 Task: Create a modern green corporate letterhead.
Action: Mouse pressed left at (475, 220)
Screenshot: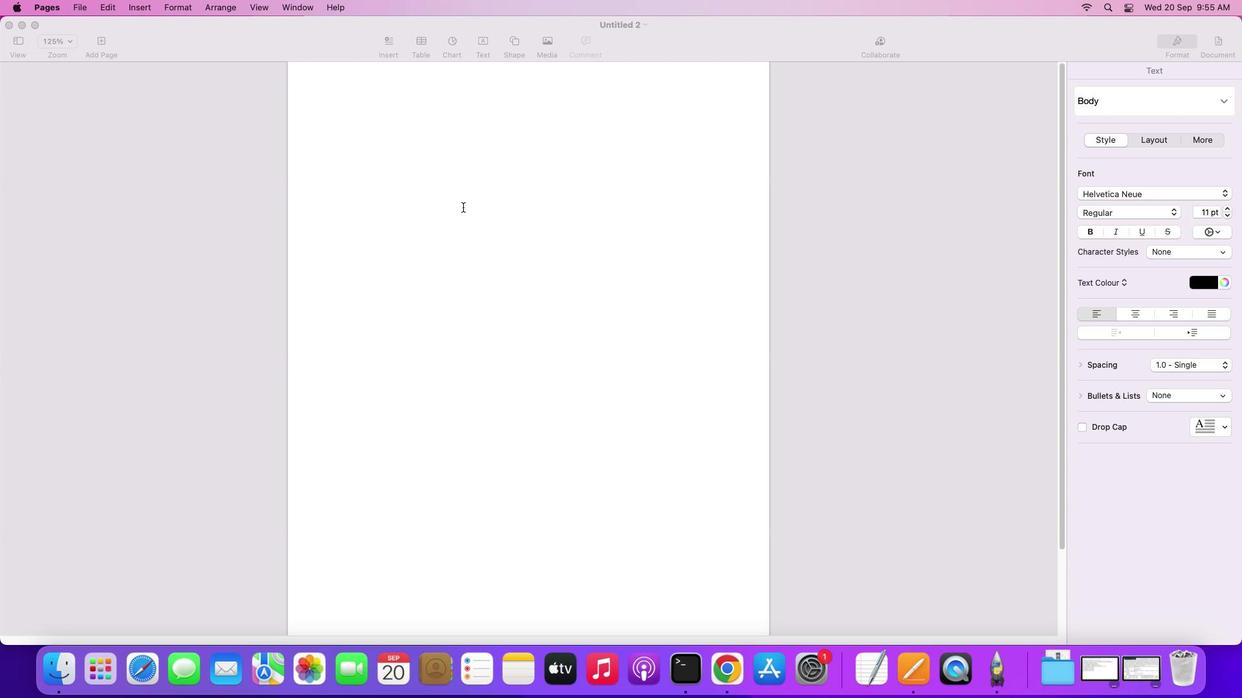 
Action: Mouse moved to (527, 52)
Screenshot: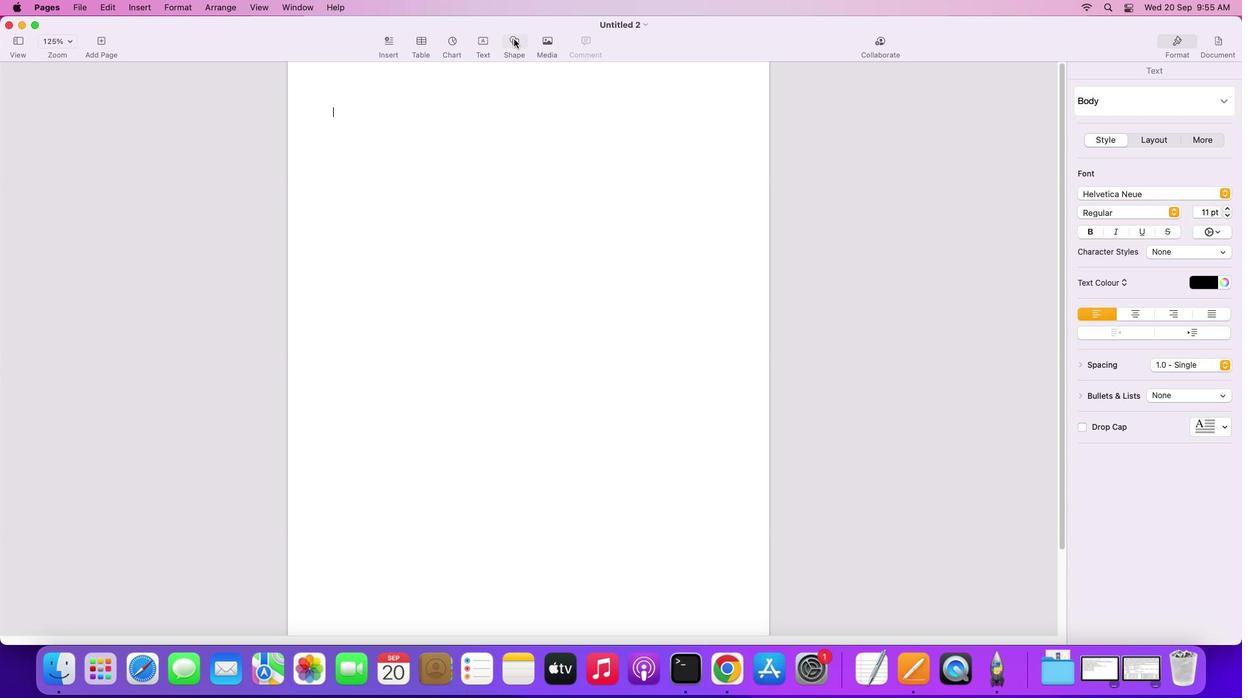 
Action: Mouse pressed left at (527, 52)
Screenshot: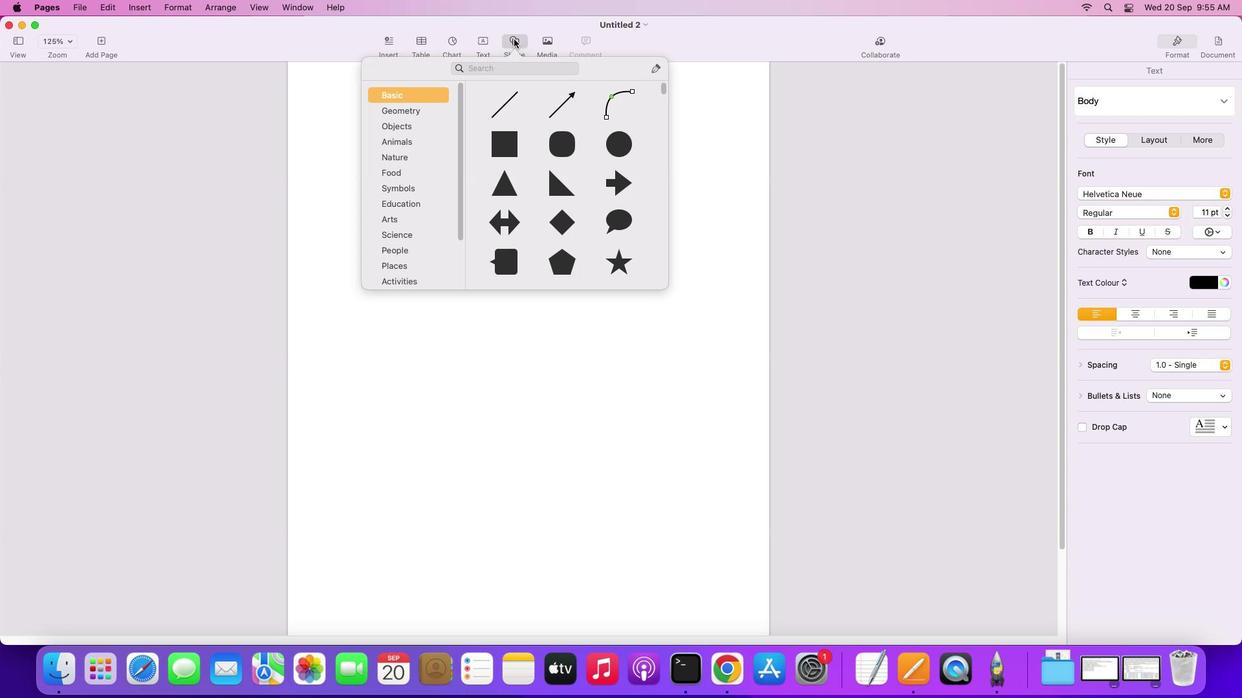 
Action: Mouse moved to (575, 274)
Screenshot: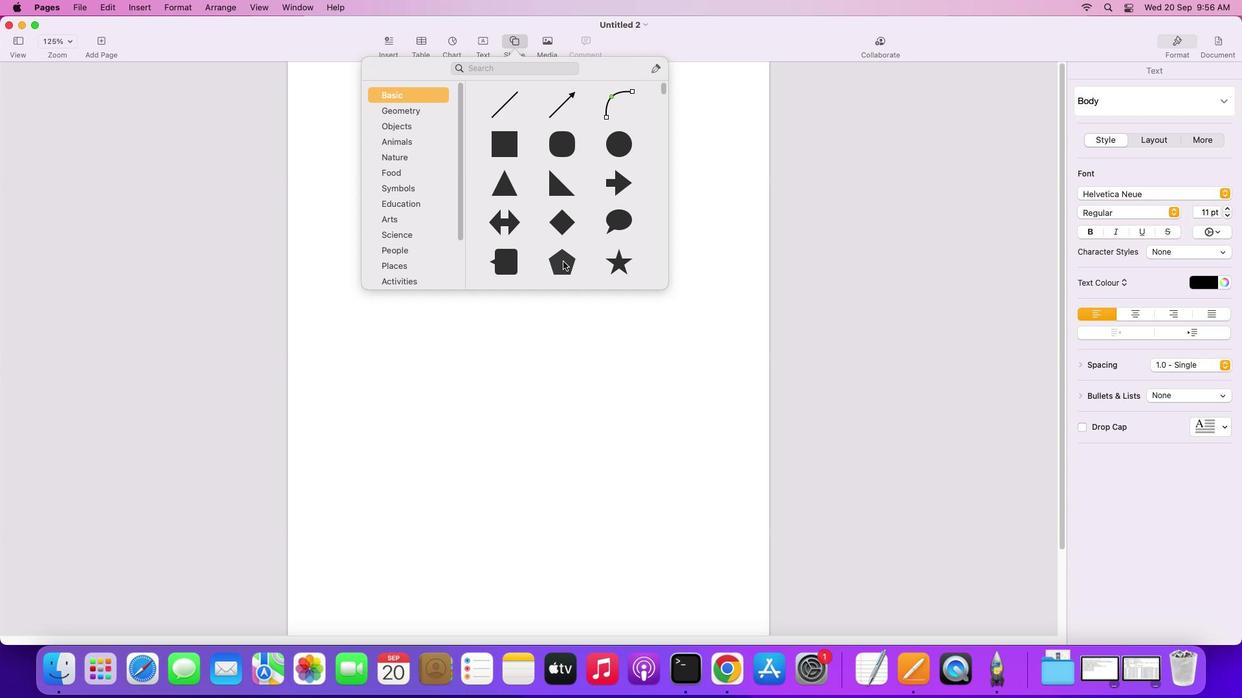 
Action: Mouse pressed left at (575, 274)
Screenshot: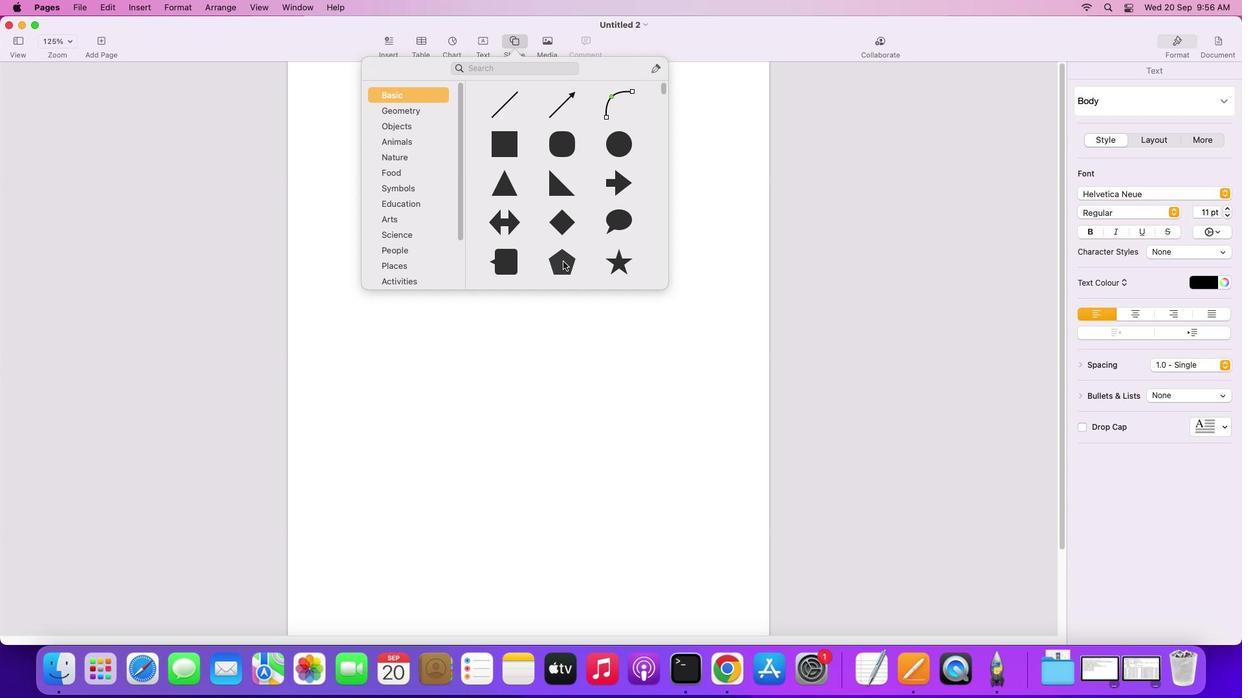 
Action: Mouse moved to (1240, 441)
Screenshot: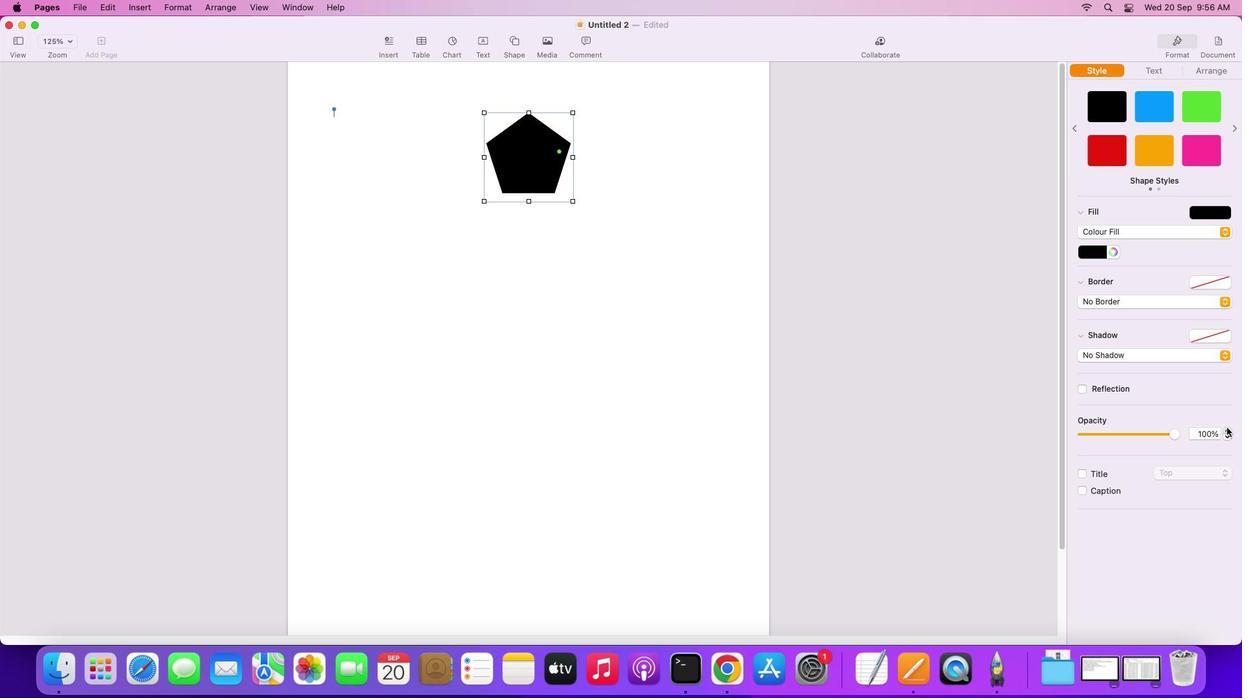 
Action: Mouse pressed left at (1240, 441)
Screenshot: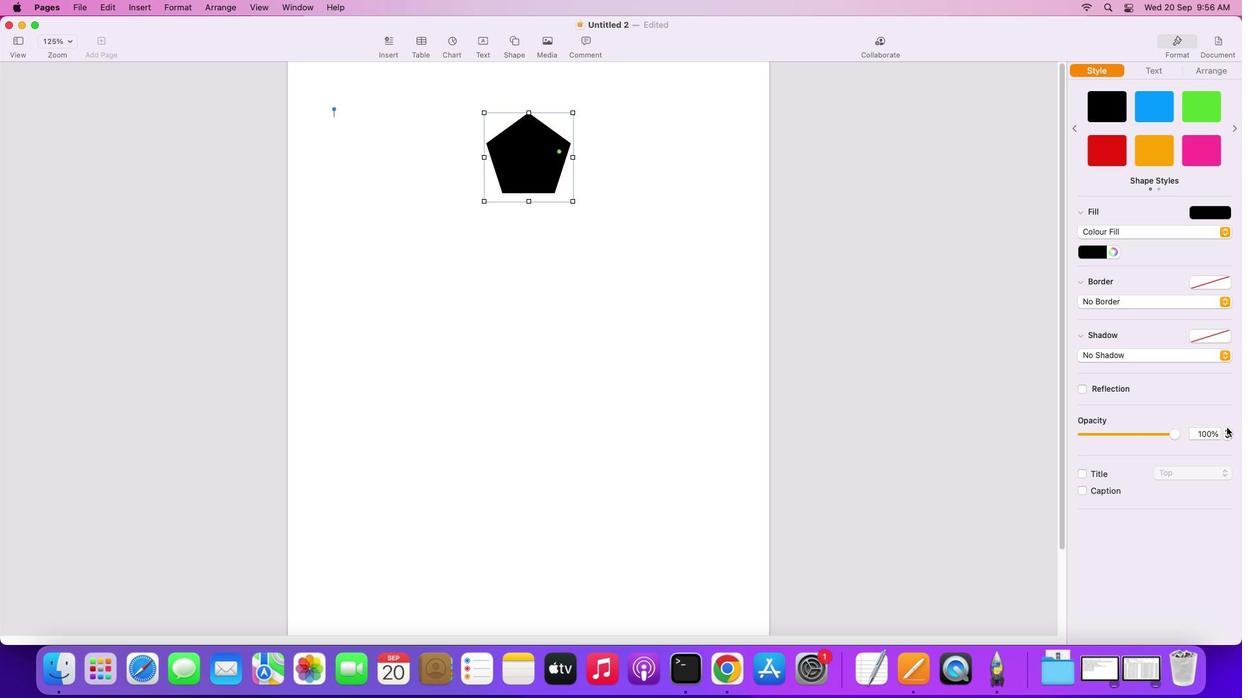 
Action: Mouse moved to (1215, 81)
Screenshot: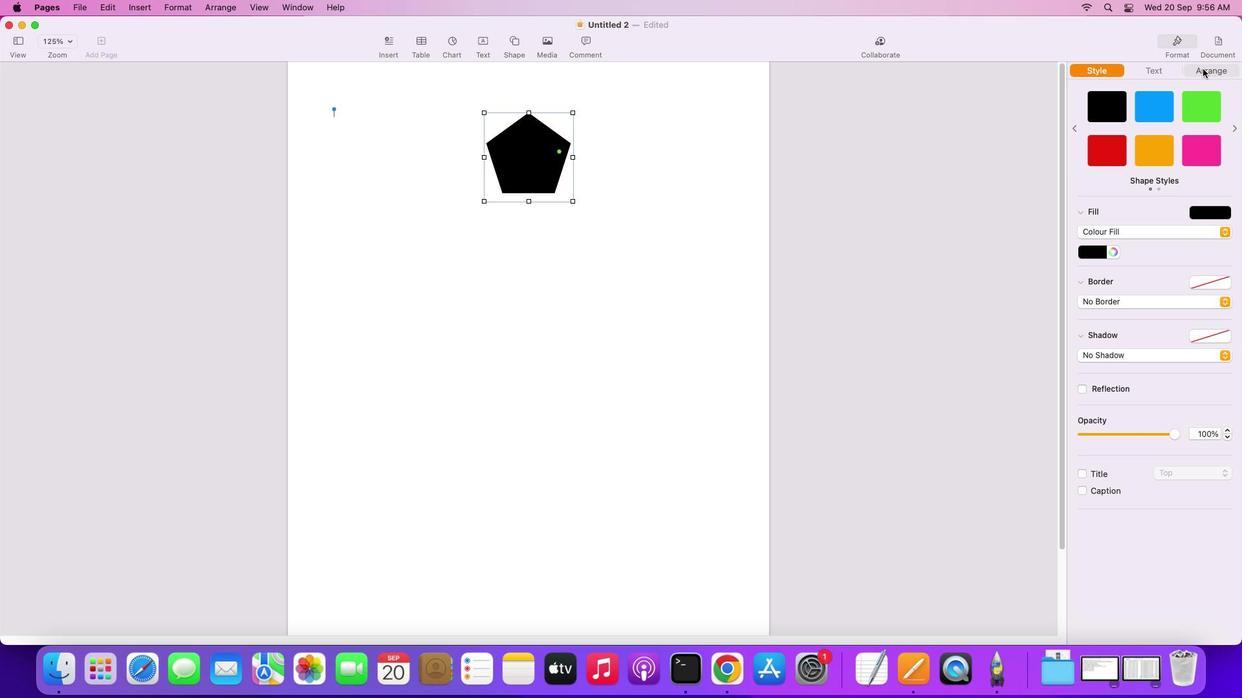 
Action: Mouse pressed left at (1215, 81)
Screenshot: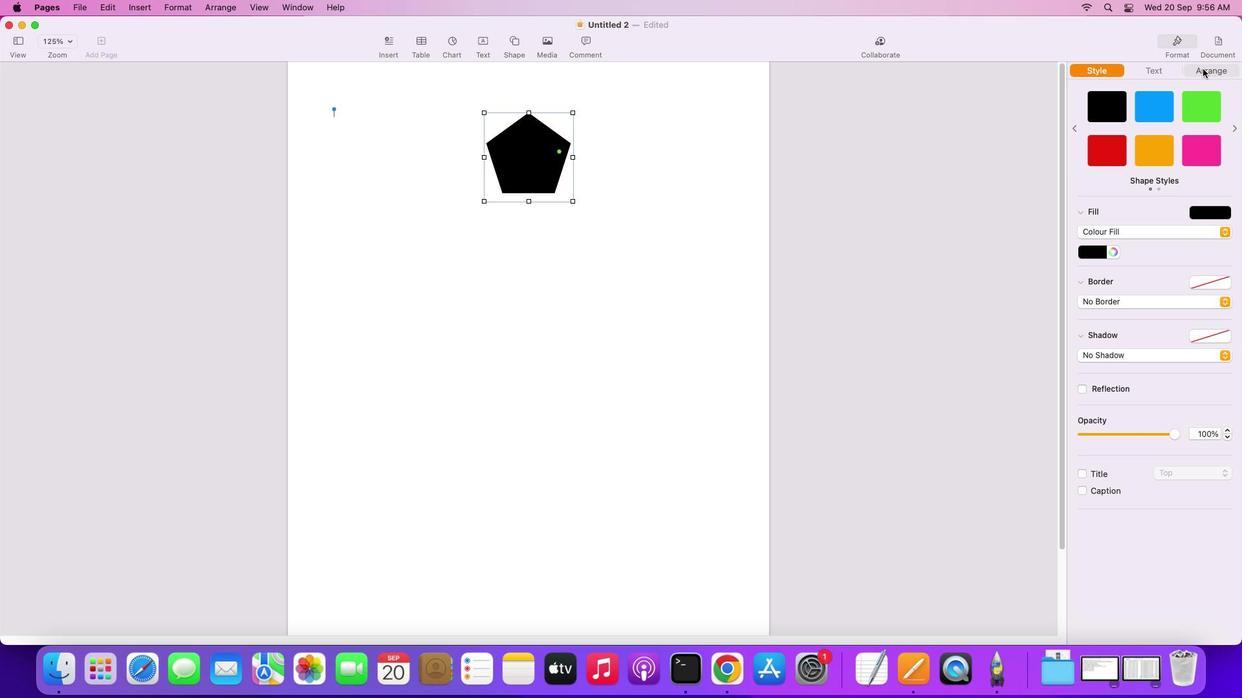 
Action: Mouse moved to (1206, 416)
Screenshot: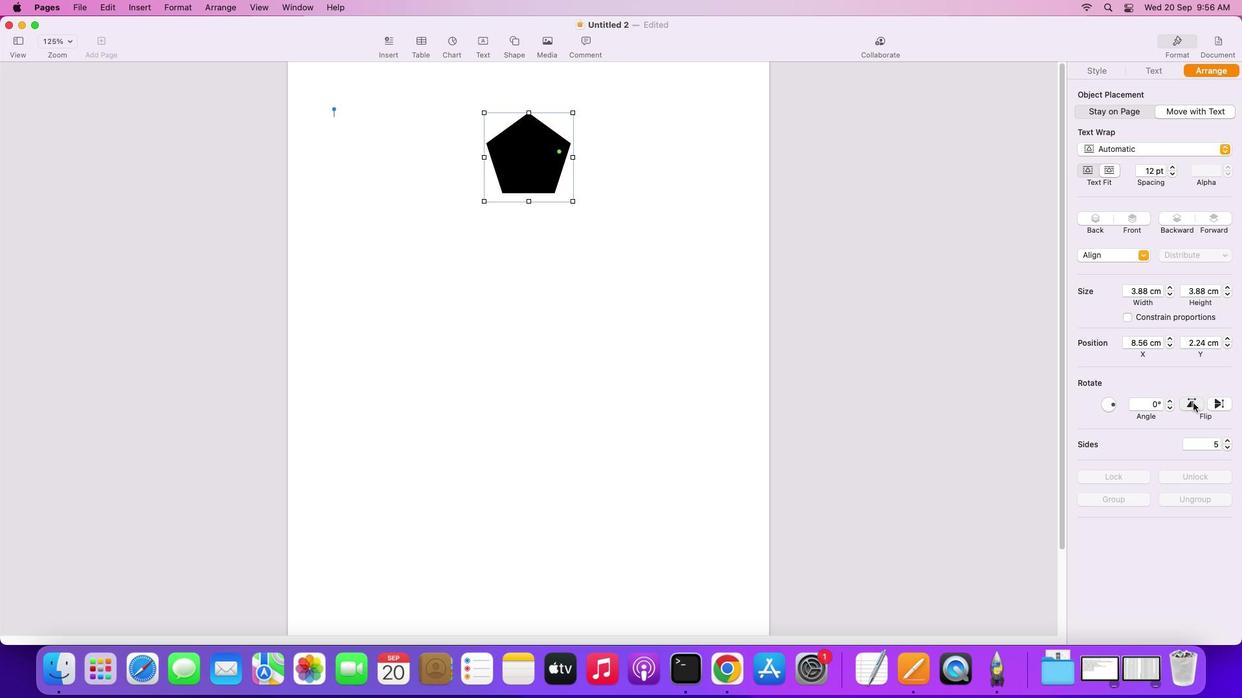 
Action: Mouse pressed left at (1206, 416)
Screenshot: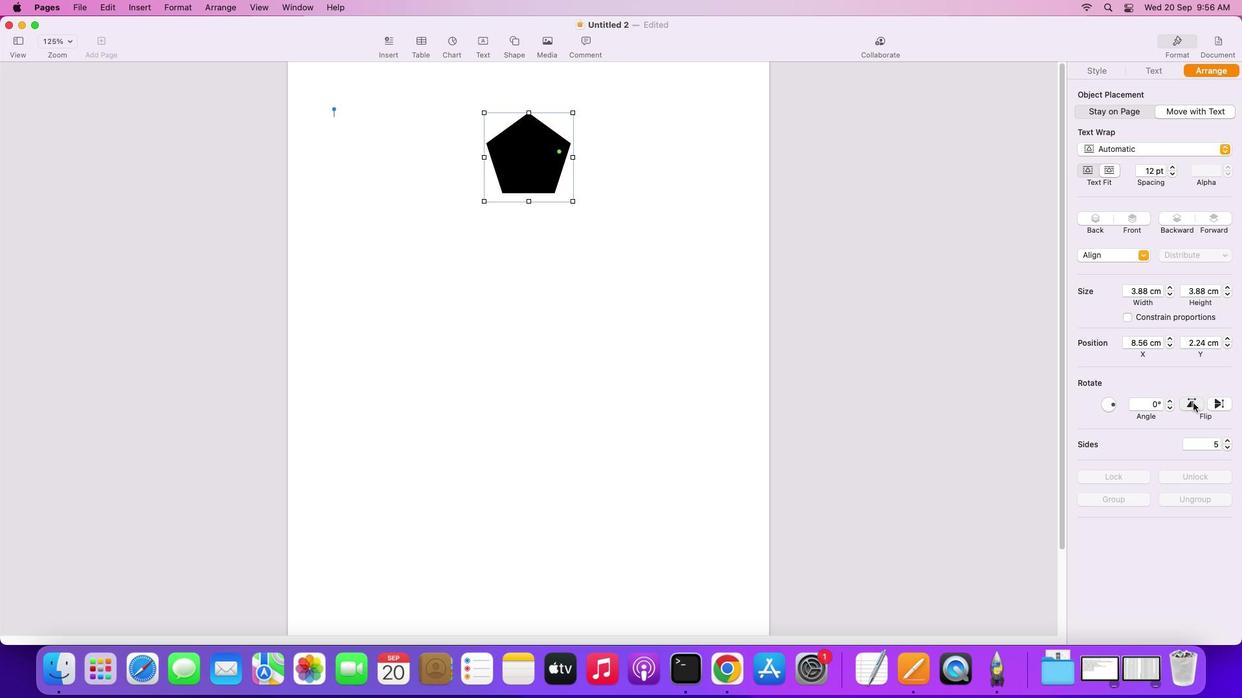 
Action: Mouse moved to (1225, 416)
Screenshot: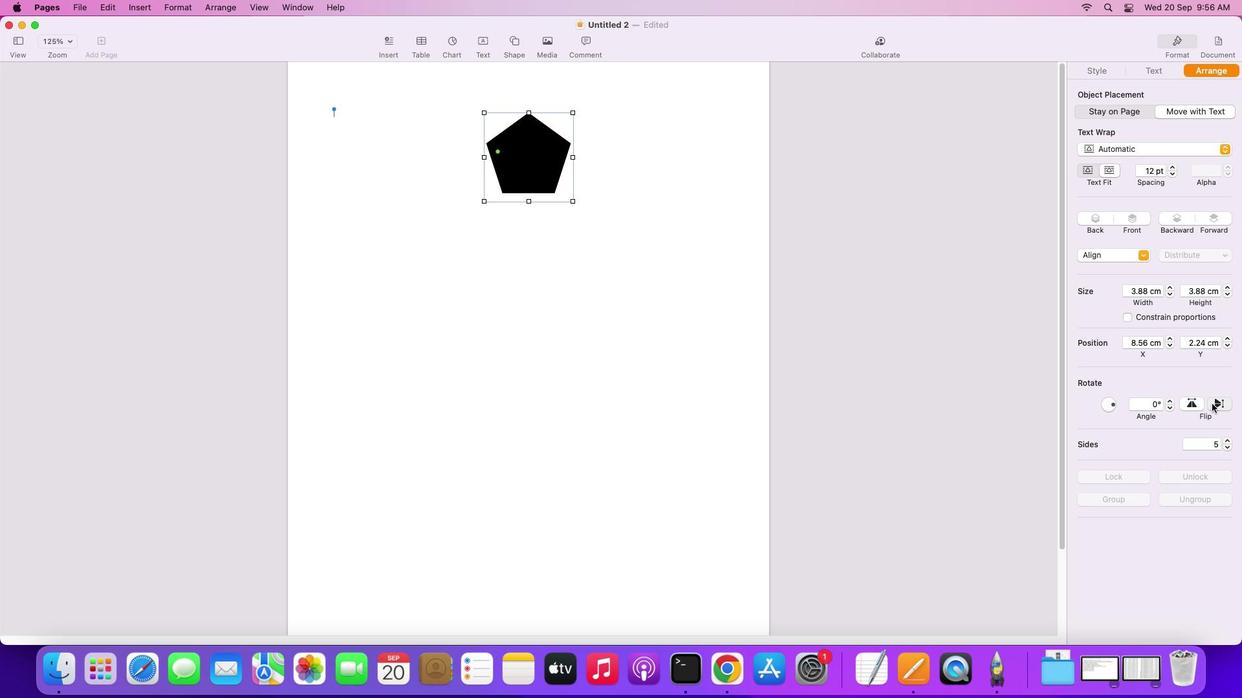 
Action: Mouse pressed left at (1225, 416)
Screenshot: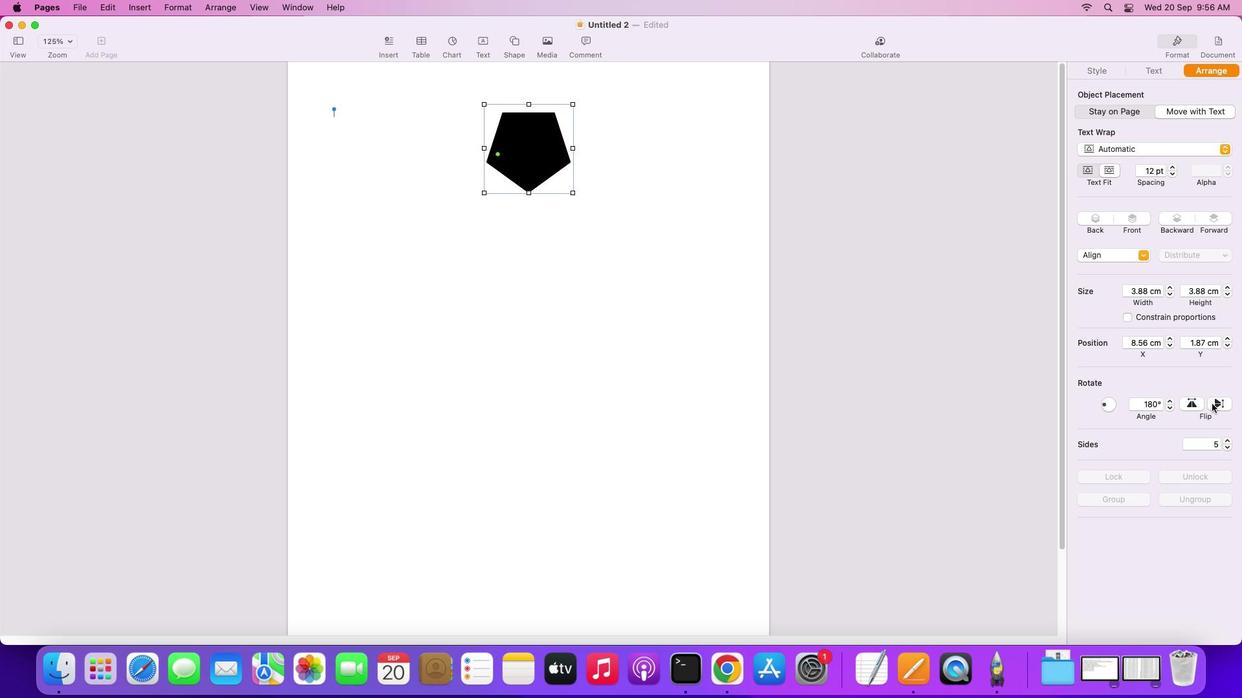 
Action: Mouse moved to (1195, 416)
Screenshot: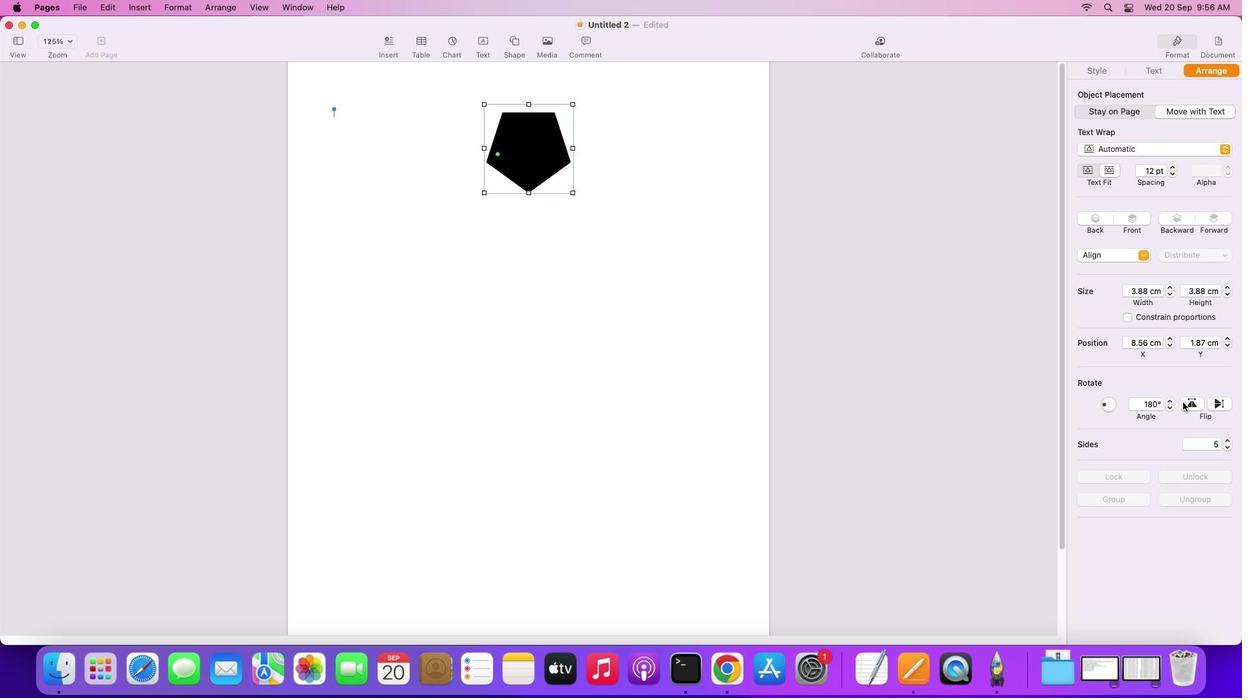 
Action: Mouse pressed left at (1195, 416)
Screenshot: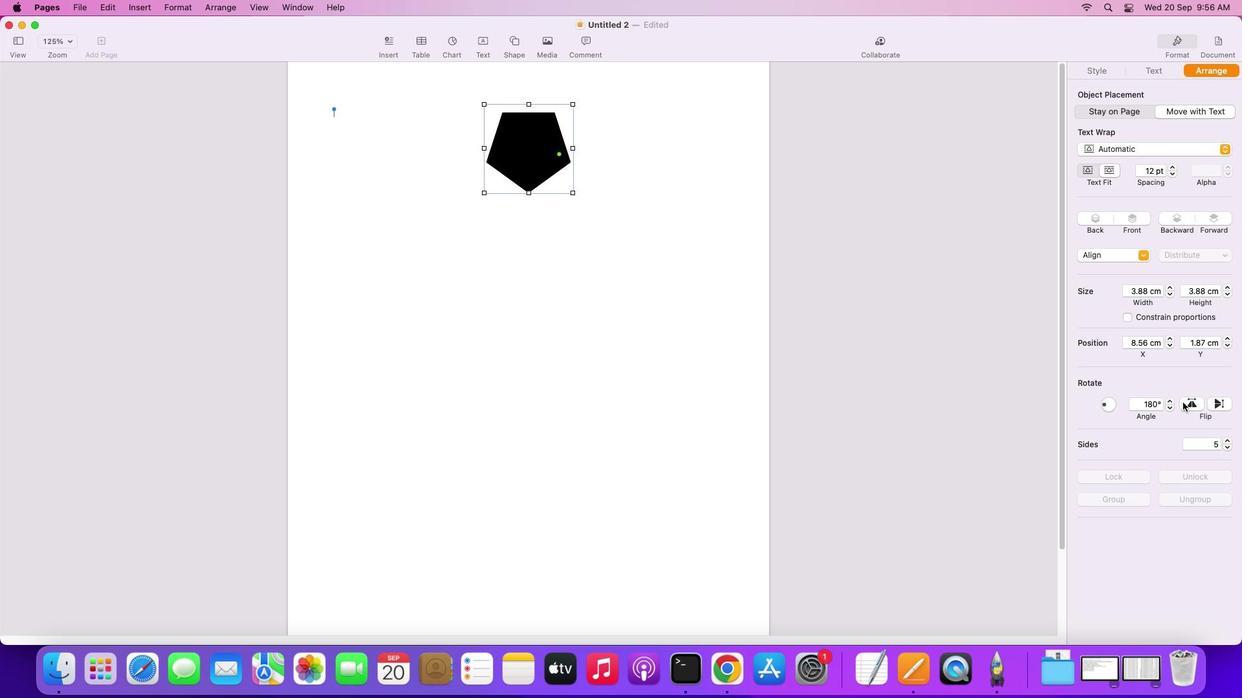 
Action: Mouse moved to (1238, 416)
Screenshot: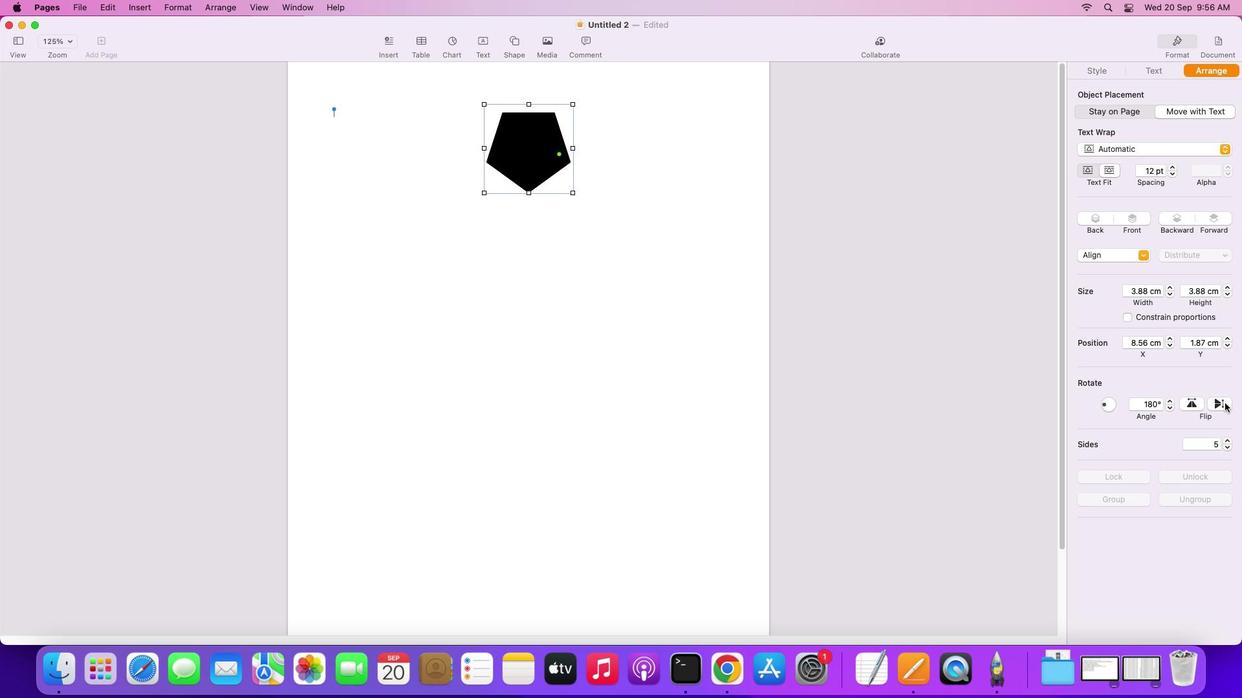 
Action: Mouse pressed left at (1238, 416)
Screenshot: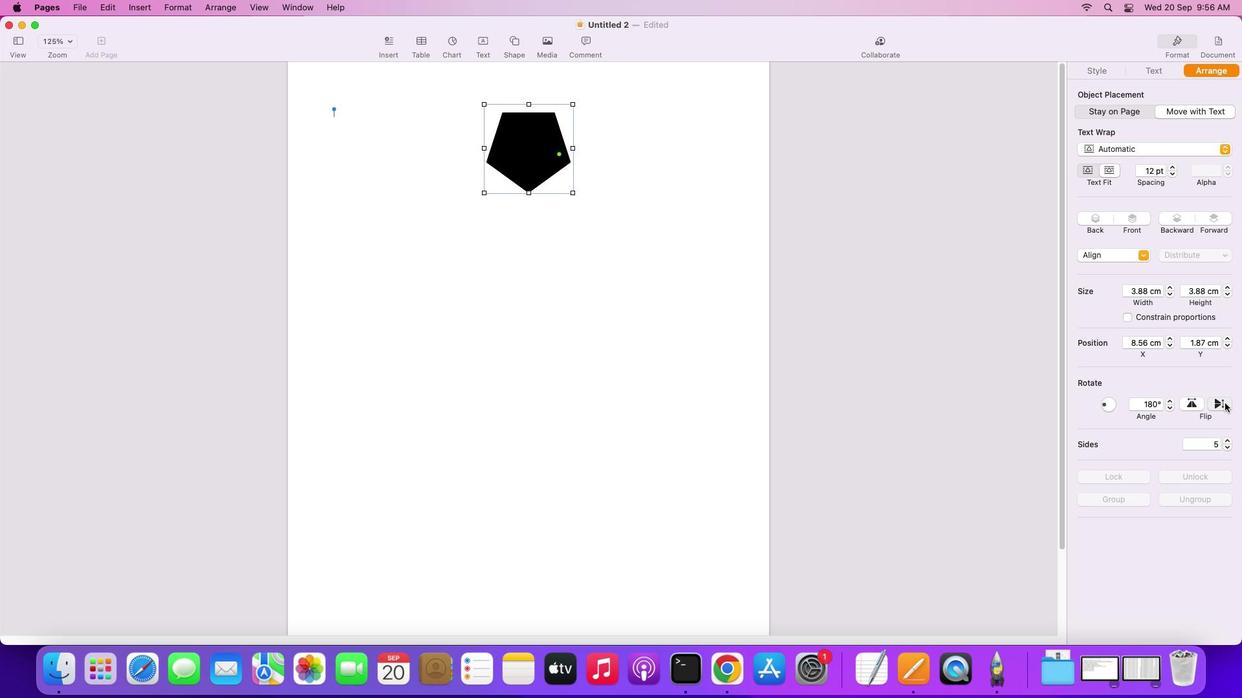
Action: Mouse pressed left at (1238, 416)
Screenshot: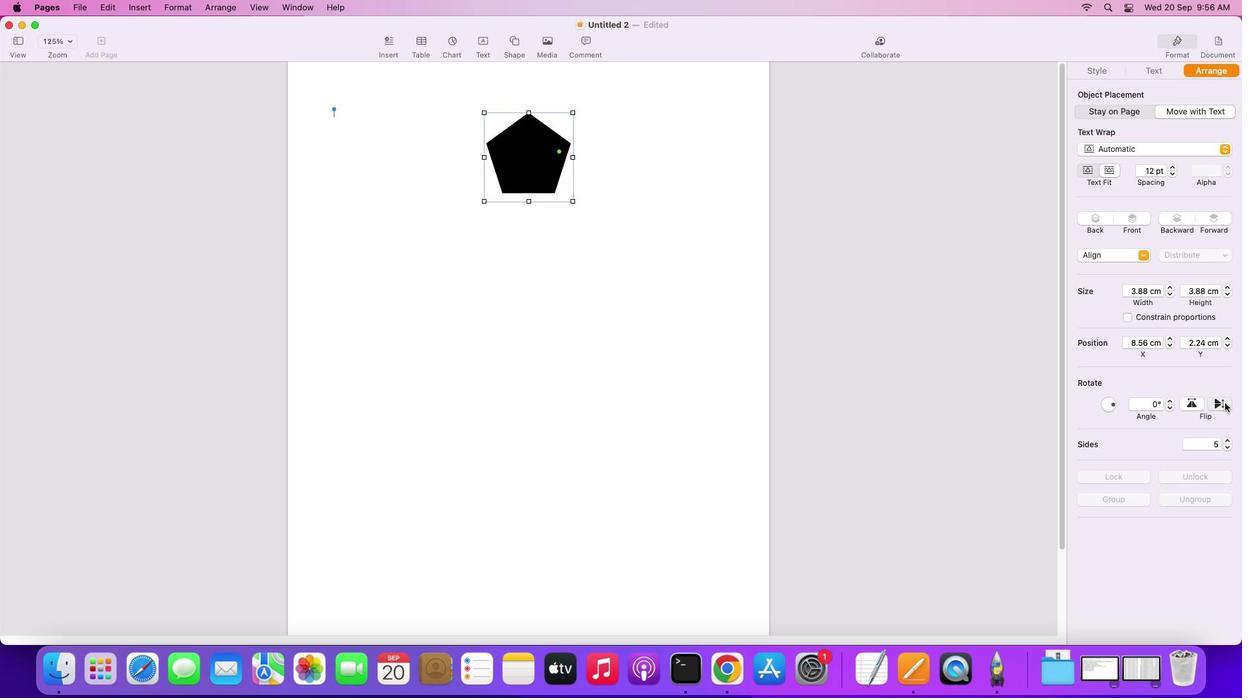 
Action: Mouse pressed left at (1238, 416)
Screenshot: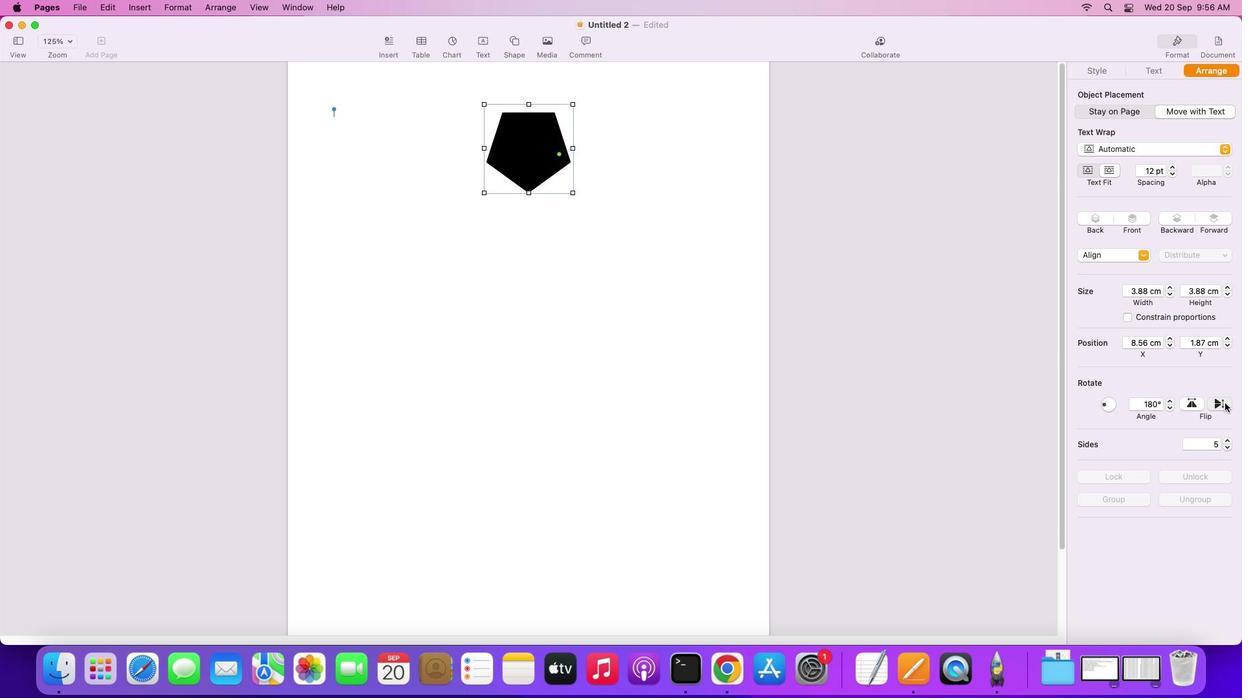 
Action: Mouse moved to (1184, 414)
Screenshot: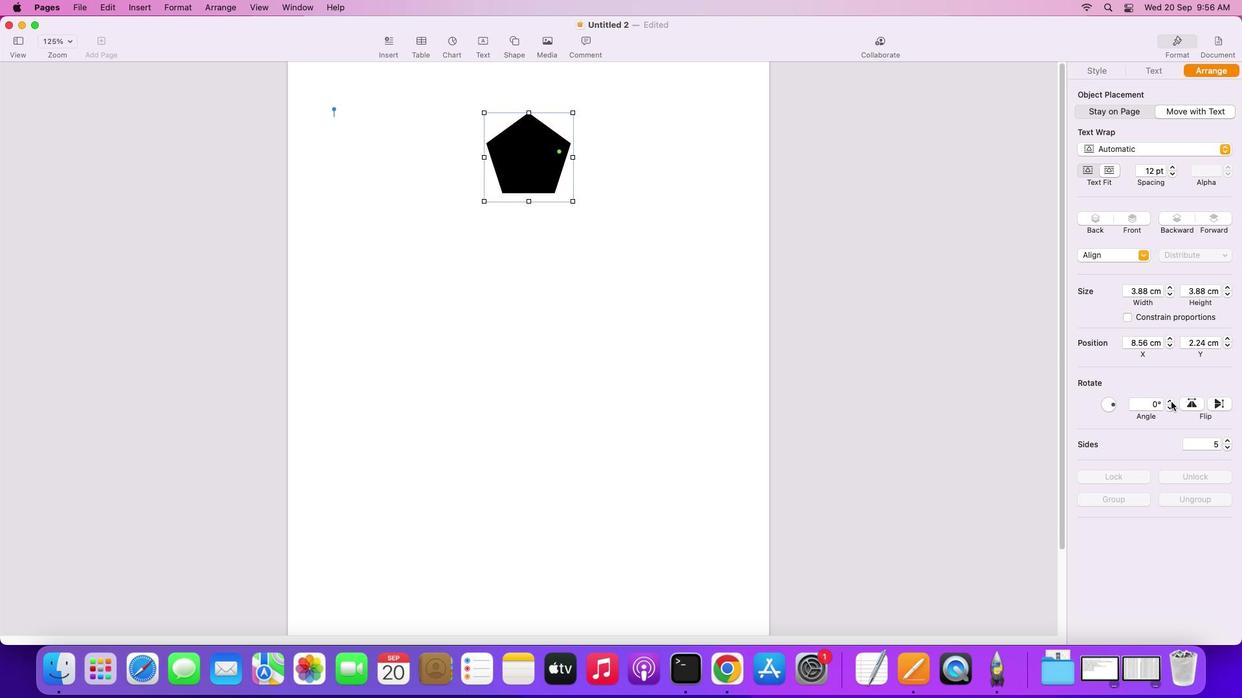 
Action: Mouse pressed left at (1184, 414)
Screenshot: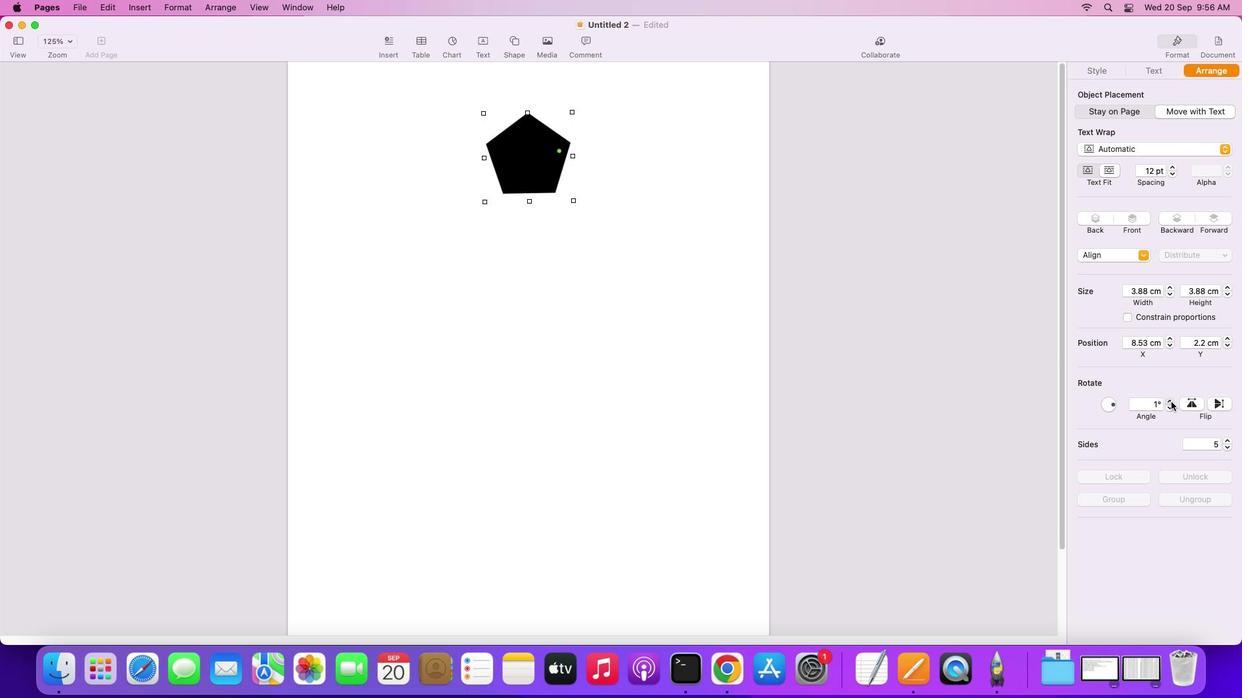 
Action: Mouse moved to (1171, 417)
Screenshot: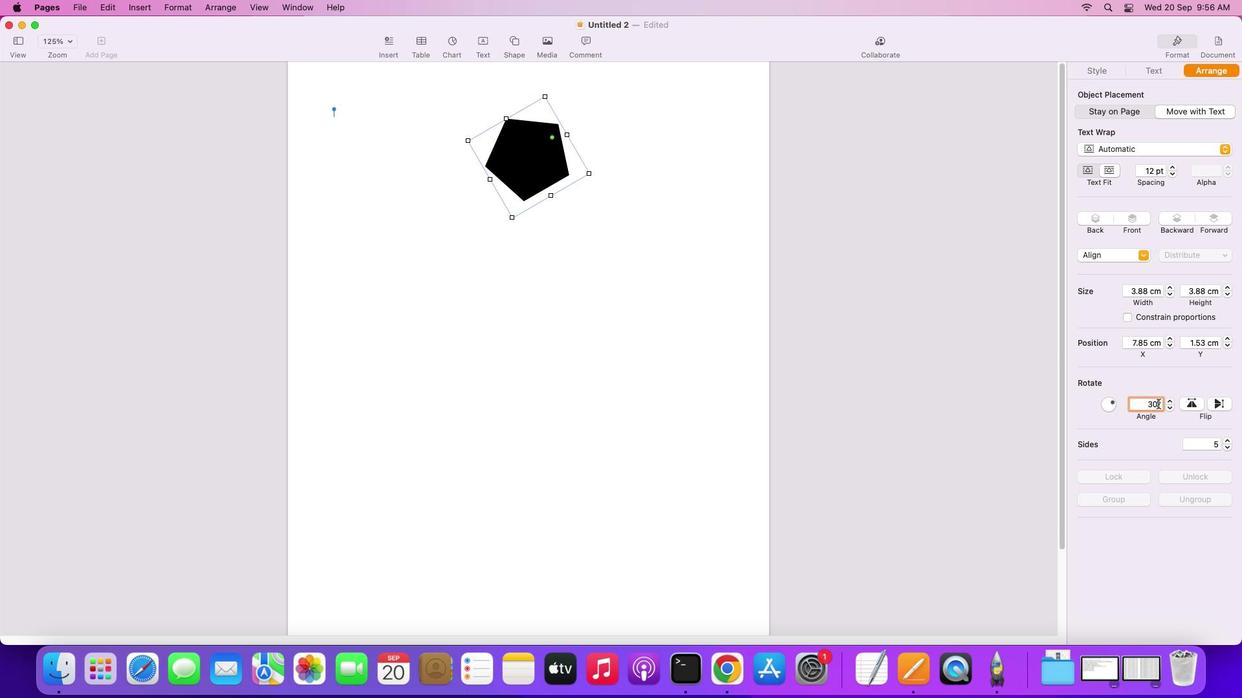 
Action: Mouse pressed left at (1171, 417)
Screenshot: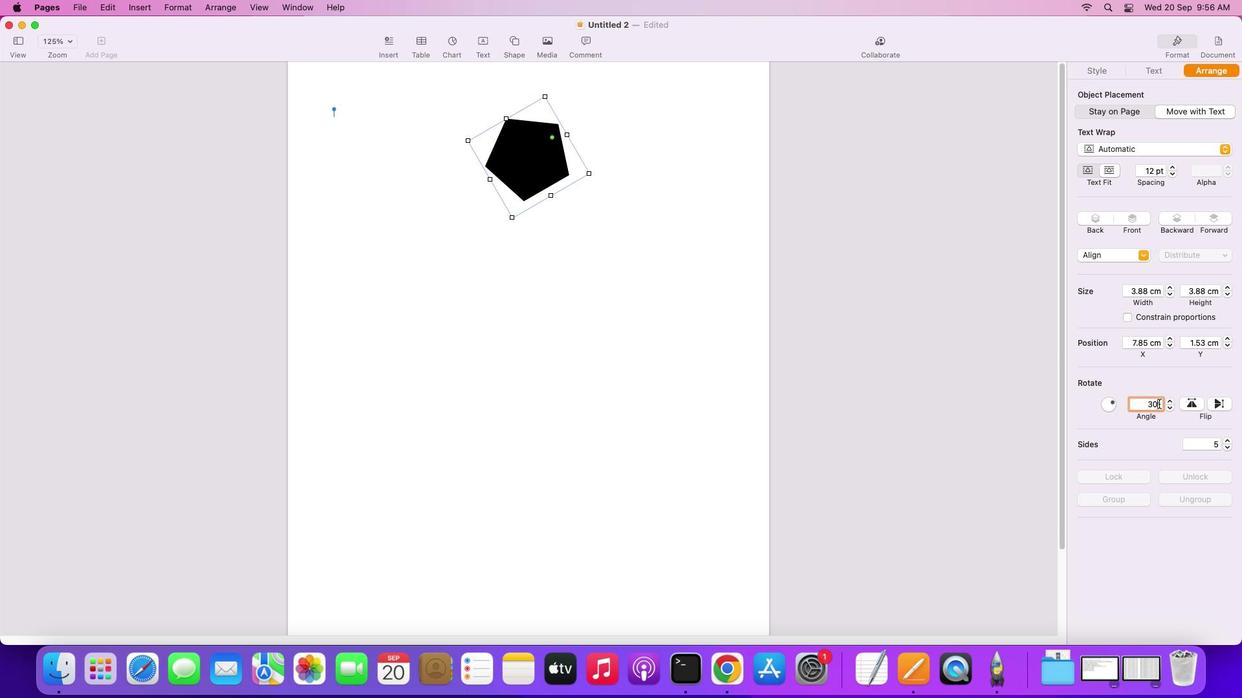 
Action: Mouse moved to (1171, 416)
Screenshot: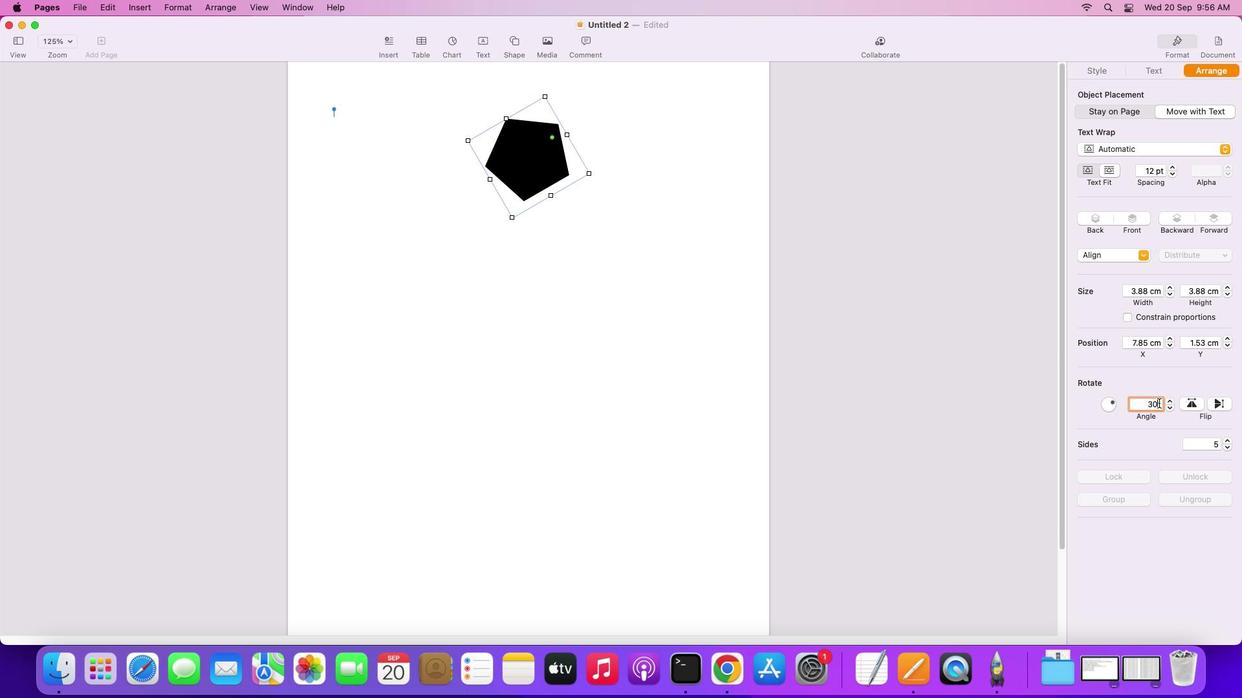 
Action: Key pressed '9''0'Key.backspaceKey.backspaceKey.backspaceKey.backspaceKey.backspaceKey.backspace'9''0''\x03'
Screenshot: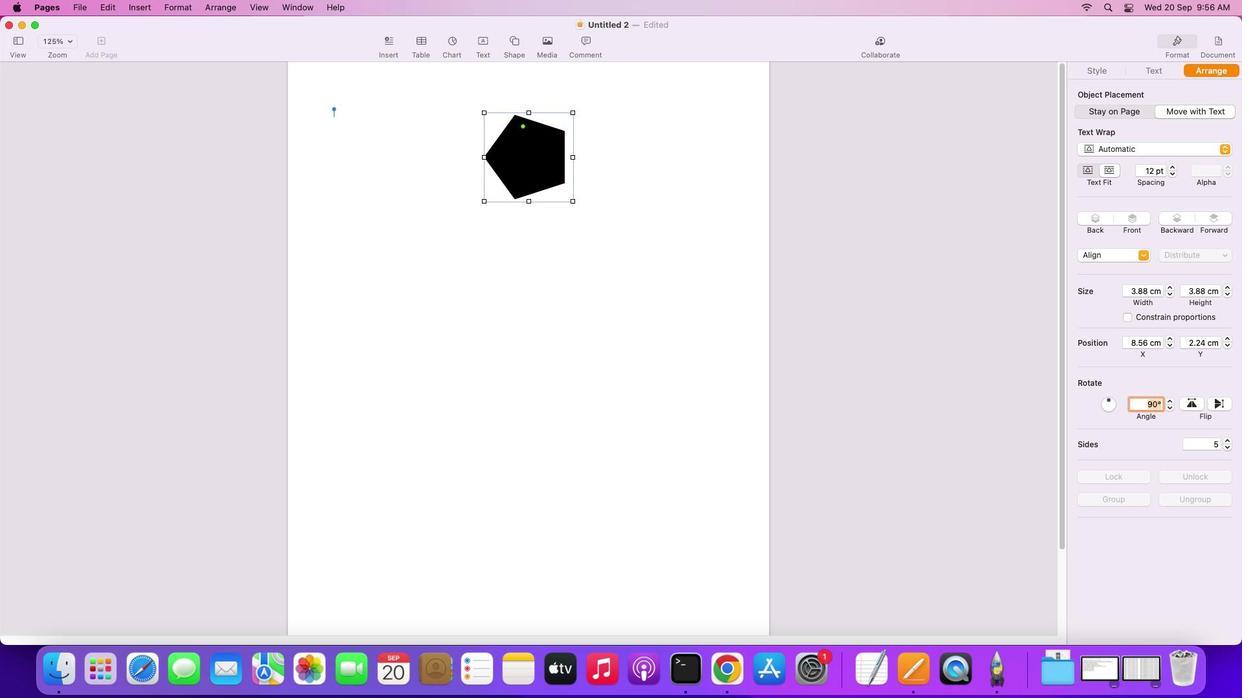 
Action: Mouse moved to (1147, 390)
Screenshot: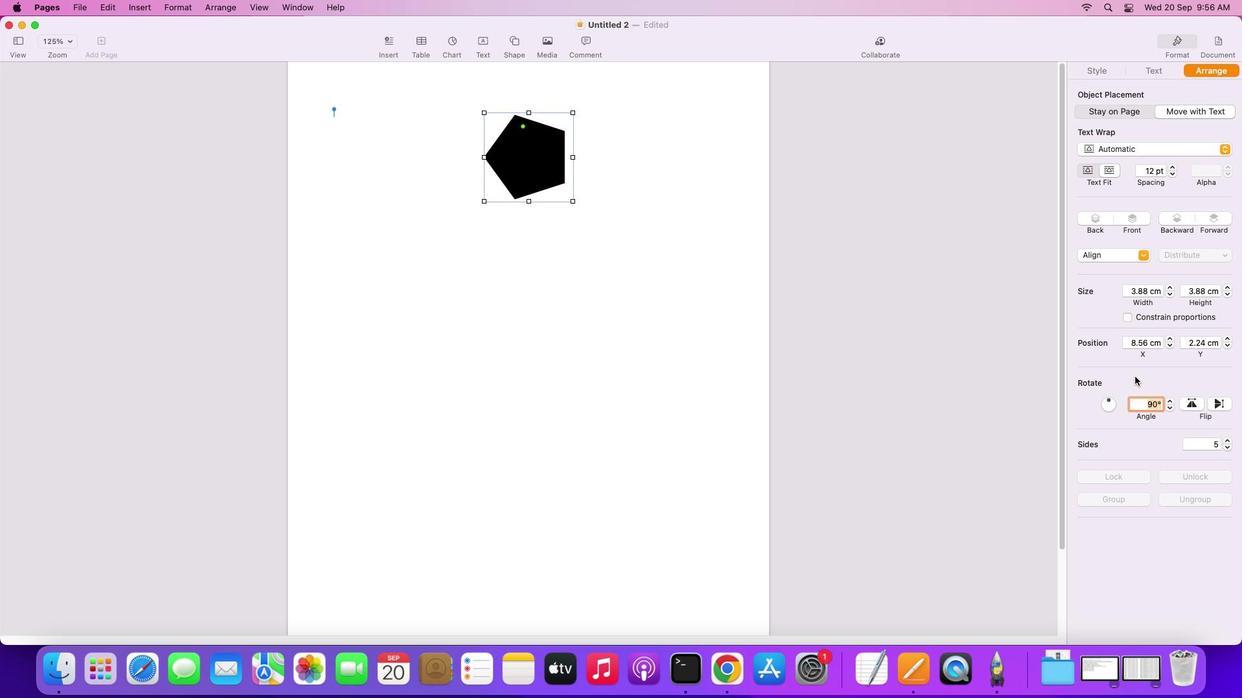
Action: Key pressed '\x03'
Screenshot: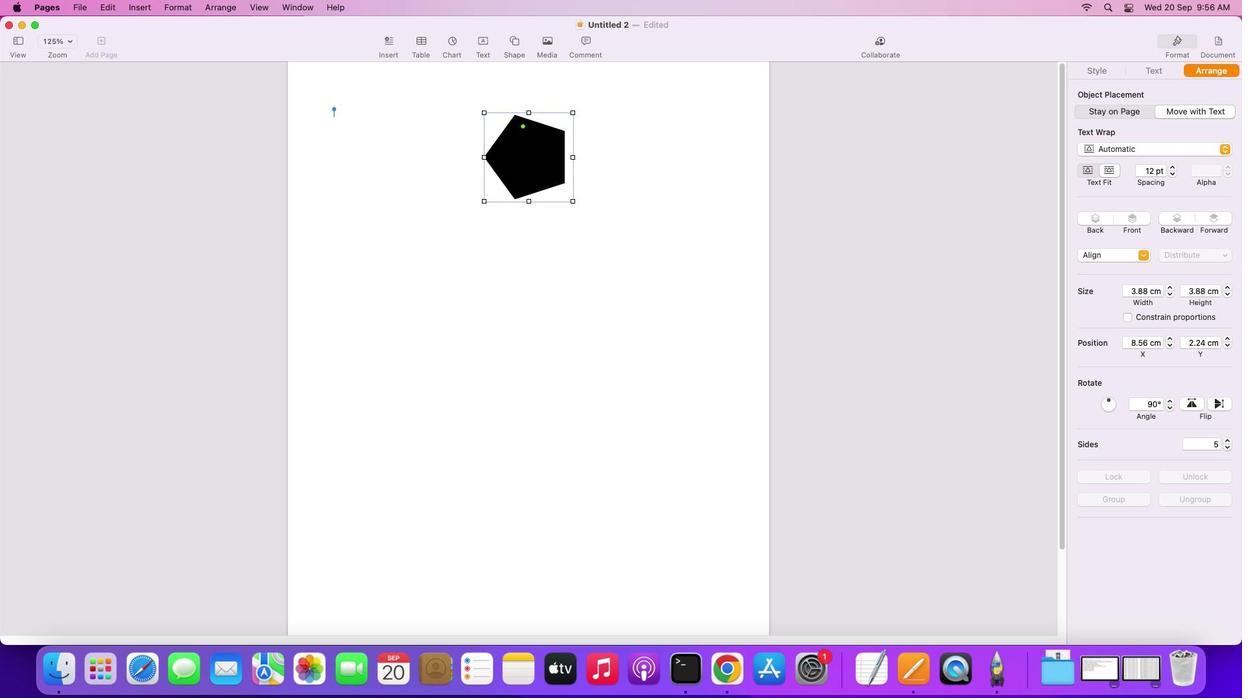 
Action: Mouse moved to (773, 267)
Screenshot: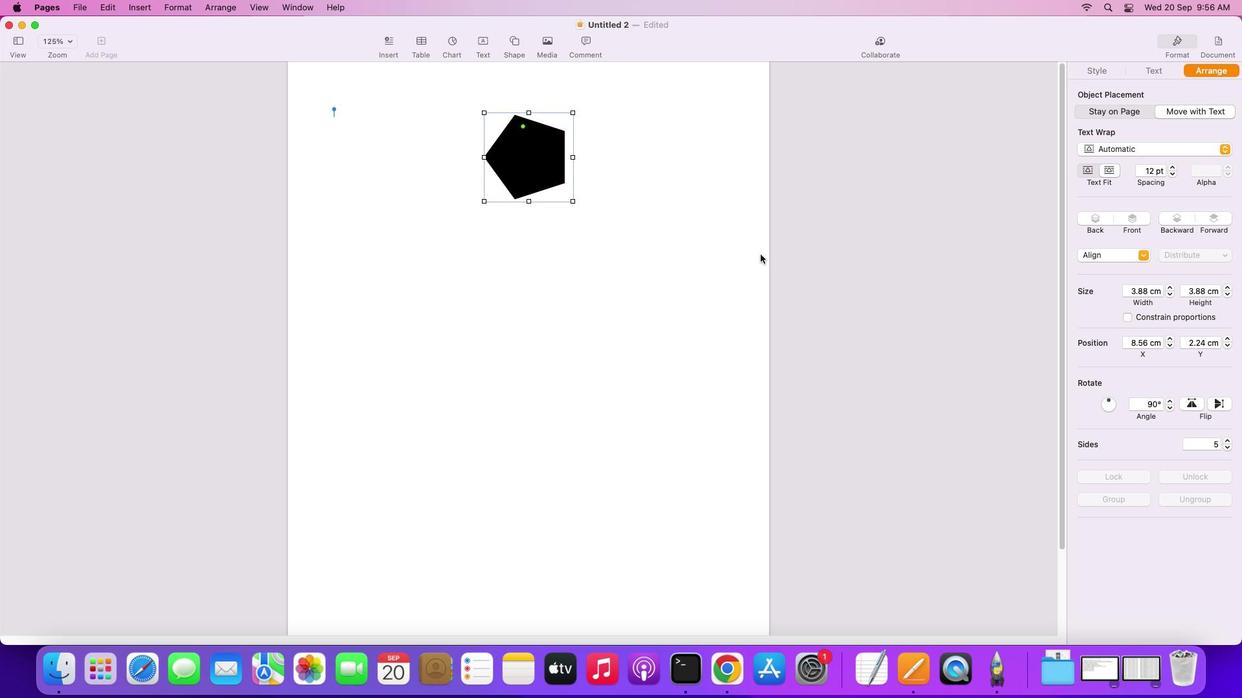
Action: Mouse pressed left at (773, 267)
Screenshot: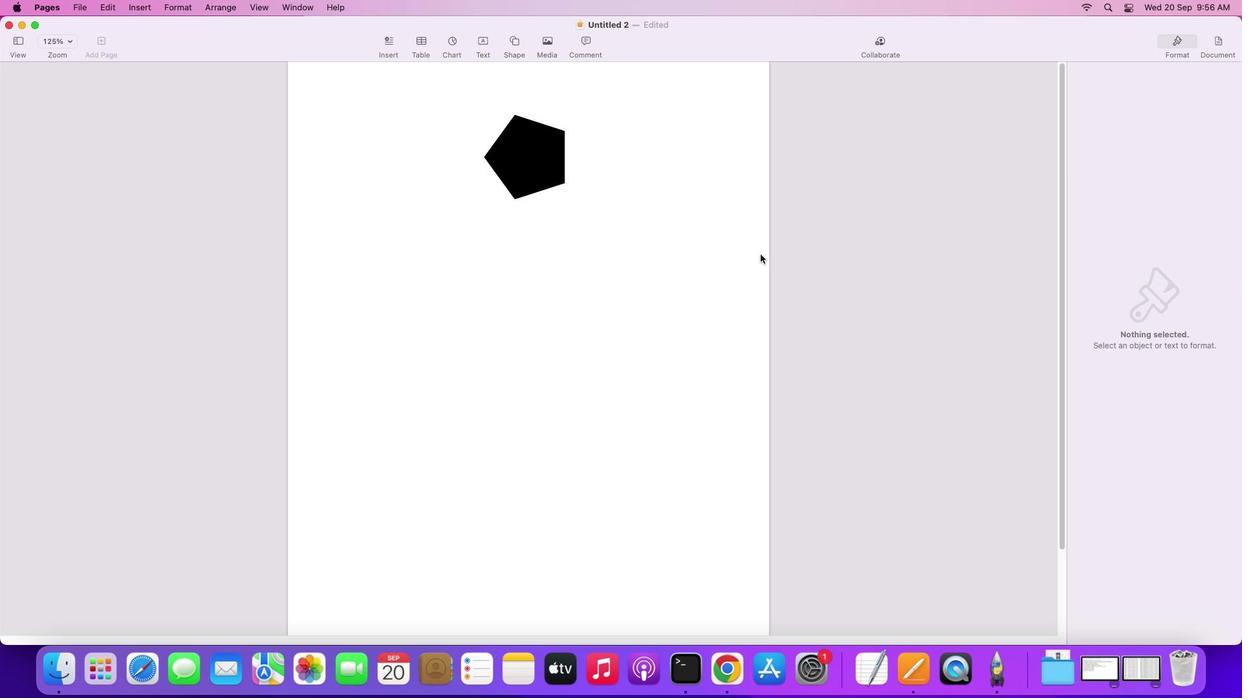 
Action: Mouse moved to (544, 181)
Screenshot: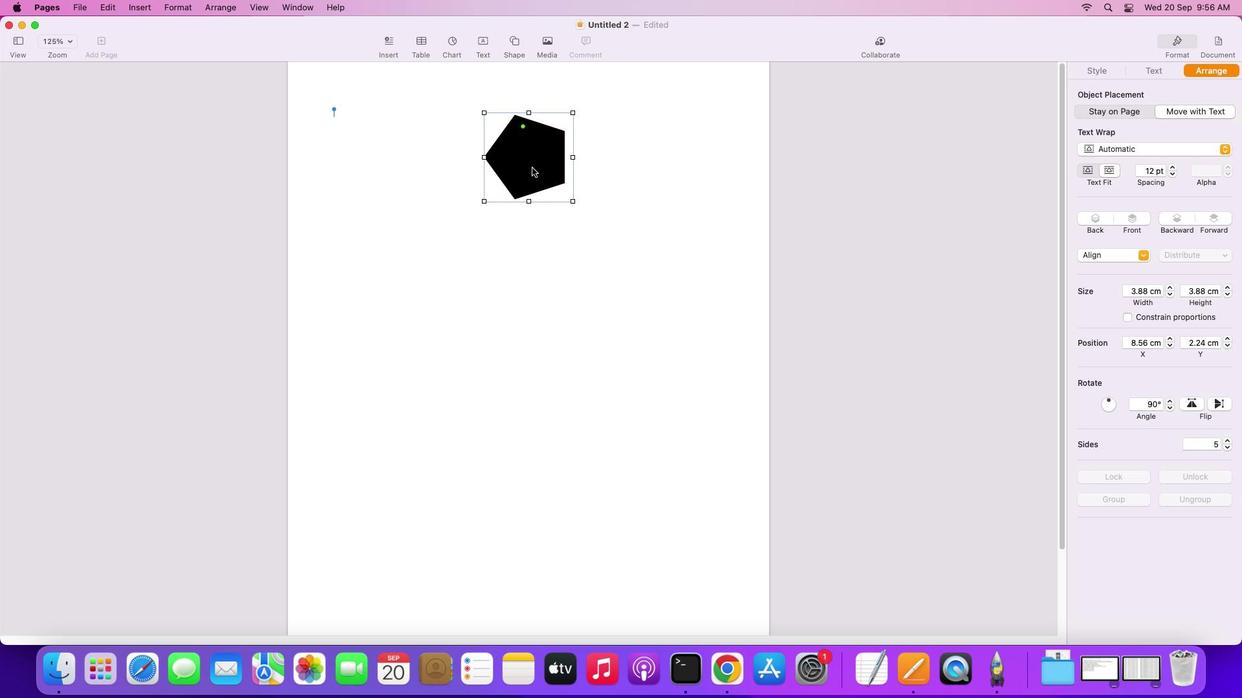 
Action: Mouse pressed left at (544, 181)
Screenshot: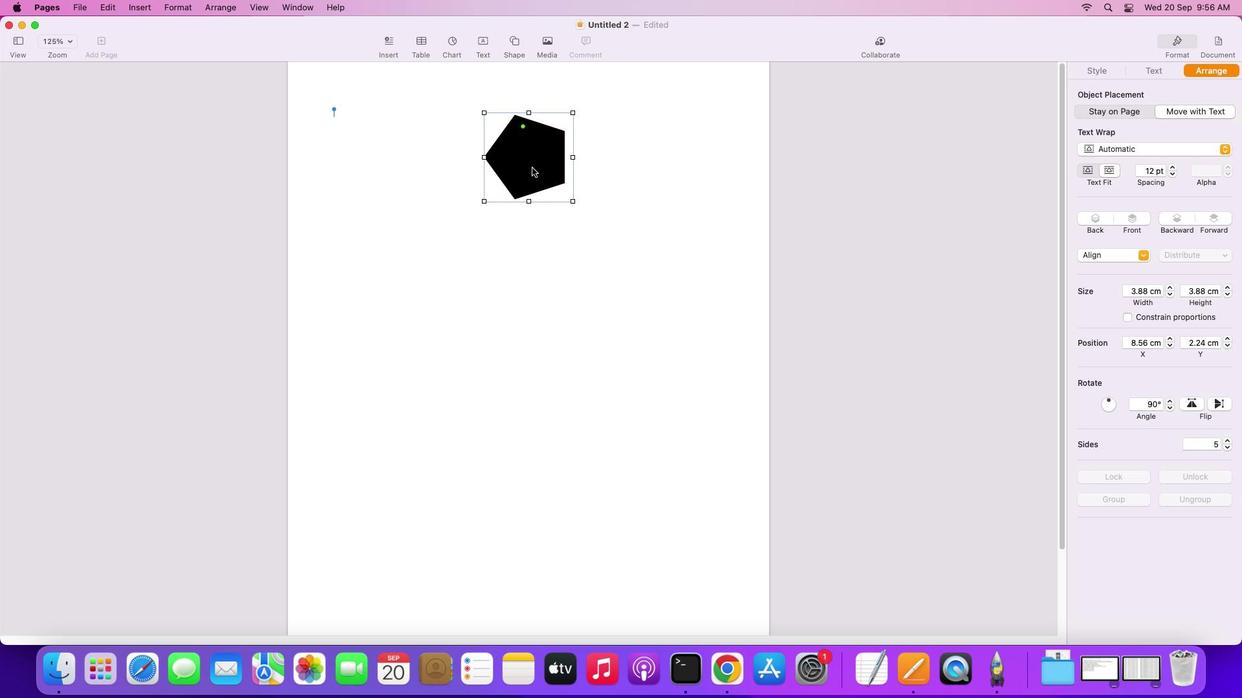 
Action: Mouse moved to (1170, 415)
Screenshot: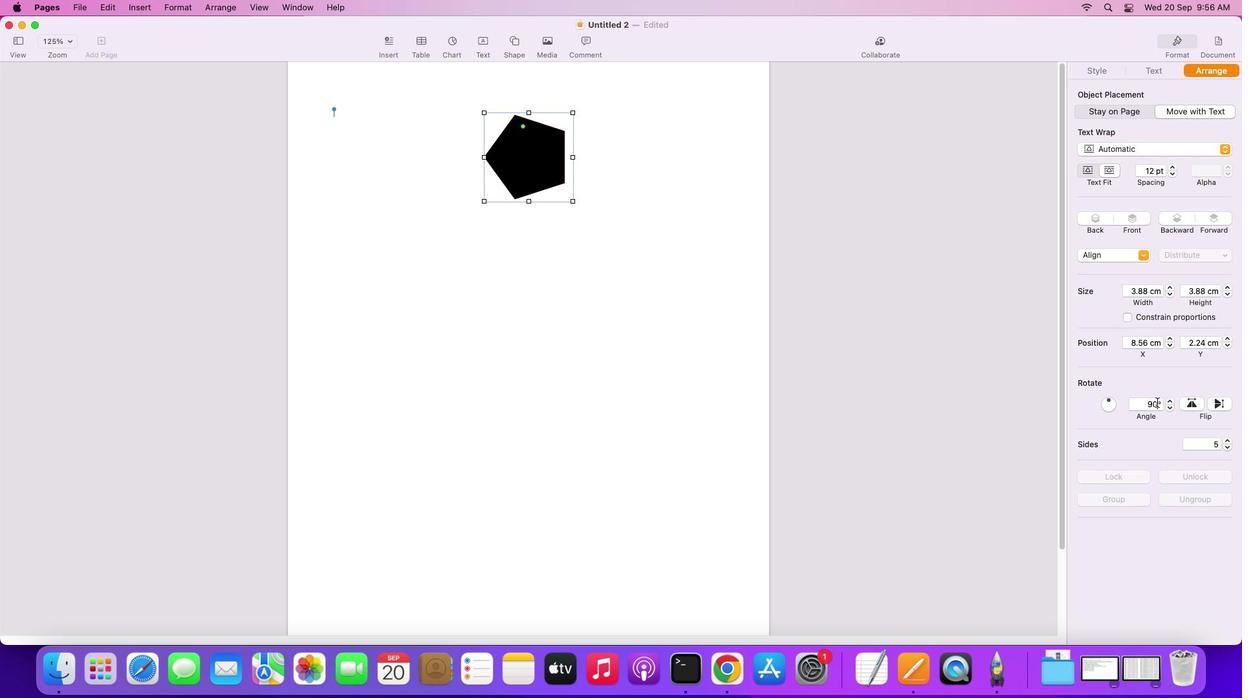 
Action: Mouse pressed left at (1170, 415)
Screenshot: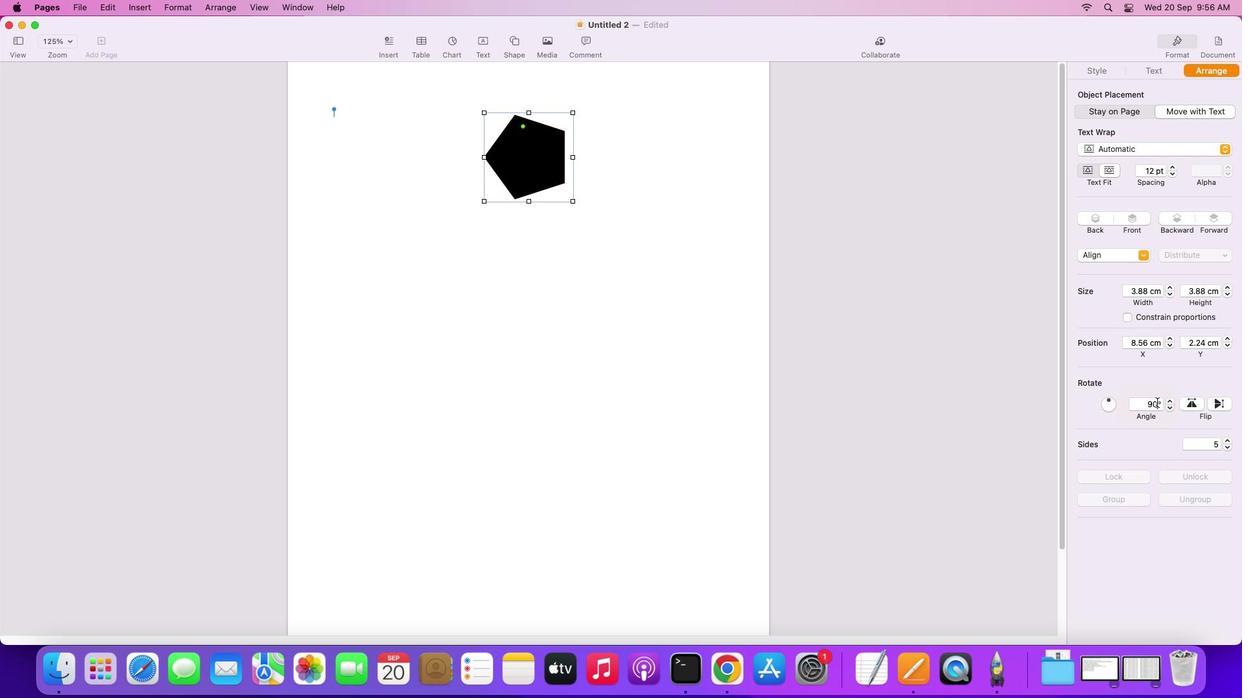 
Action: Mouse moved to (1170, 415)
Screenshot: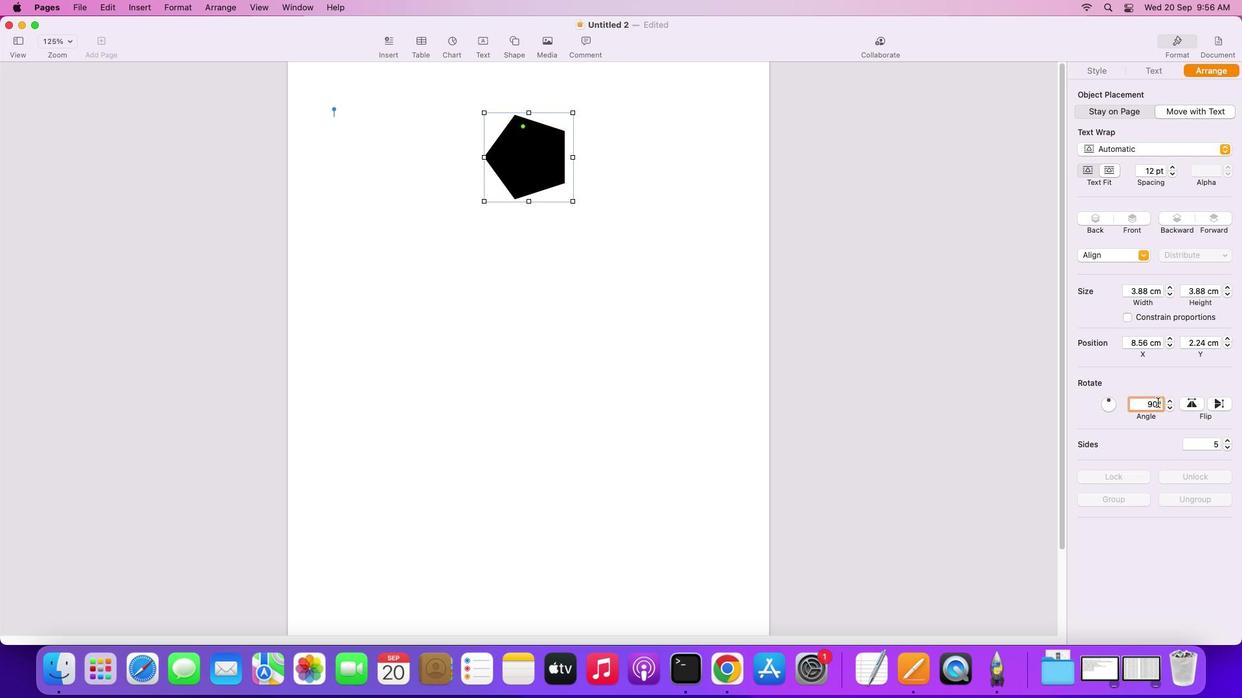 
Action: Mouse pressed left at (1170, 415)
Screenshot: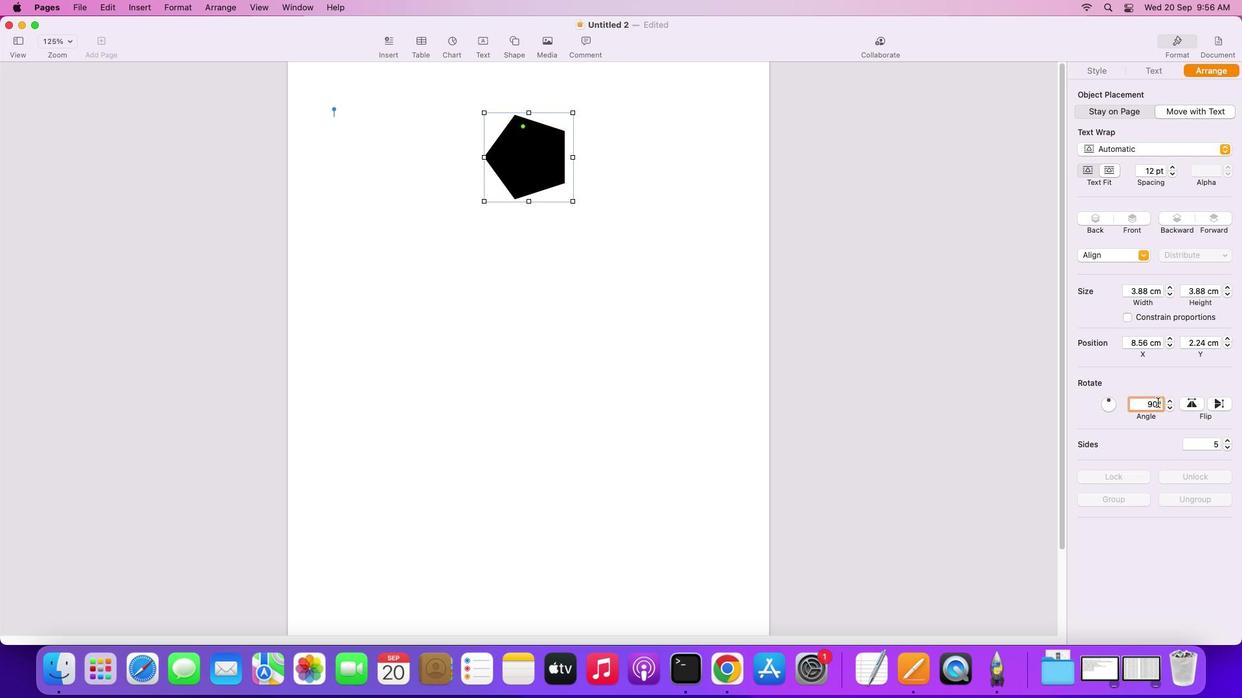 
Action: Key pressed Key.backspaceKey.backspace'9''0'Key.backspaceKey.backspaceKey.backspaceKey.backspace'9''0''\x03'
Screenshot: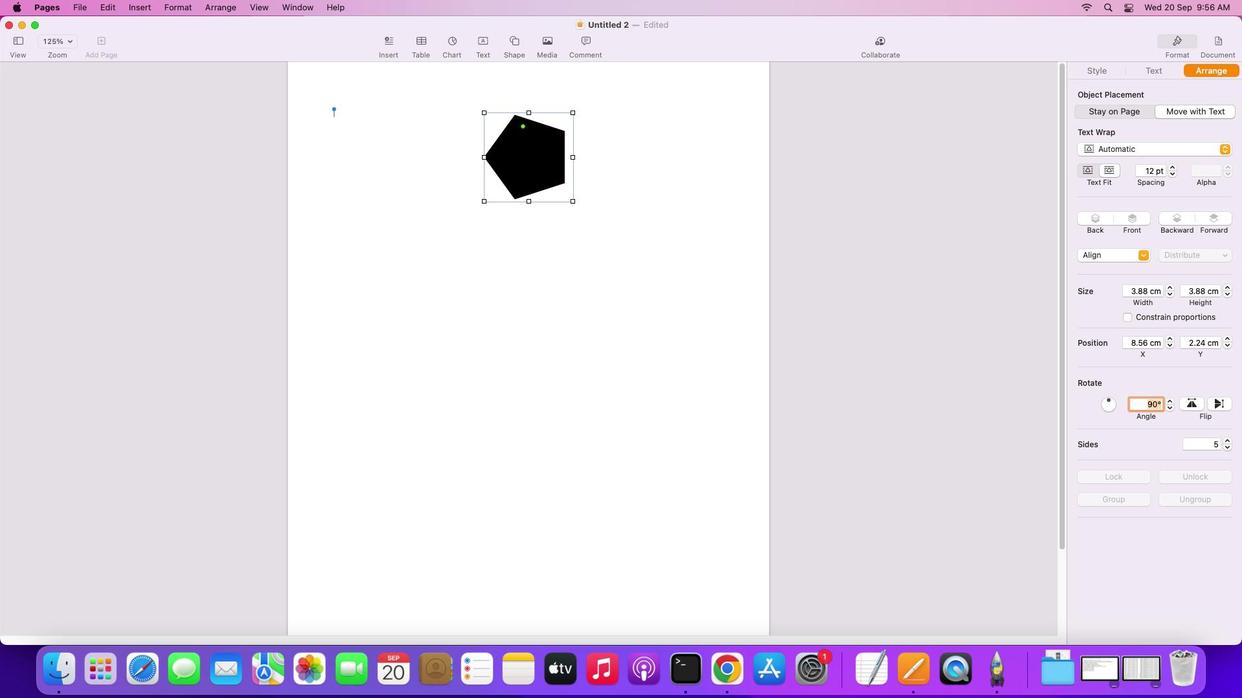 
Action: Mouse moved to (667, 161)
Screenshot: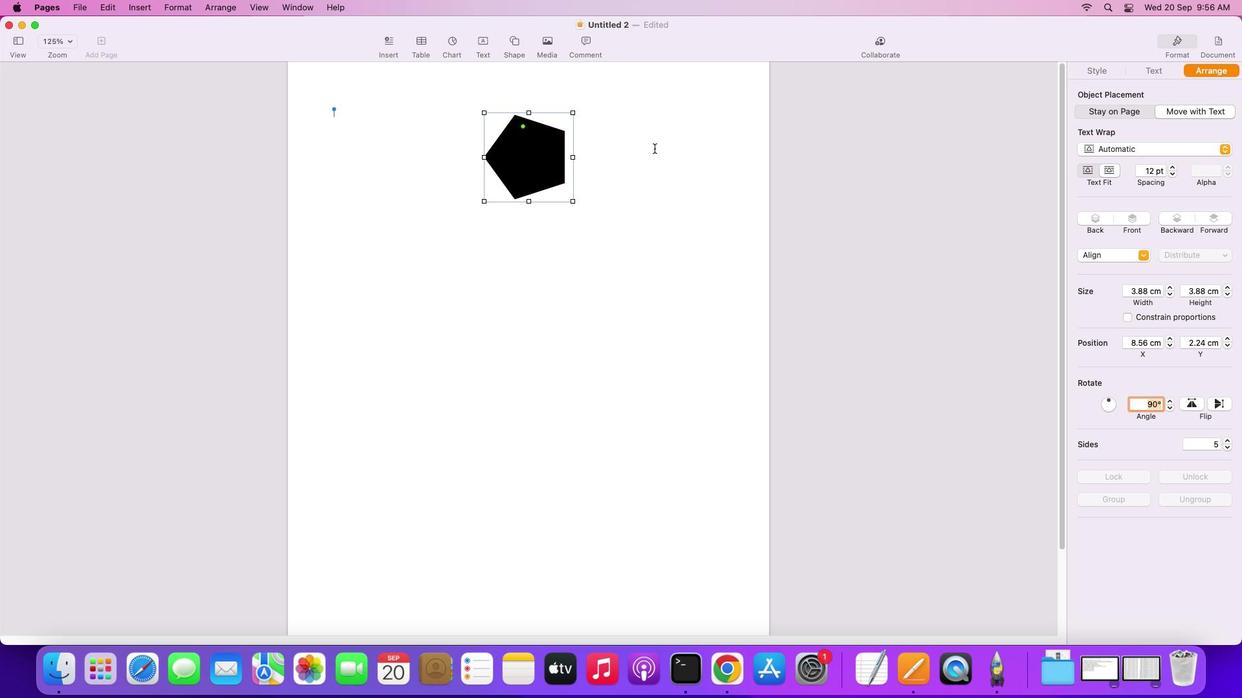 
Action: Mouse pressed left at (667, 161)
Screenshot: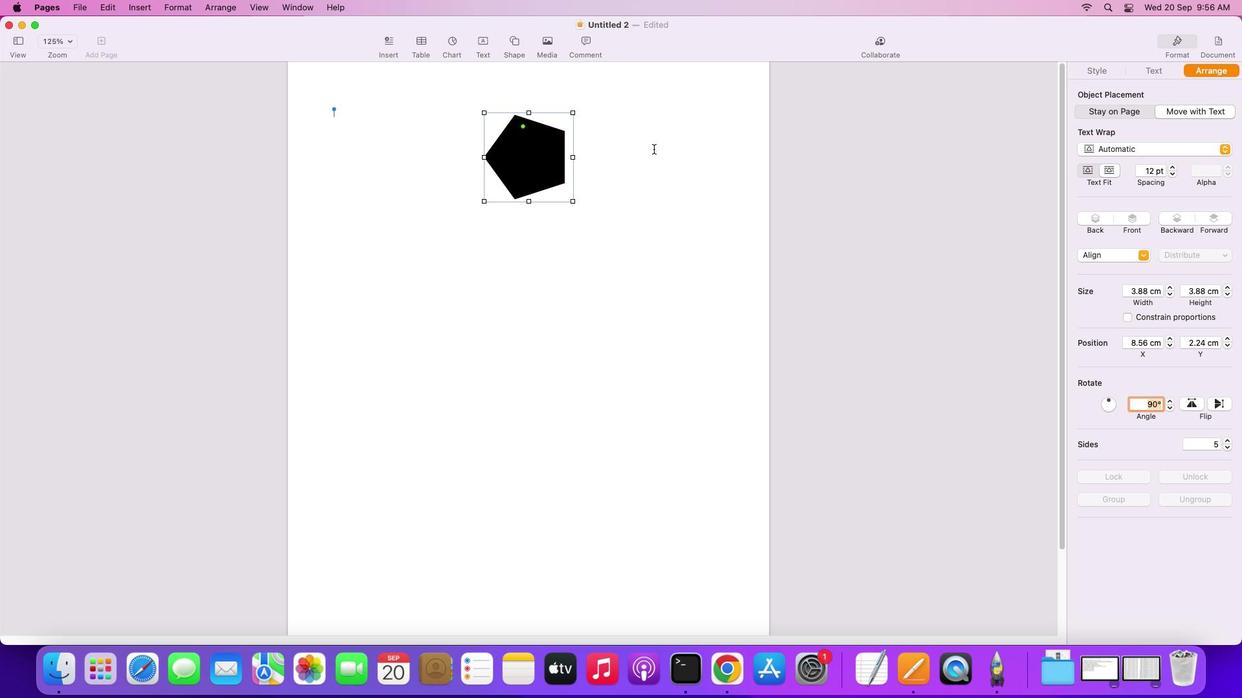 
Action: Mouse moved to (546, 179)
Screenshot: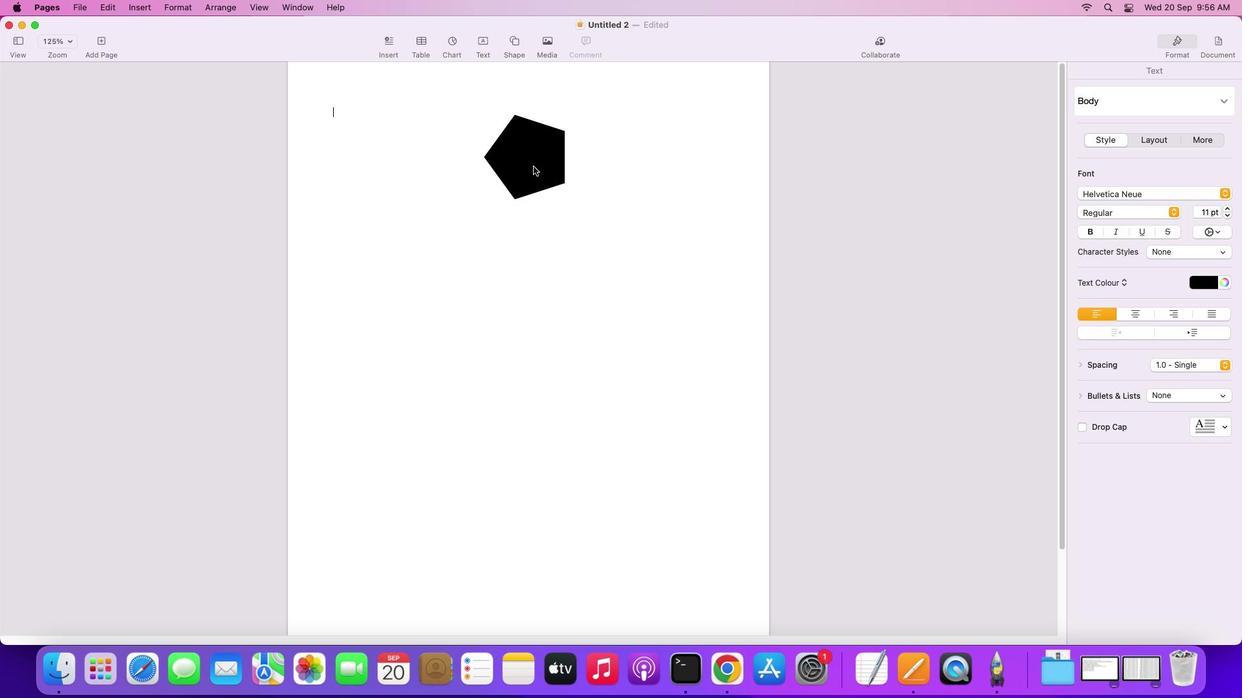 
Action: Mouse pressed left at (546, 179)
Screenshot: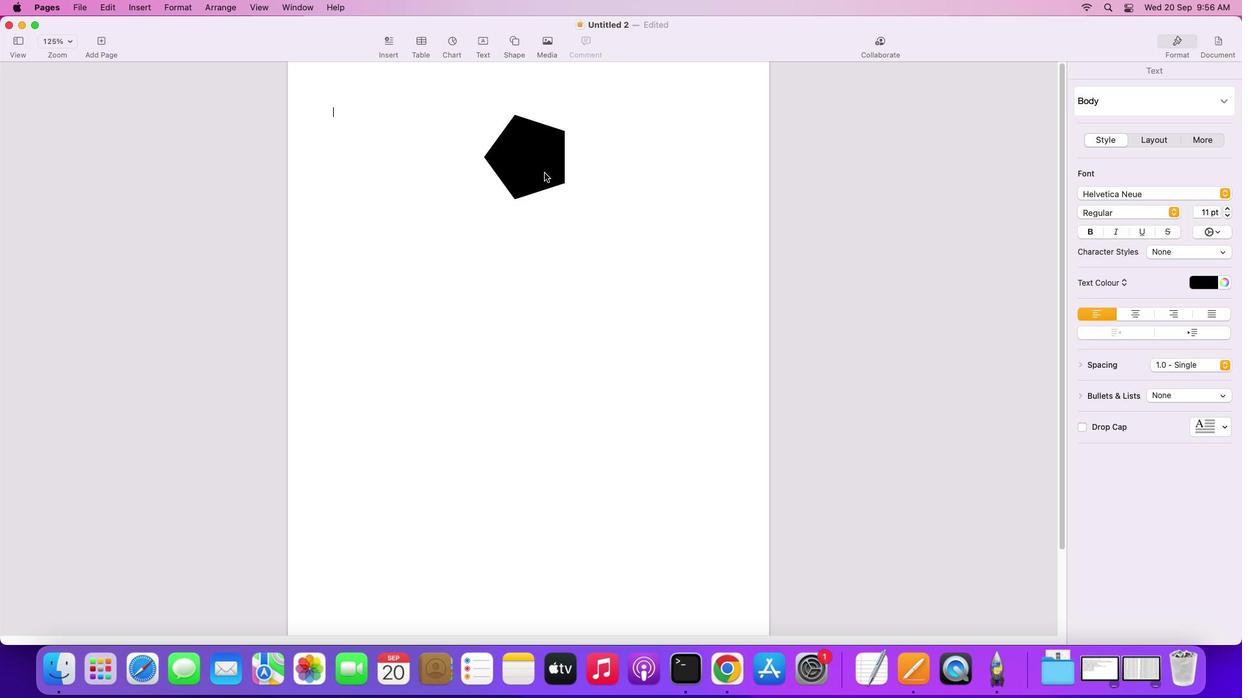 
Action: Mouse moved to (1183, 412)
Screenshot: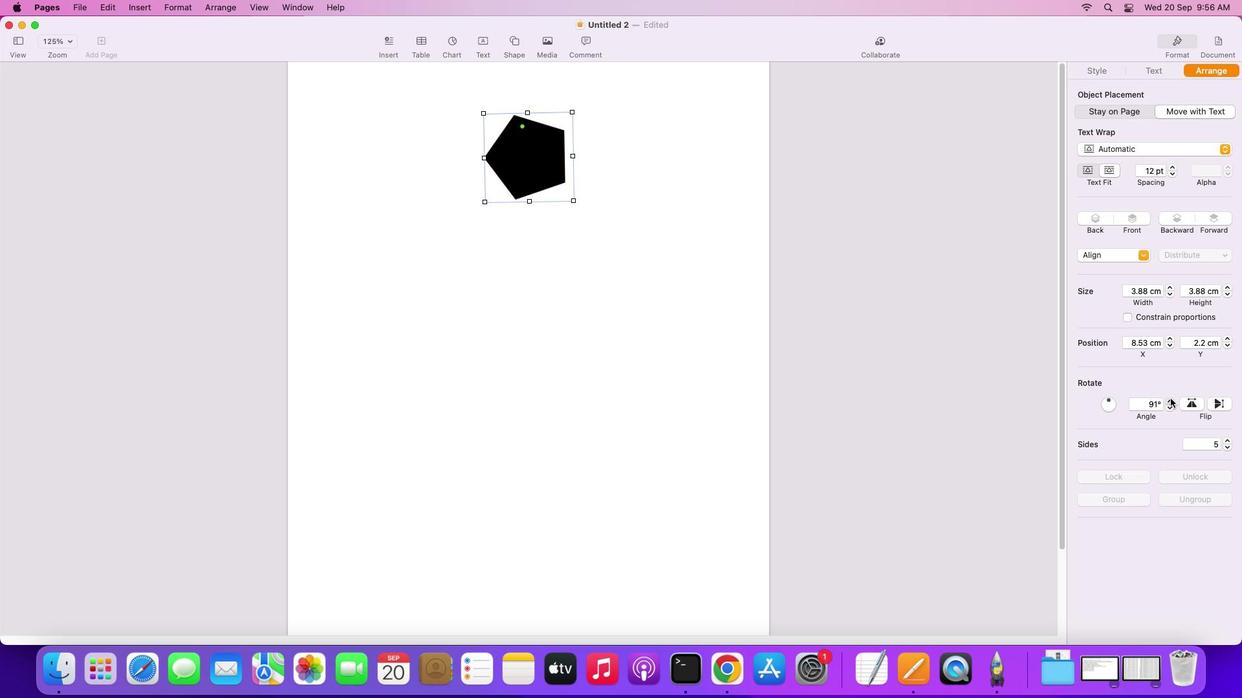 
Action: Mouse pressed left at (1183, 412)
Screenshot: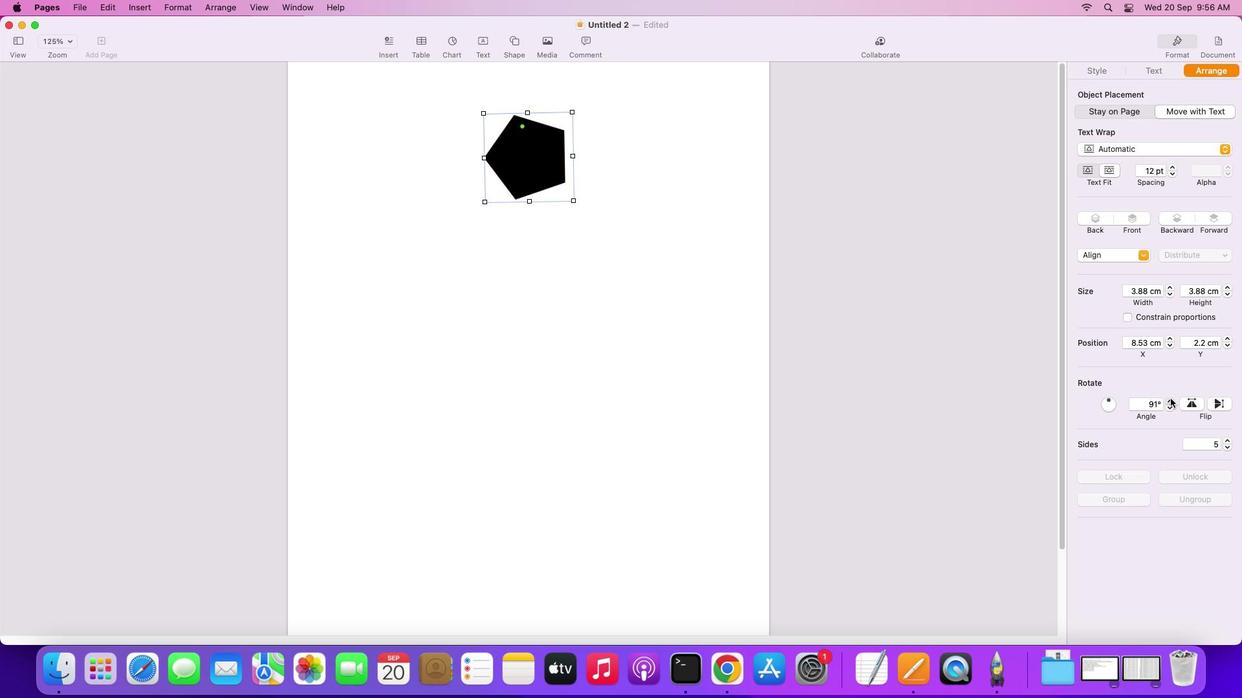 
Action: Mouse pressed left at (1183, 412)
Screenshot: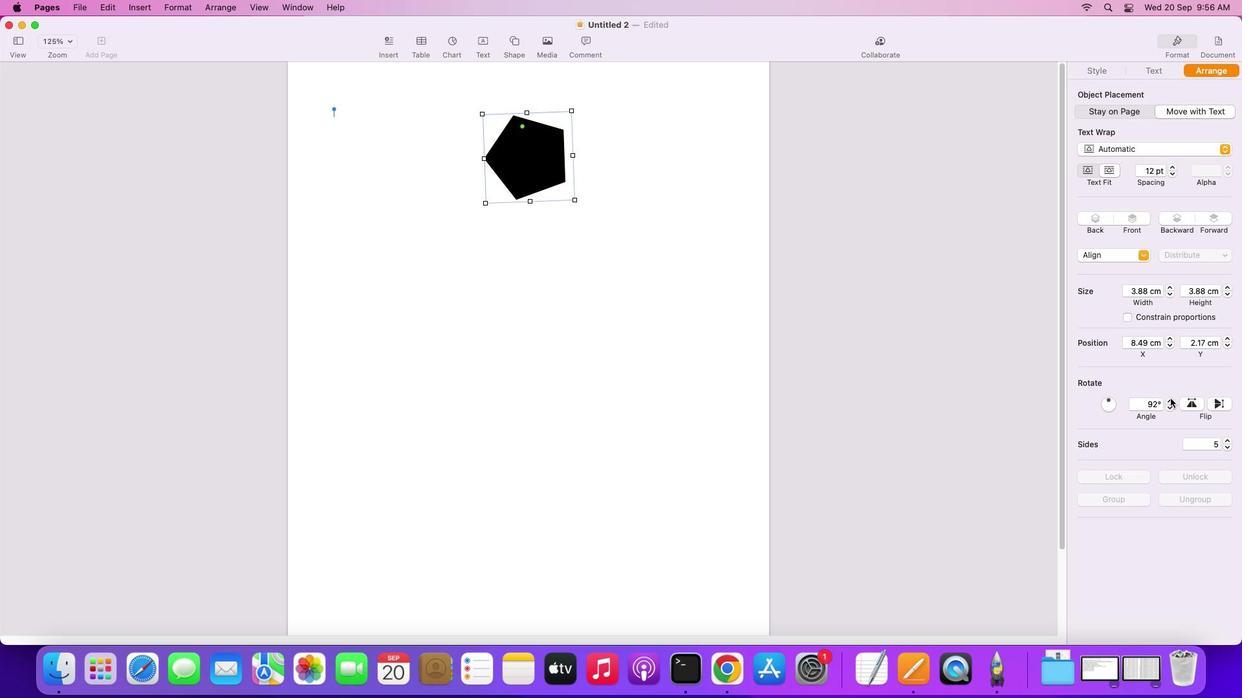 
Action: Mouse pressed left at (1183, 412)
Screenshot: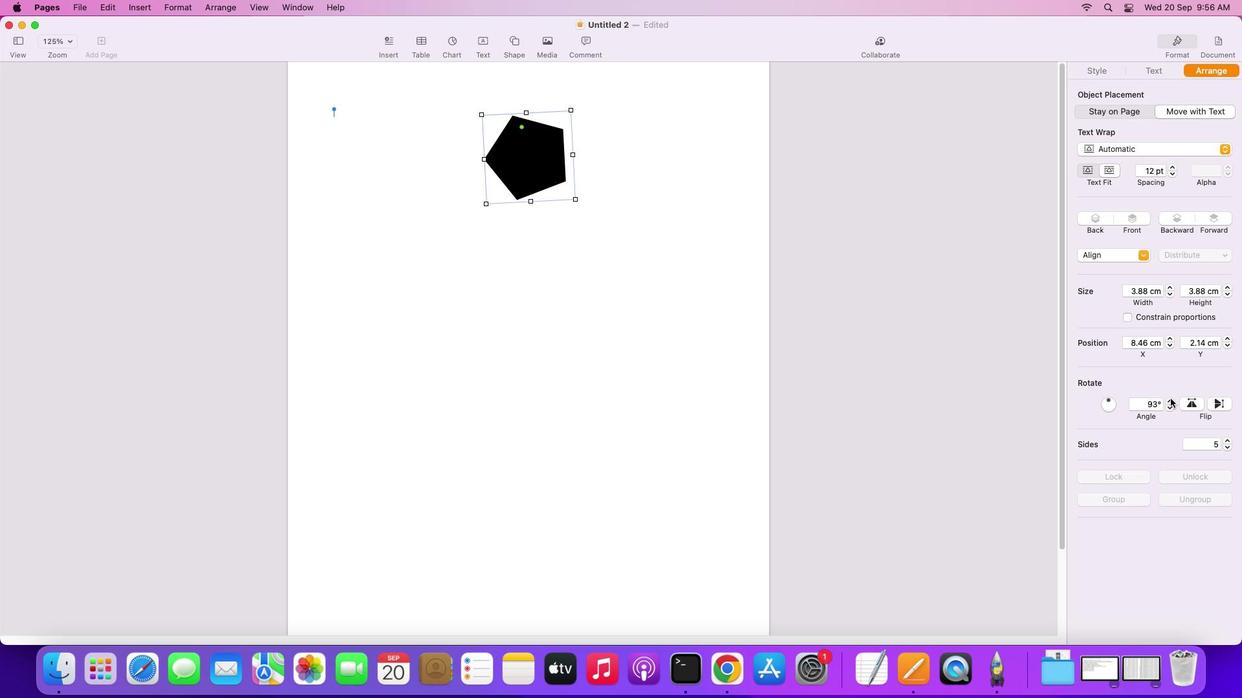 
Action: Mouse moved to (1183, 410)
Screenshot: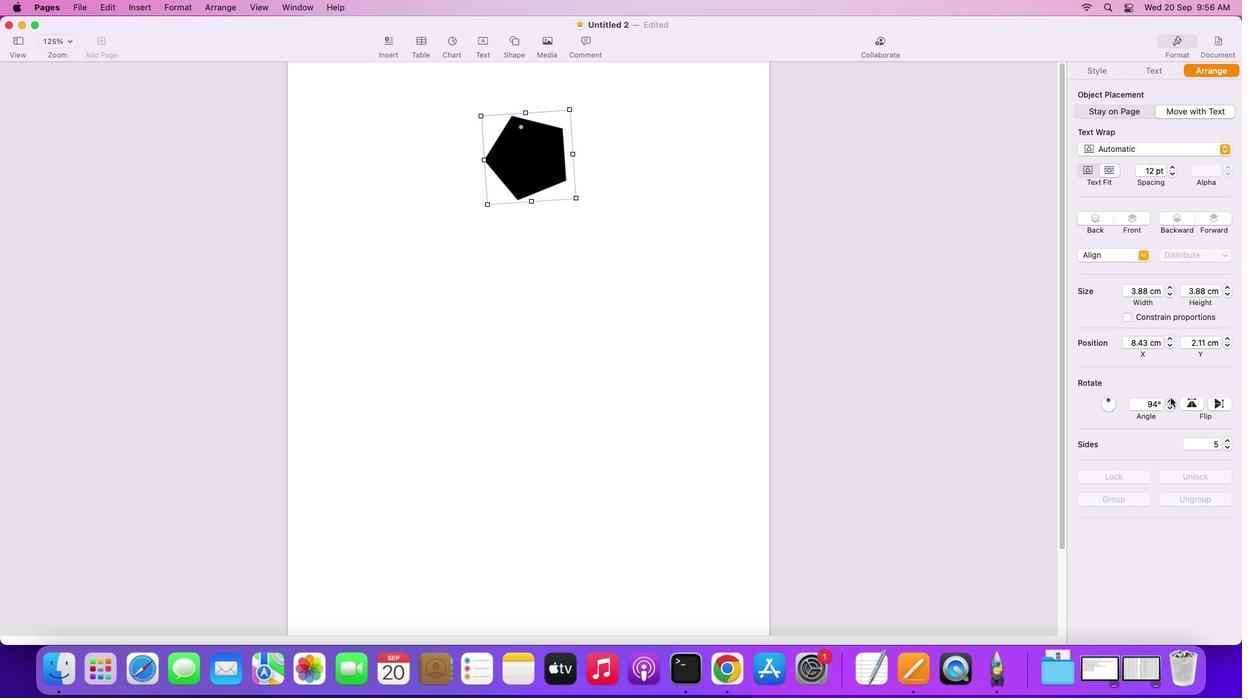 
Action: Mouse pressed left at (1183, 410)
Screenshot: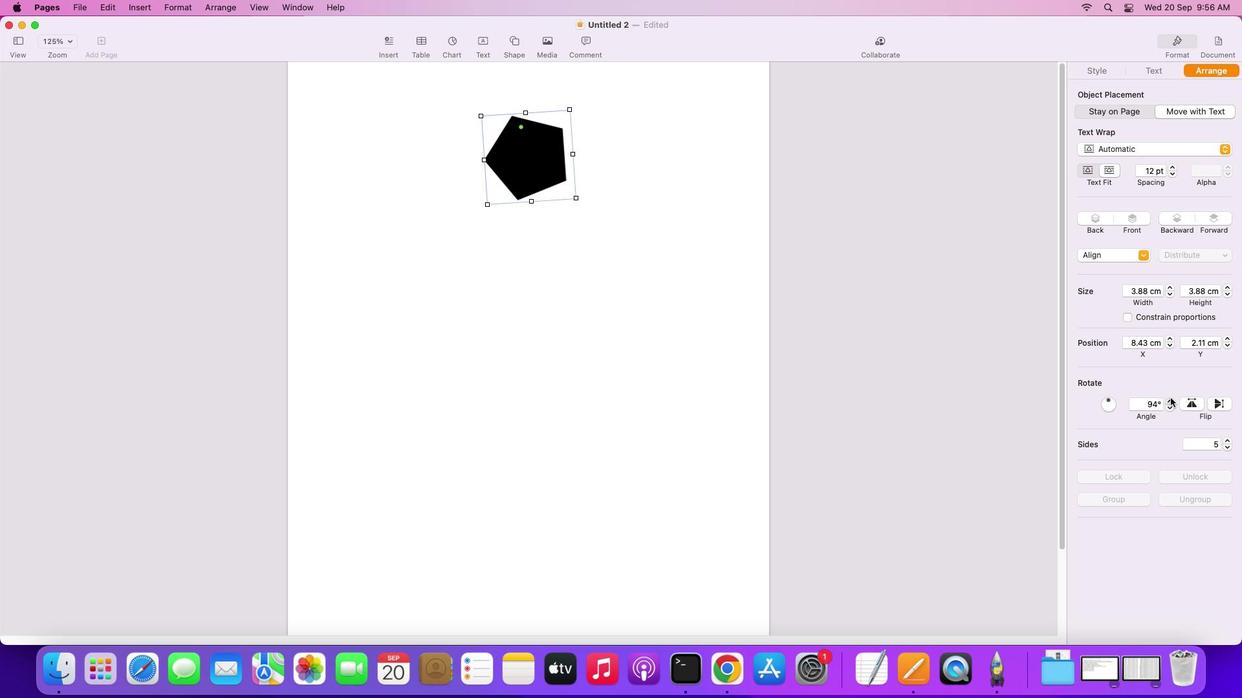 
Action: Mouse moved to (1181, 419)
Screenshot: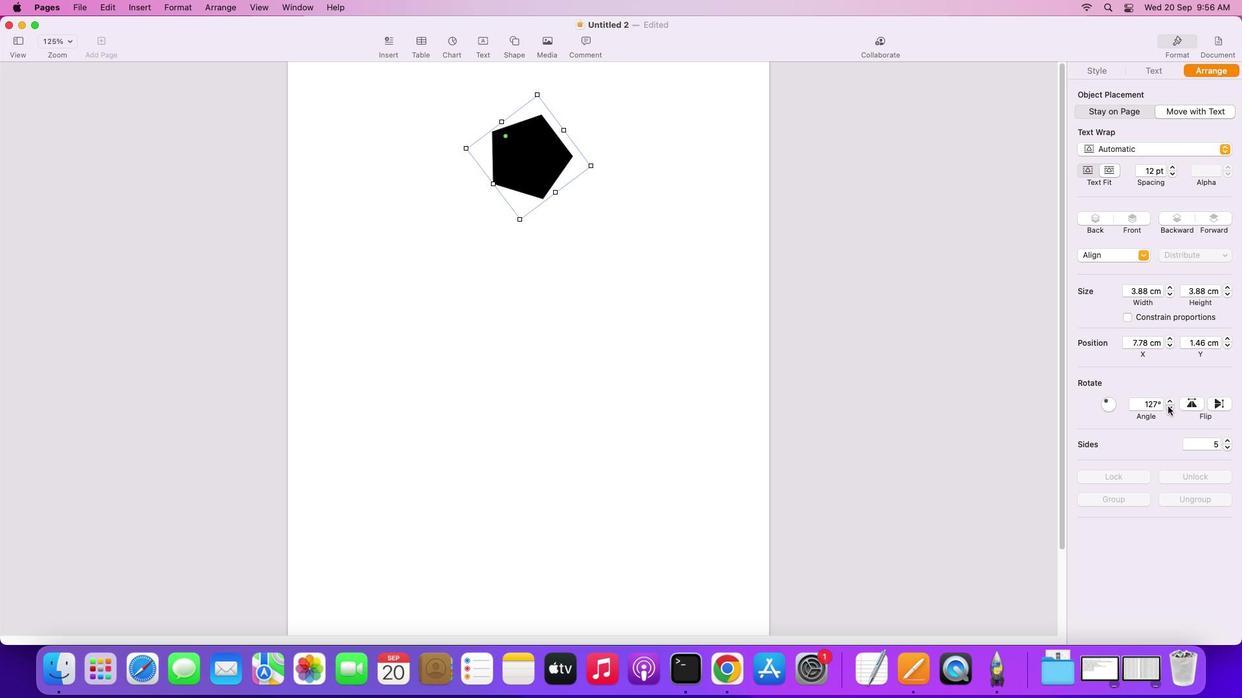 
Action: Mouse pressed left at (1181, 419)
Screenshot: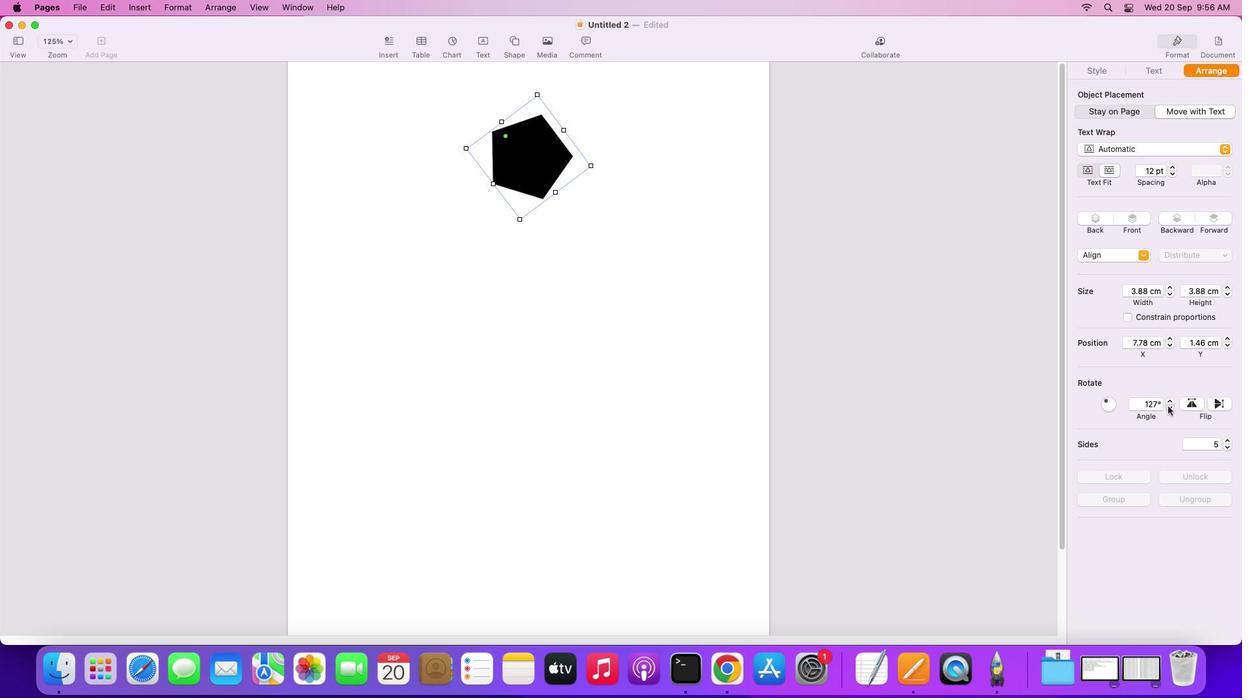 
Action: Mouse moved to (1182, 412)
Screenshot: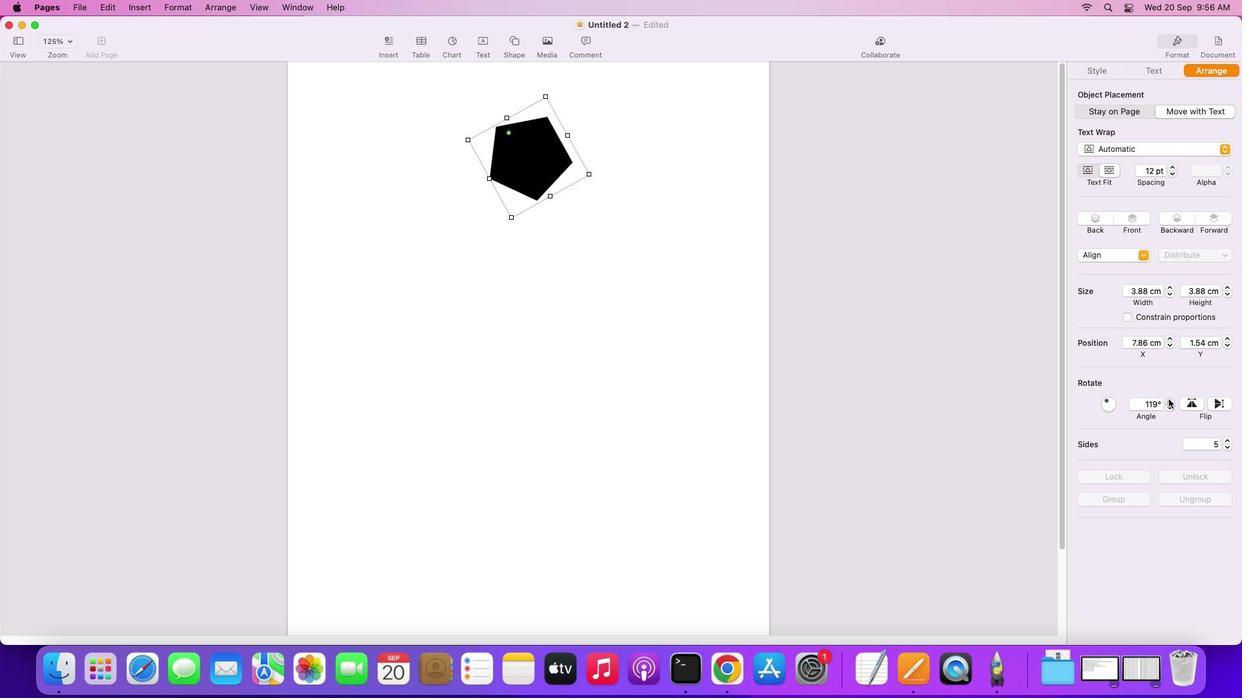 
Action: Mouse pressed left at (1182, 412)
Screenshot: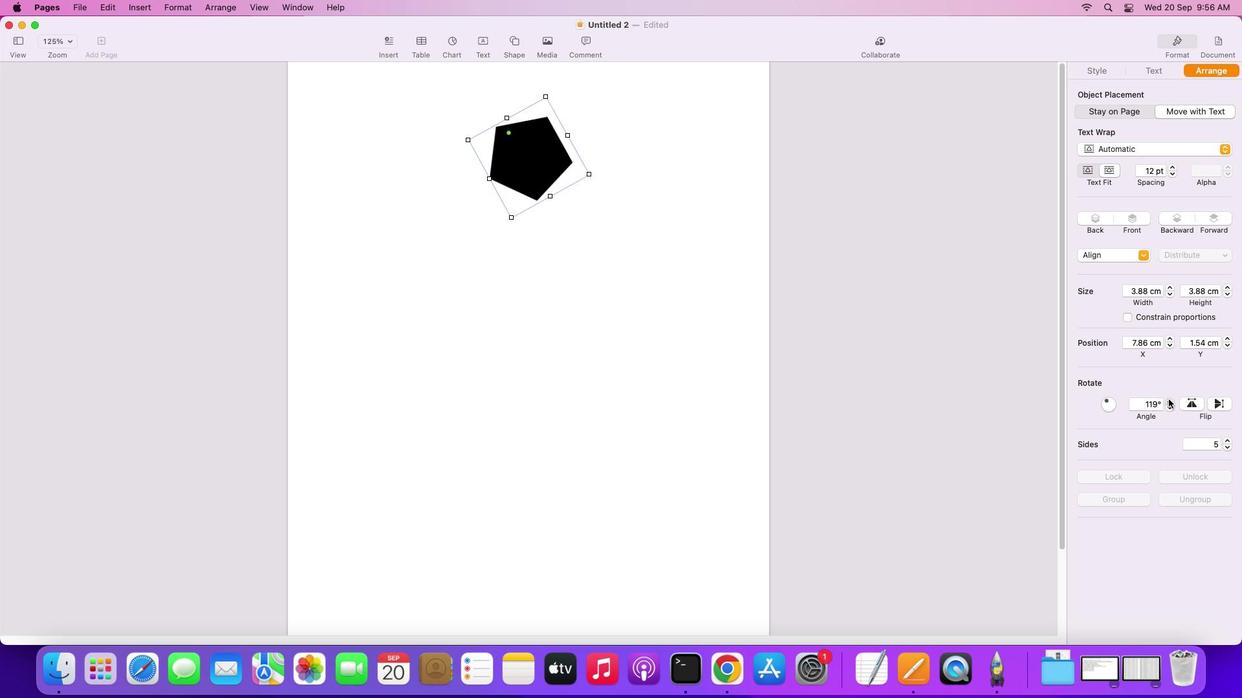 
Action: Mouse moved to (1185, 421)
Screenshot: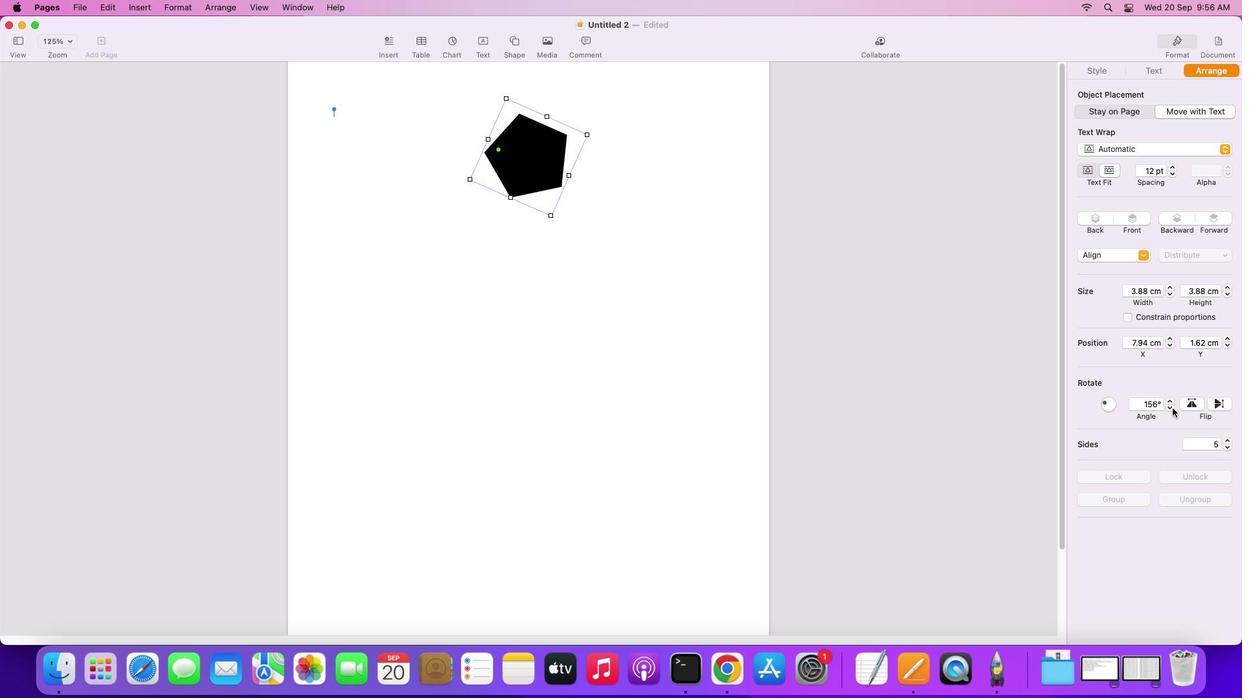 
Action: Mouse pressed left at (1185, 421)
Screenshot: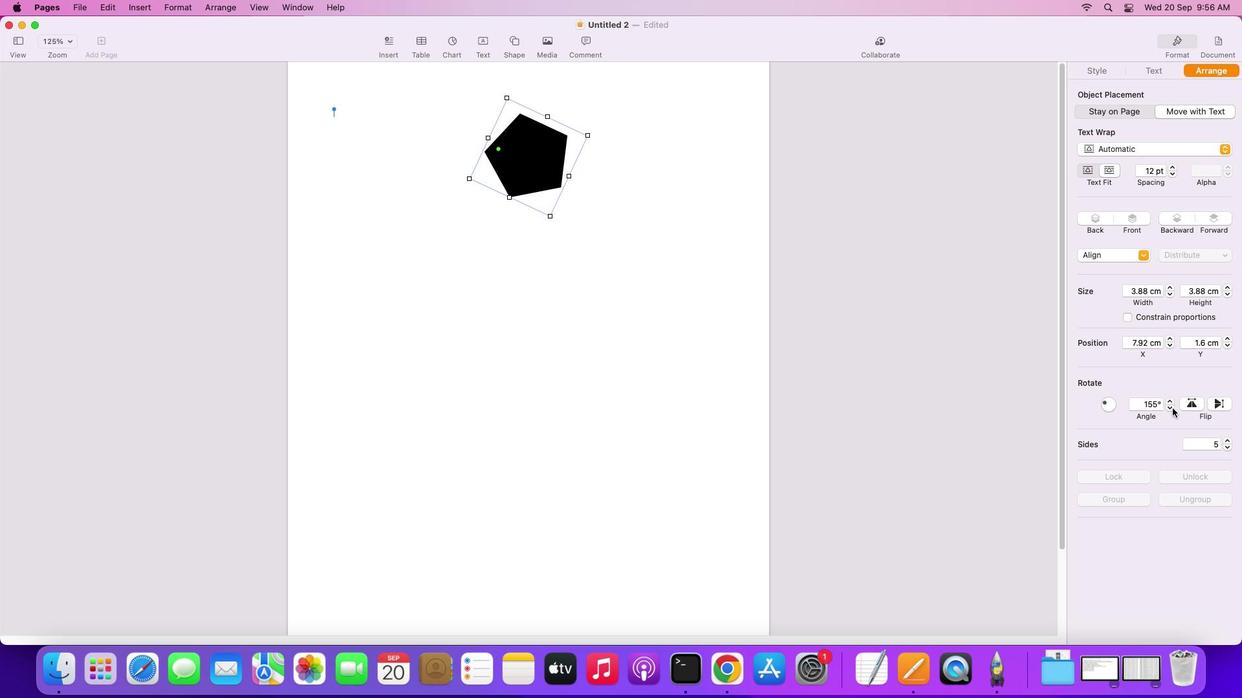 
Action: Mouse moved to (1185, 421)
Screenshot: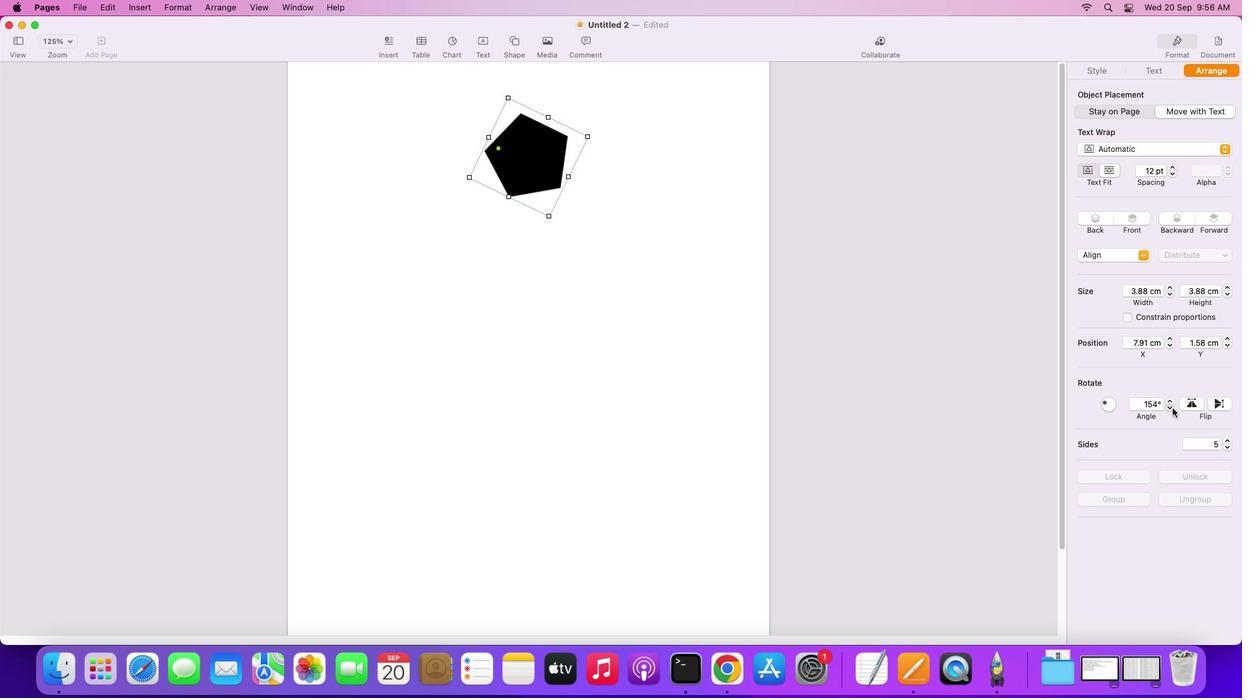 
Action: Mouse pressed left at (1185, 421)
Screenshot: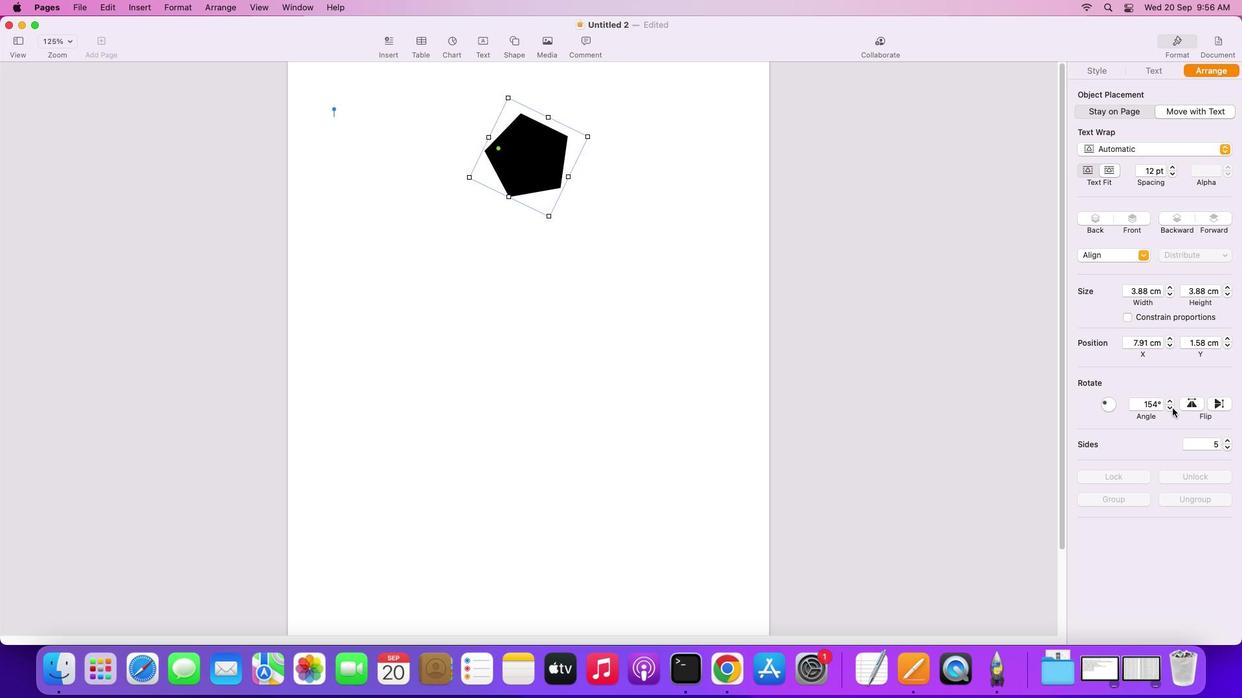 
Action: Mouse pressed left at (1185, 421)
Screenshot: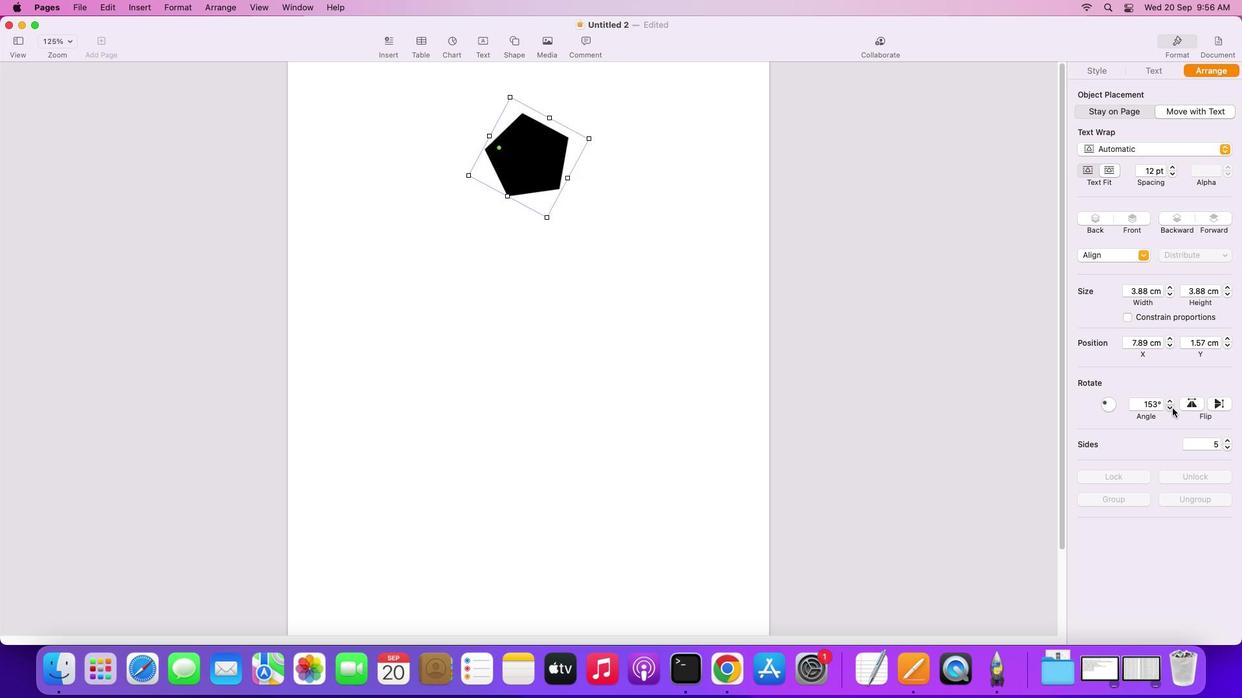 
Action: Mouse pressed left at (1185, 421)
Screenshot: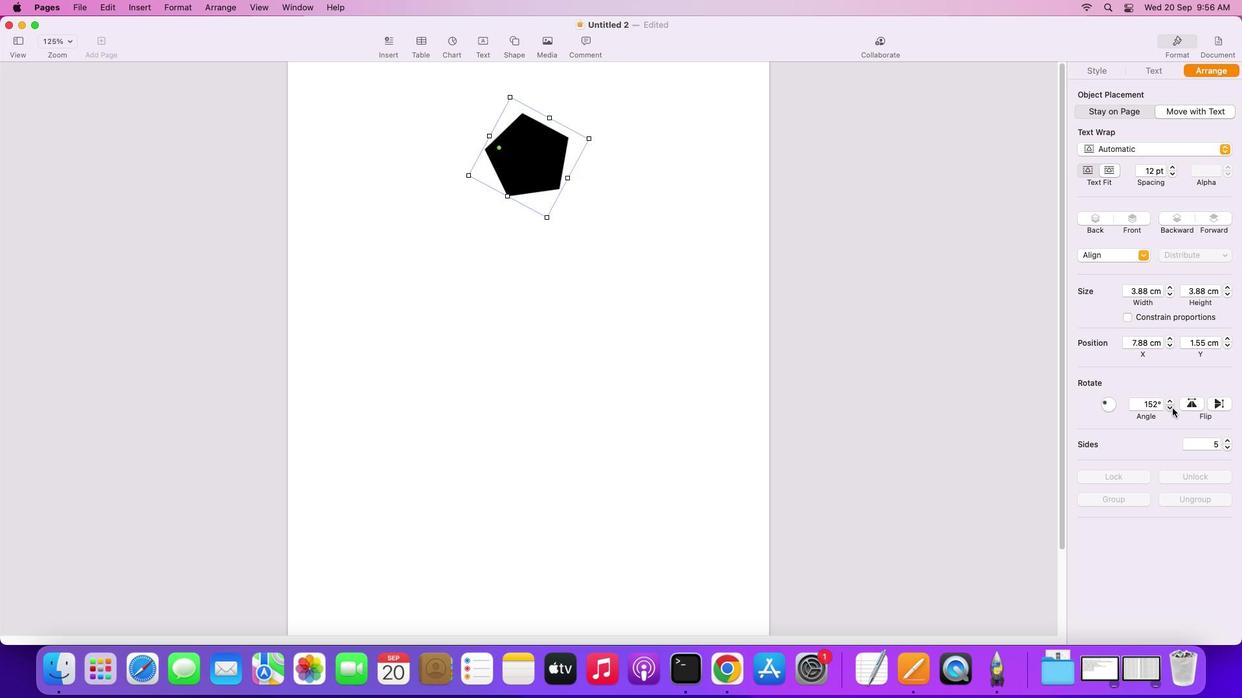 
Action: Mouse pressed left at (1185, 421)
Screenshot: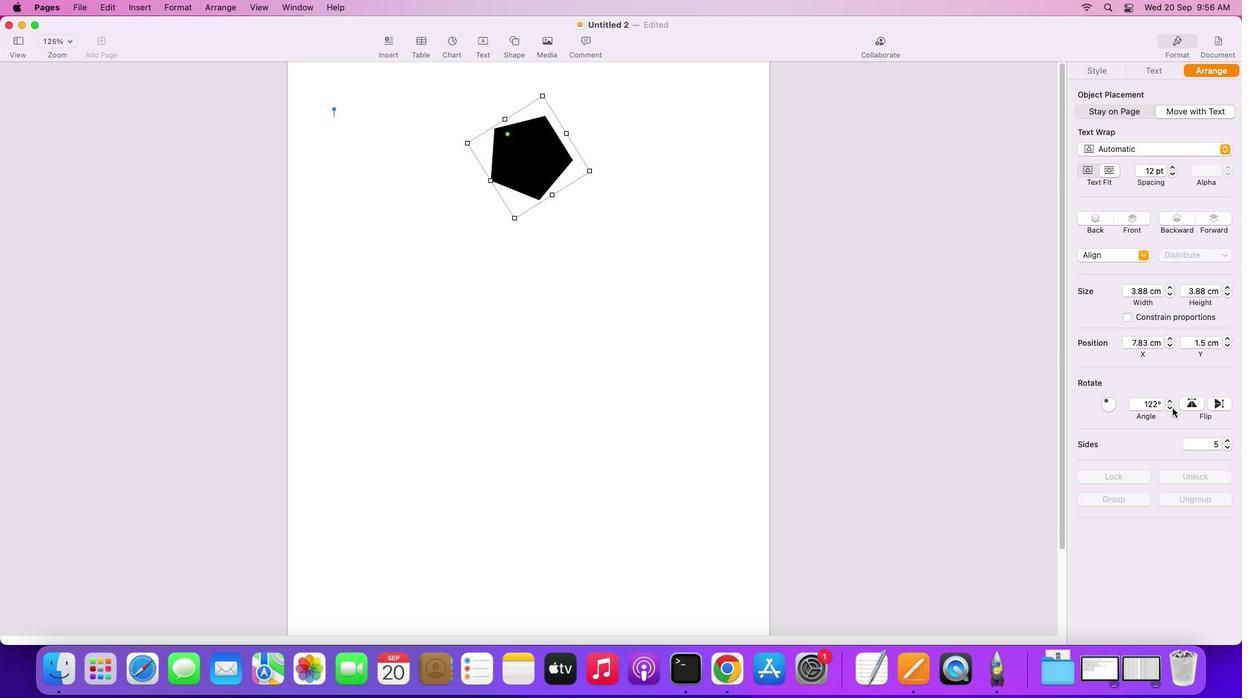 
Action: Mouse pressed left at (1185, 421)
Screenshot: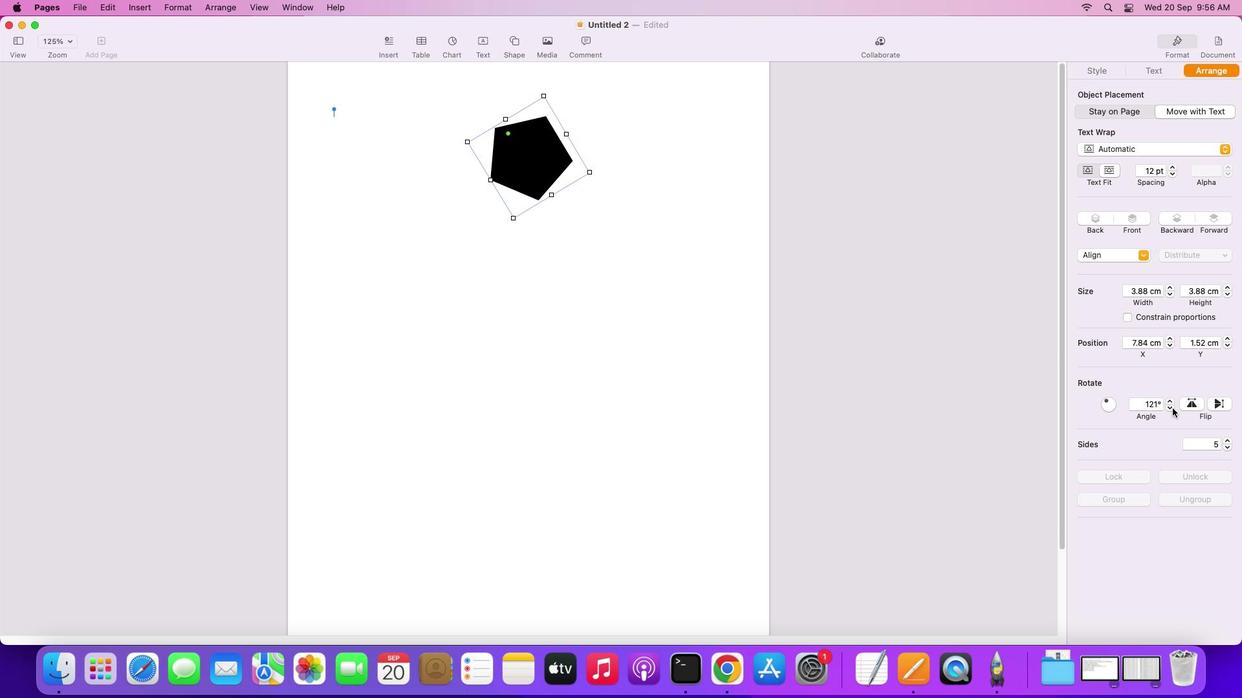 
Action: Mouse pressed left at (1185, 421)
Screenshot: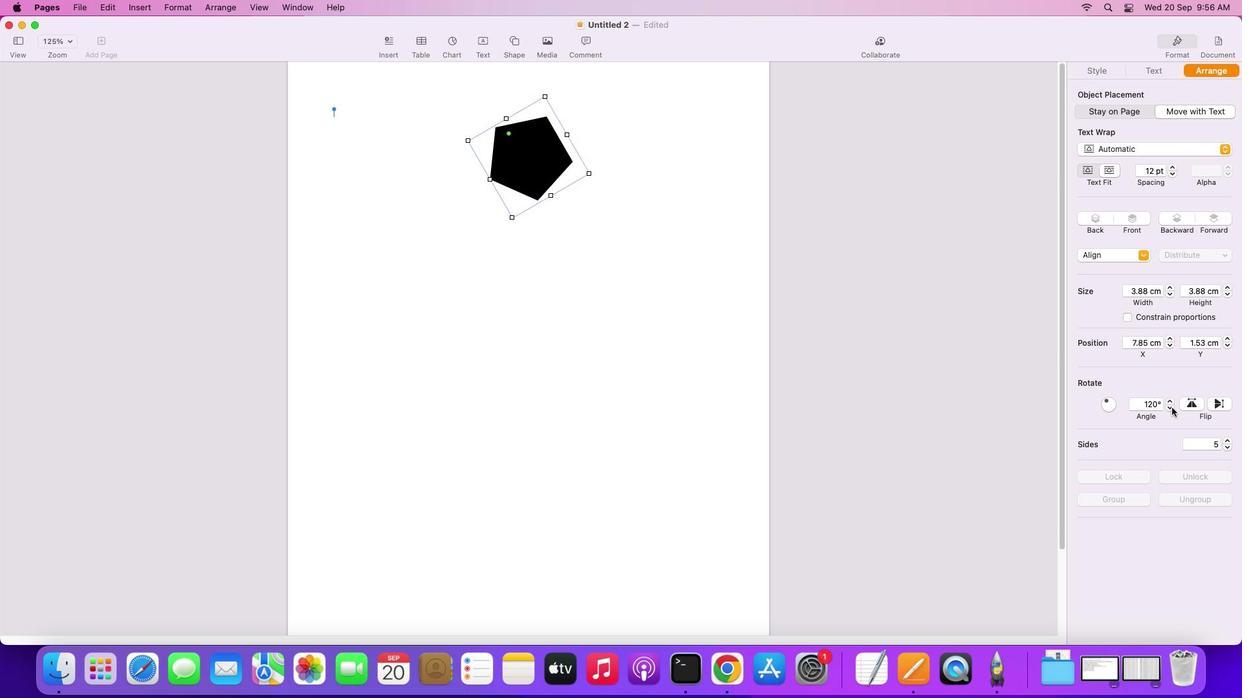 
Action: Mouse moved to (1169, 416)
Screenshot: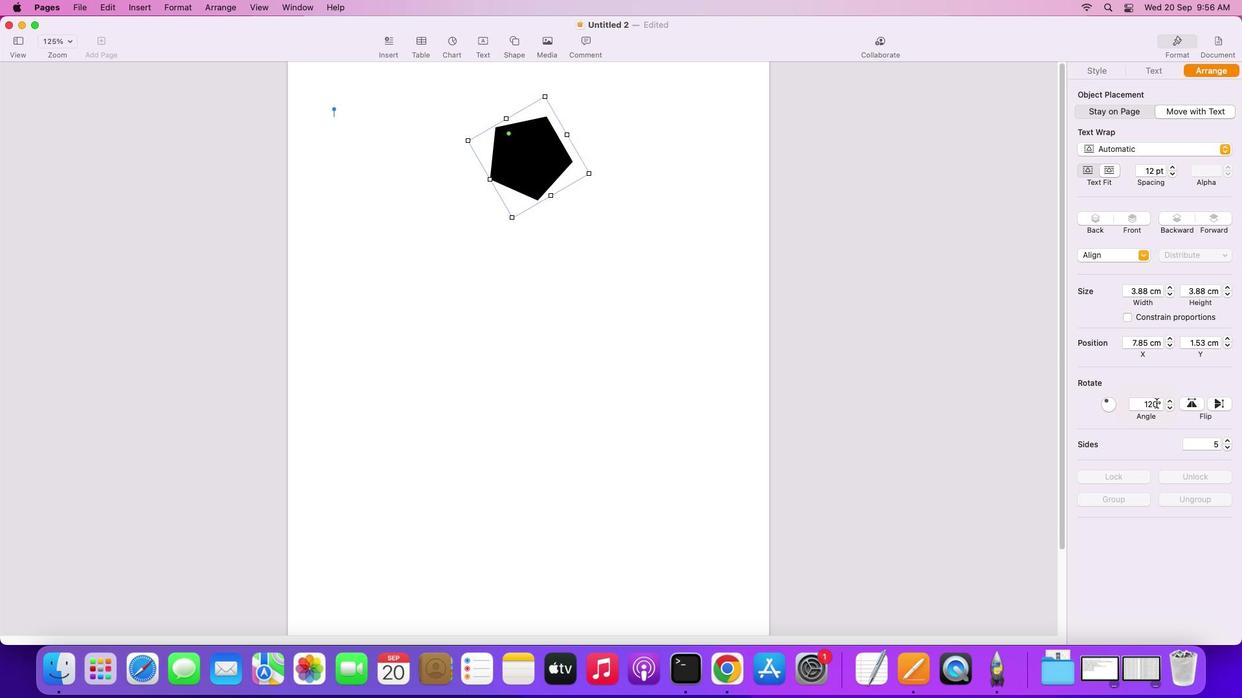 
Action: Mouse pressed left at (1169, 416)
Screenshot: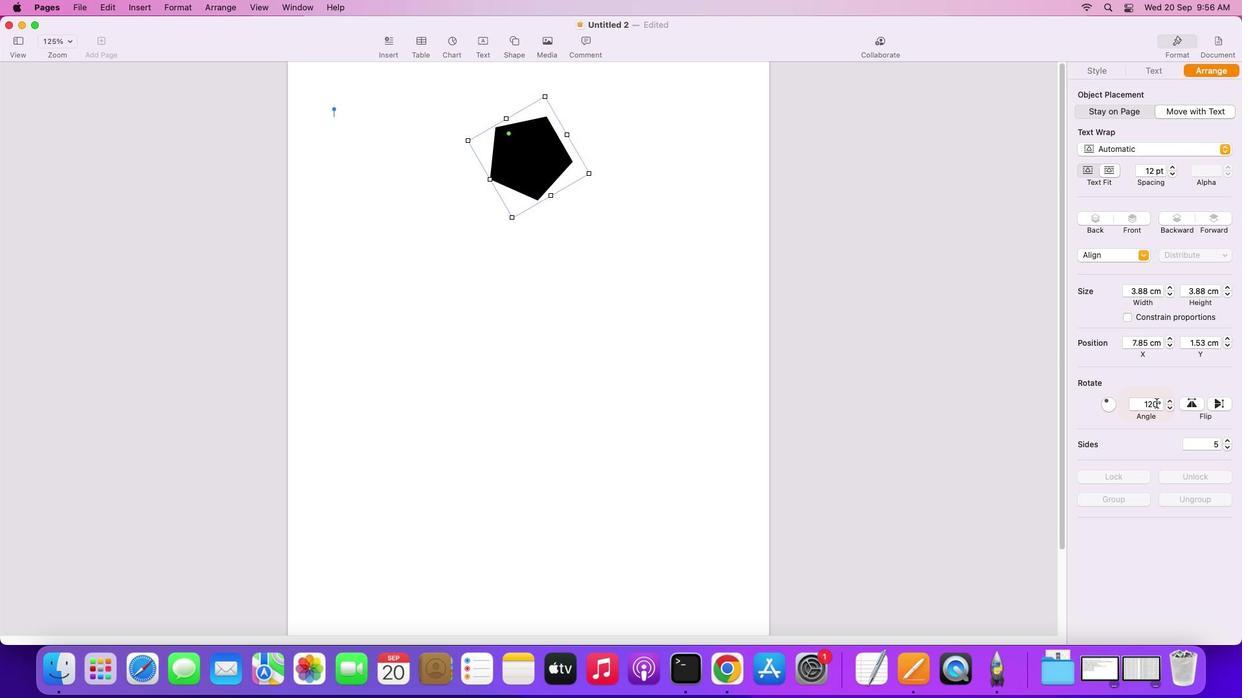 
Action: Mouse pressed left at (1169, 416)
Screenshot: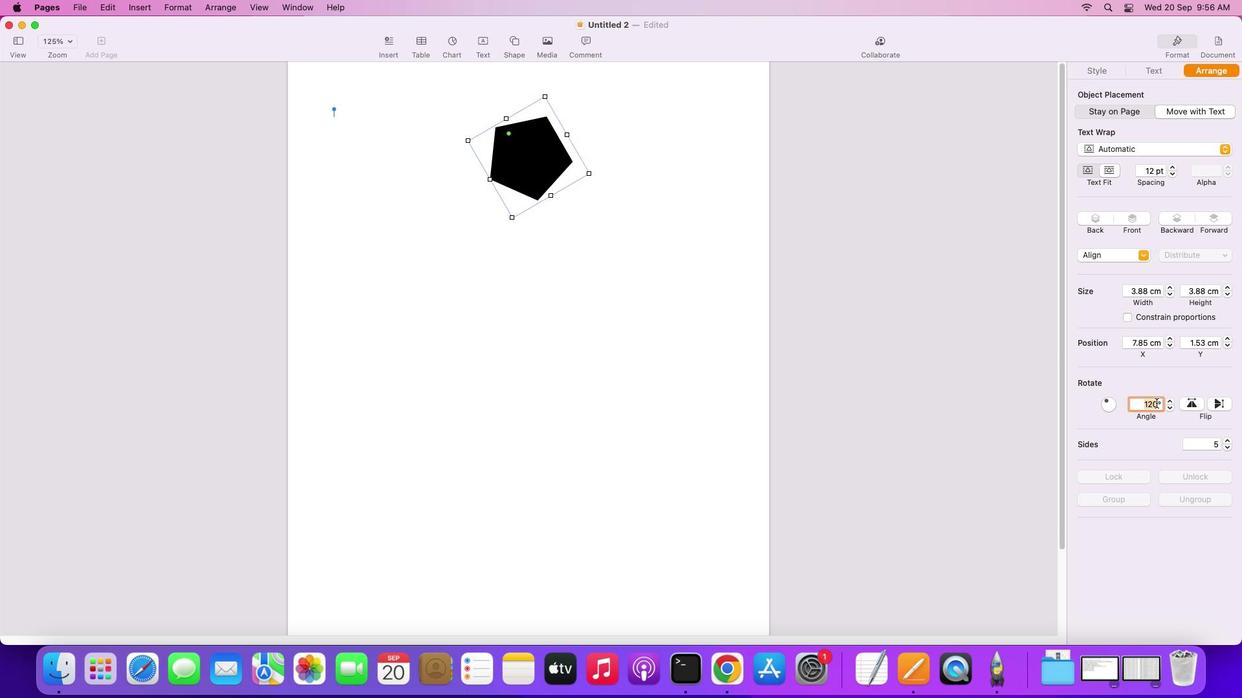 
Action: Key pressed '9''0''\x03'
Screenshot: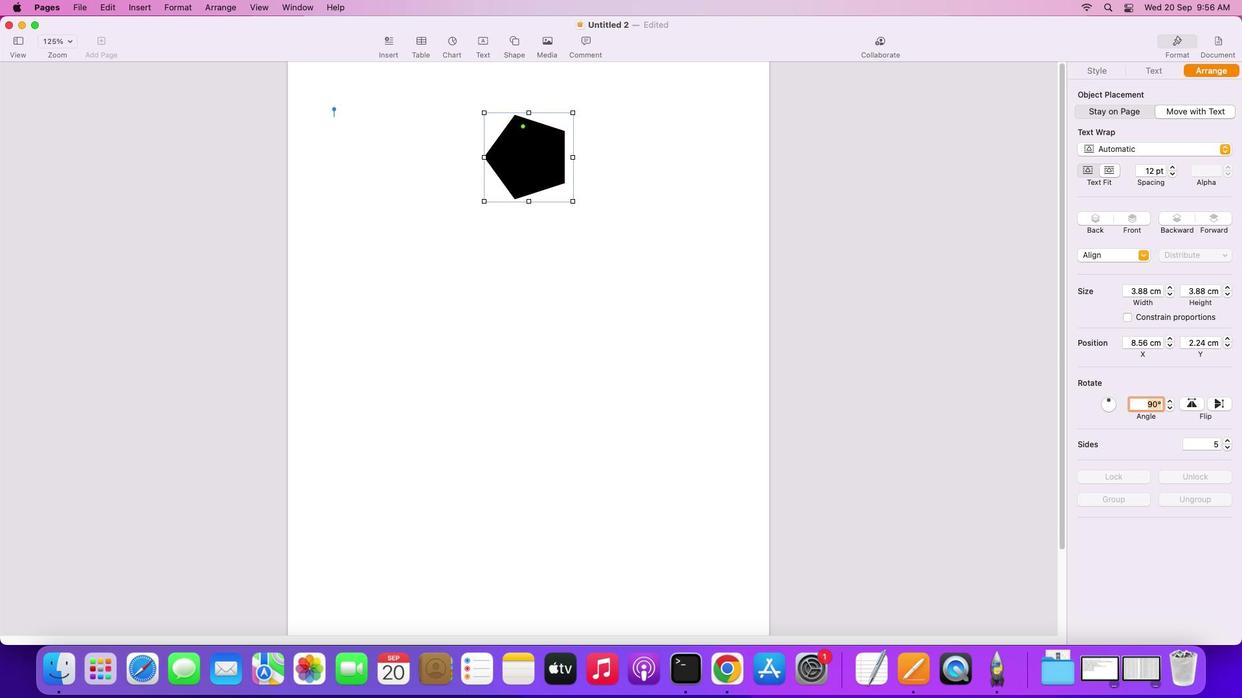 
Action: Mouse moved to (644, 170)
Screenshot: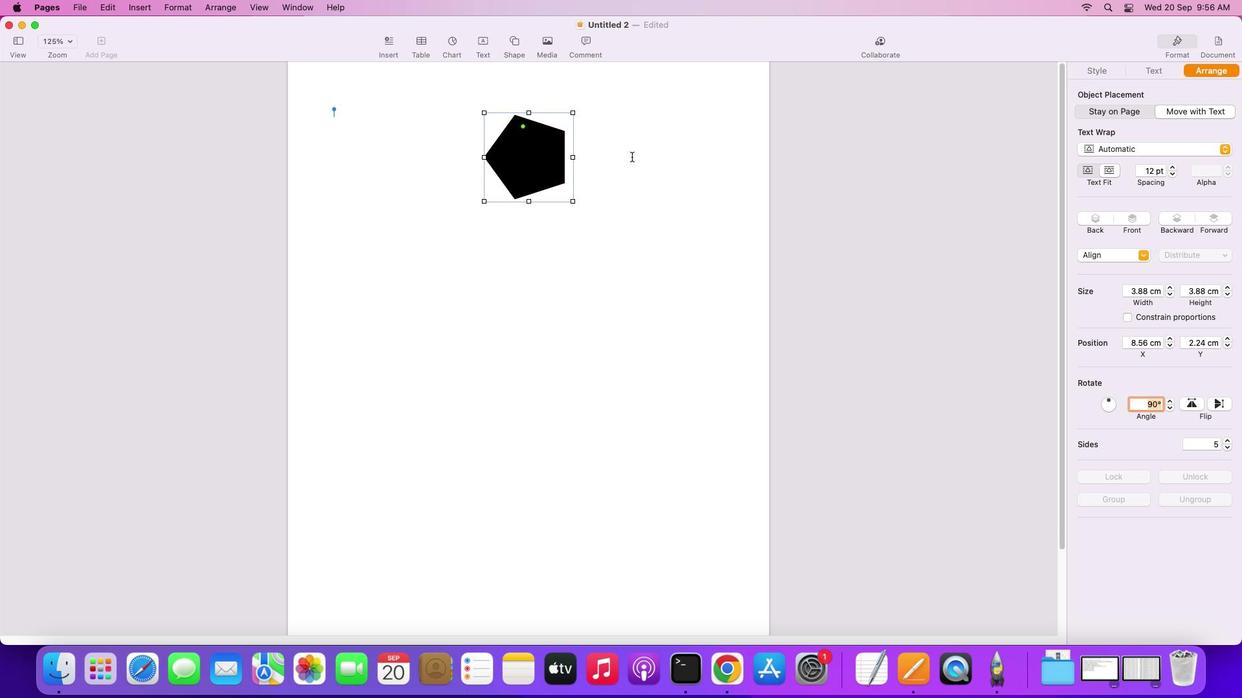 
Action: Mouse pressed left at (644, 170)
Screenshot: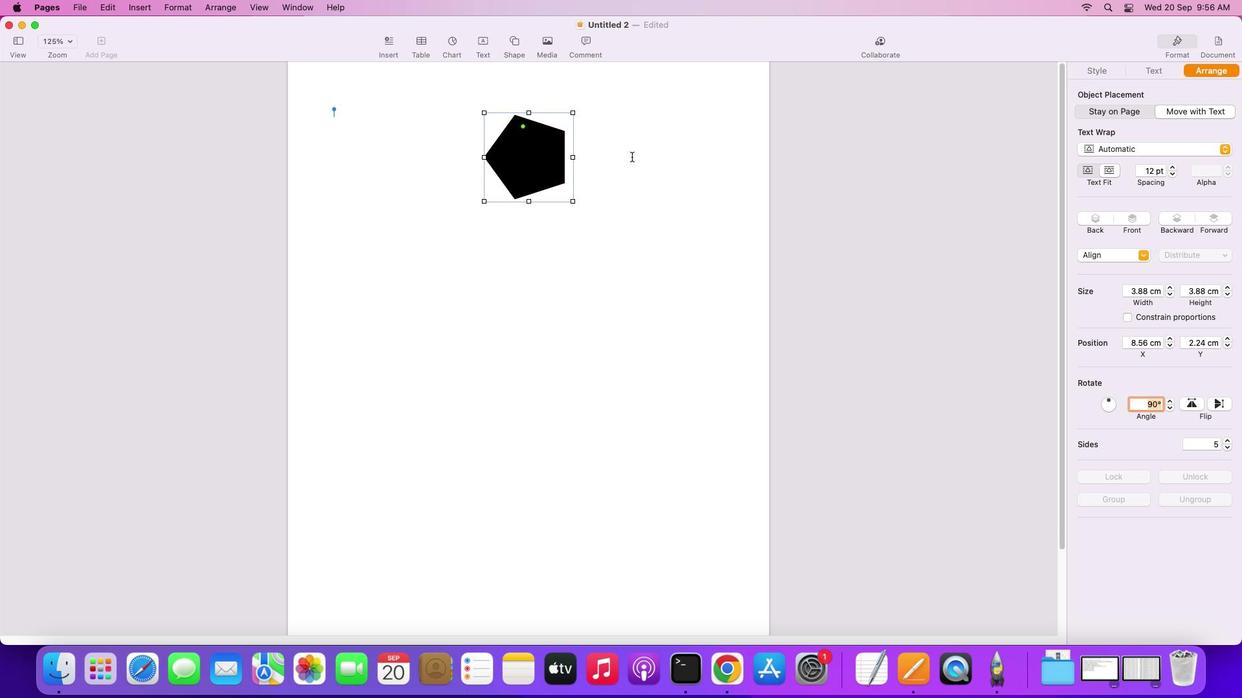 
Action: Mouse moved to (533, 168)
Screenshot: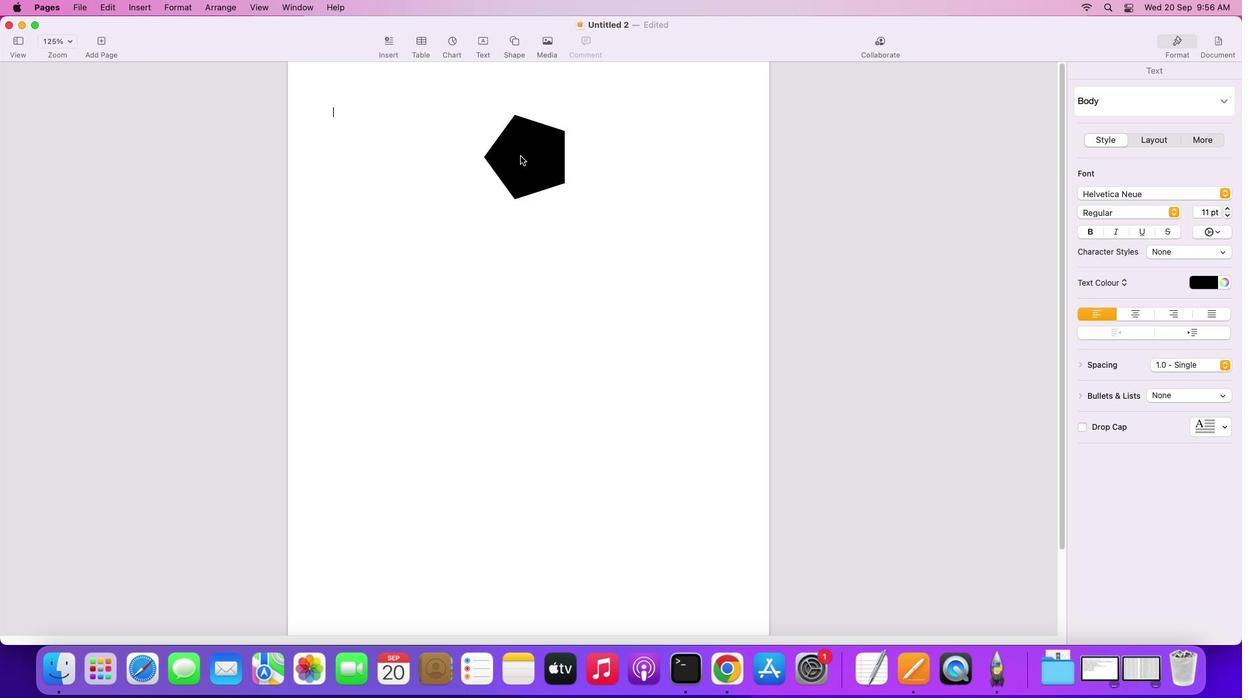 
Action: Mouse pressed left at (533, 168)
Screenshot: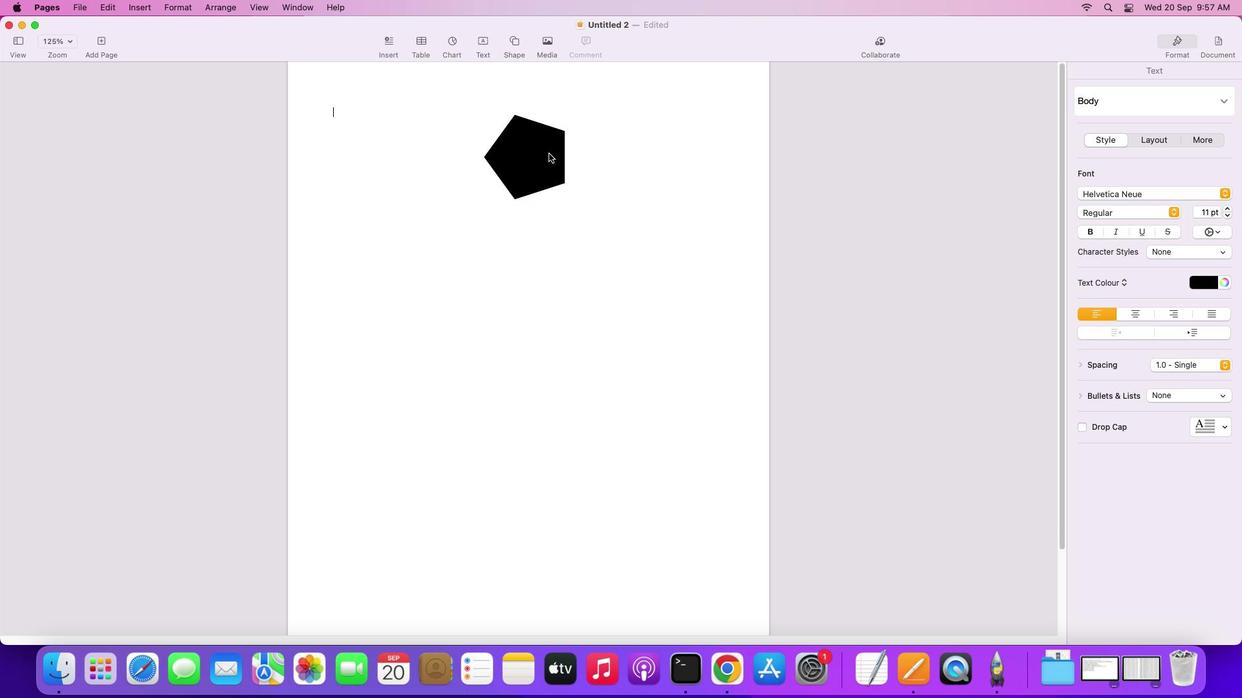 
Action: Mouse moved to (740, 131)
Screenshot: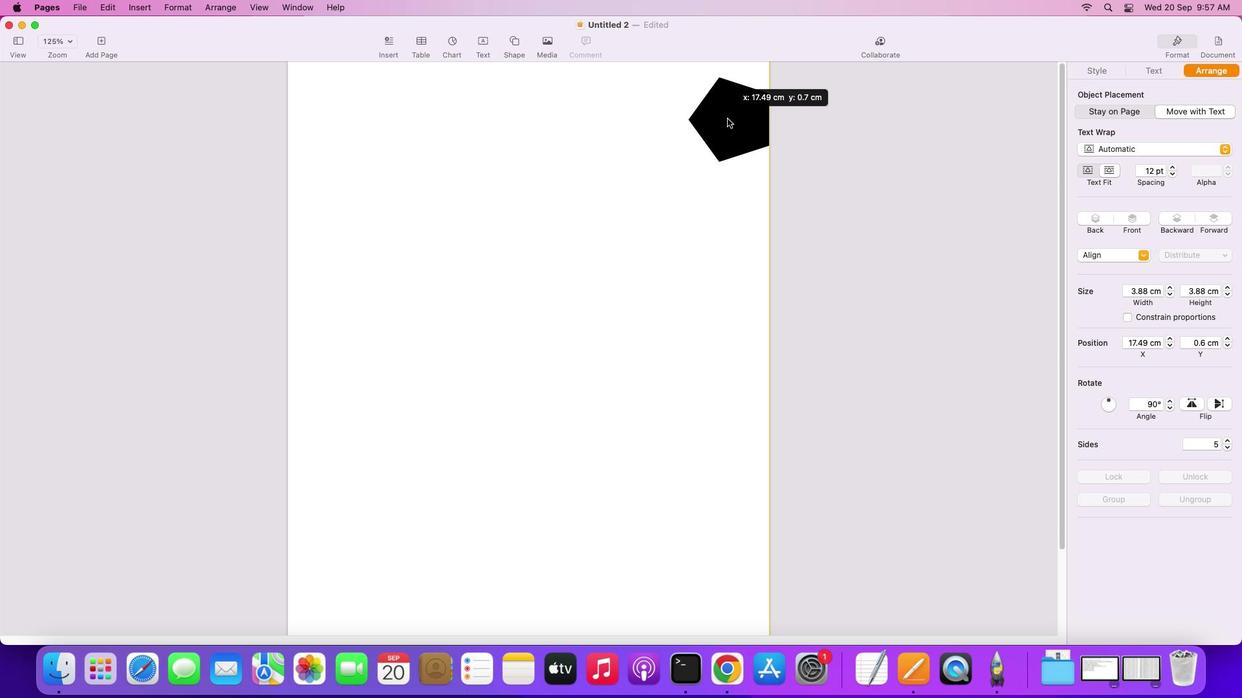 
Action: Mouse pressed left at (740, 131)
Screenshot: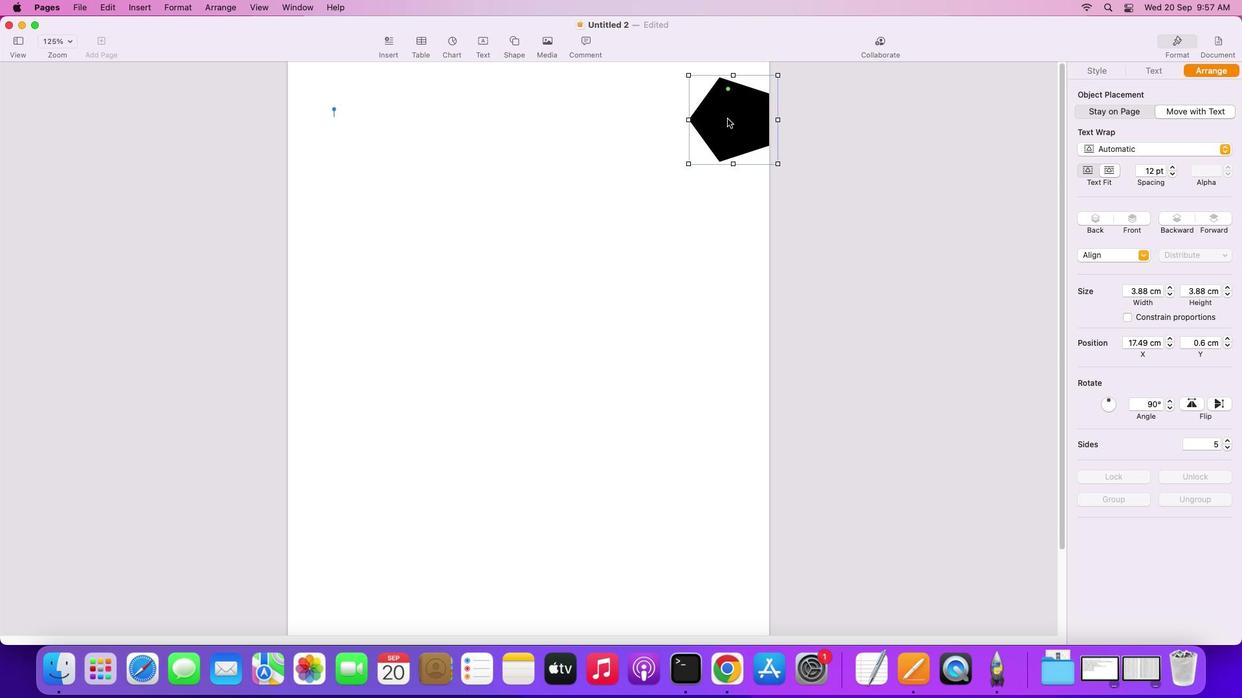 
Action: Mouse moved to (1182, 409)
Screenshot: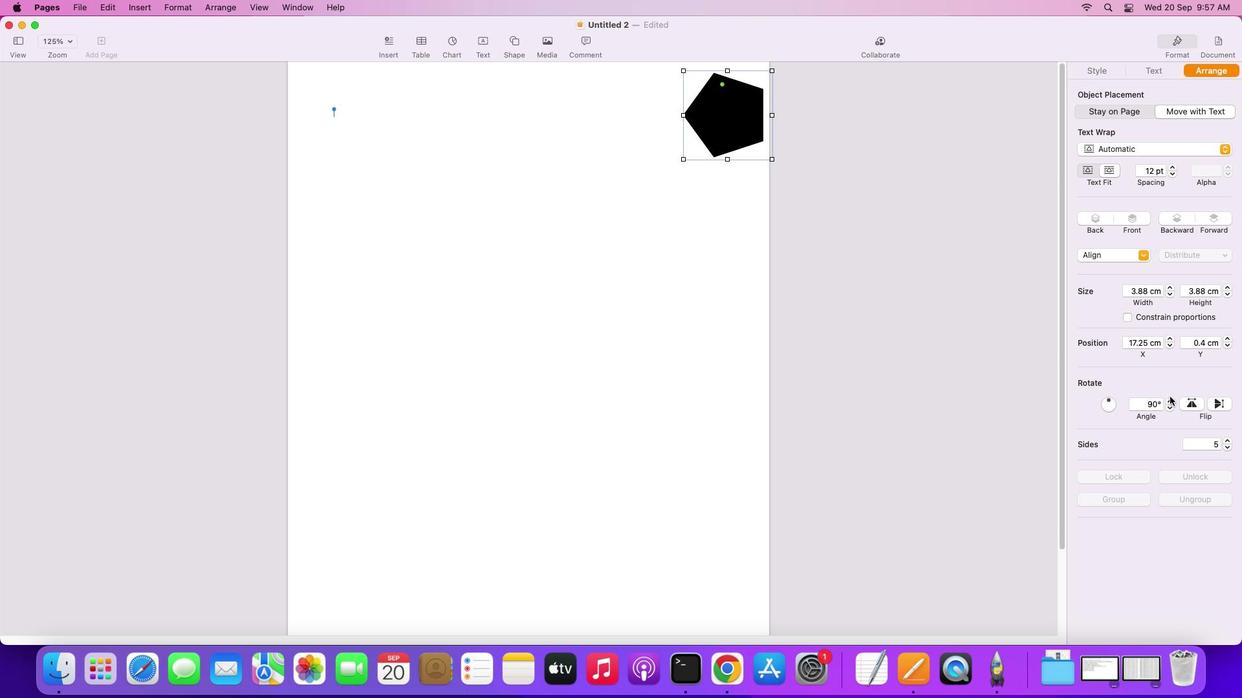
Action: Mouse pressed left at (1182, 409)
Screenshot: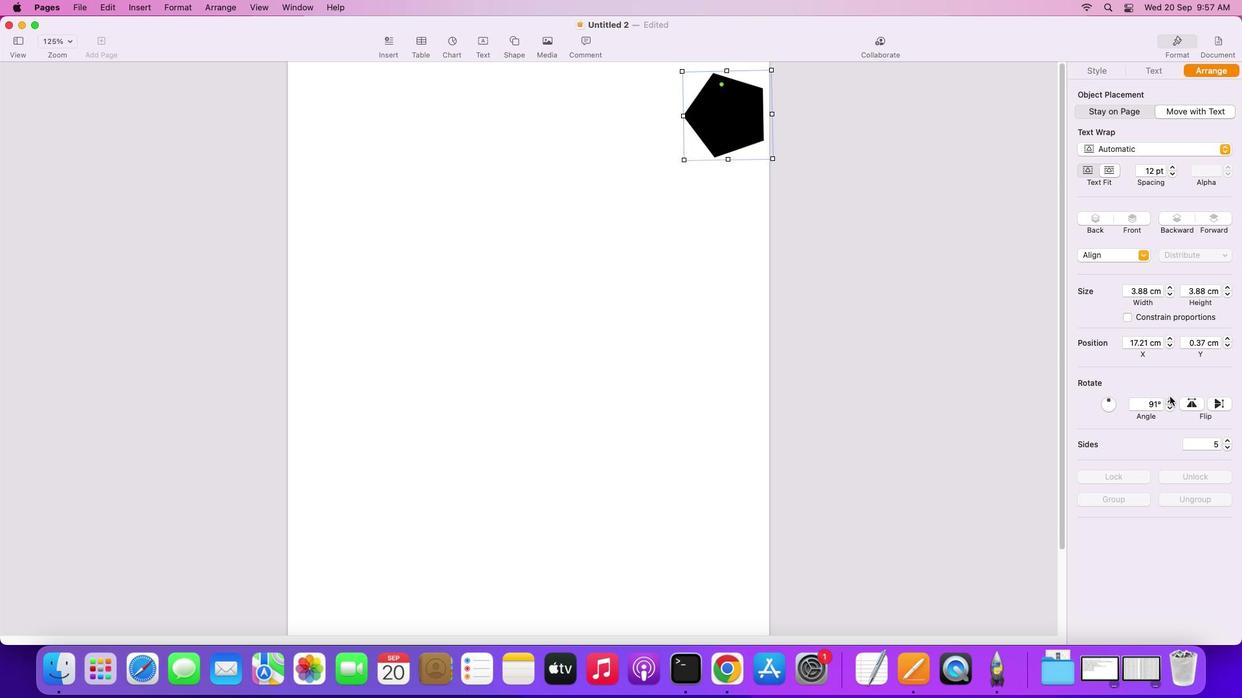 
Action: Mouse moved to (1185, 420)
Screenshot: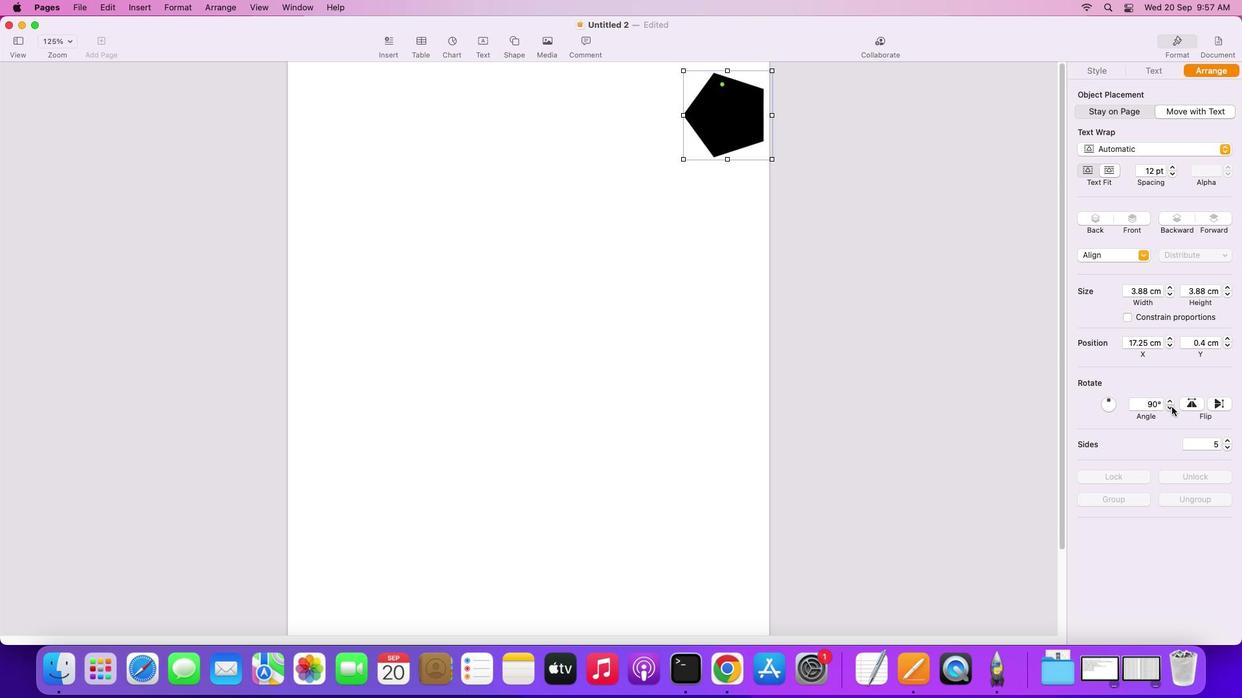 
Action: Mouse pressed left at (1185, 420)
Screenshot: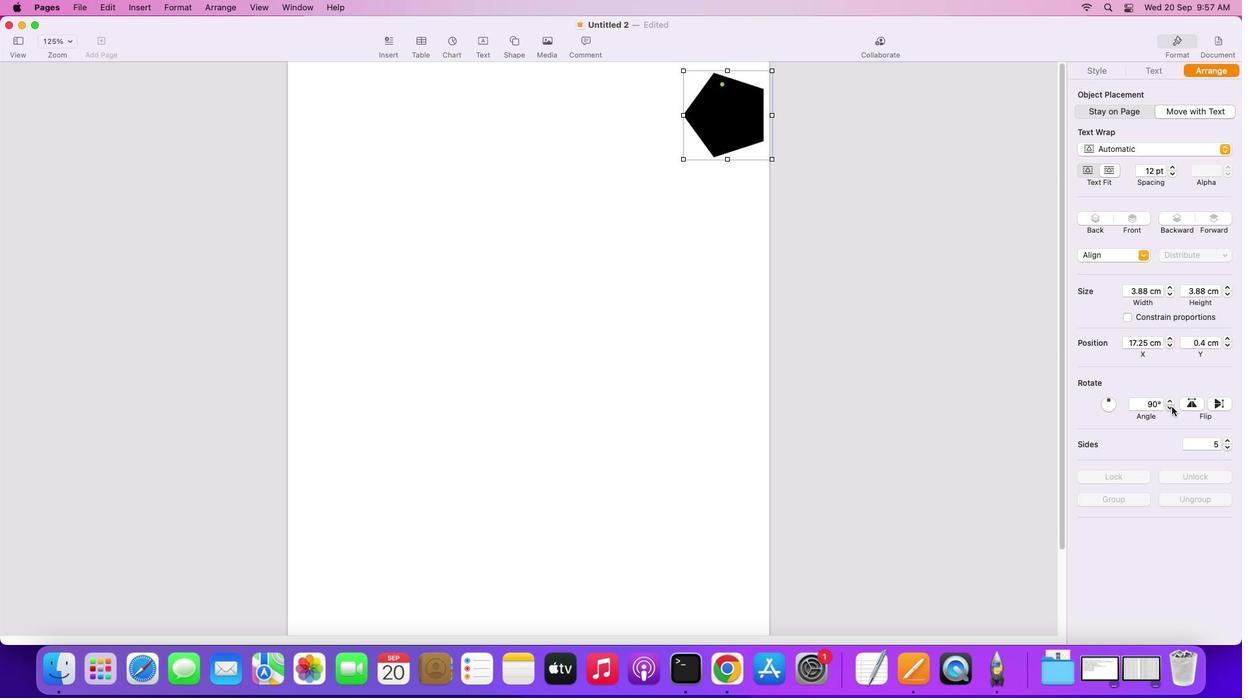
Action: Mouse pressed left at (1185, 420)
Screenshot: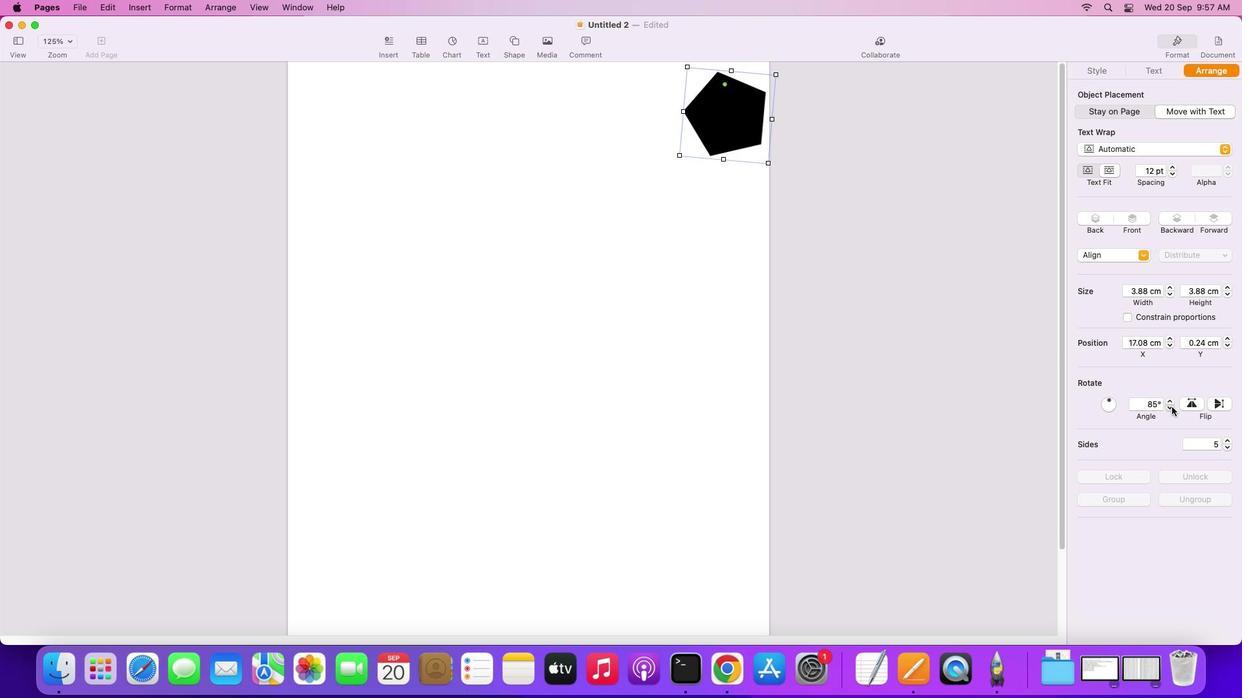 
Action: Mouse moved to (1182, 411)
Screenshot: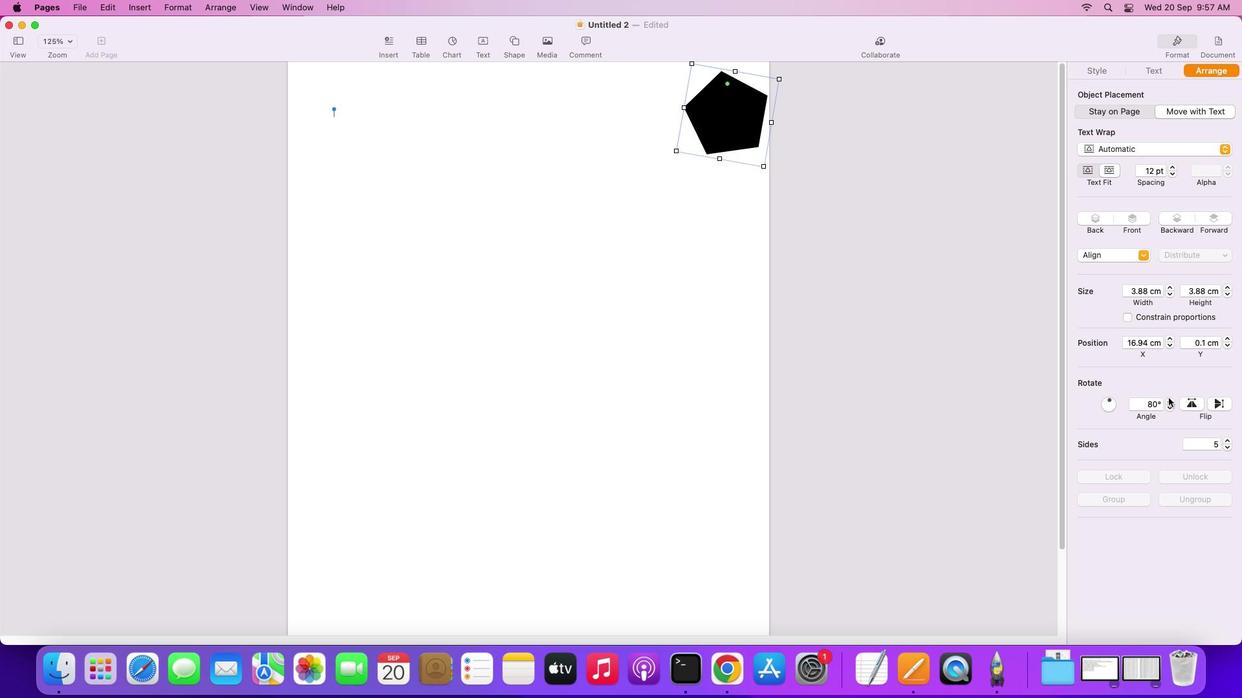 
Action: Mouse pressed left at (1182, 411)
Screenshot: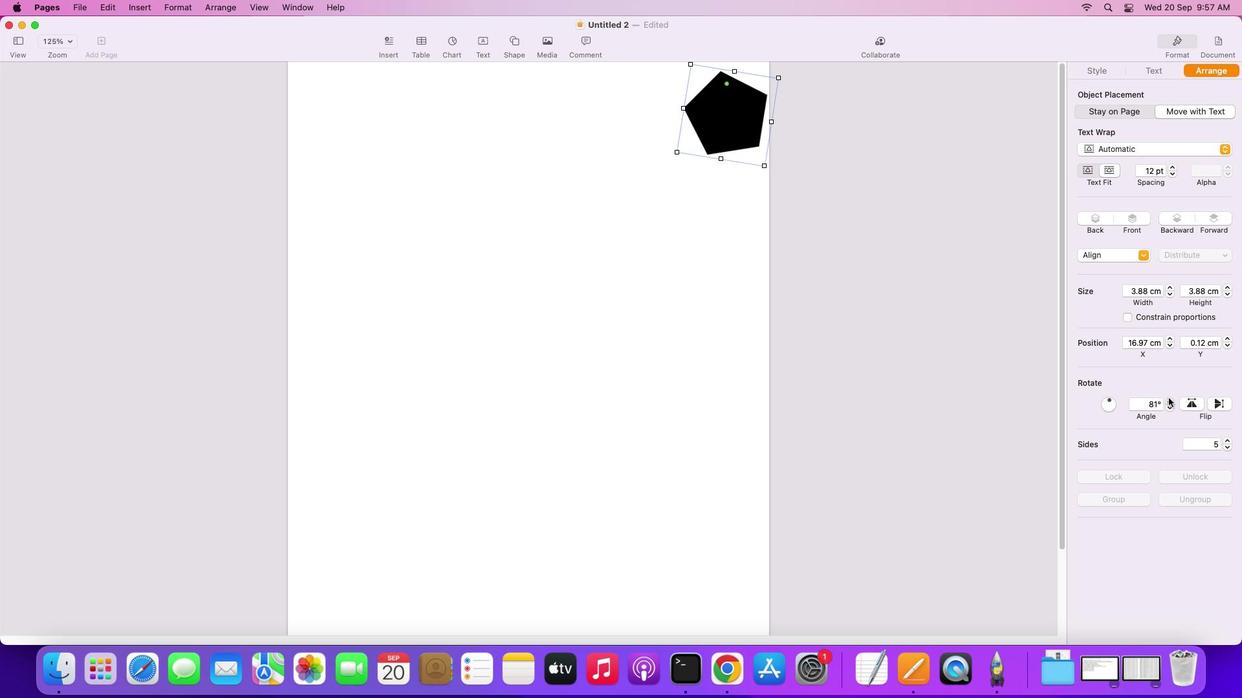 
Action: Mouse moved to (1182, 411)
Screenshot: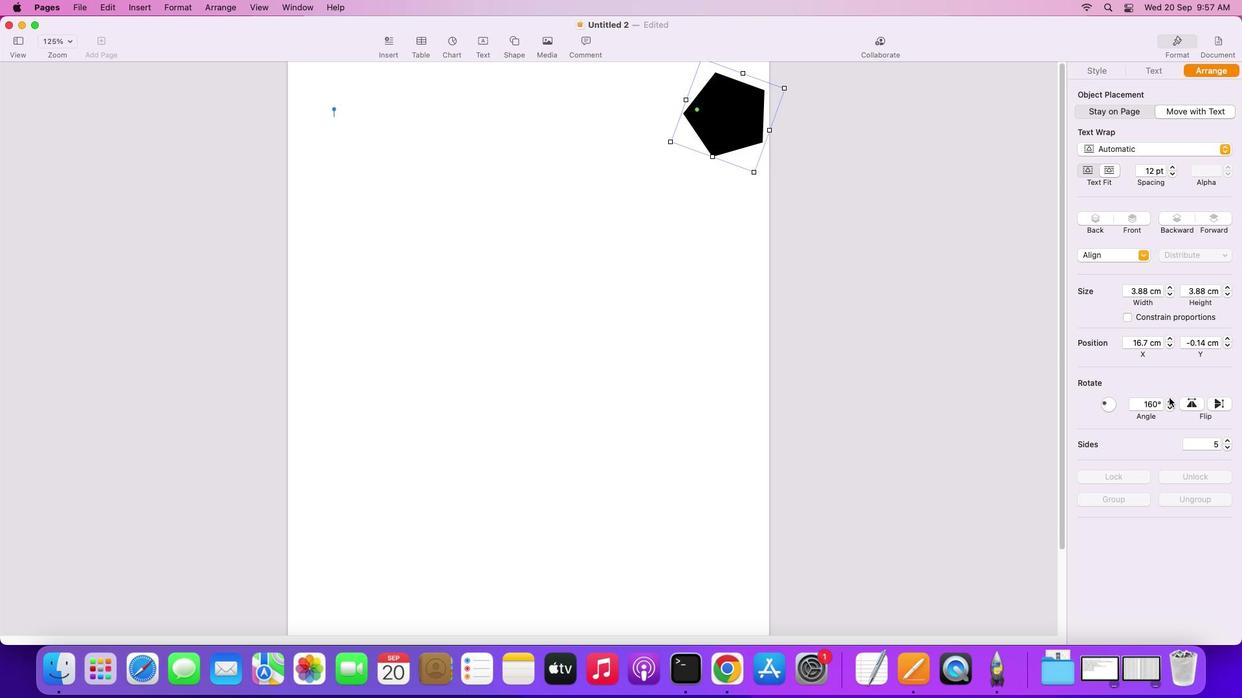 
Action: Mouse pressed left at (1182, 411)
Screenshot: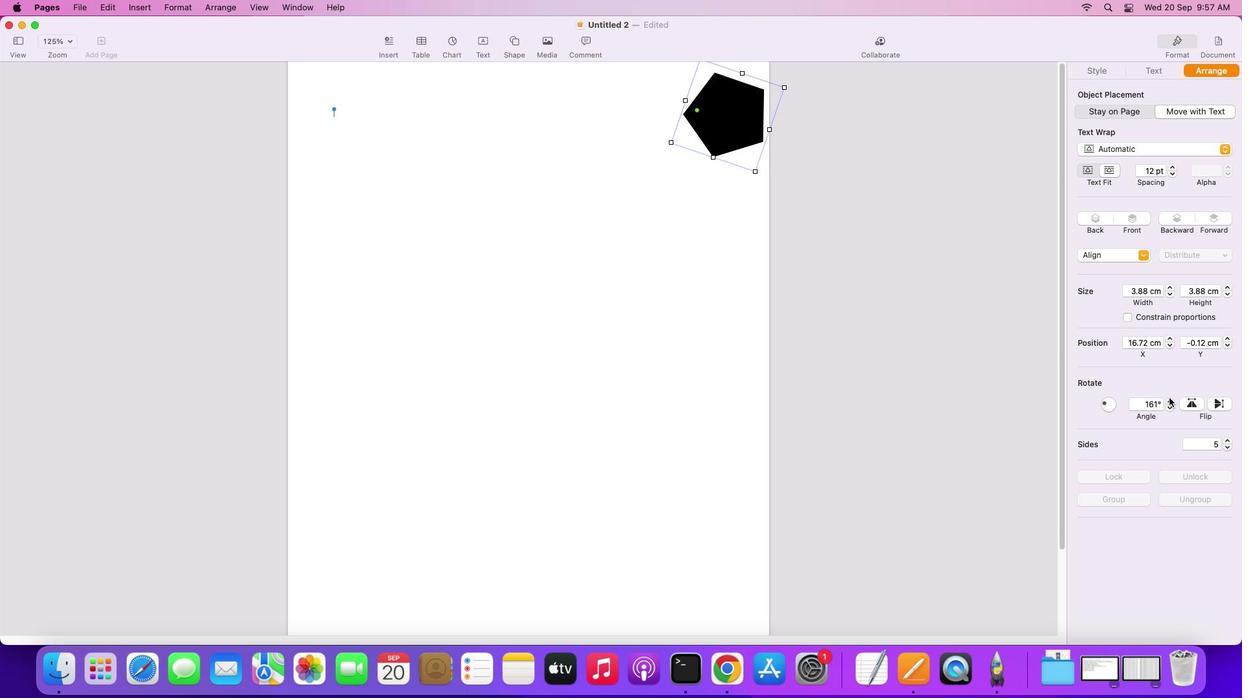 
Action: Mouse pressed left at (1182, 411)
Screenshot: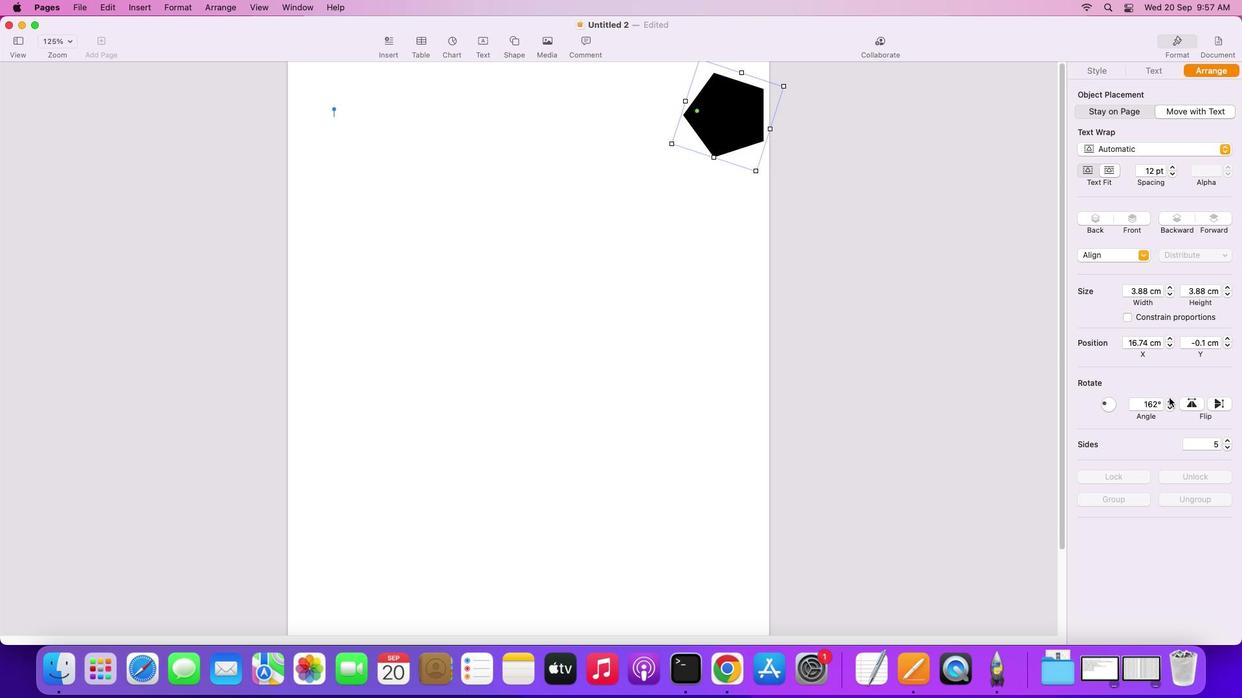 
Action: Mouse pressed left at (1182, 411)
Screenshot: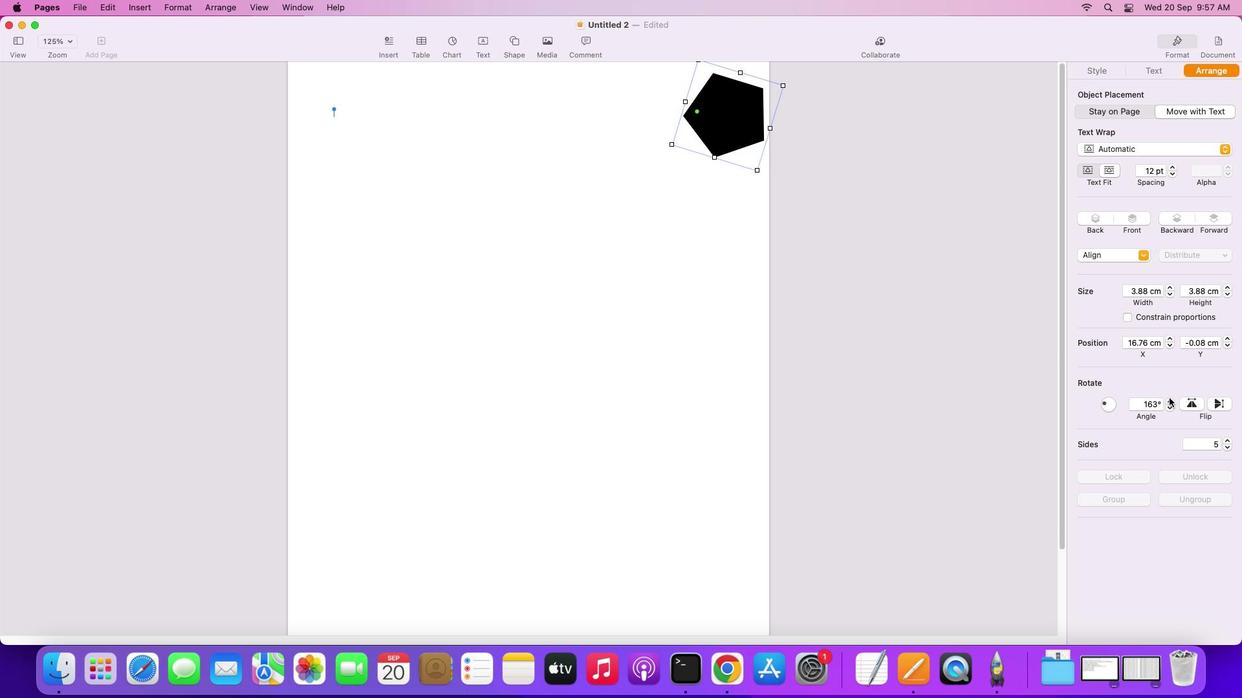 
Action: Mouse pressed left at (1182, 411)
Screenshot: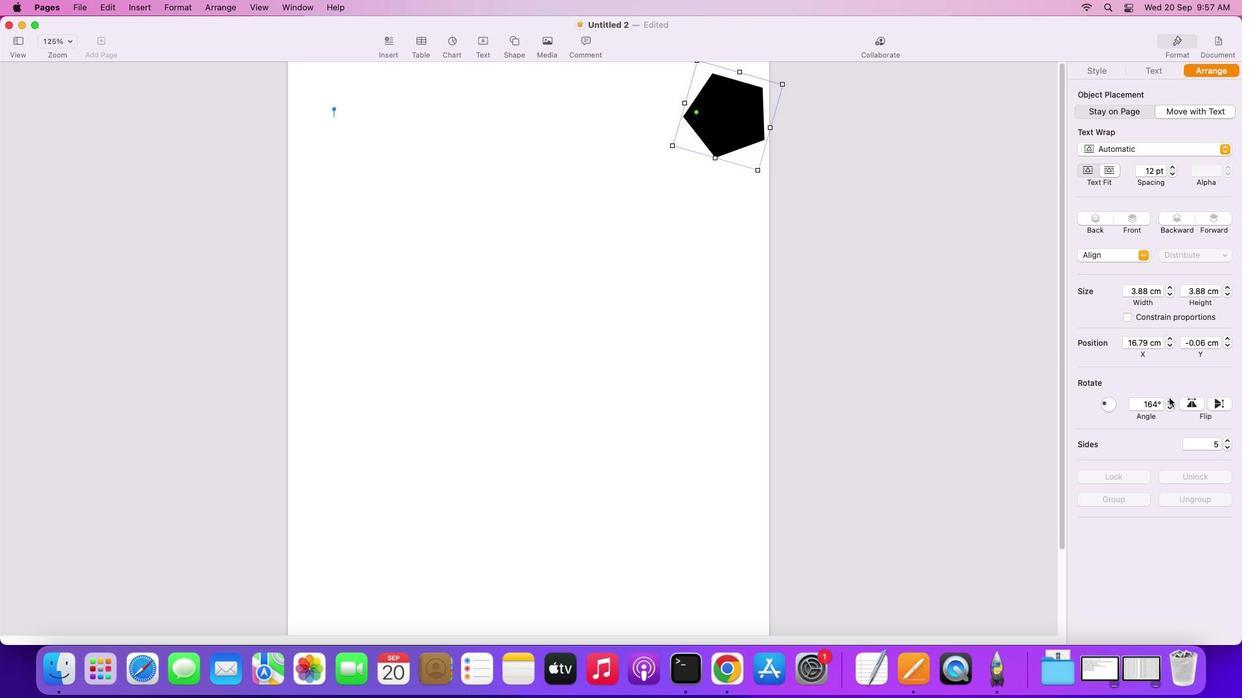 
Action: Mouse pressed left at (1182, 411)
Screenshot: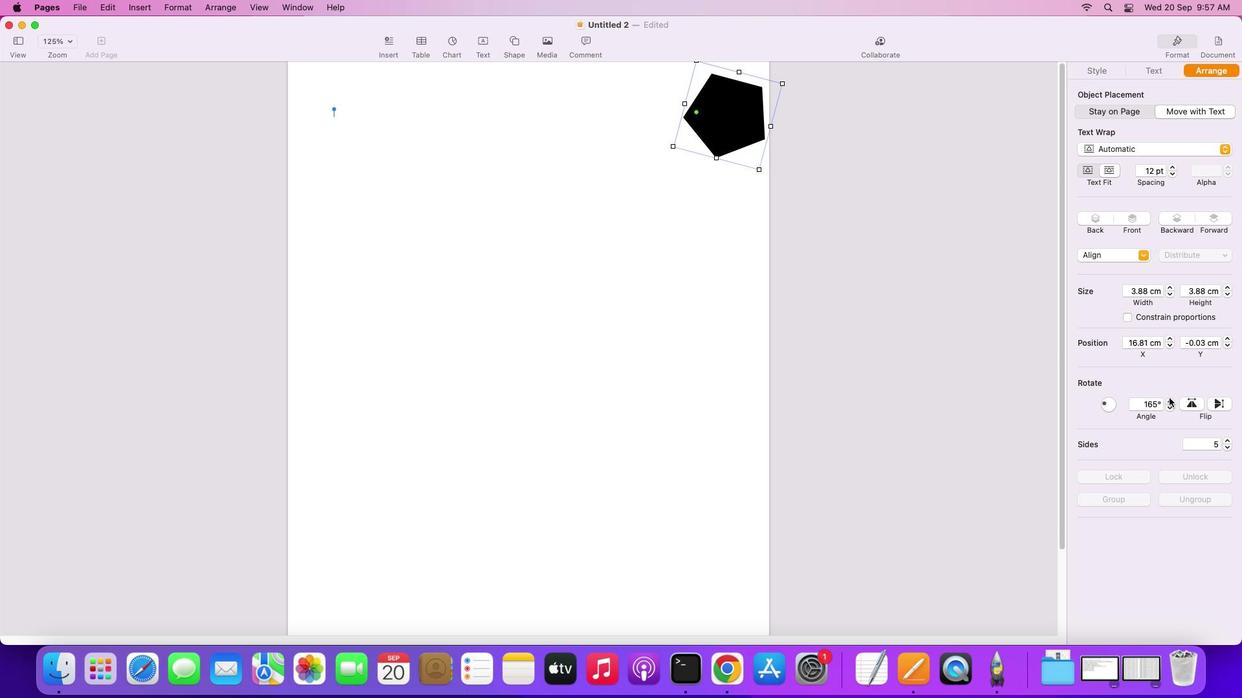 
Action: Mouse moved to (1182, 411)
Screenshot: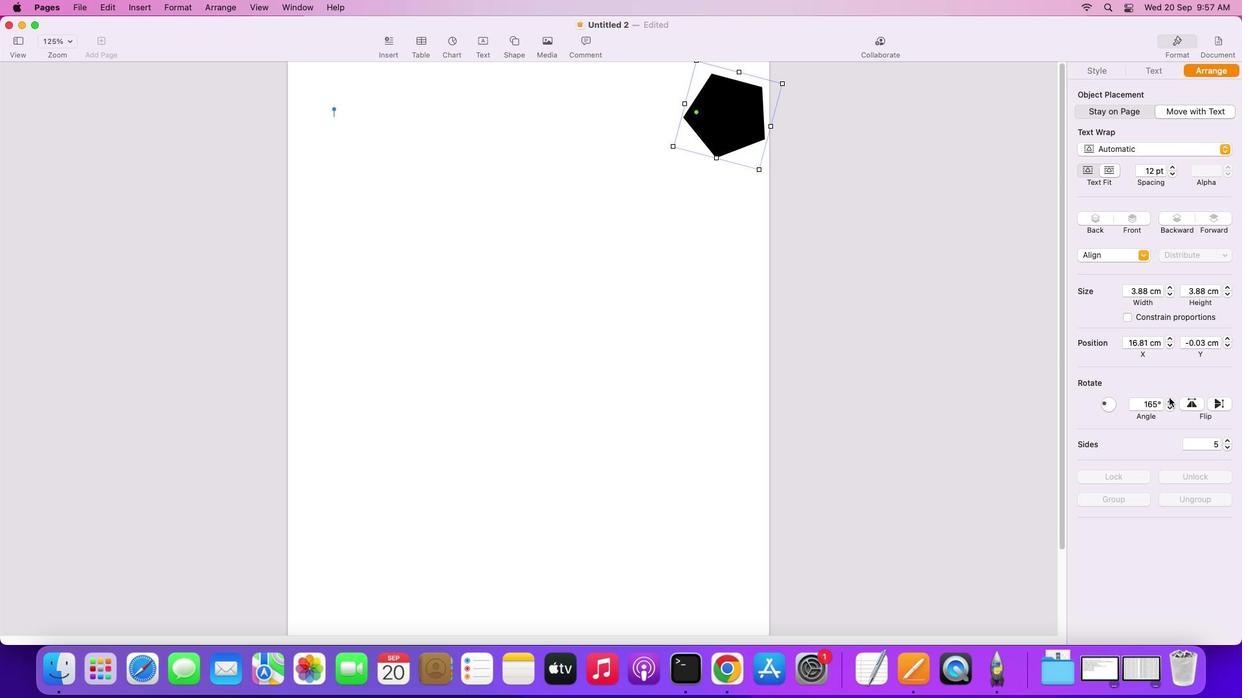 
Action: Mouse pressed left at (1182, 411)
Screenshot: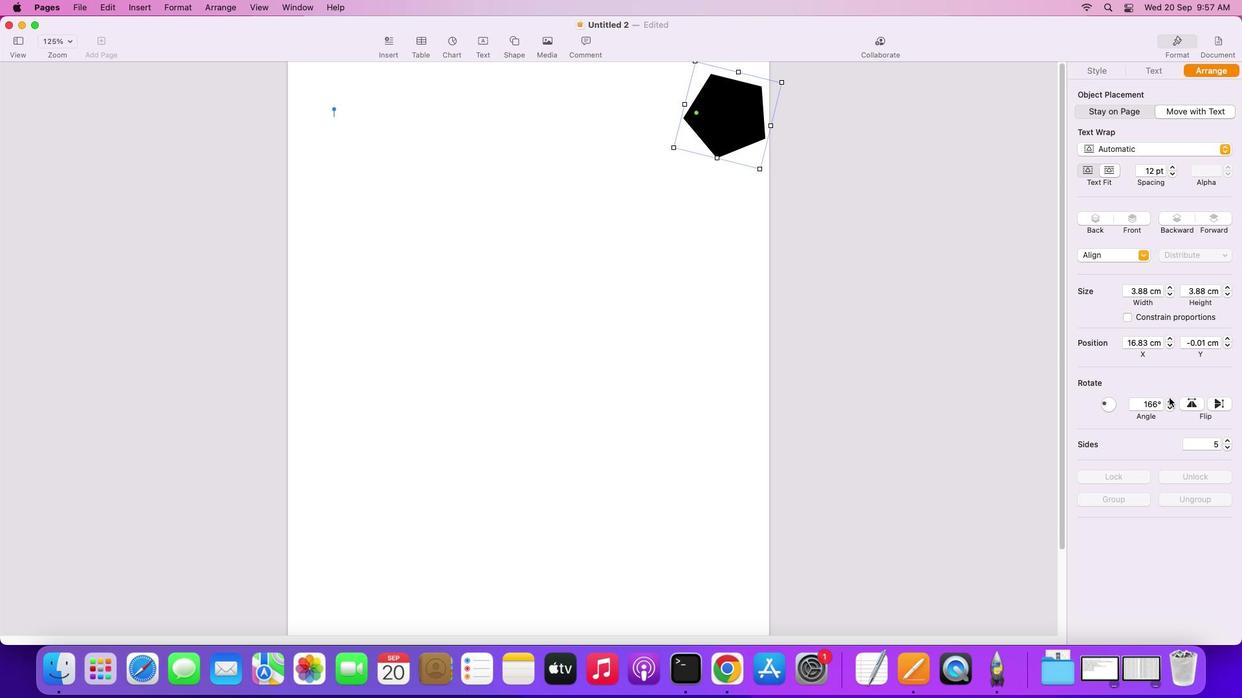 
Action: Mouse pressed left at (1182, 411)
Screenshot: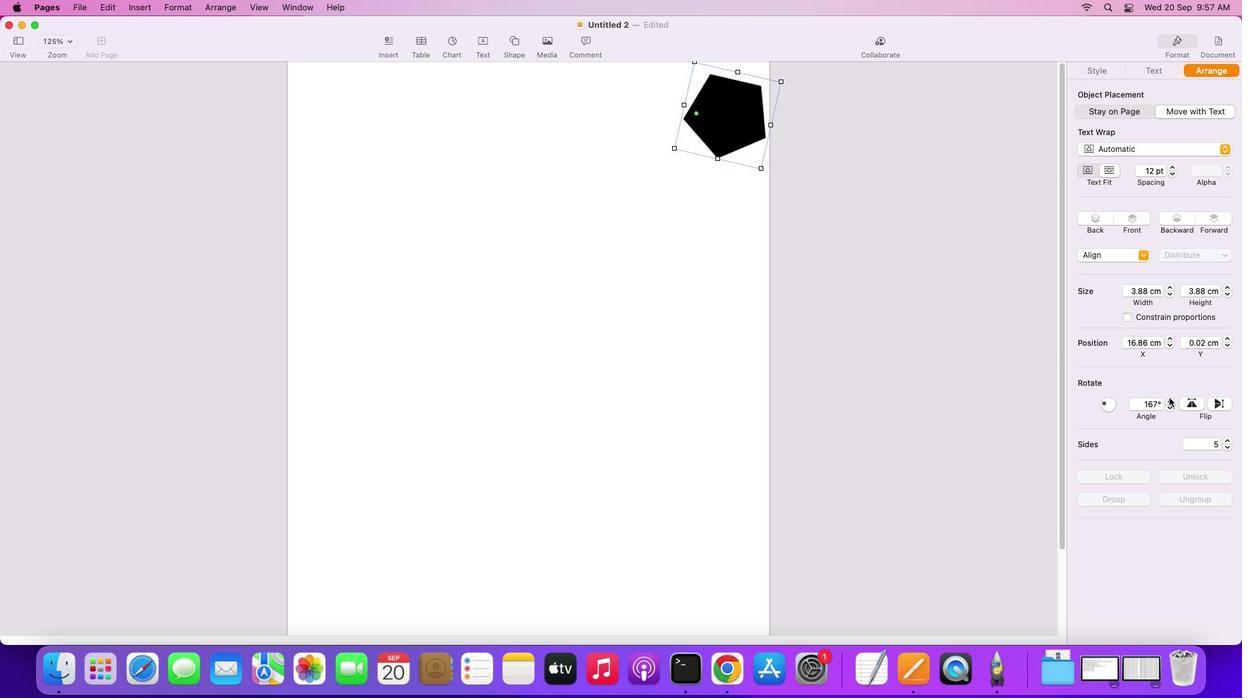 
Action: Mouse moved to (1184, 418)
Screenshot: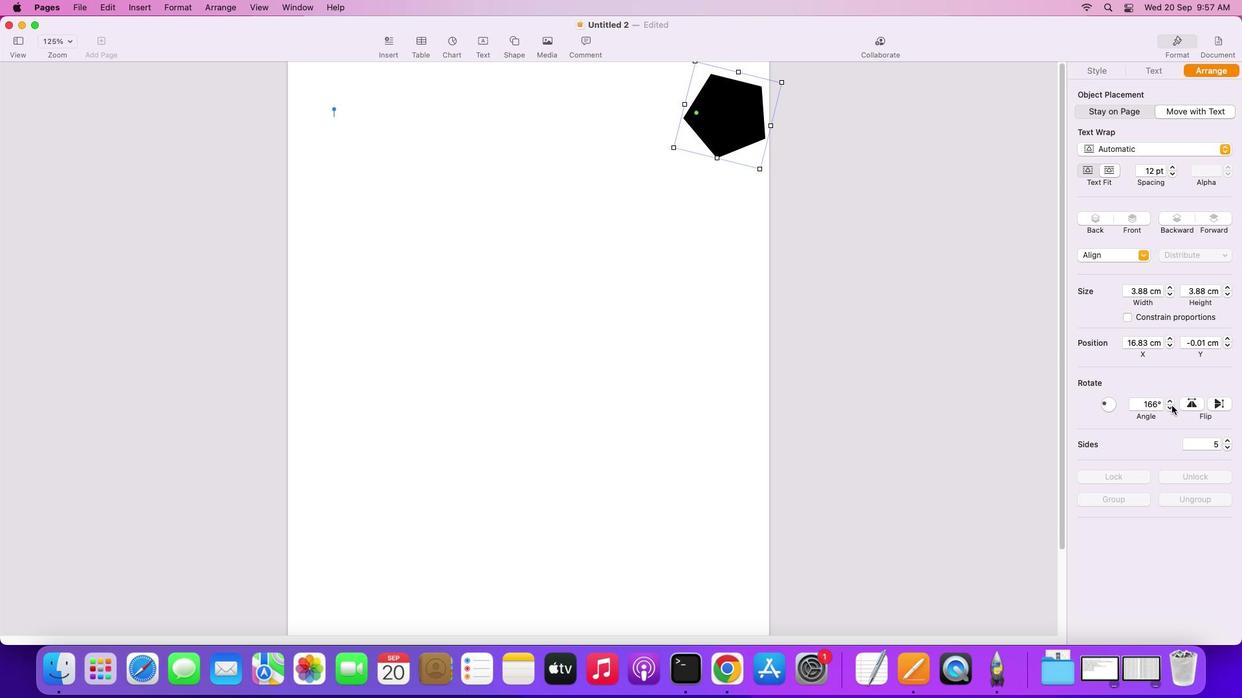 
Action: Mouse pressed left at (1184, 418)
Screenshot: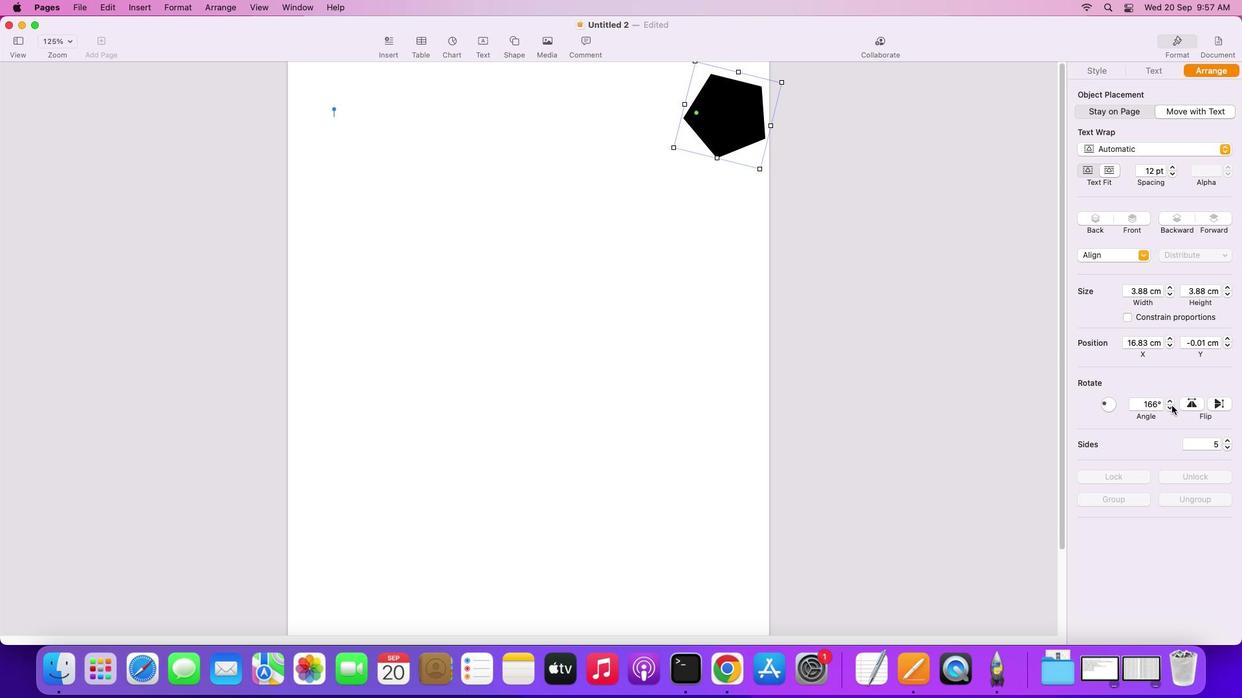 
Action: Mouse moved to (1184, 419)
Screenshot: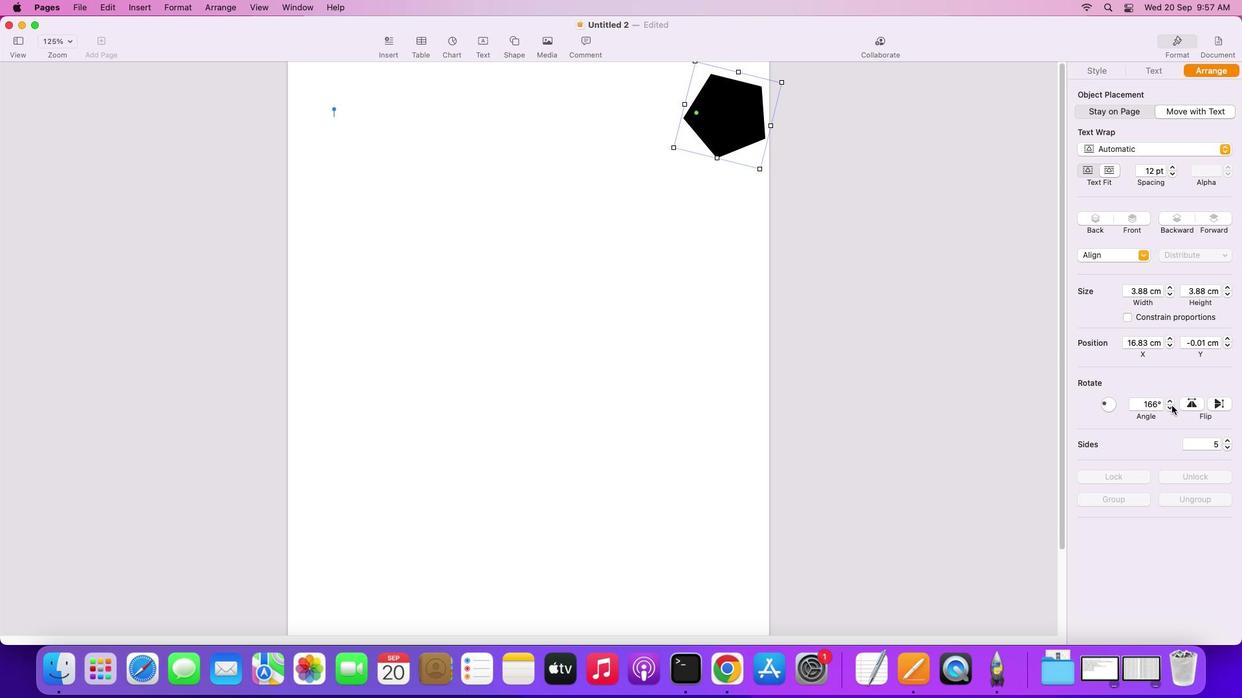 
Action: Mouse pressed left at (1184, 419)
Screenshot: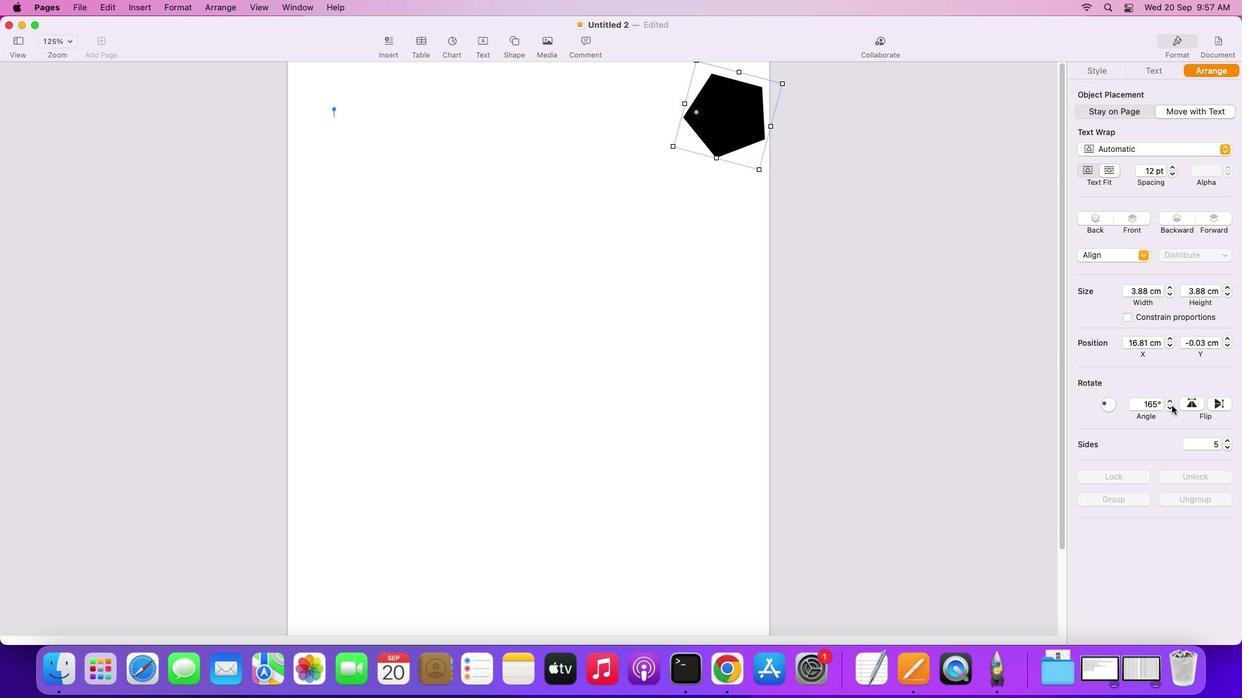 
Action: Mouse pressed left at (1184, 419)
Screenshot: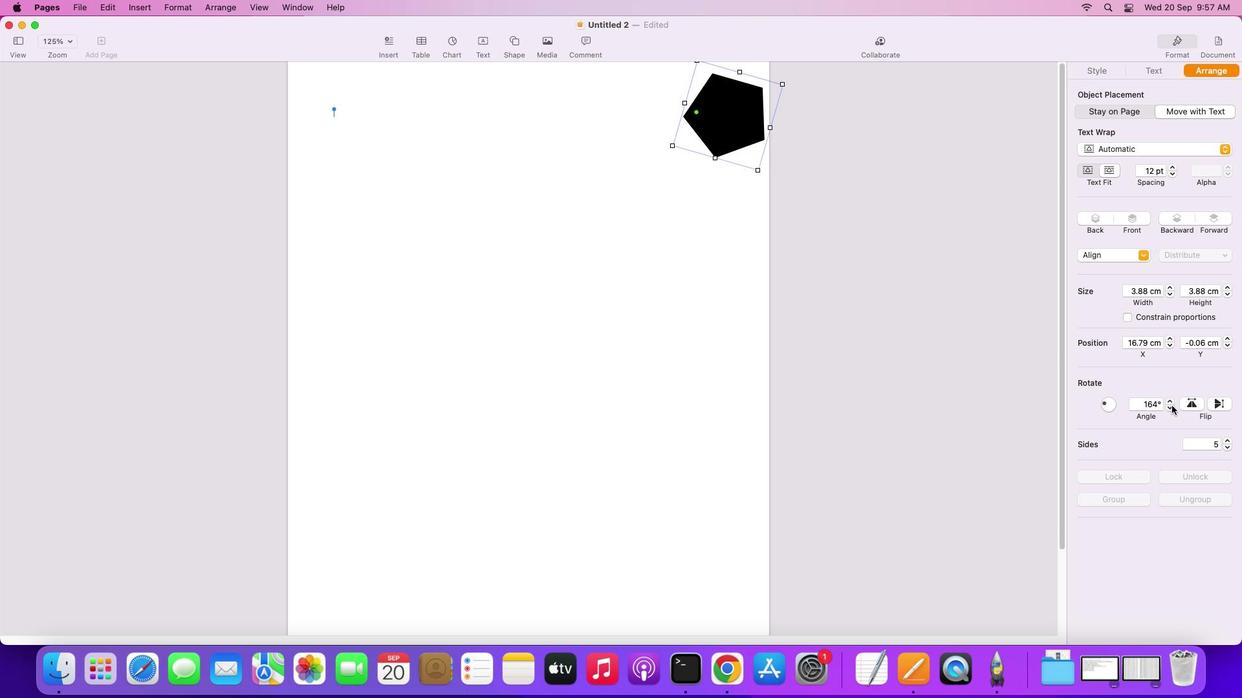 
Action: Mouse pressed left at (1184, 419)
Screenshot: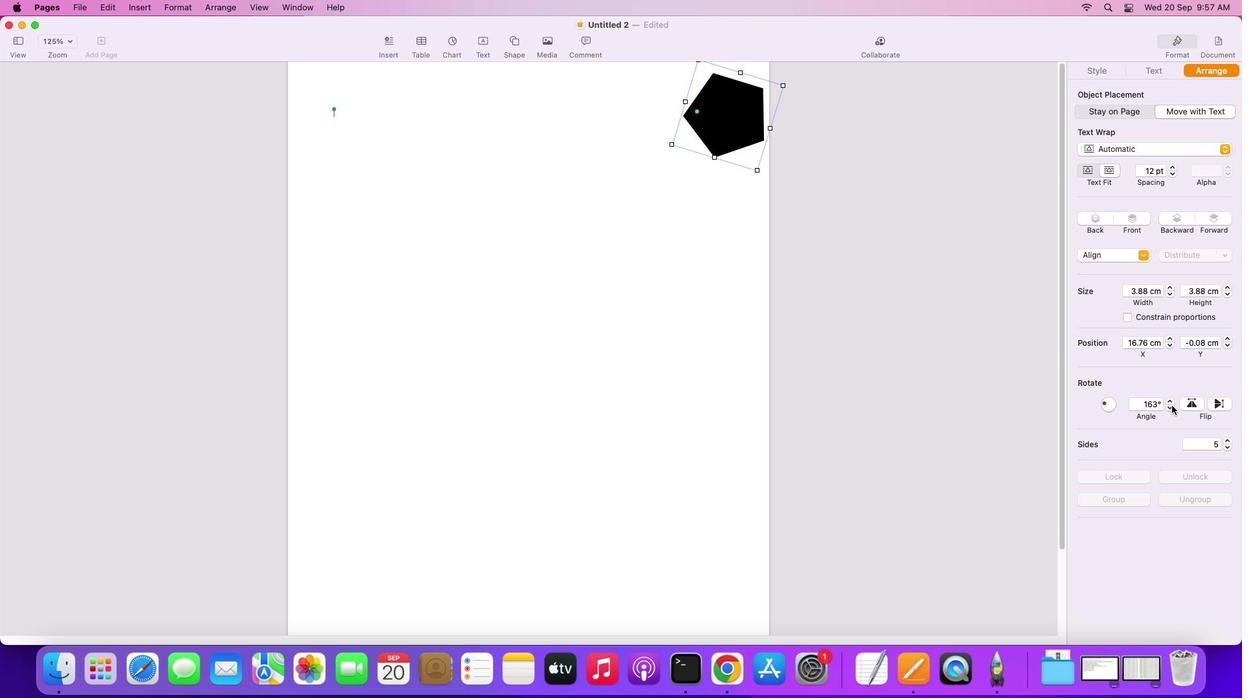 
Action: Mouse moved to (752, 141)
Screenshot: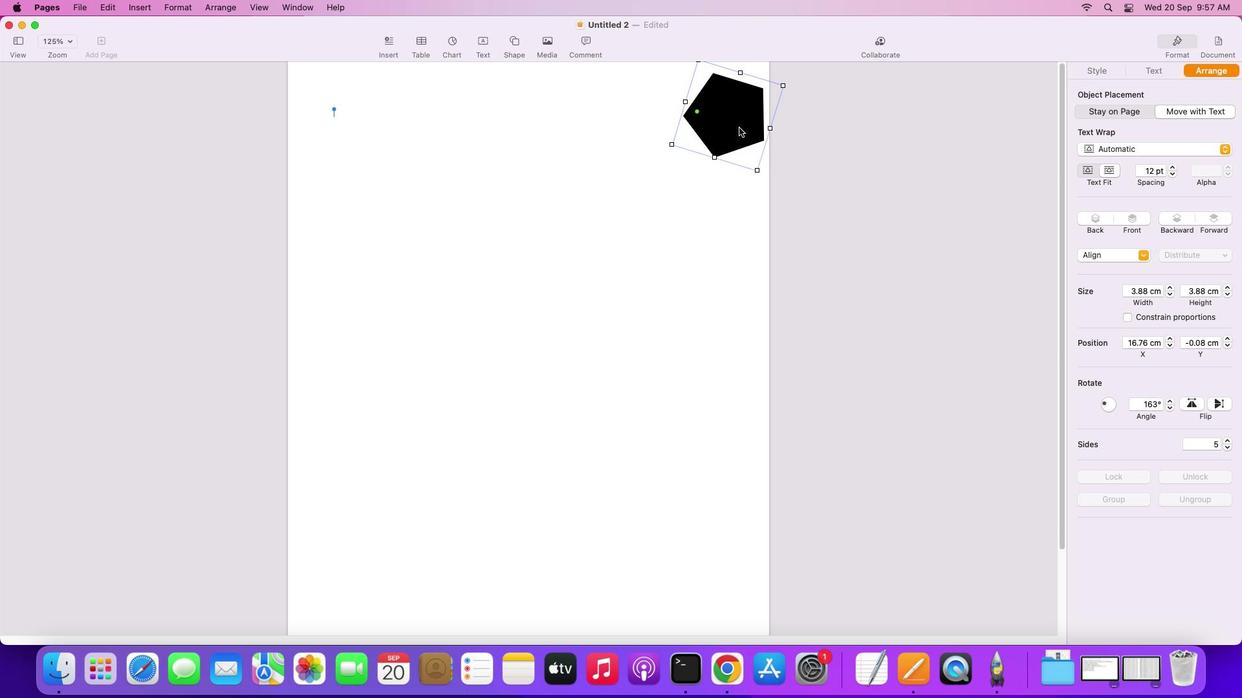 
Action: Mouse pressed left at (752, 141)
Screenshot: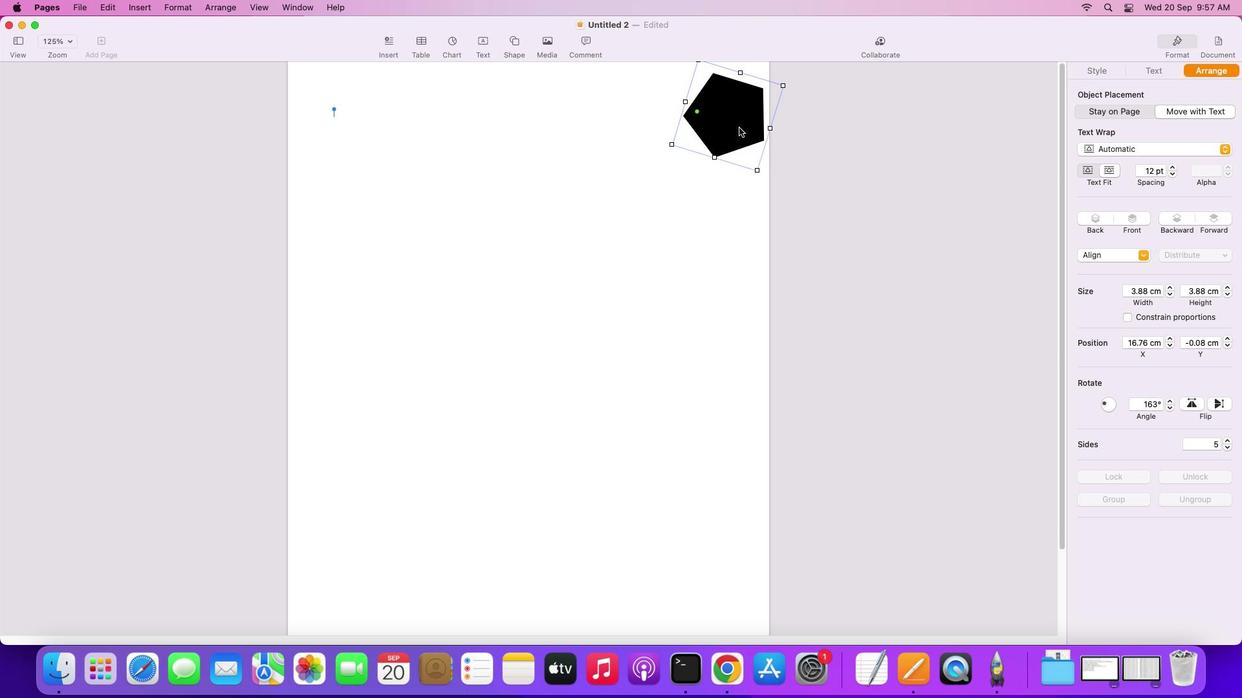 
Action: Mouse moved to (691, 155)
Screenshot: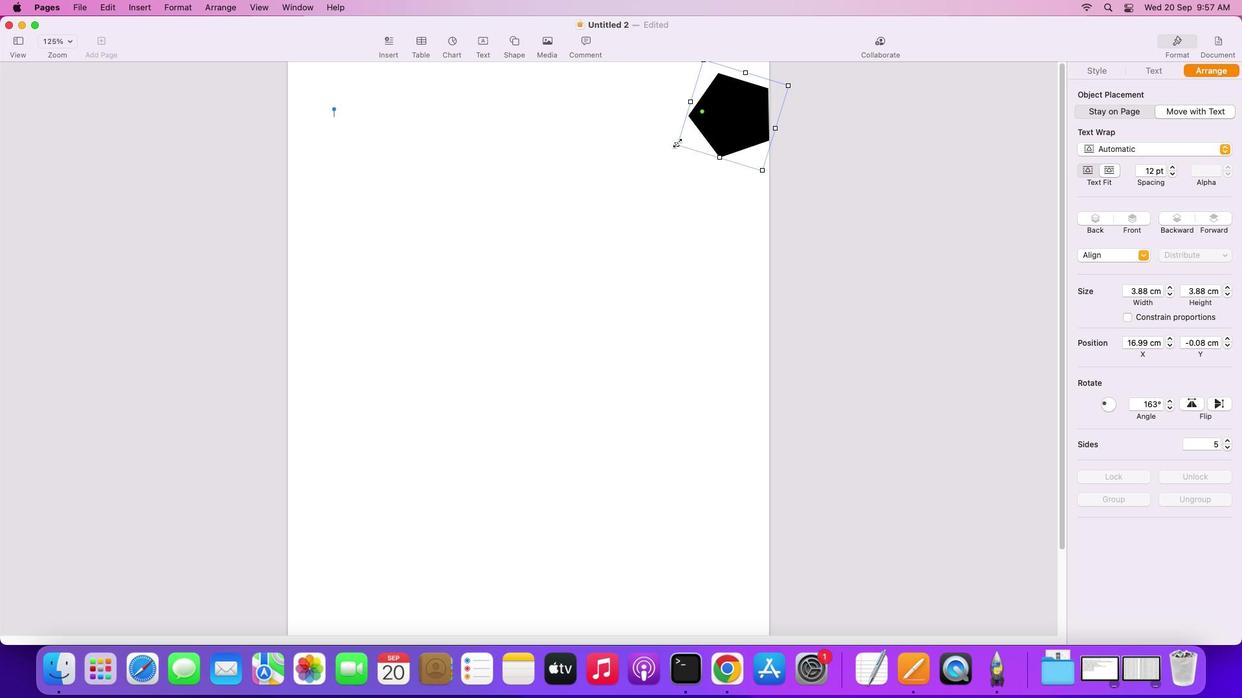 
Action: Mouse pressed left at (691, 155)
Screenshot: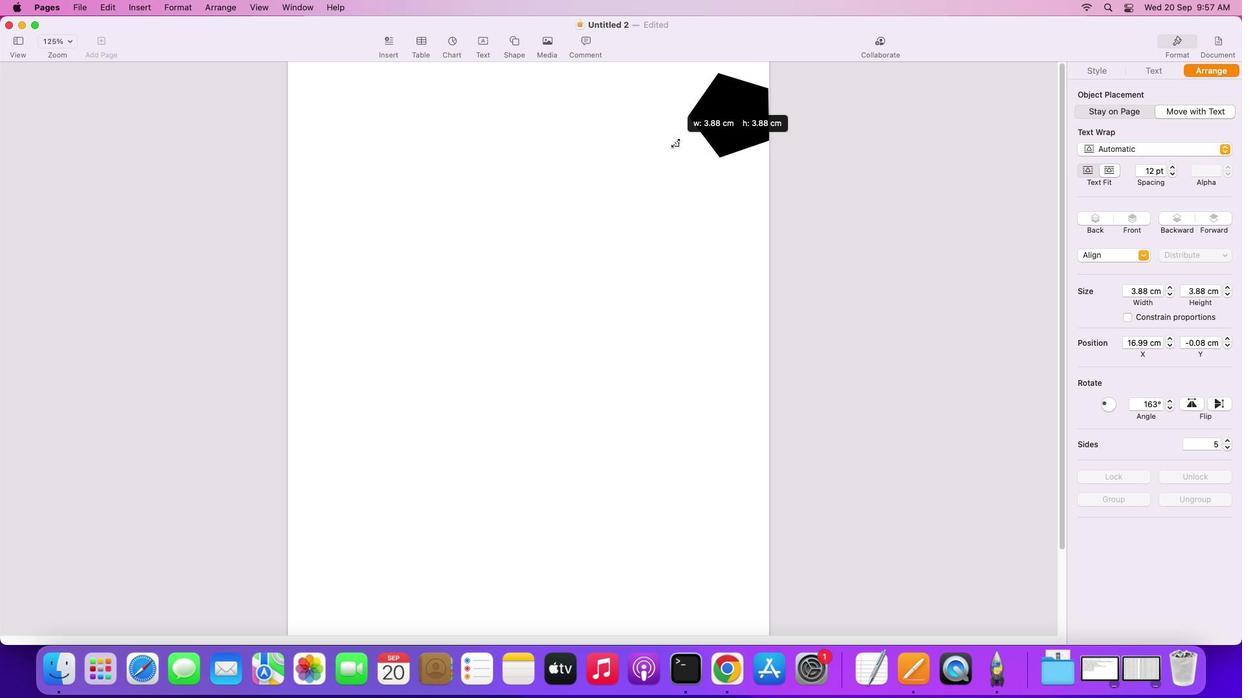 
Action: Mouse moved to (580, 240)
Screenshot: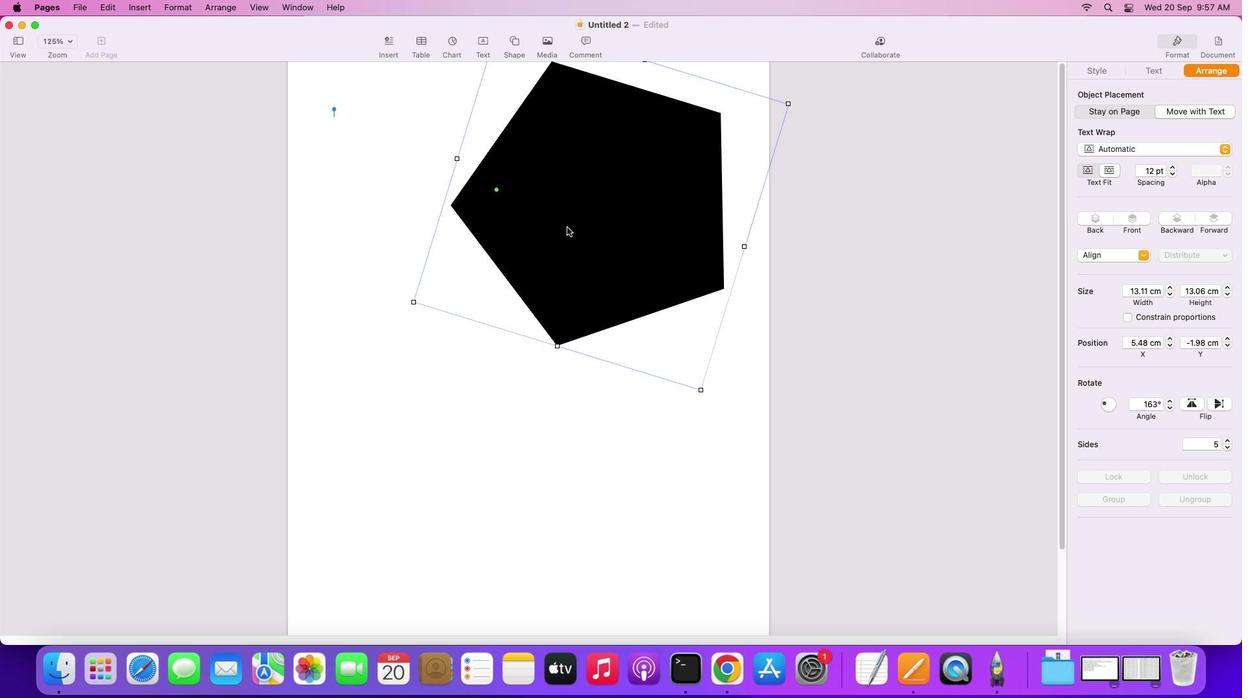 
Action: Mouse pressed left at (580, 240)
Screenshot: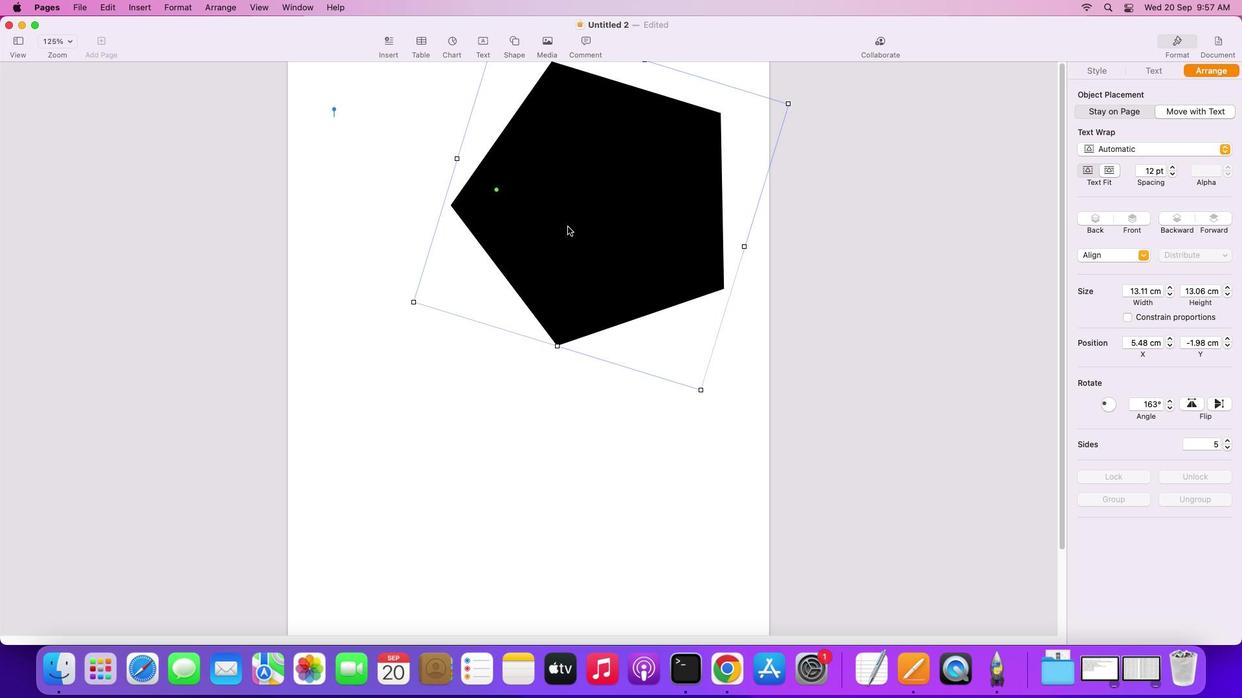 
Action: Mouse moved to (1137, 121)
Screenshot: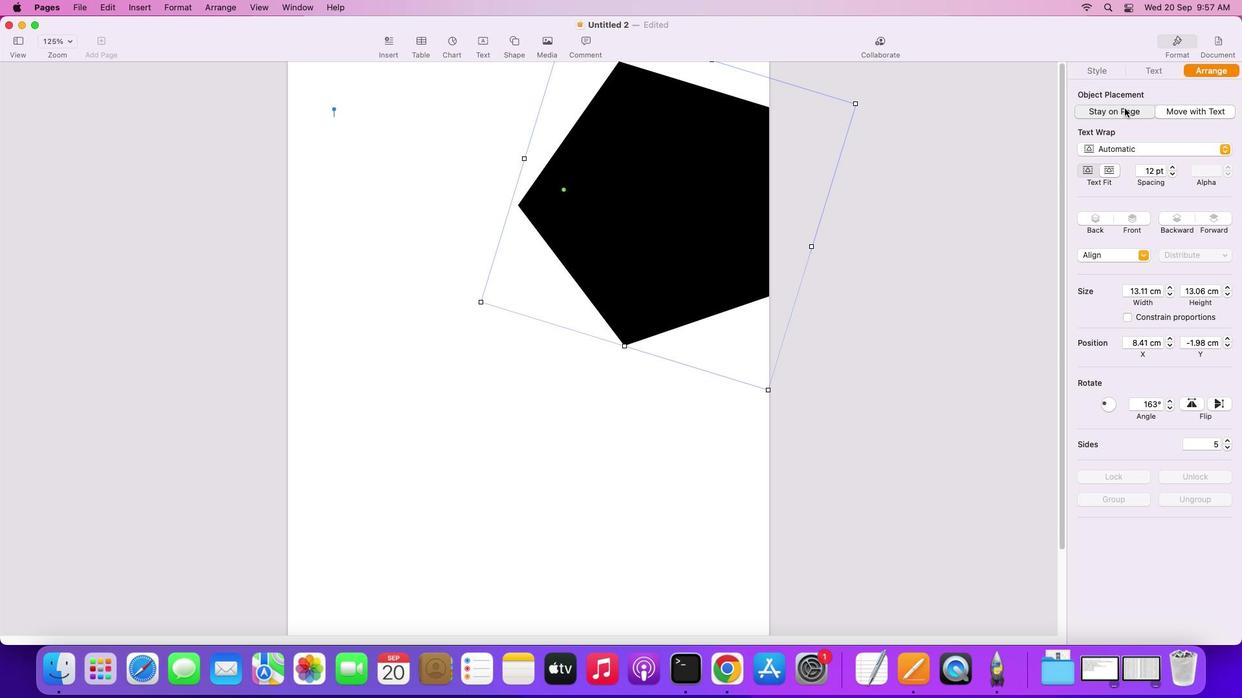 
Action: Mouse pressed left at (1137, 121)
Screenshot: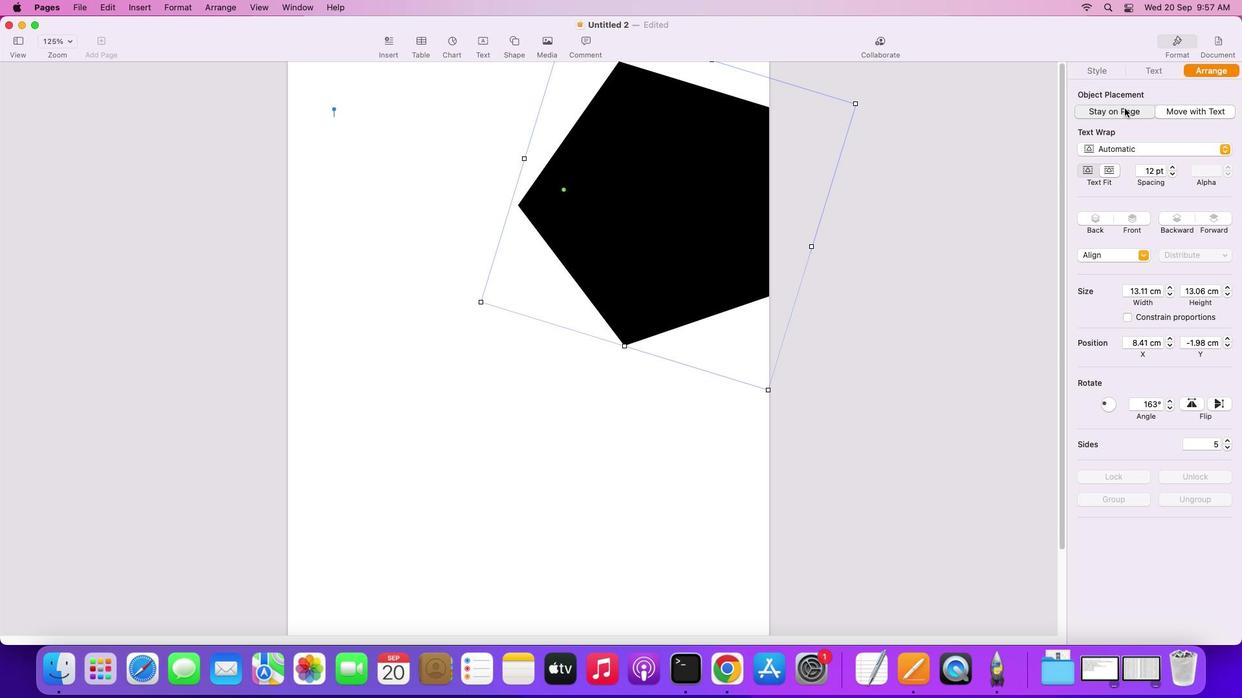 
Action: Mouse moved to (700, 218)
Screenshot: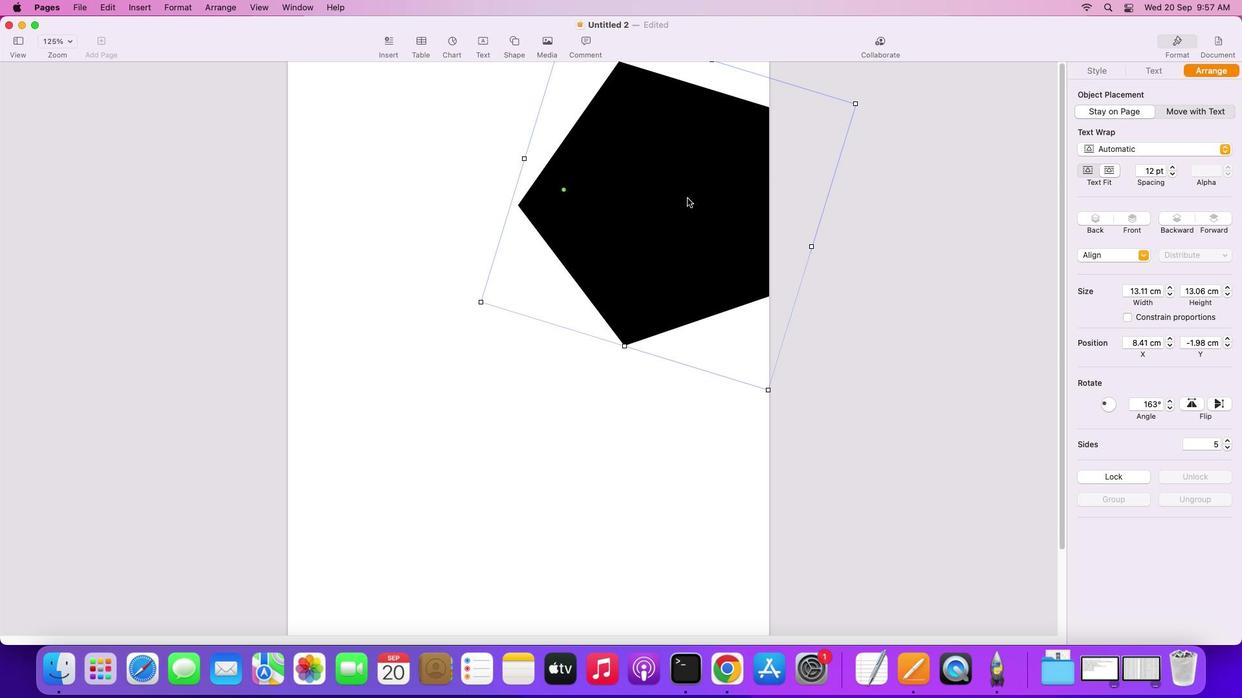 
Action: Mouse pressed left at (700, 218)
Screenshot: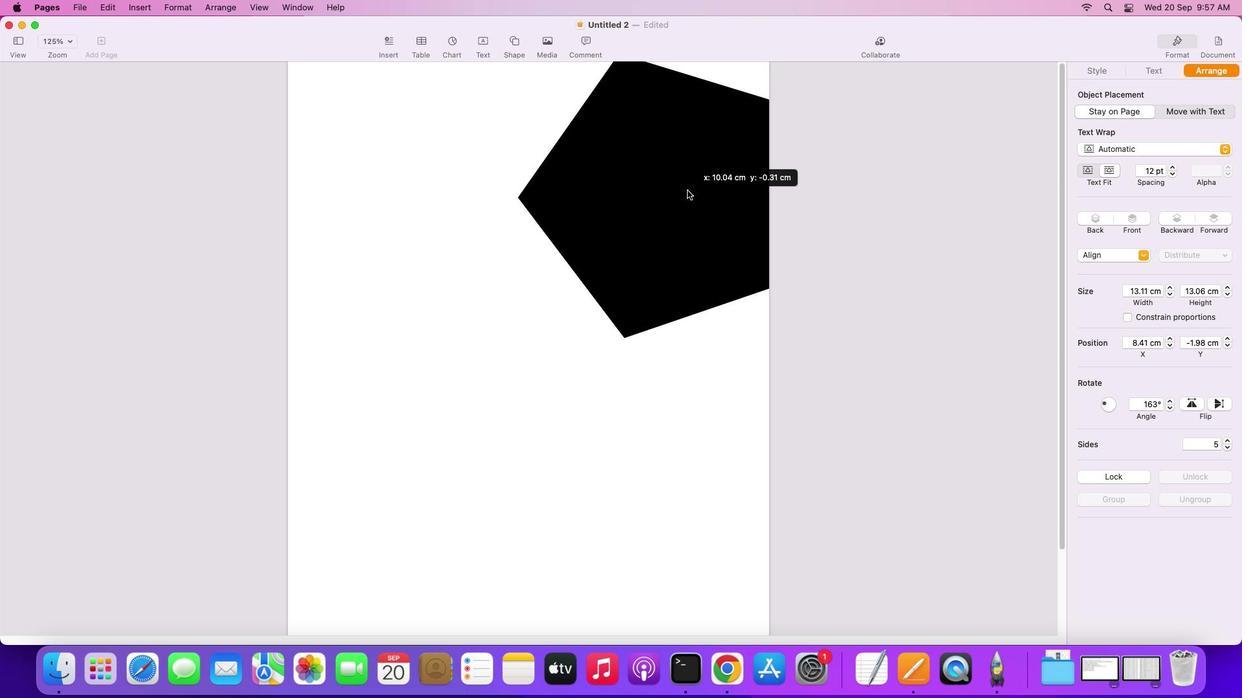 
Action: Mouse moved to (702, 172)
Screenshot: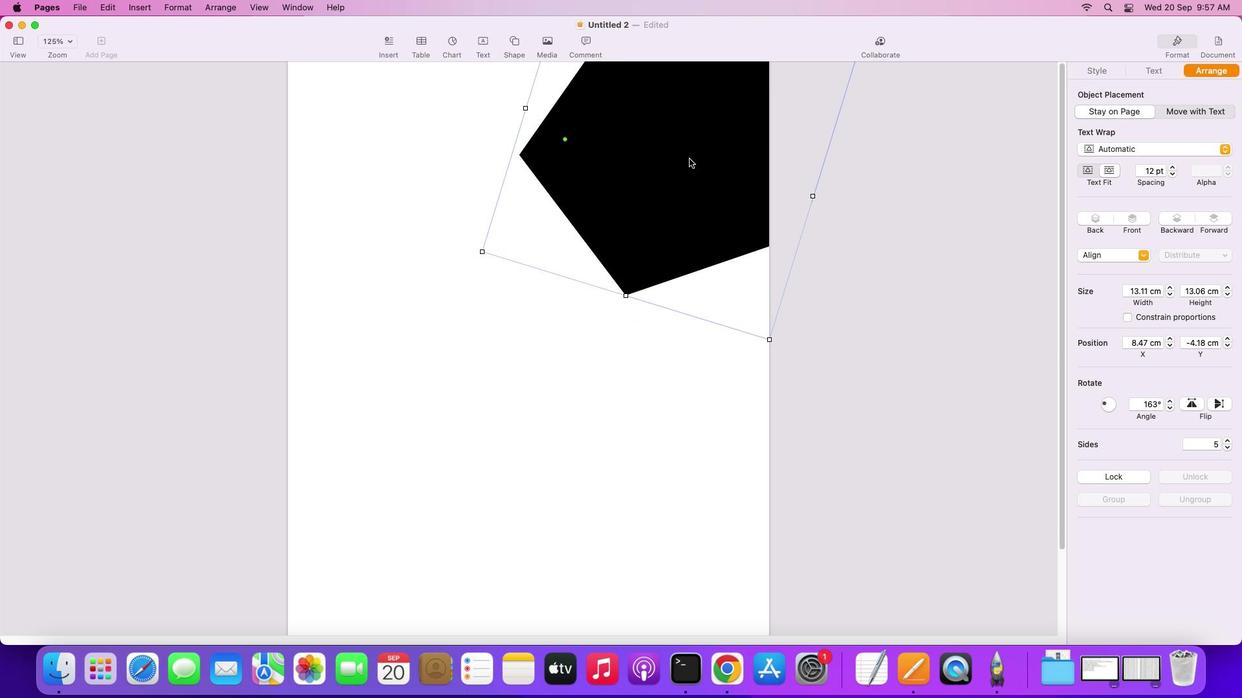 
Action: Mouse pressed left at (702, 172)
Screenshot: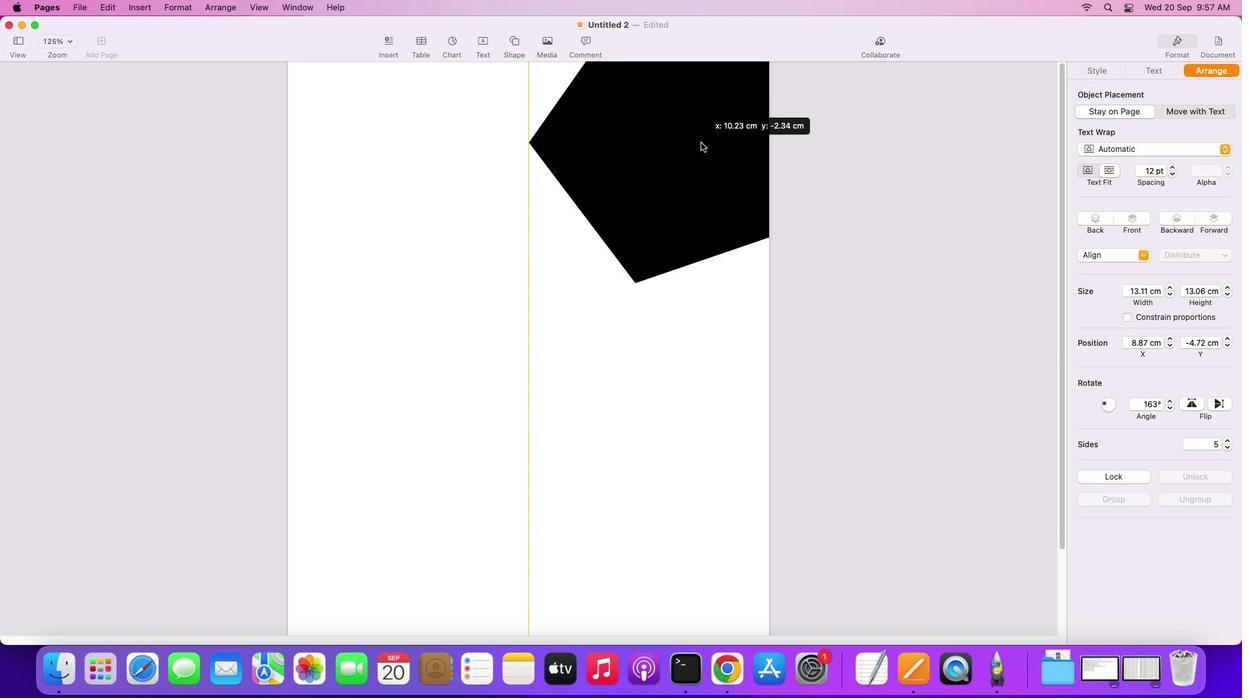 
Action: Mouse moved to (714, 177)
Screenshot: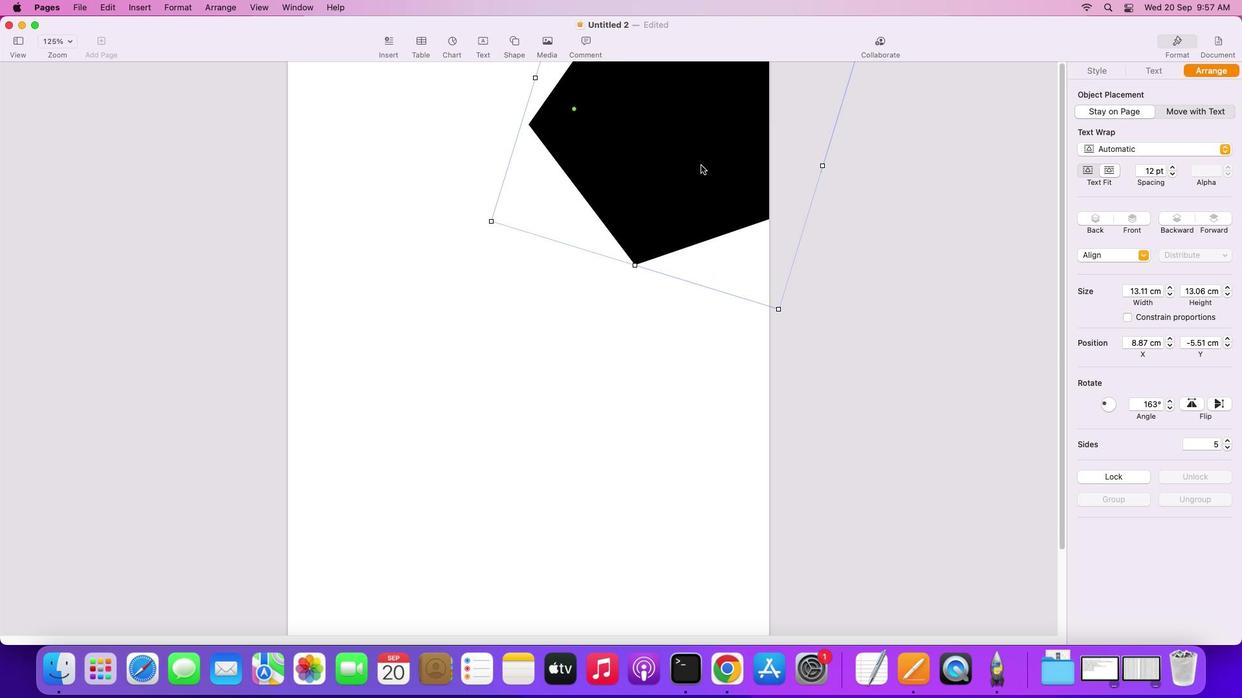 
Action: Mouse pressed left at (714, 177)
Screenshot: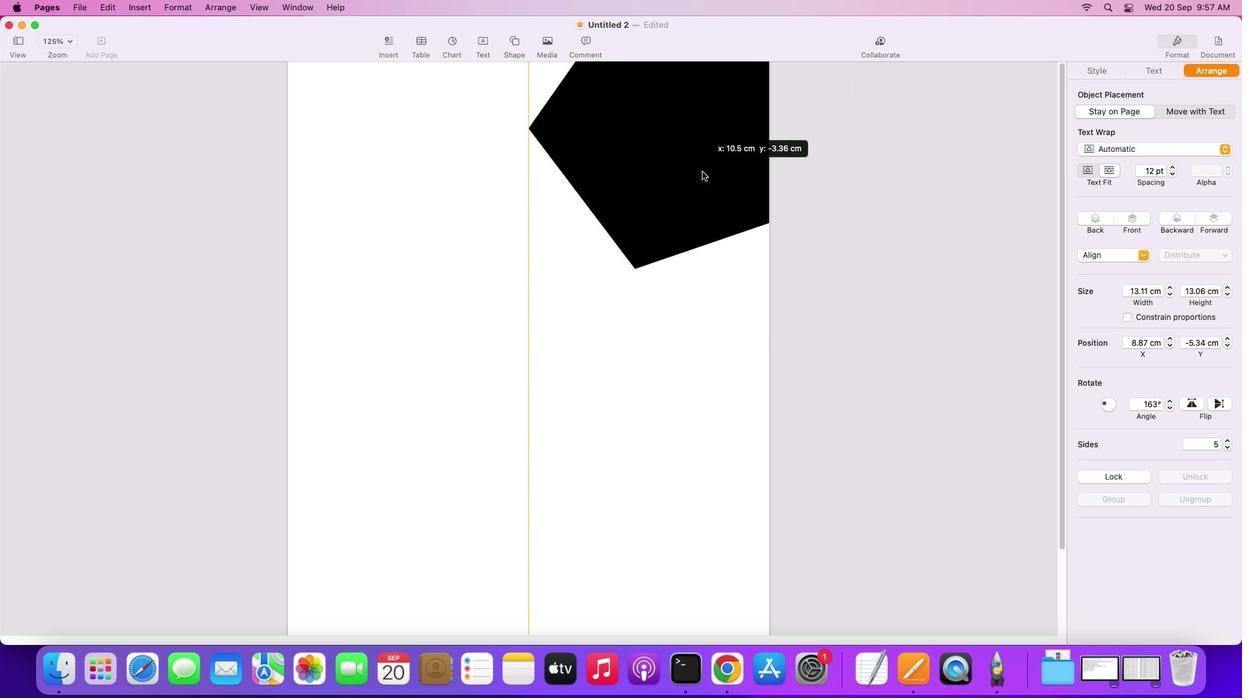 
Action: Mouse moved to (663, 220)
Screenshot: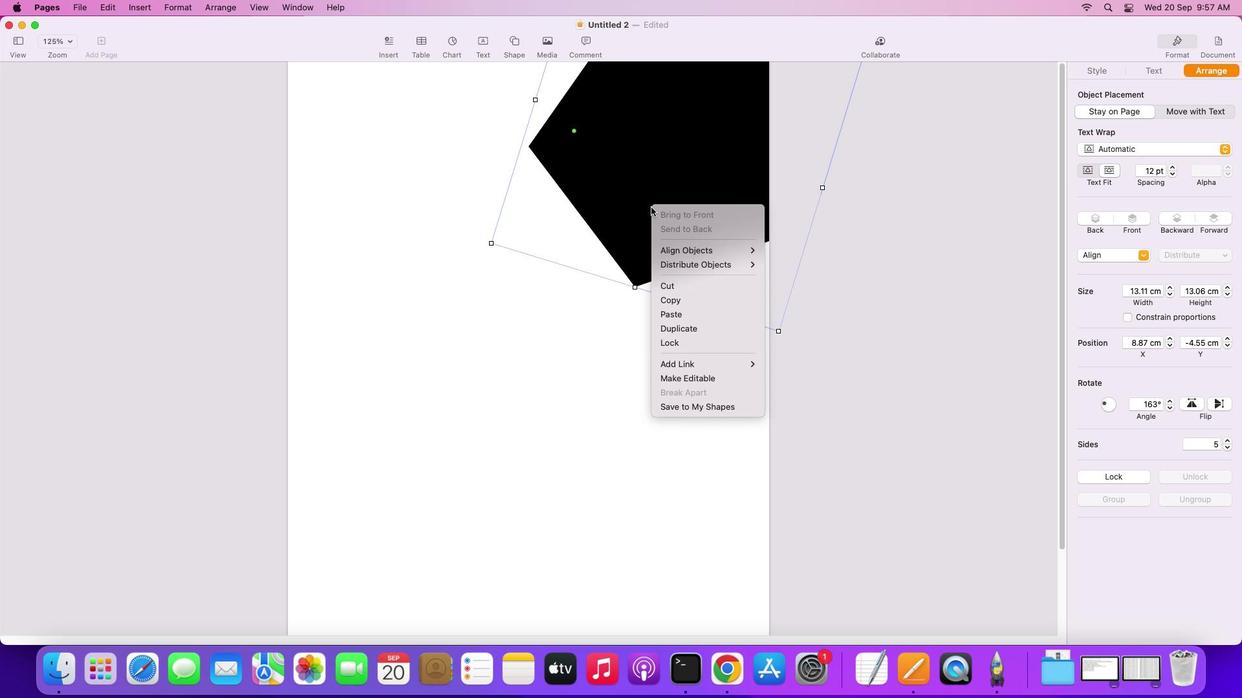 
Action: Mouse pressed right at (663, 220)
Screenshot: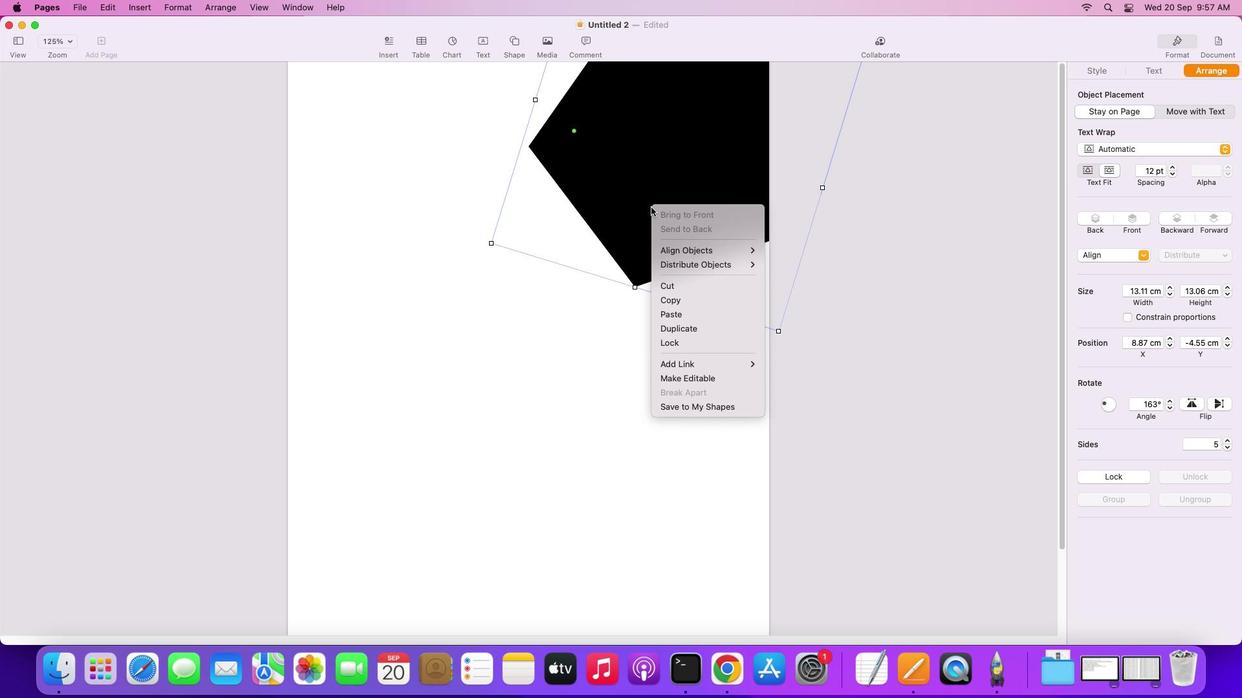 
Action: Mouse moved to (720, 394)
Screenshot: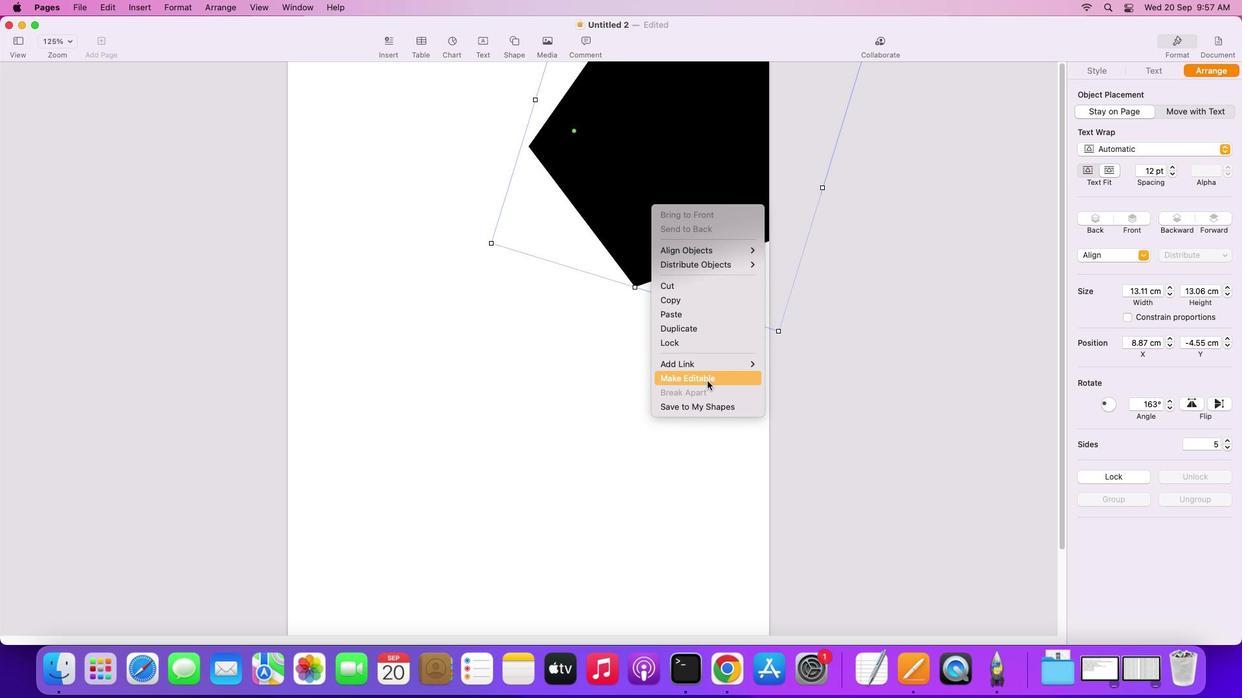 
Action: Mouse pressed left at (720, 394)
Screenshot: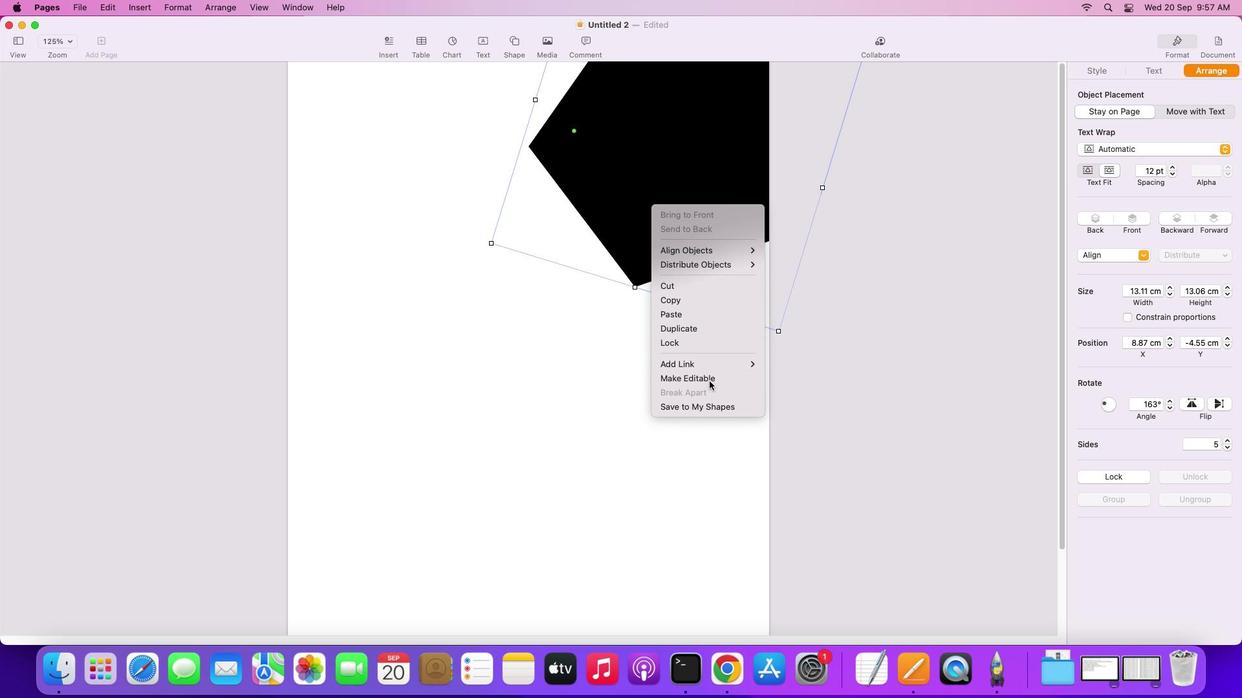 
Action: Mouse moved to (648, 298)
Screenshot: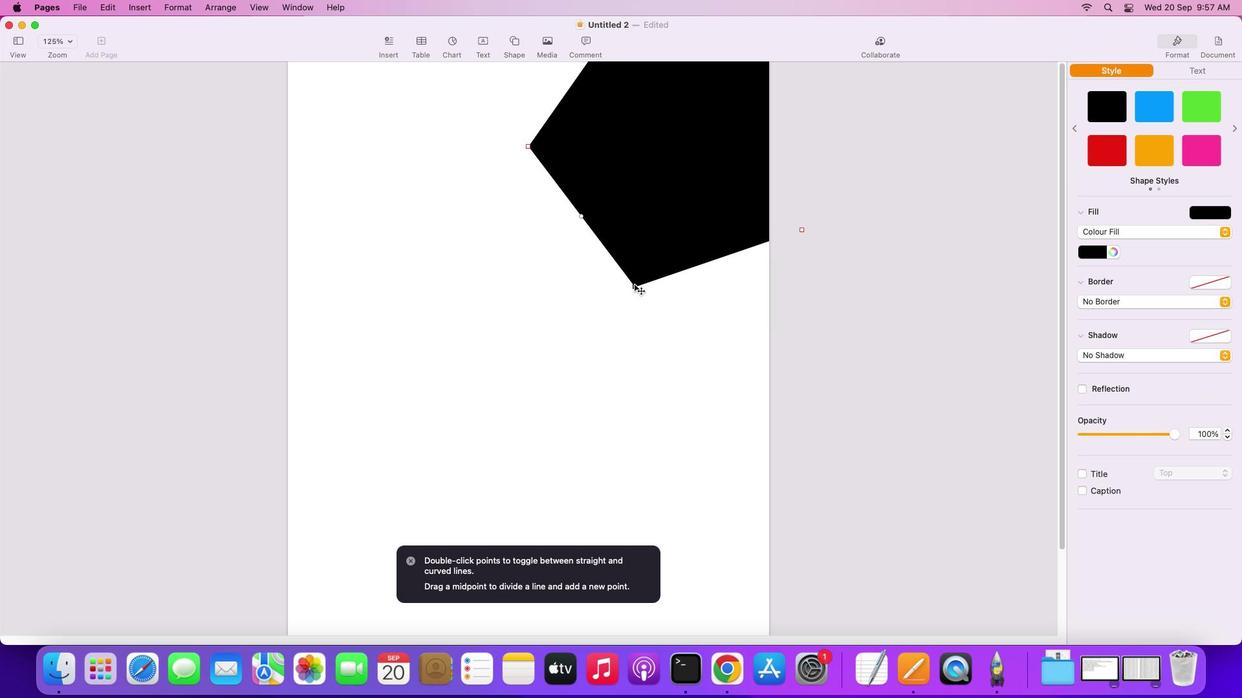 
Action: Mouse pressed left at (648, 298)
Screenshot: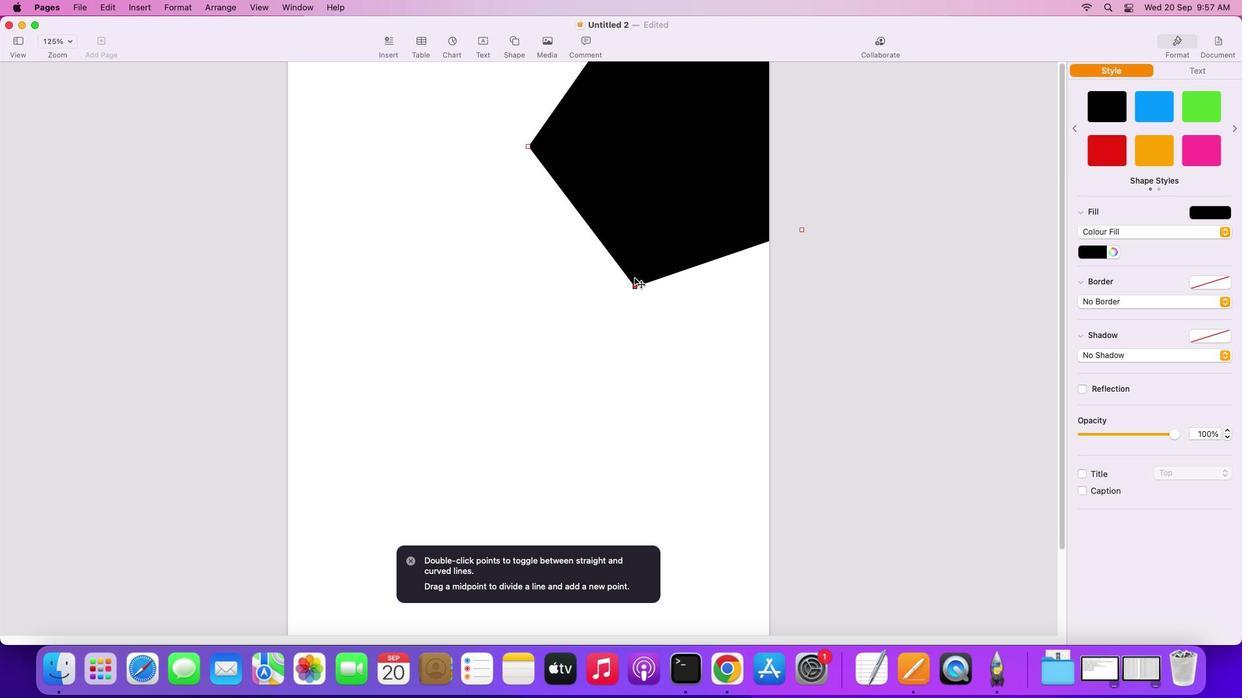 
Action: Mouse moved to (698, 266)
Screenshot: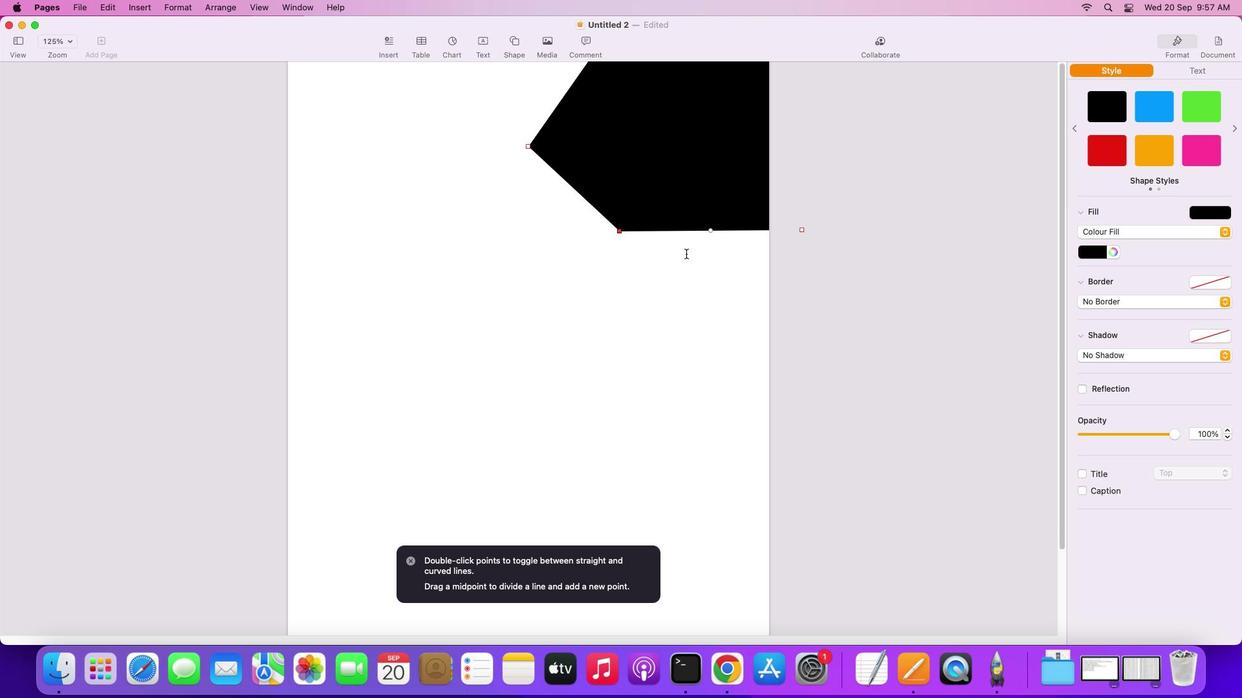 
Action: Mouse pressed left at (698, 266)
Screenshot: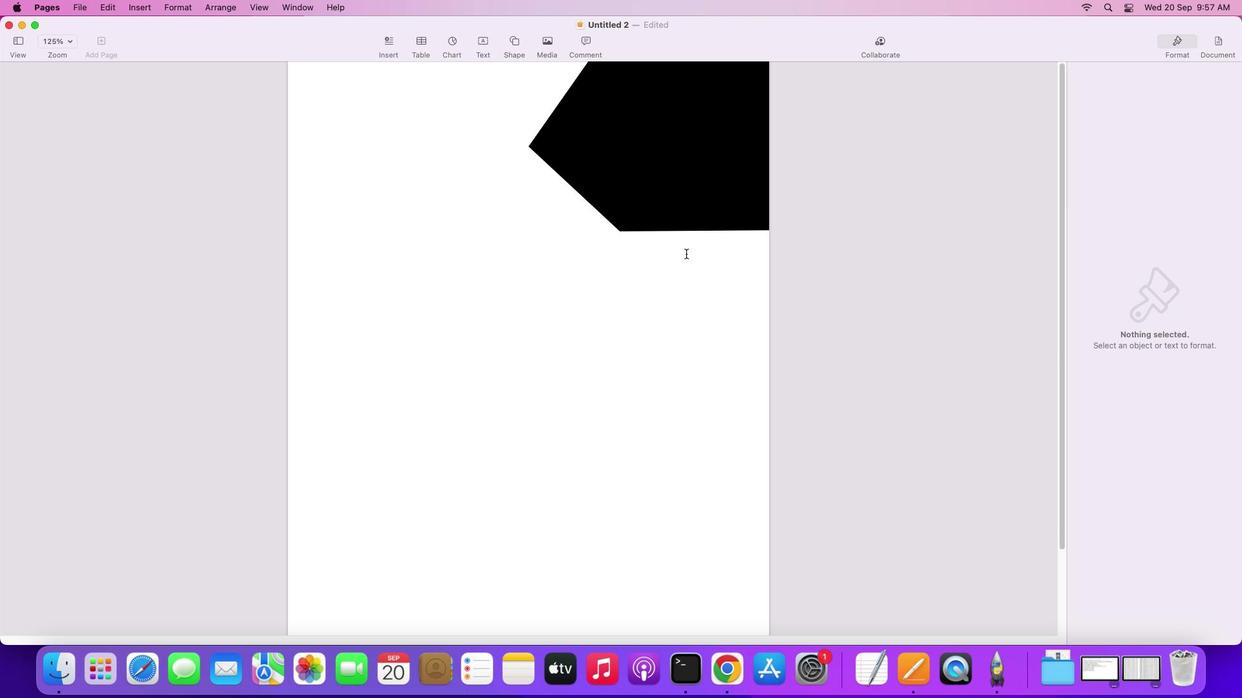 
Action: Mouse moved to (663, 194)
Screenshot: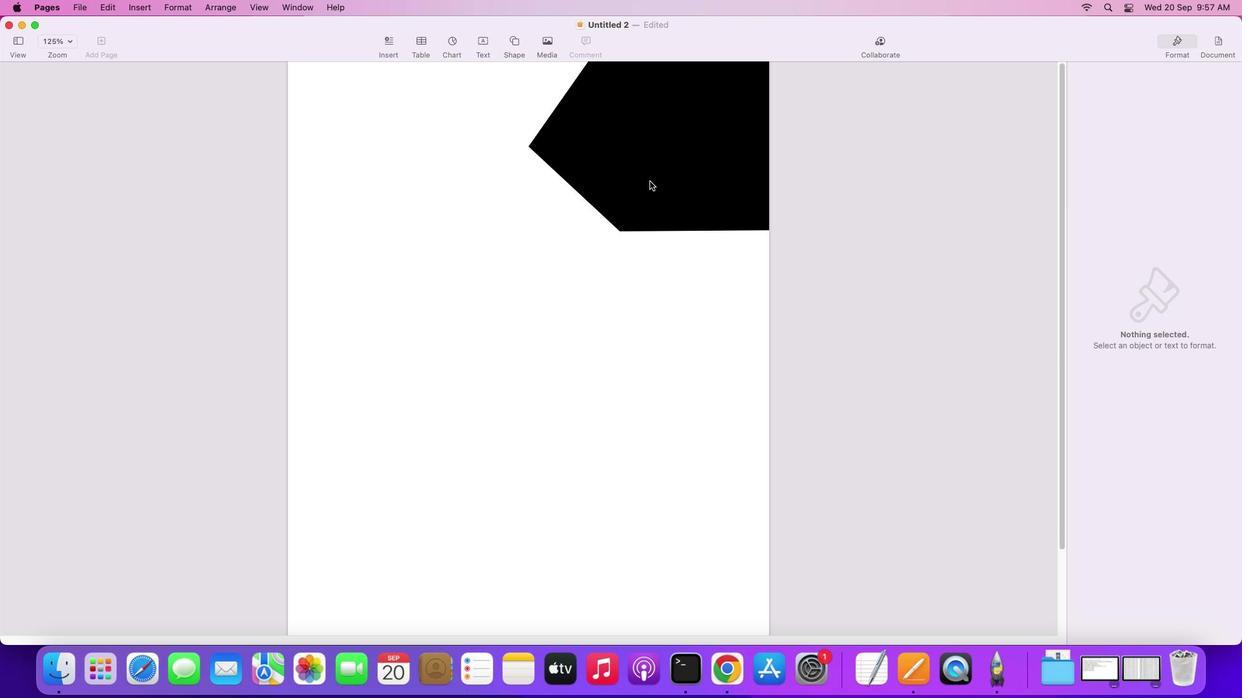 
Action: Mouse pressed left at (663, 194)
Screenshot: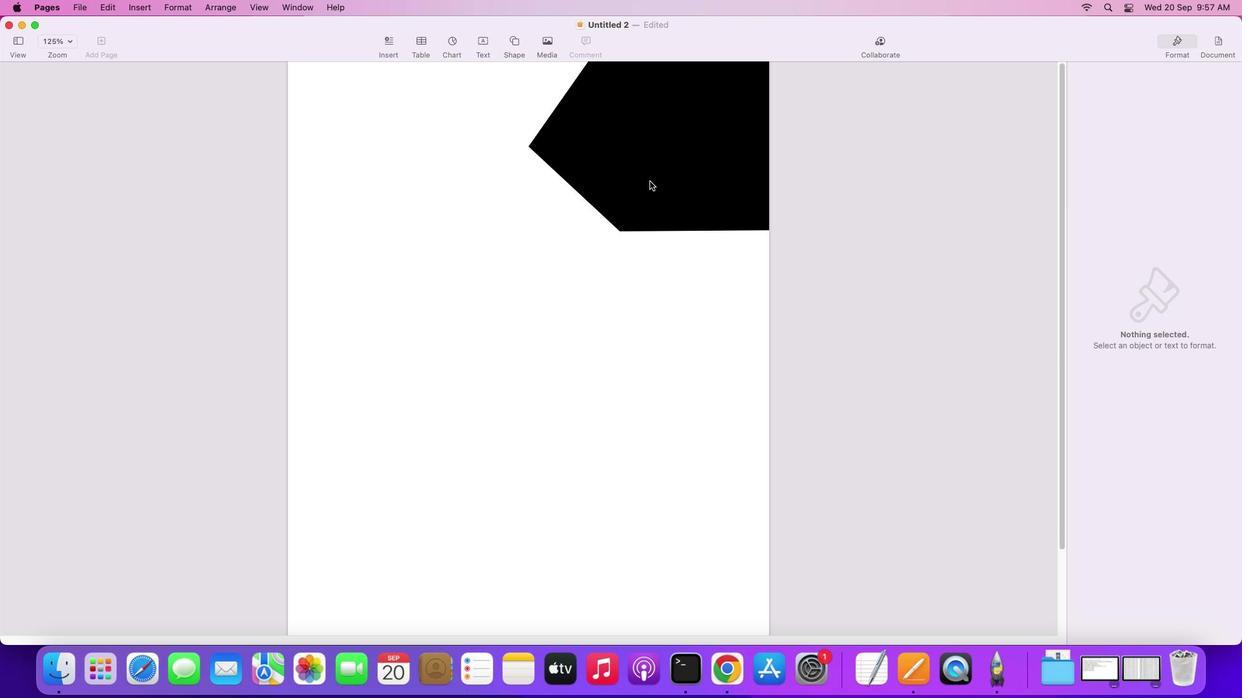 
Action: Mouse moved to (652, 273)
Screenshot: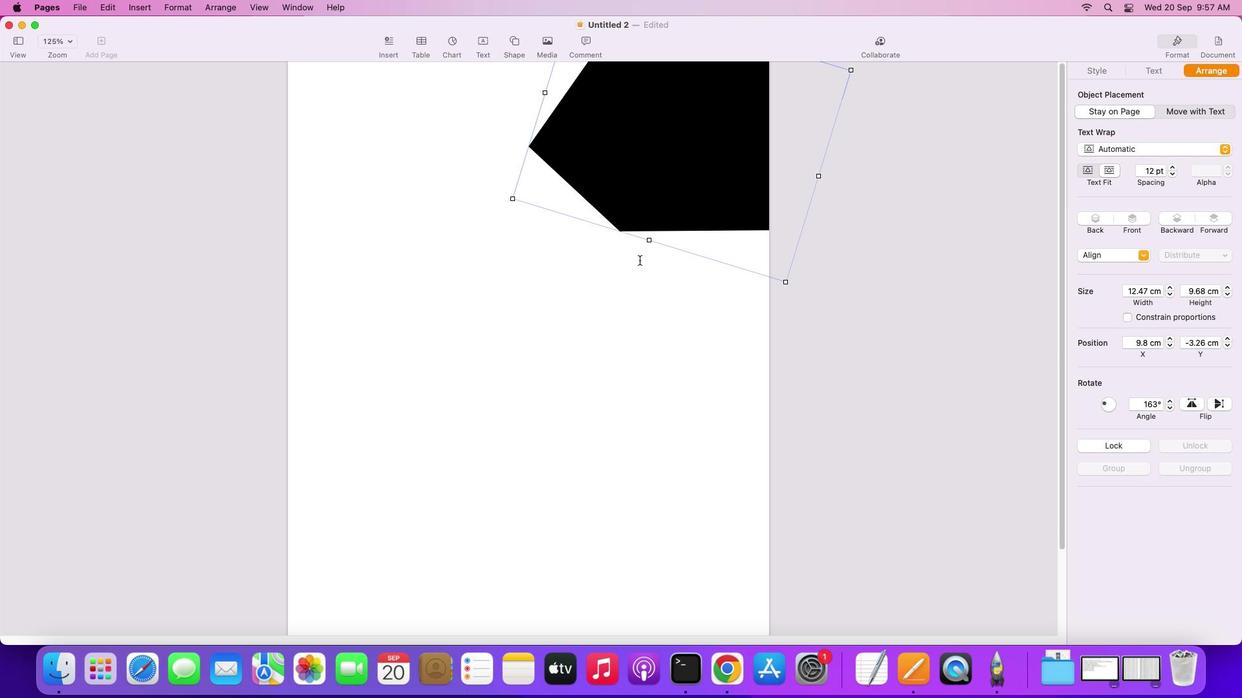 
Action: Mouse pressed left at (652, 273)
Screenshot: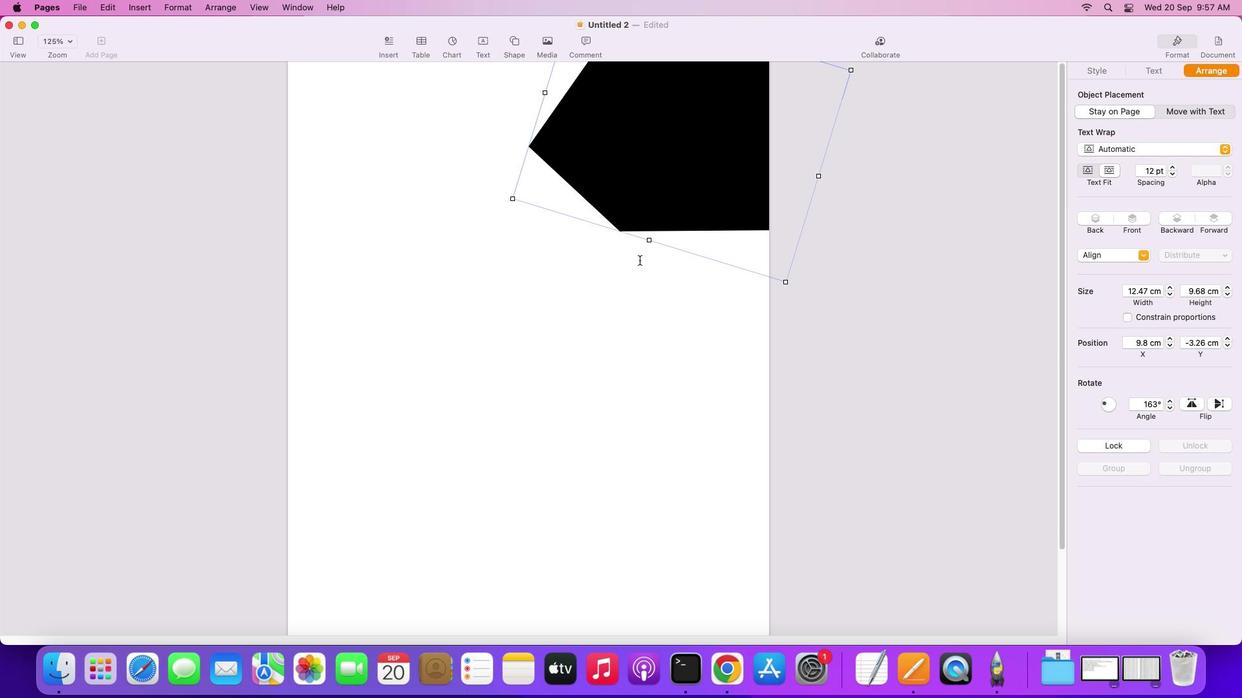 
Action: Mouse moved to (526, 54)
Screenshot: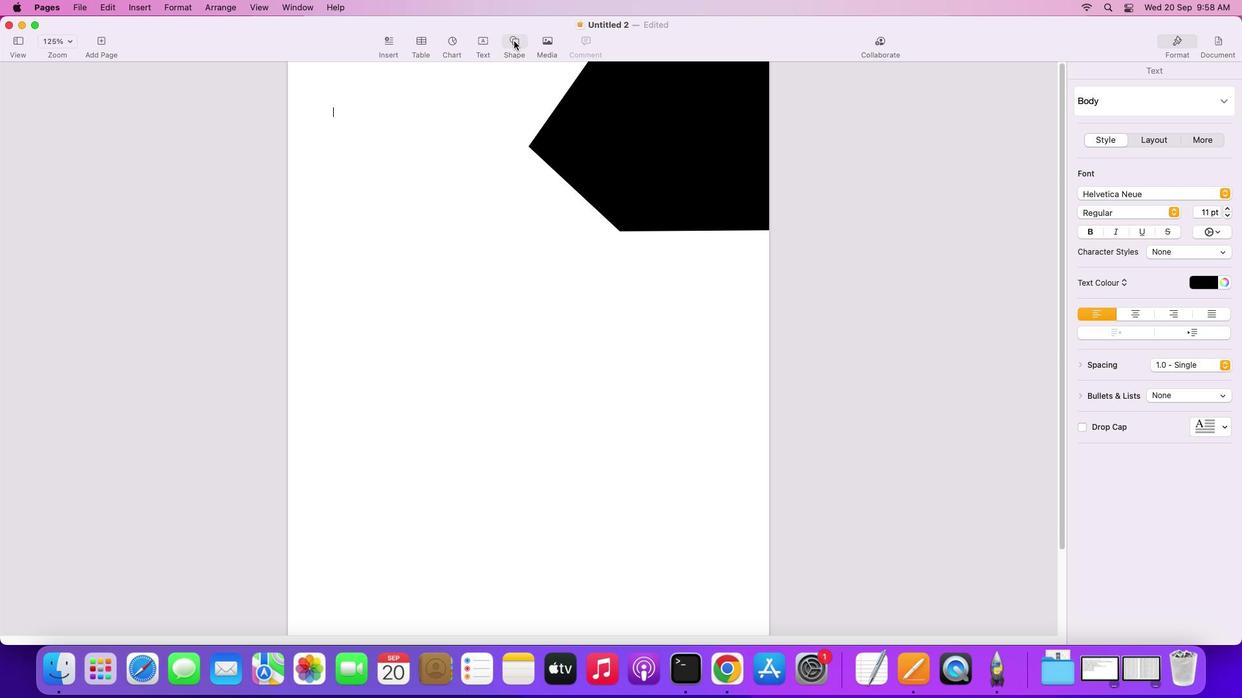 
Action: Mouse pressed left at (526, 54)
Screenshot: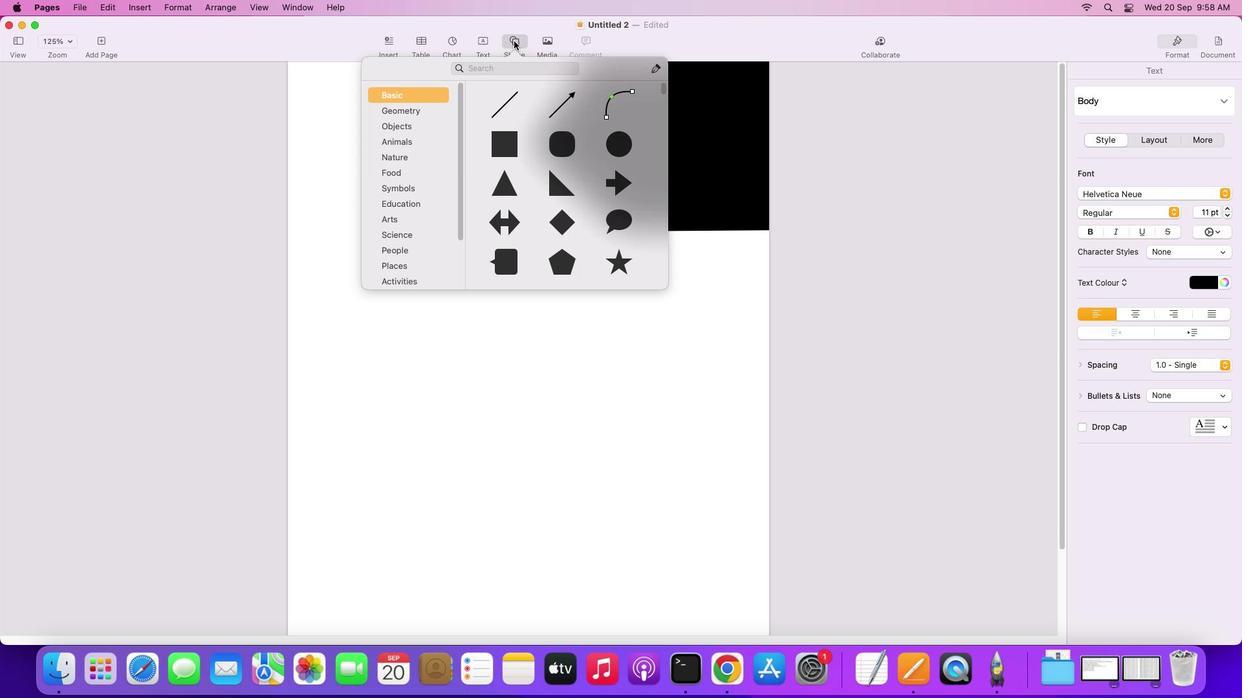 
Action: Mouse moved to (519, 157)
Screenshot: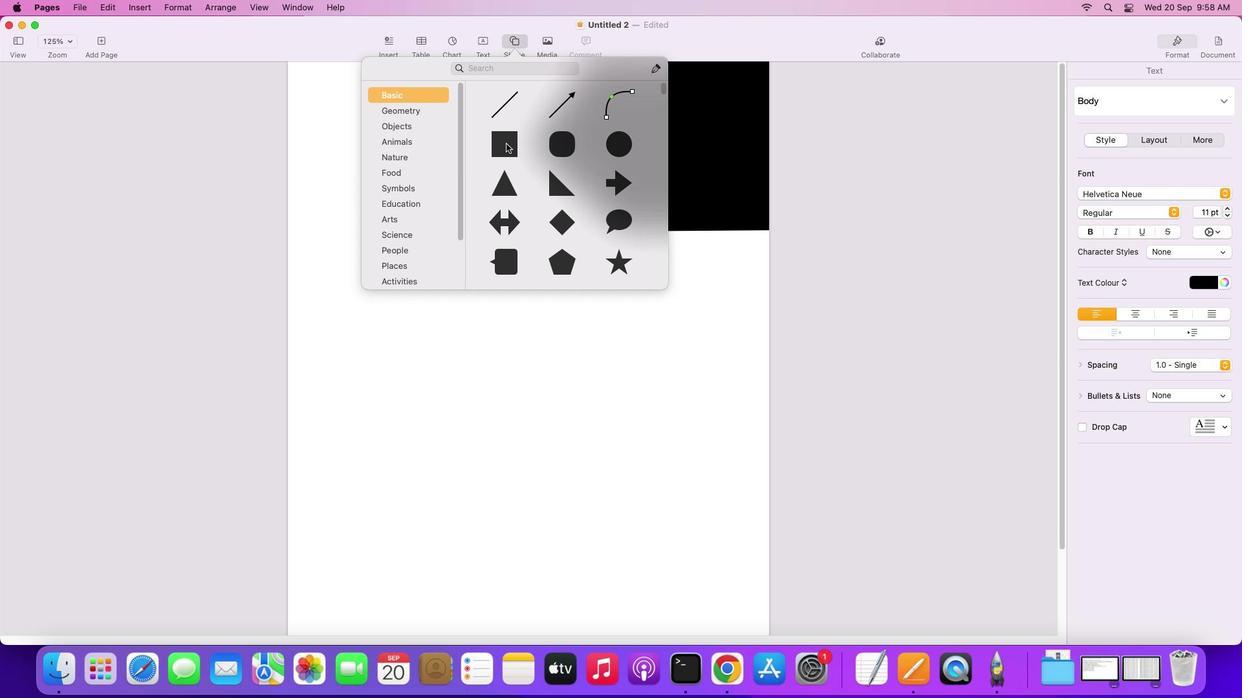 
Action: Mouse pressed left at (519, 157)
Screenshot: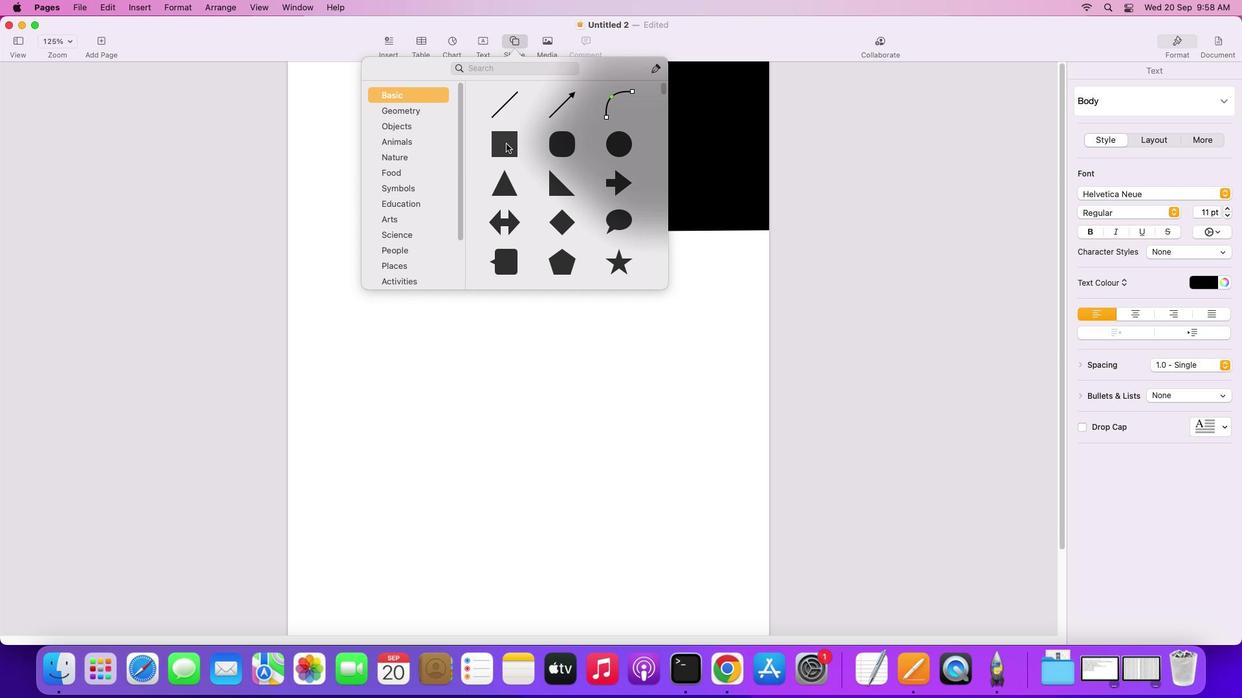 
Action: Mouse moved to (539, 166)
Screenshot: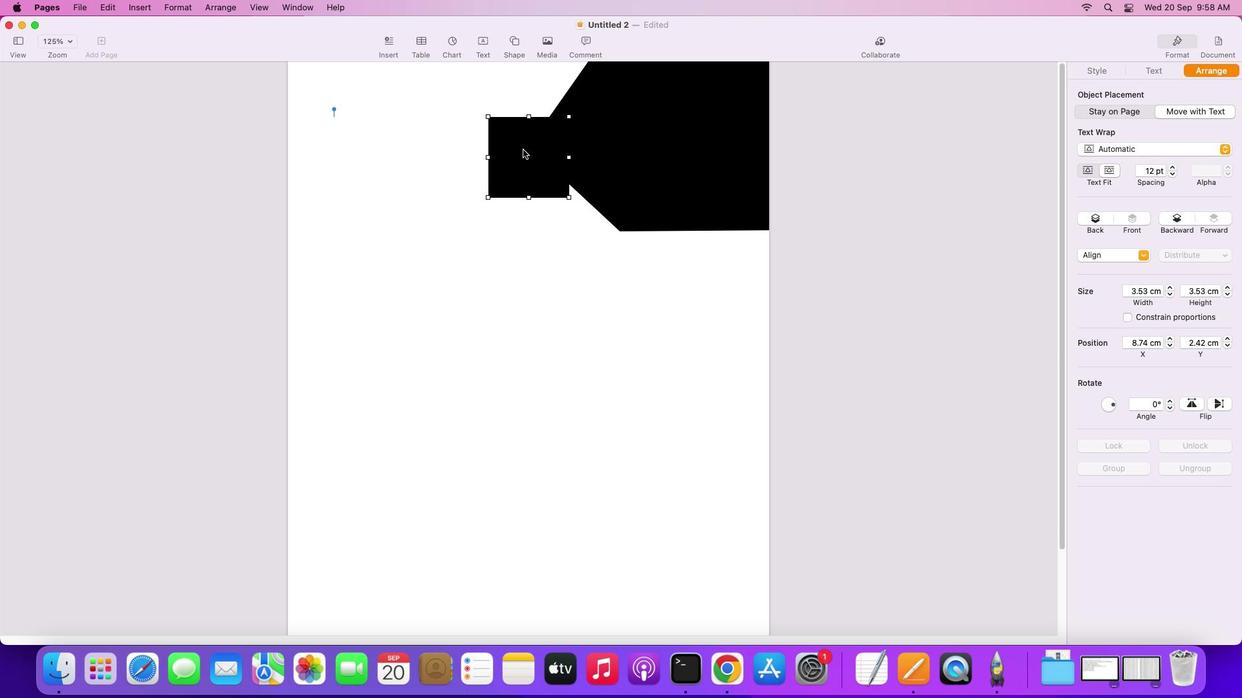 
Action: Mouse pressed left at (539, 166)
Screenshot: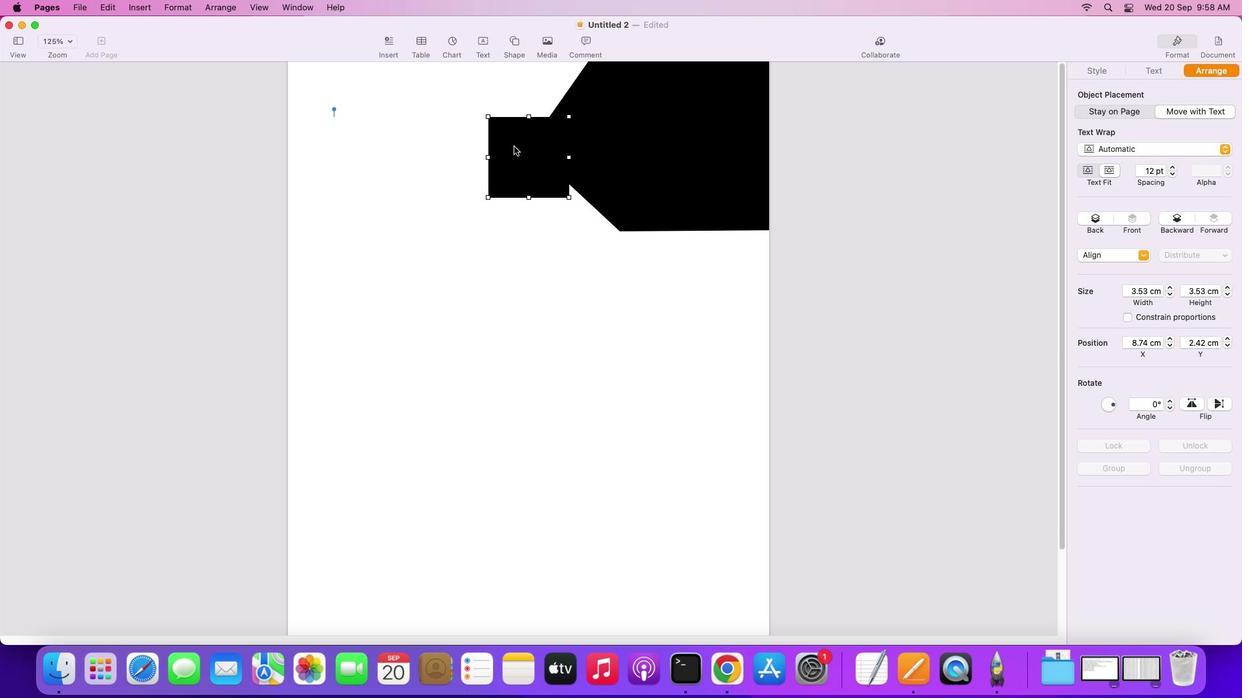 
Action: Mouse moved to (353, 115)
Screenshot: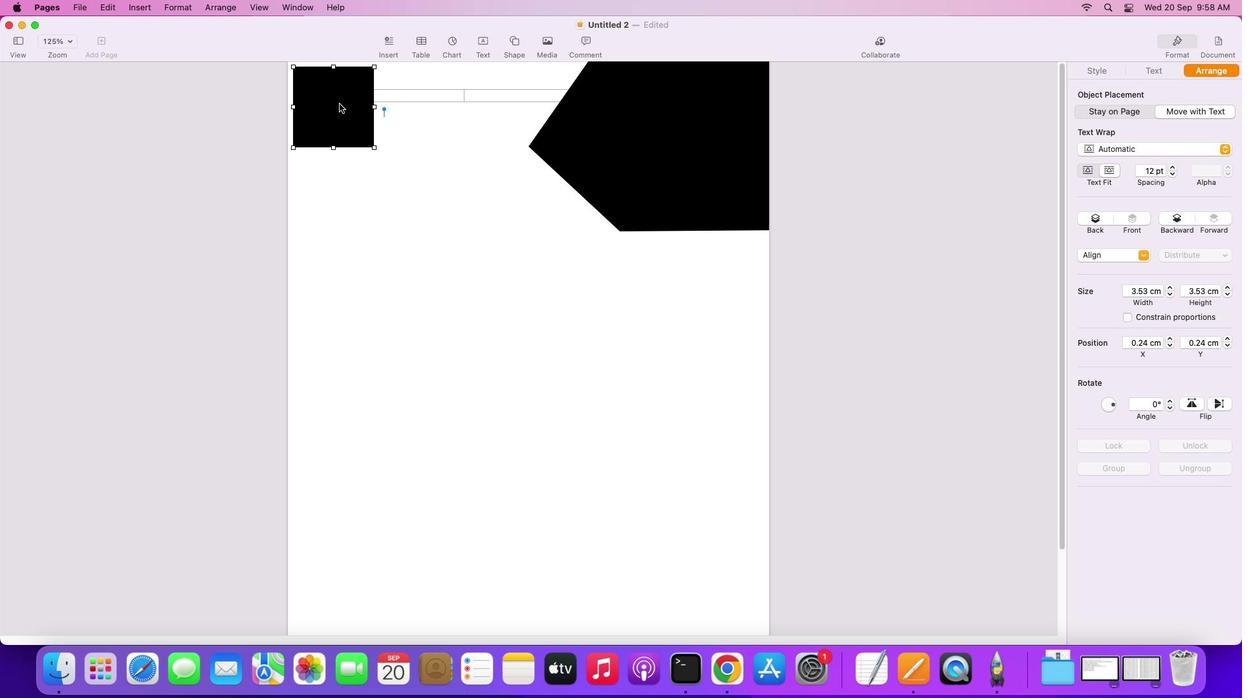 
Action: Mouse pressed left at (353, 115)
Screenshot: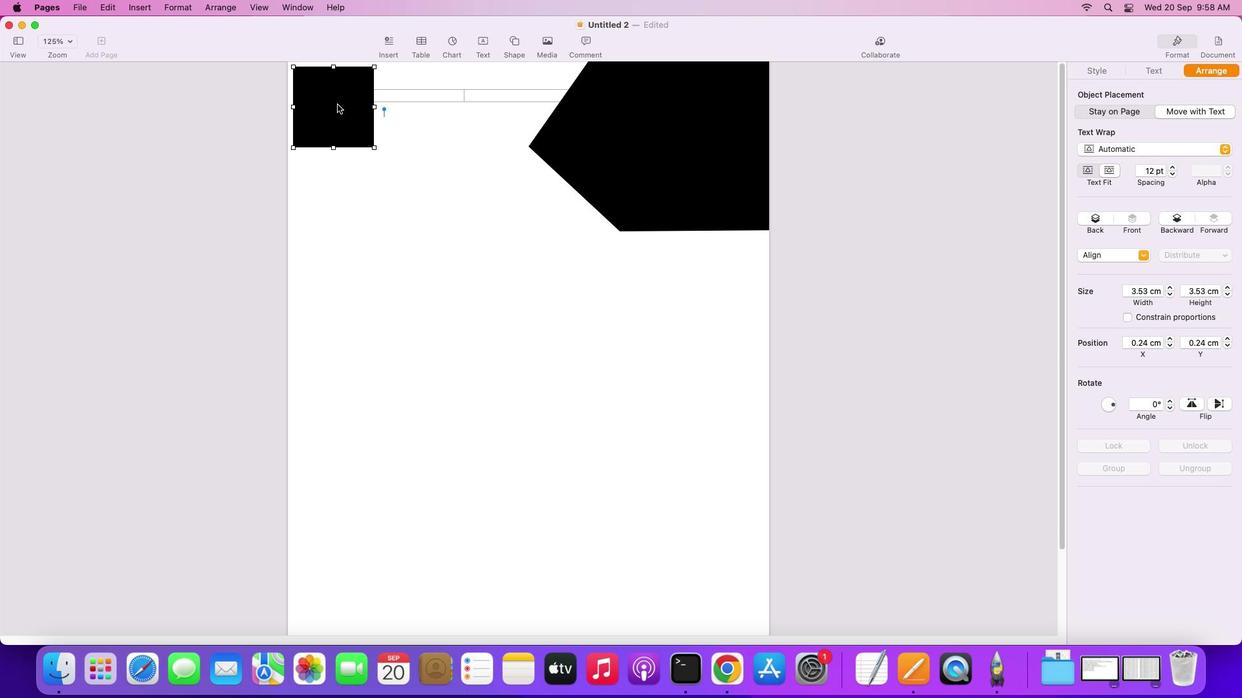 
Action: Mouse moved to (342, 111)
Screenshot: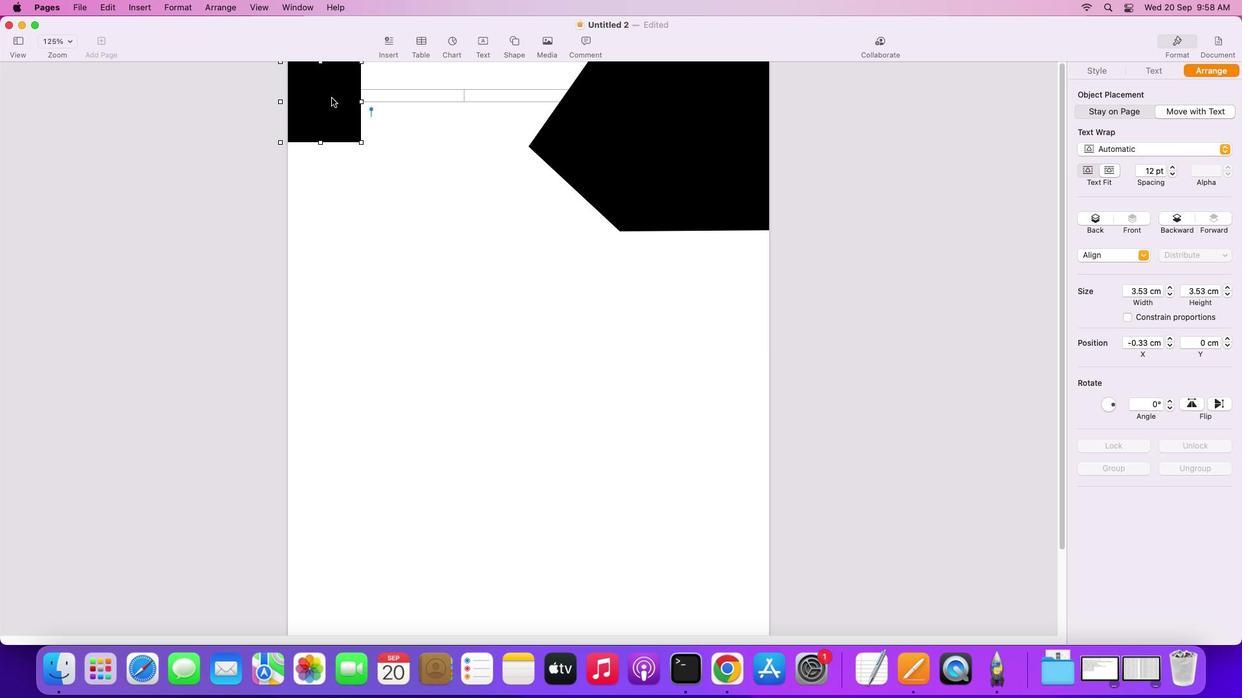 
Action: Mouse pressed left at (342, 111)
Screenshot: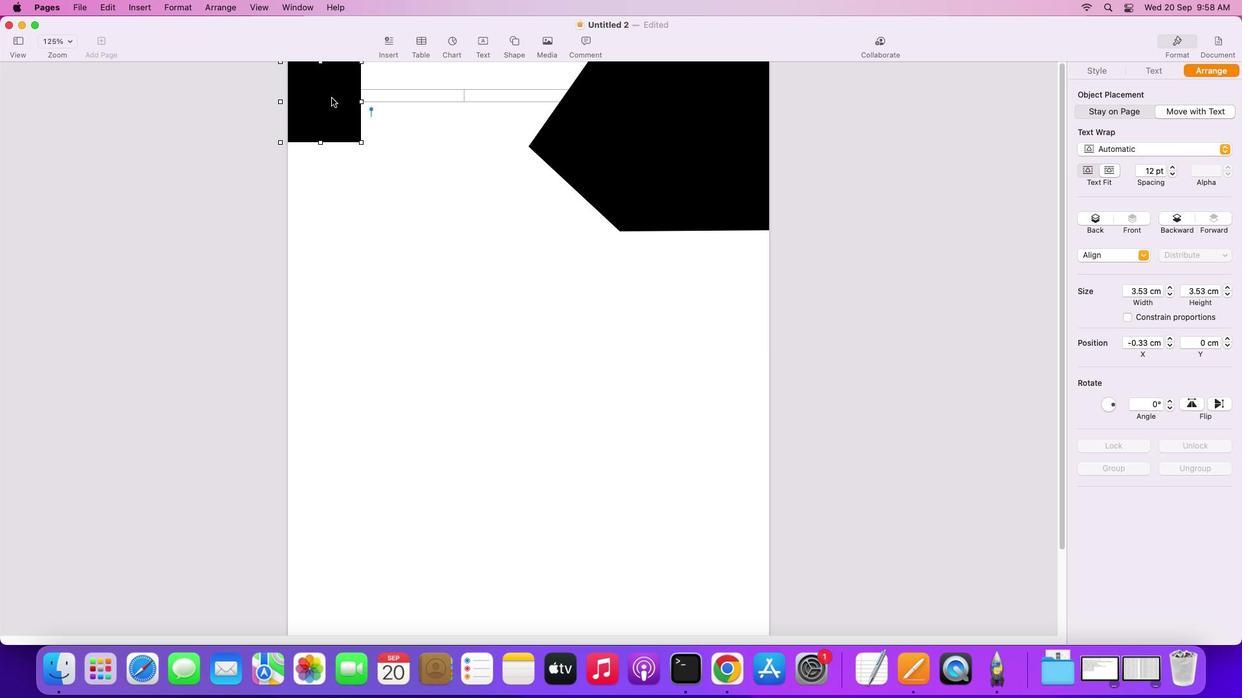
Action: Mouse moved to (1132, 122)
Screenshot: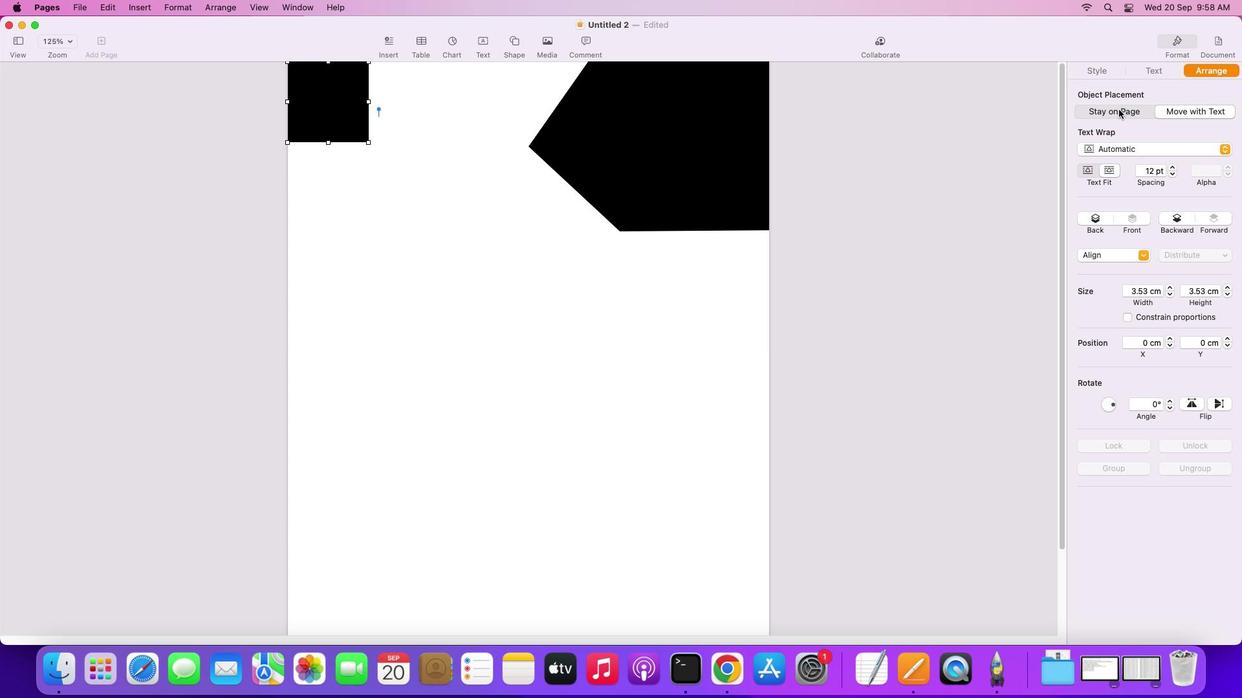 
Action: Mouse pressed left at (1132, 122)
Screenshot: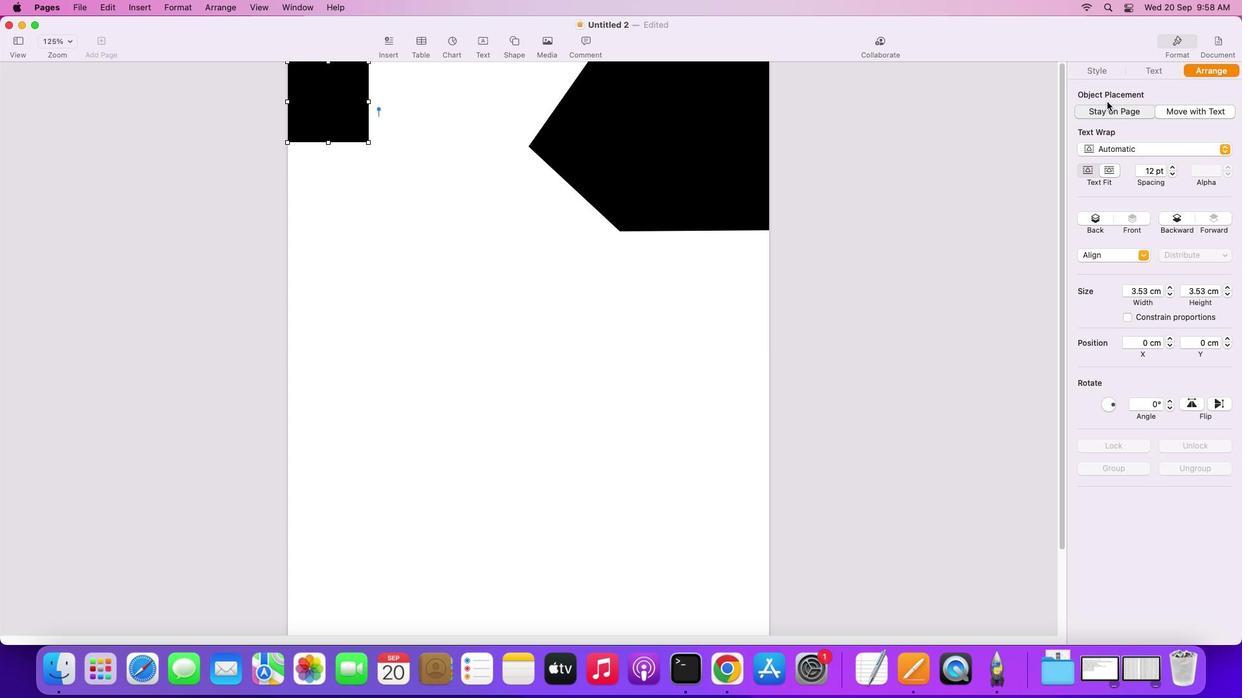 
Action: Mouse moved to (1105, 86)
Screenshot: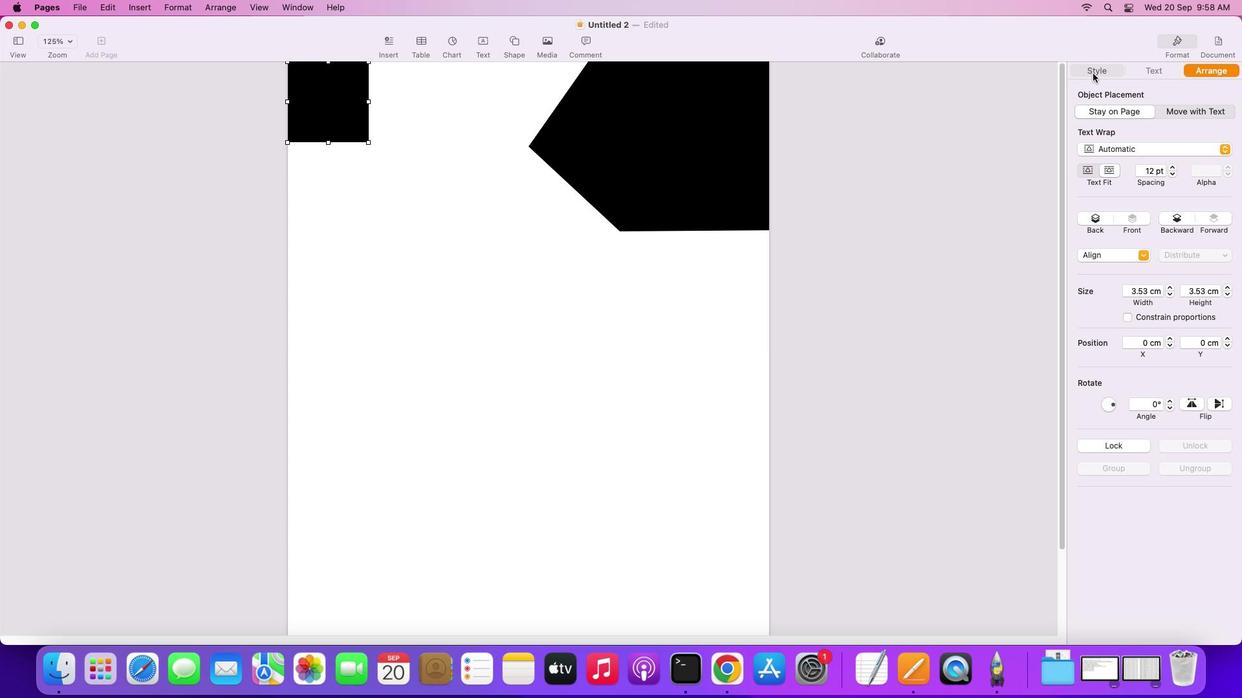 
Action: Mouse pressed left at (1105, 86)
Screenshot: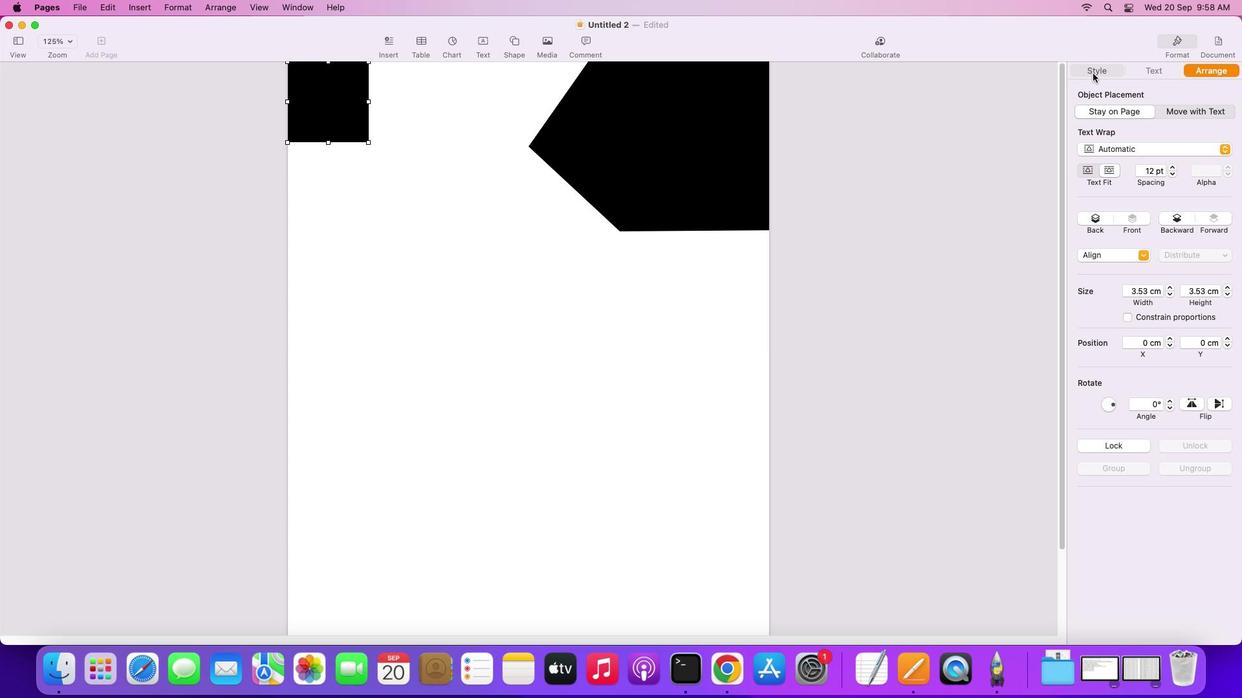 
Action: Mouse moved to (1149, 117)
Screenshot: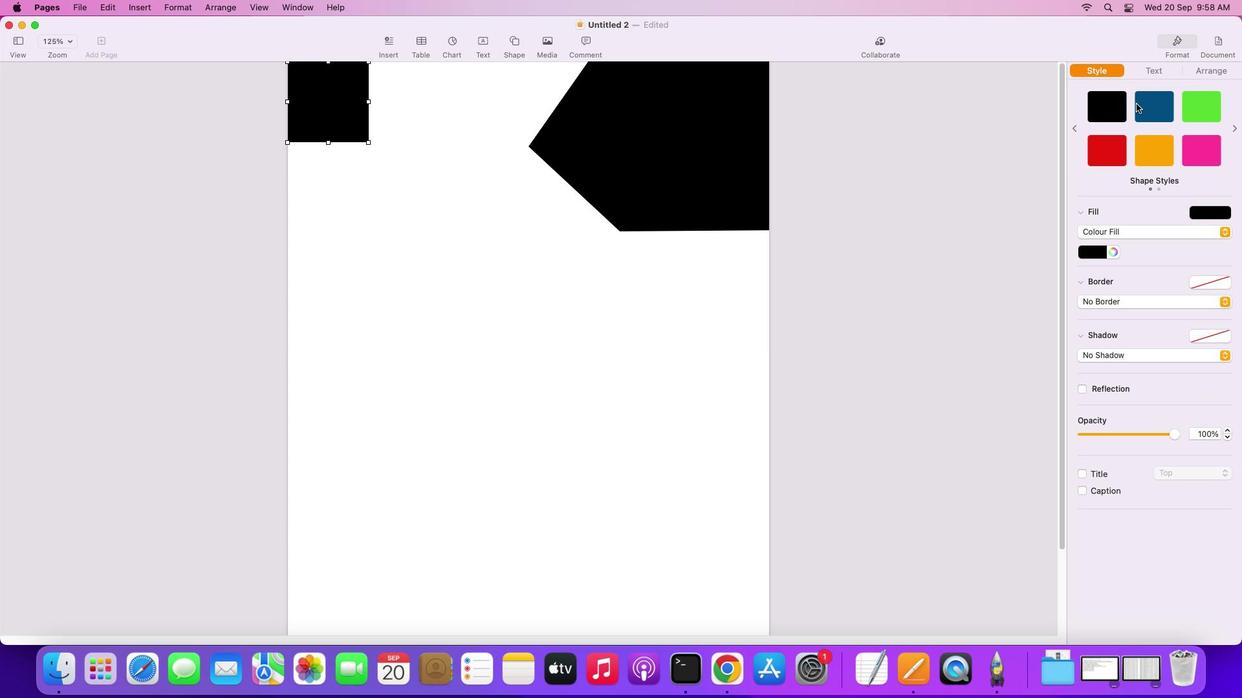 
Action: Mouse pressed left at (1149, 117)
Screenshot: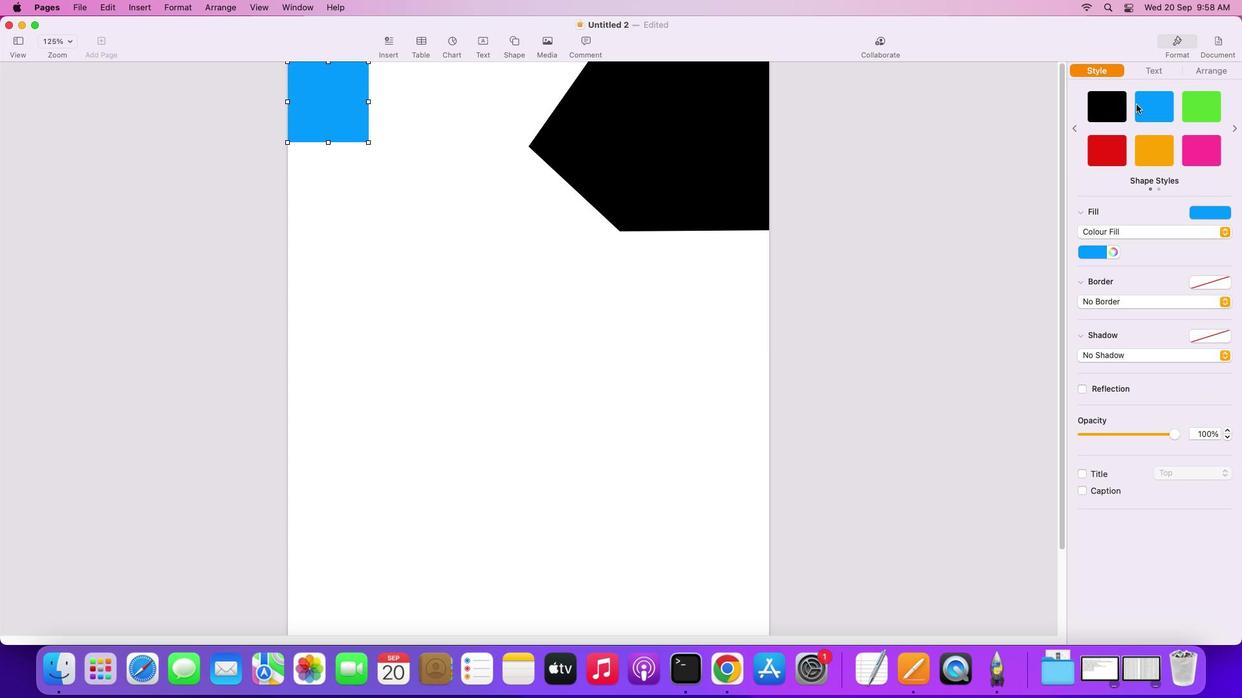 
Action: Mouse moved to (382, 115)
Screenshot: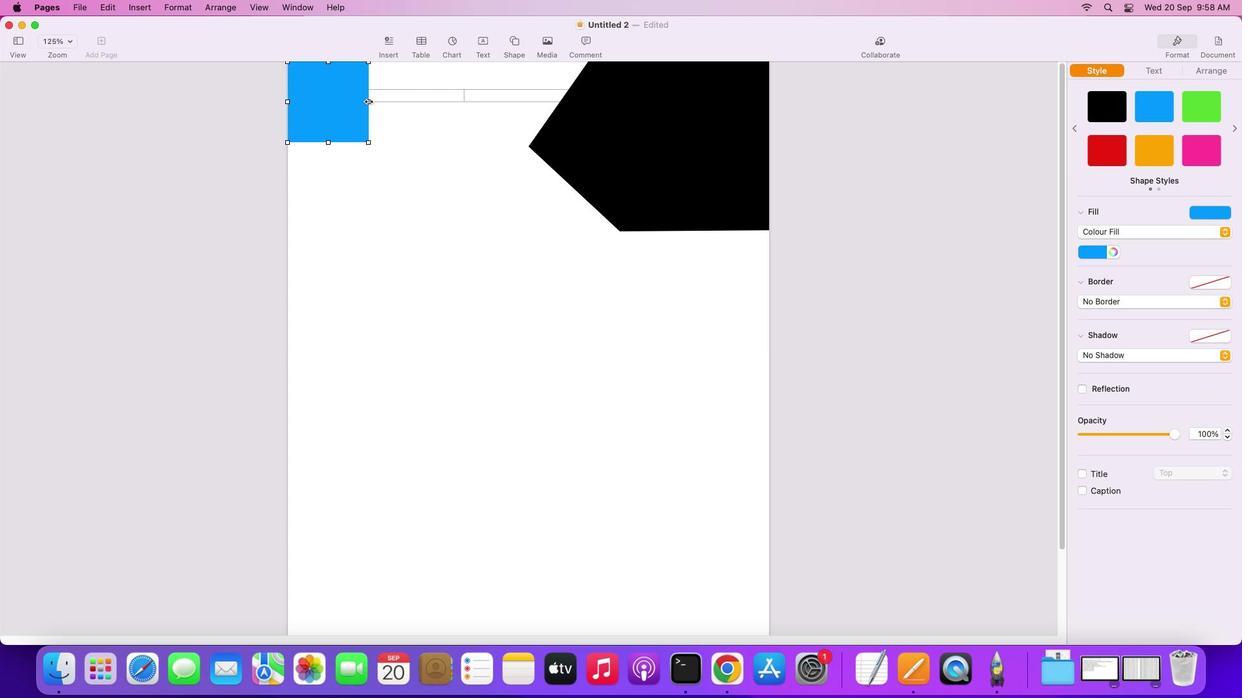 
Action: Mouse pressed left at (382, 115)
Screenshot: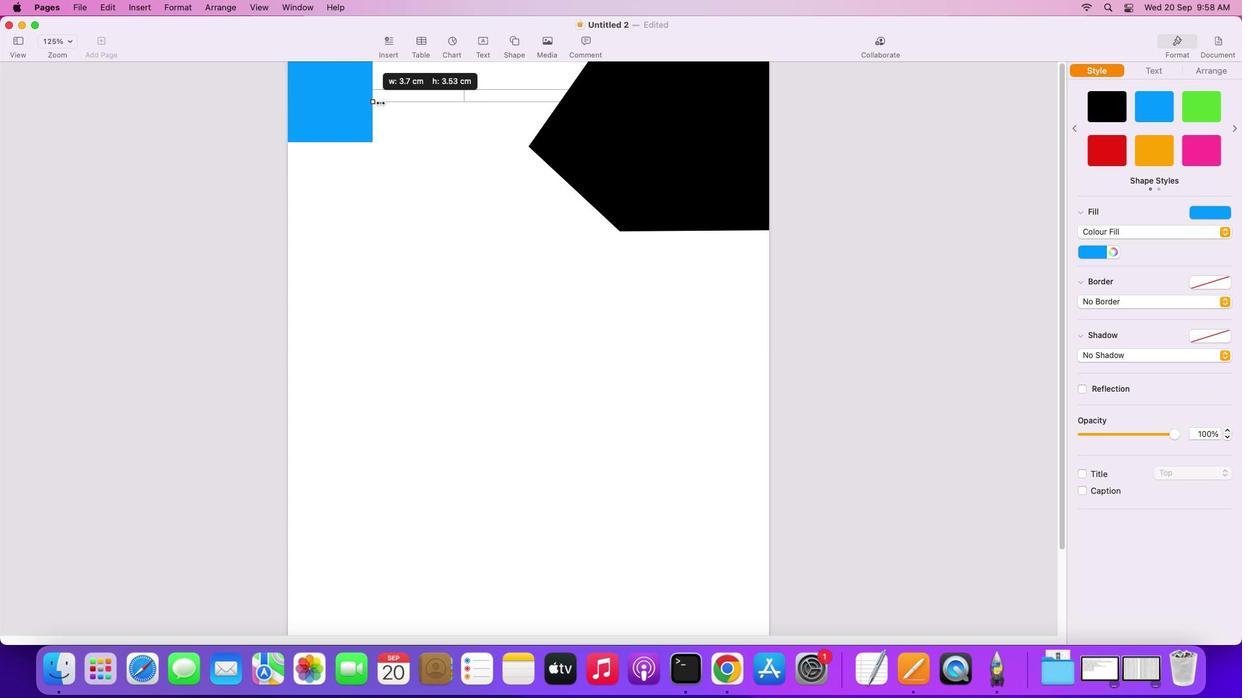 
Action: Mouse moved to (550, 104)
Screenshot: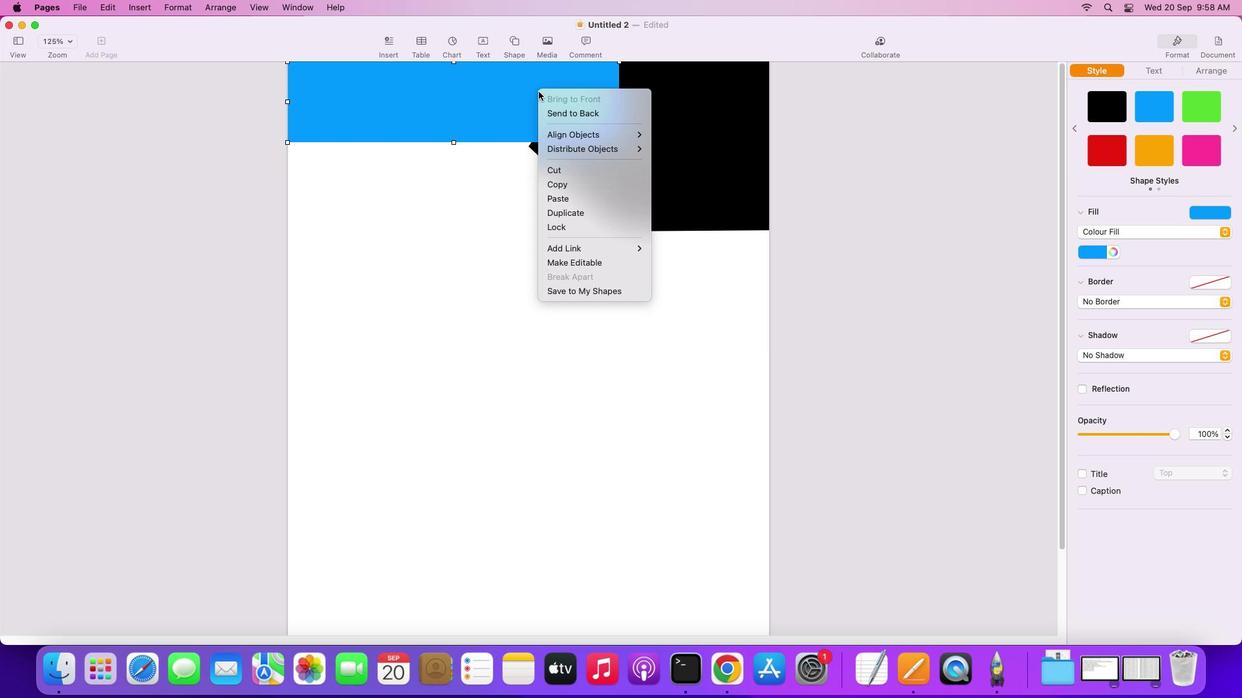 
Action: Mouse pressed right at (550, 104)
Screenshot: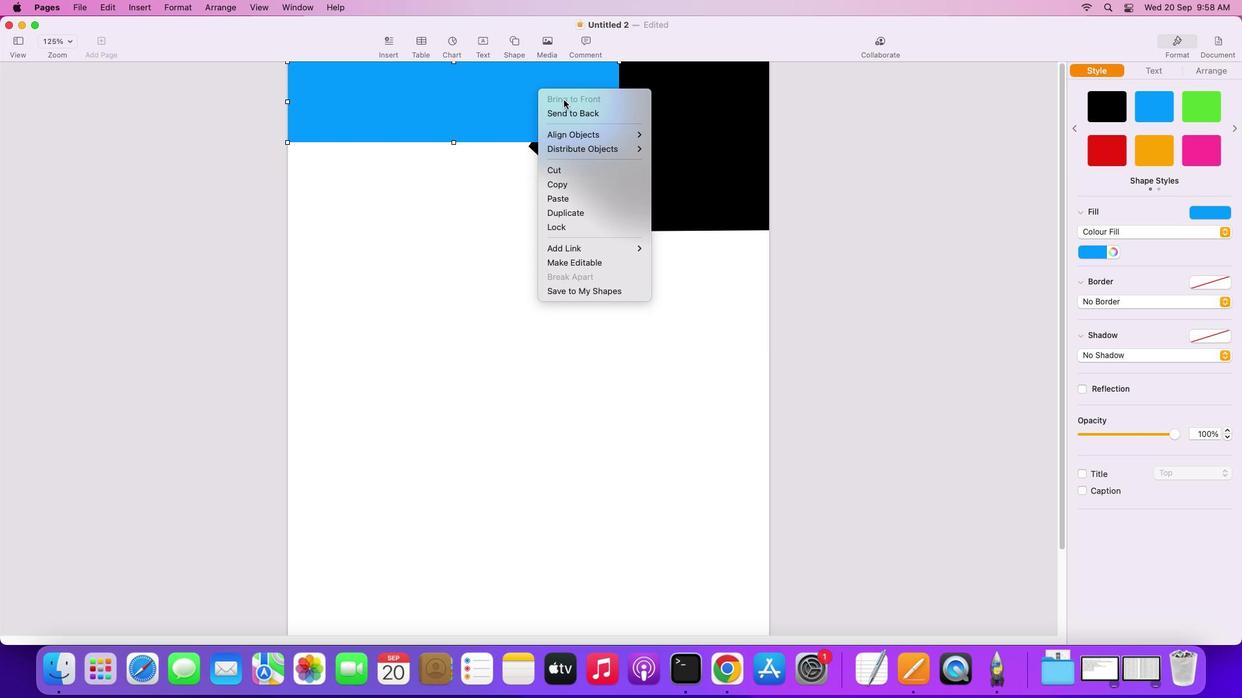 
Action: Mouse moved to (587, 272)
Screenshot: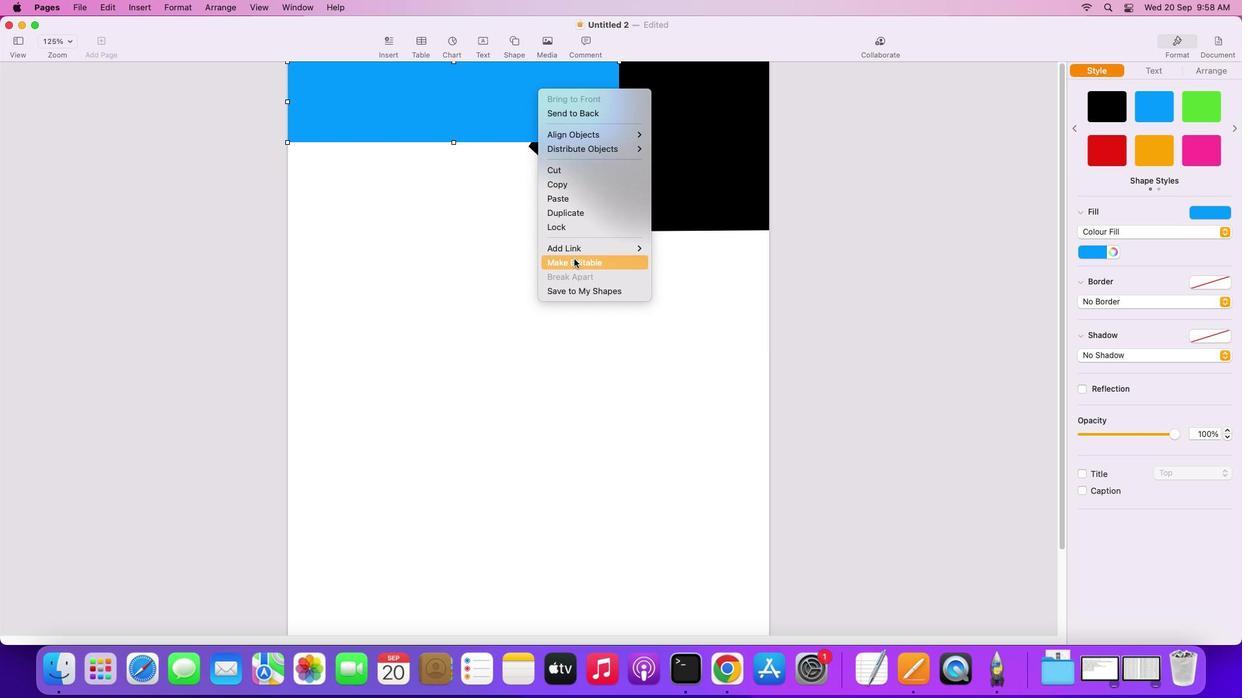 
Action: Mouse pressed left at (587, 272)
Screenshot: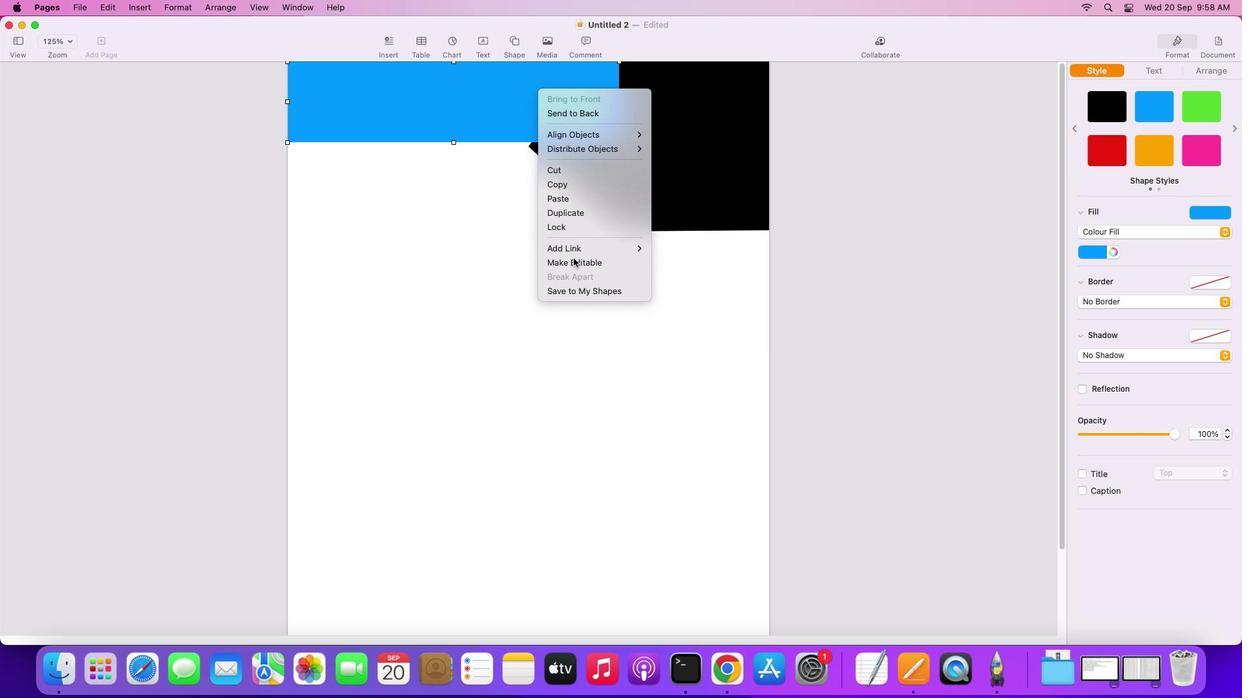 
Action: Mouse moved to (632, 155)
Screenshot: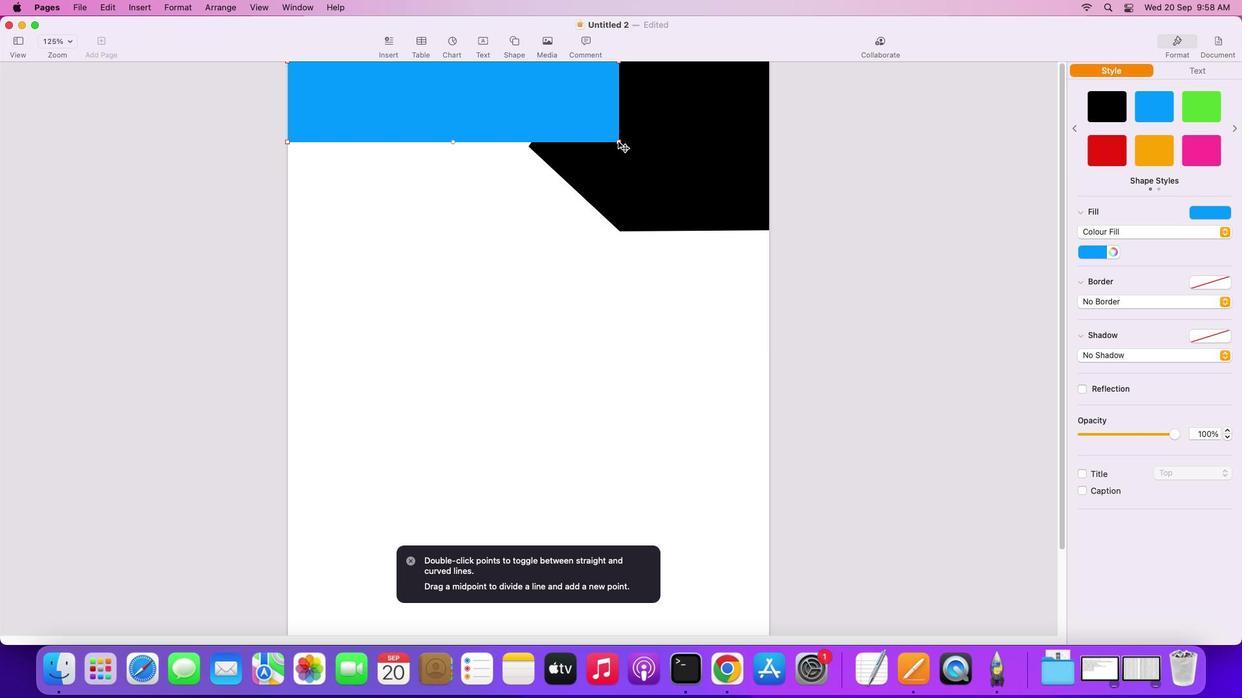 
Action: Mouse pressed left at (632, 155)
Screenshot: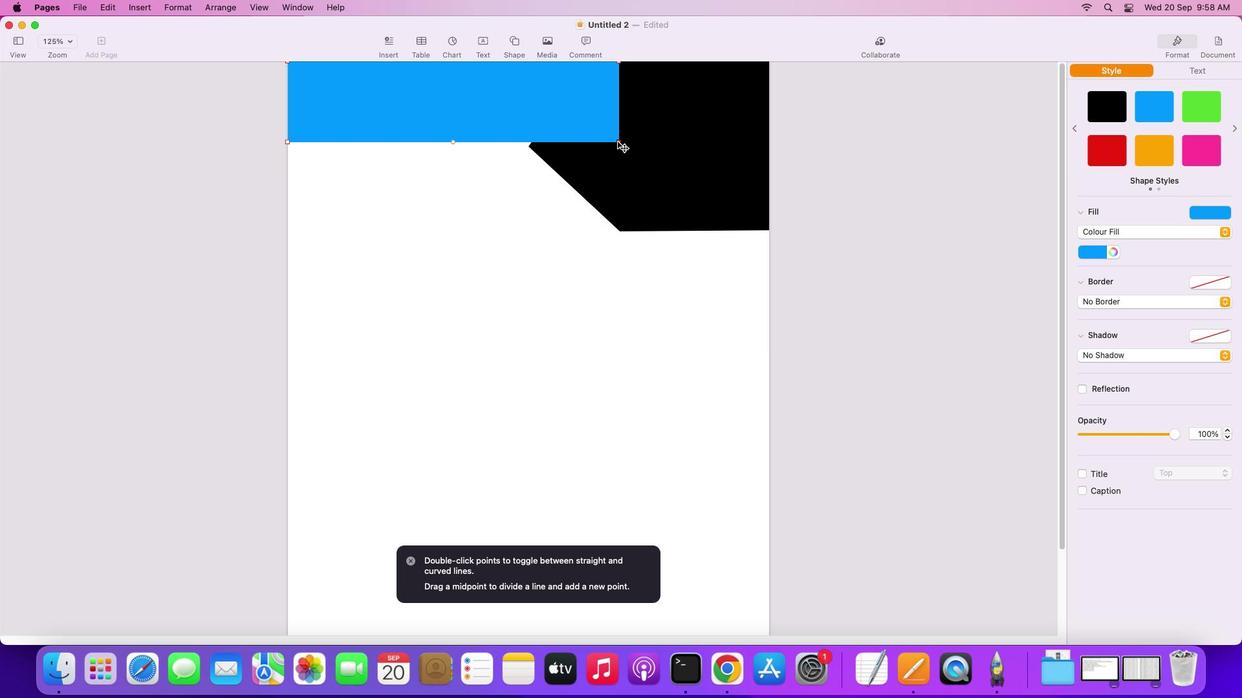 
Action: Mouse moved to (654, 145)
Screenshot: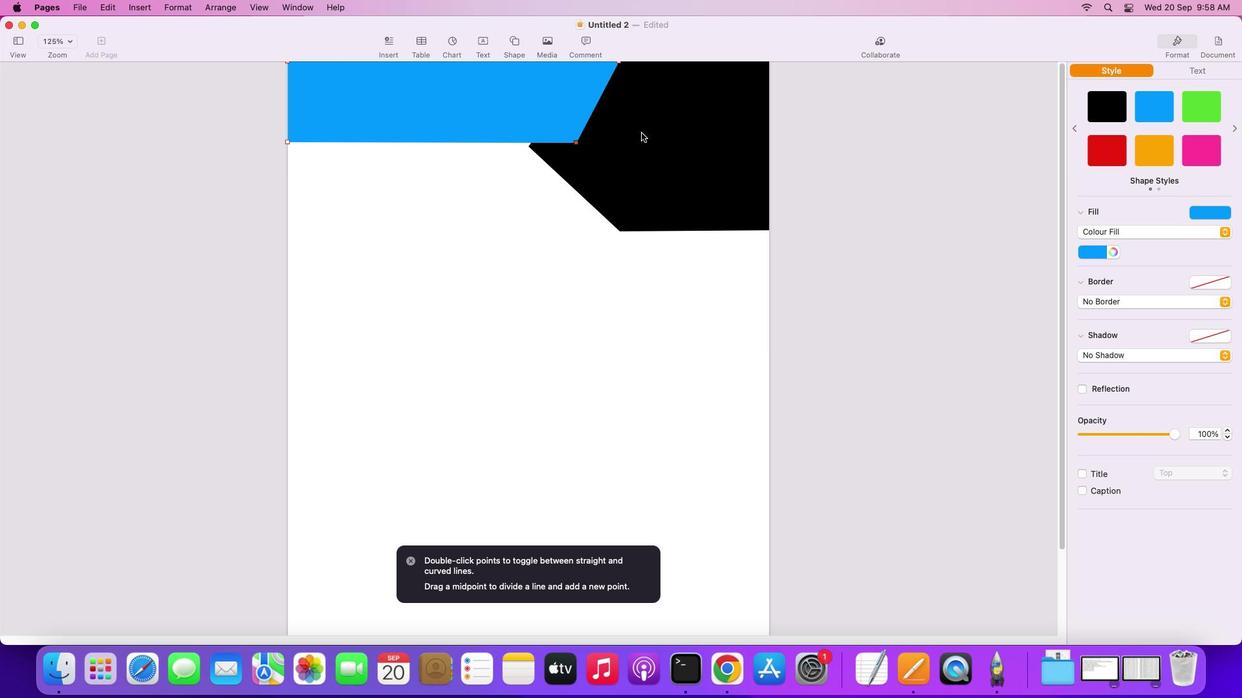 
Action: Mouse pressed left at (654, 145)
Screenshot: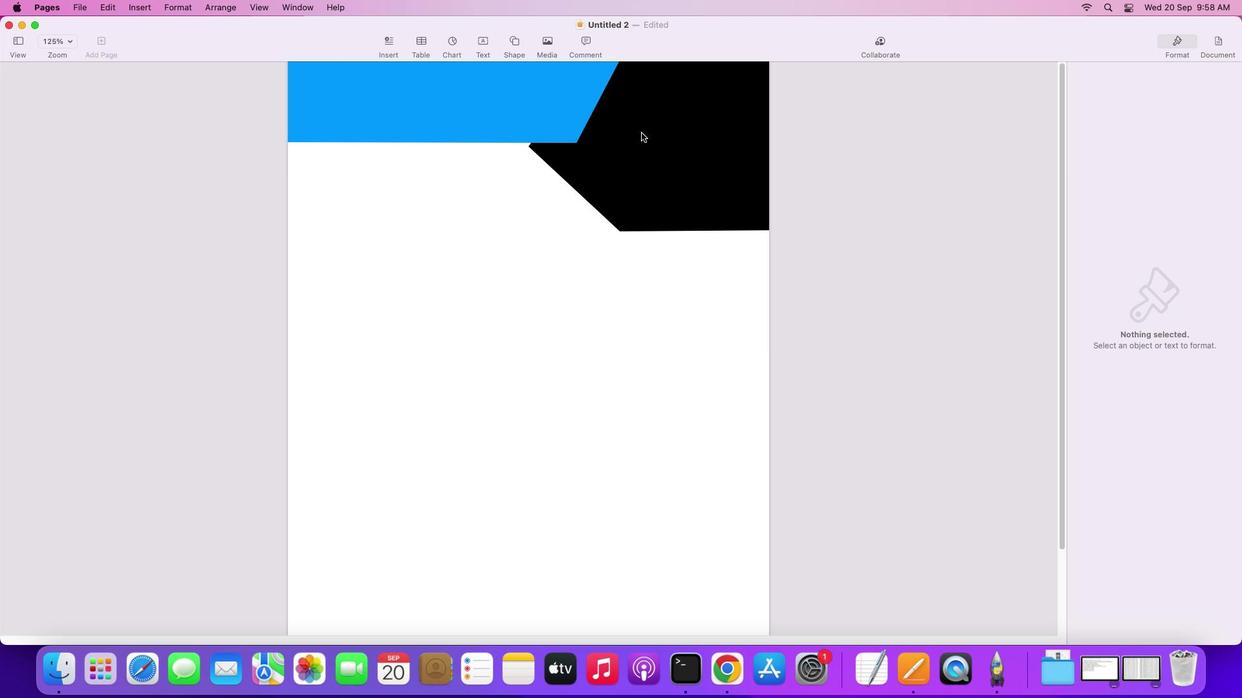 
Action: Mouse moved to (639, 177)
Screenshot: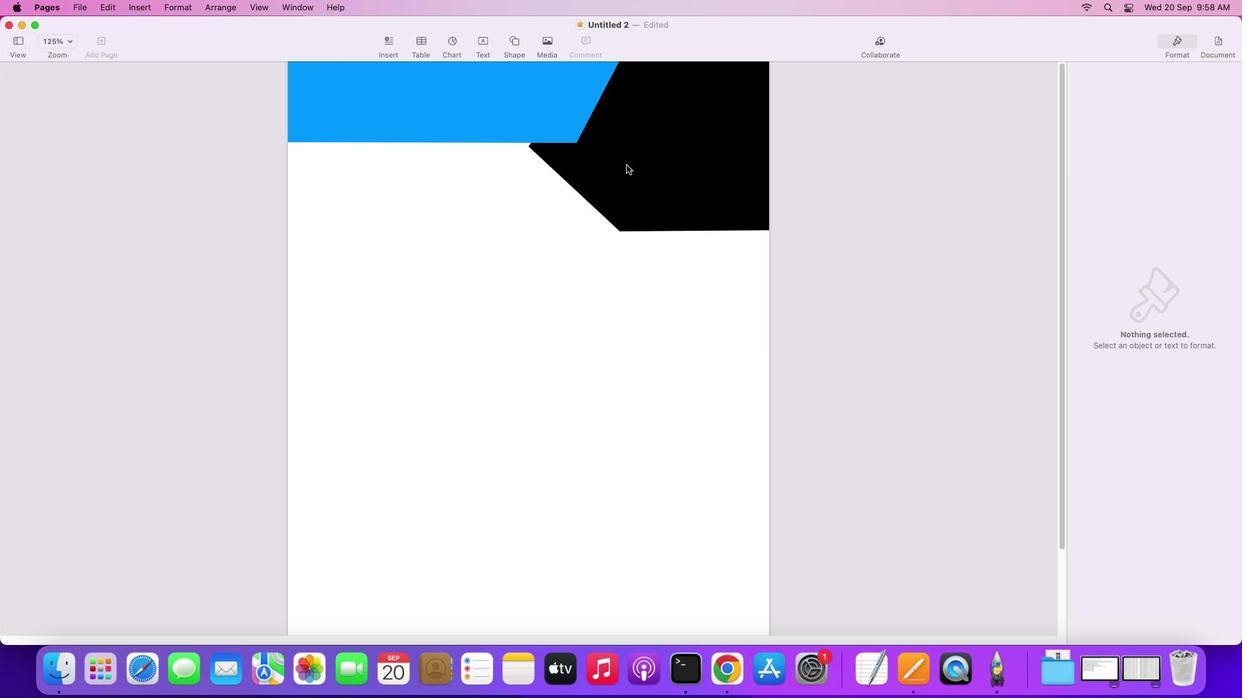 
Action: Mouse pressed left at (639, 177)
Screenshot: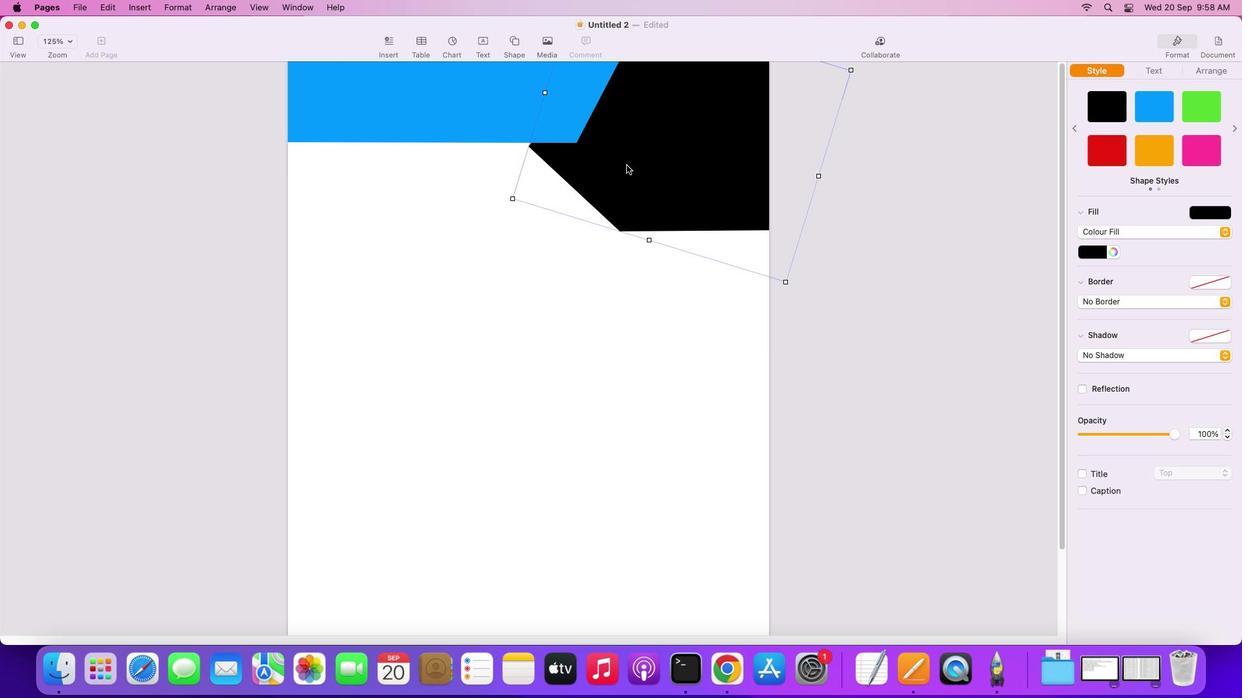 
Action: Mouse moved to (463, 135)
Screenshot: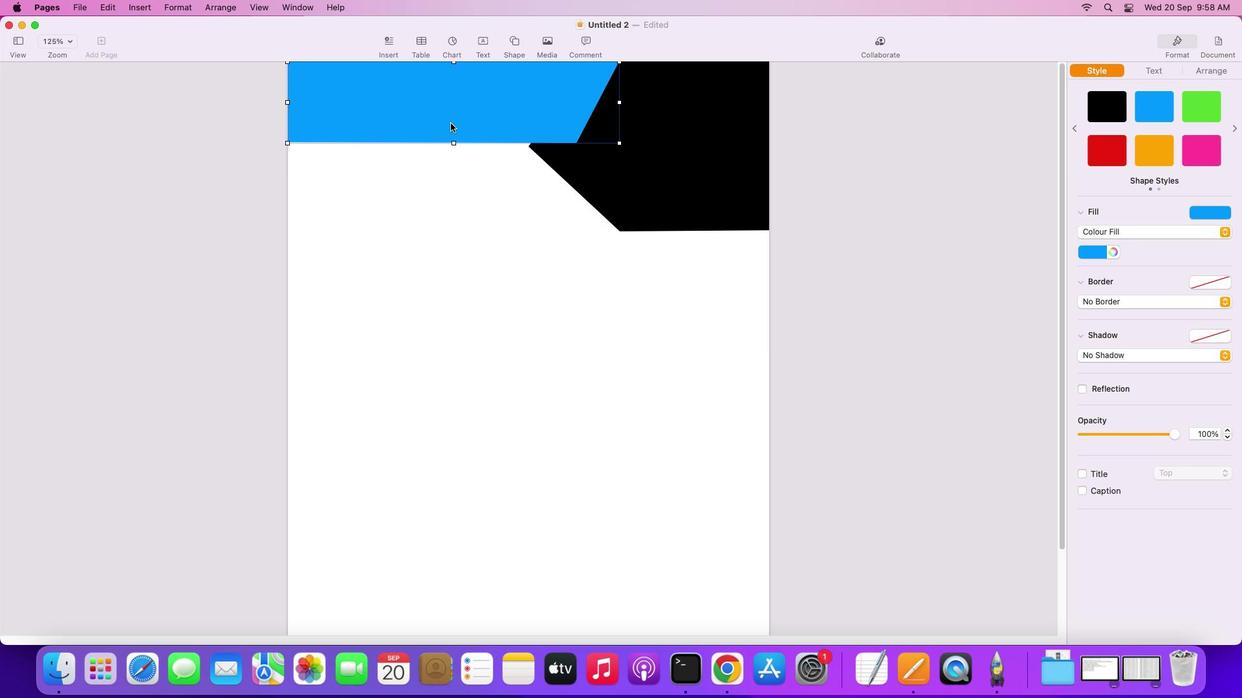
Action: Mouse pressed left at (463, 135)
Screenshot: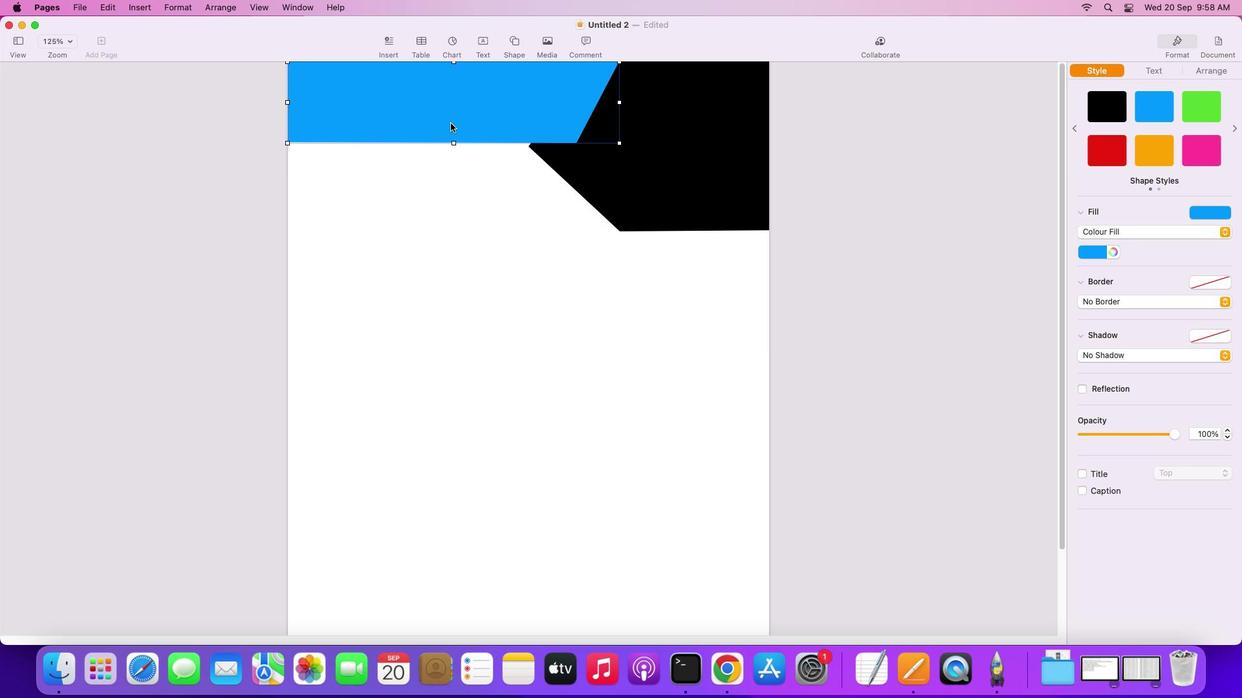 
Action: Mouse moved to (628, 200)
Screenshot: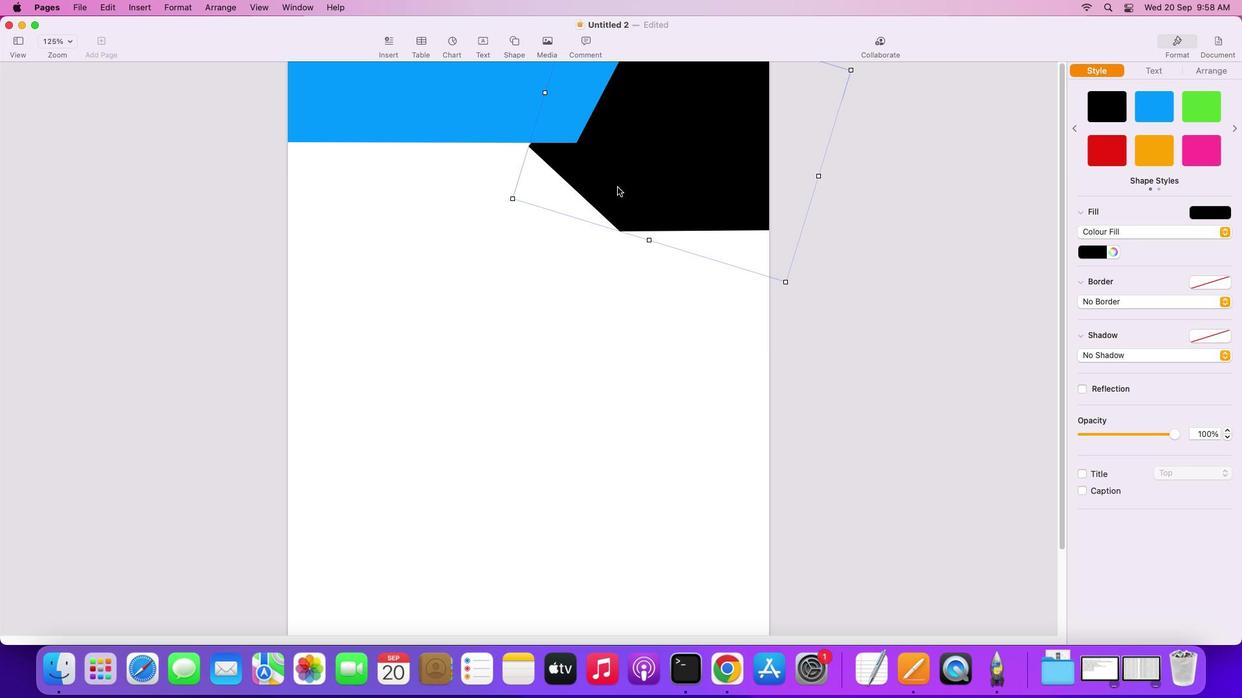 
Action: Mouse pressed left at (628, 200)
Screenshot: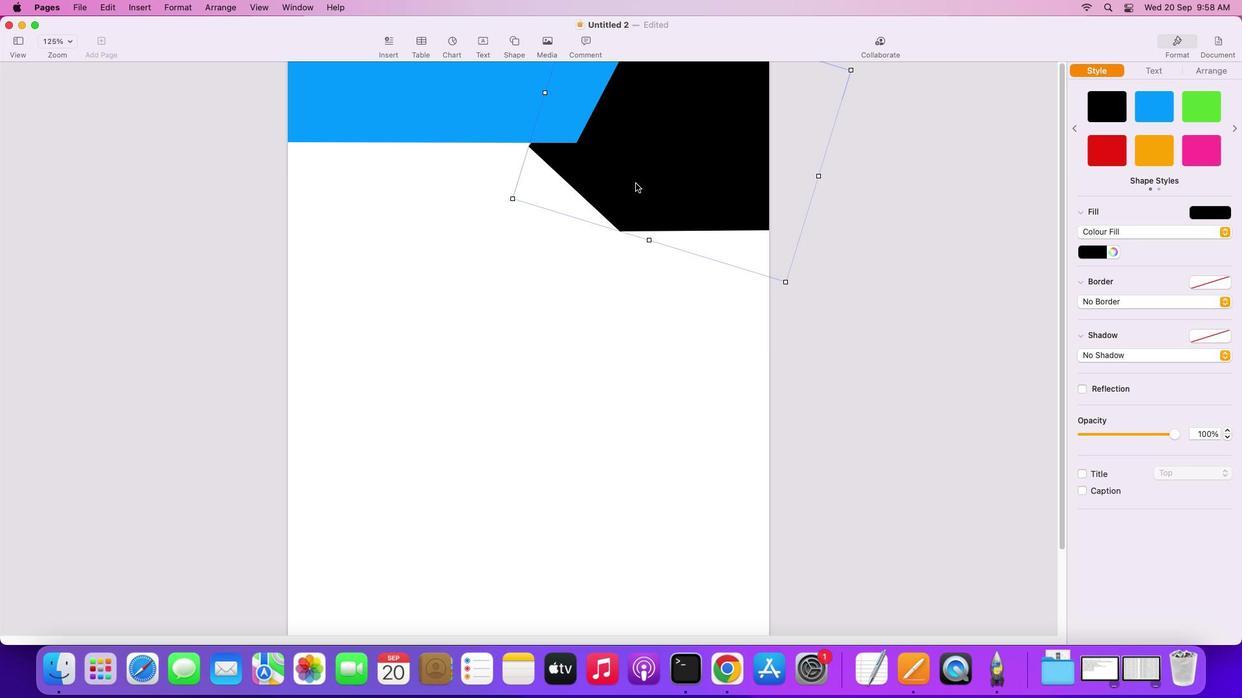
Action: Mouse moved to (526, 211)
Screenshot: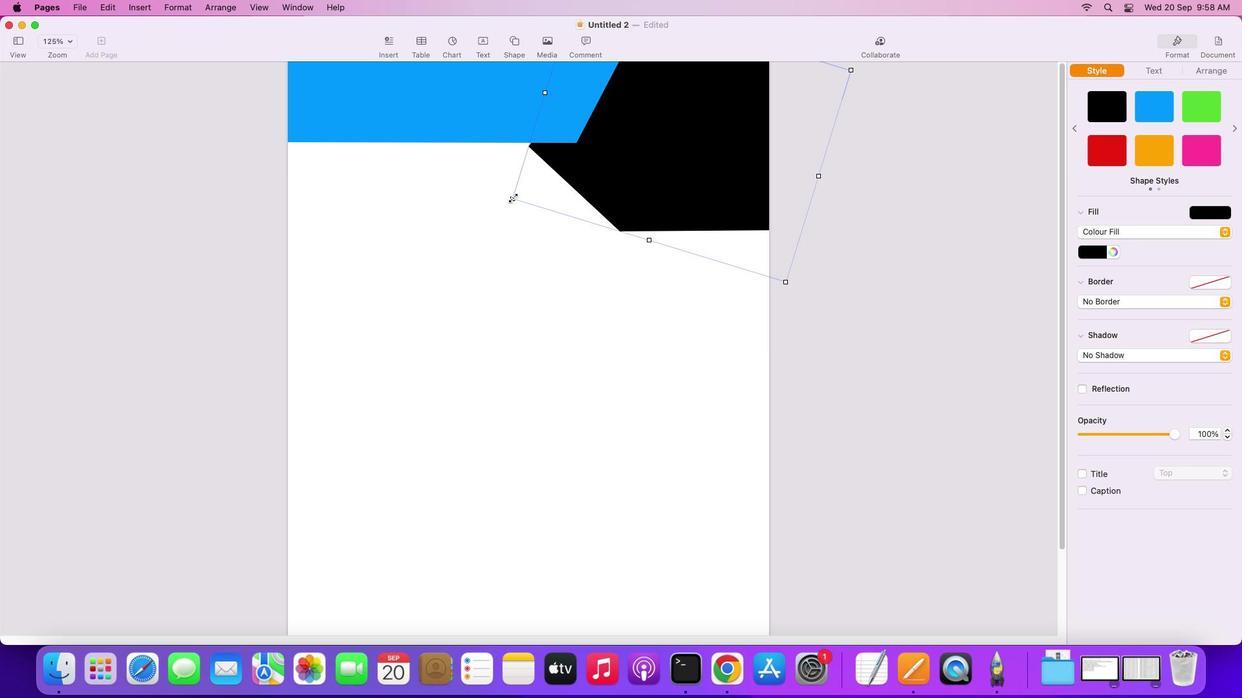 
Action: Mouse pressed left at (526, 211)
Screenshot: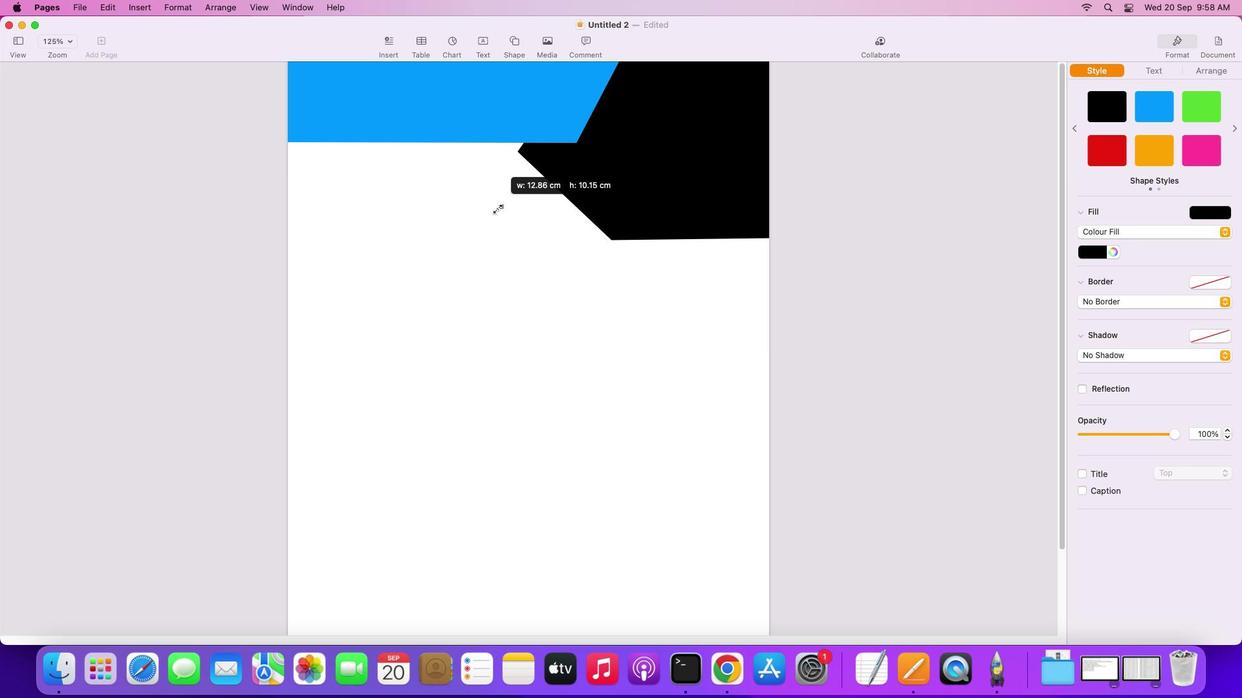 
Action: Mouse moved to (455, 105)
Screenshot: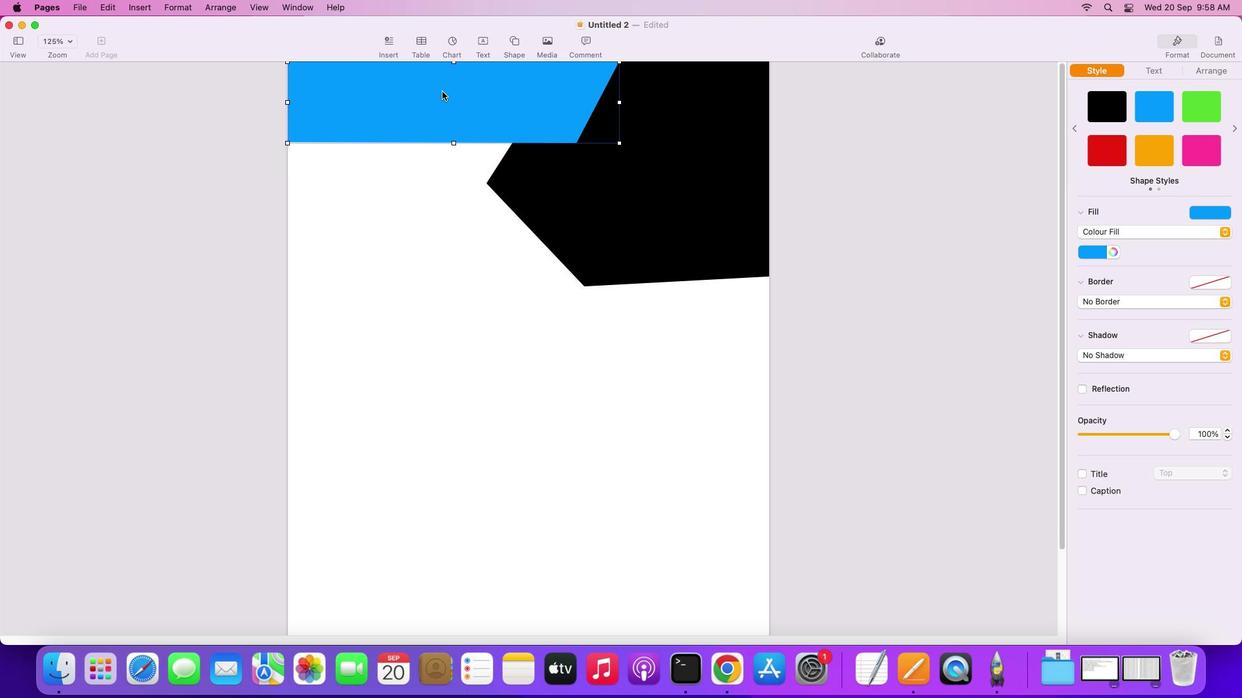 
Action: Mouse pressed left at (455, 105)
Screenshot: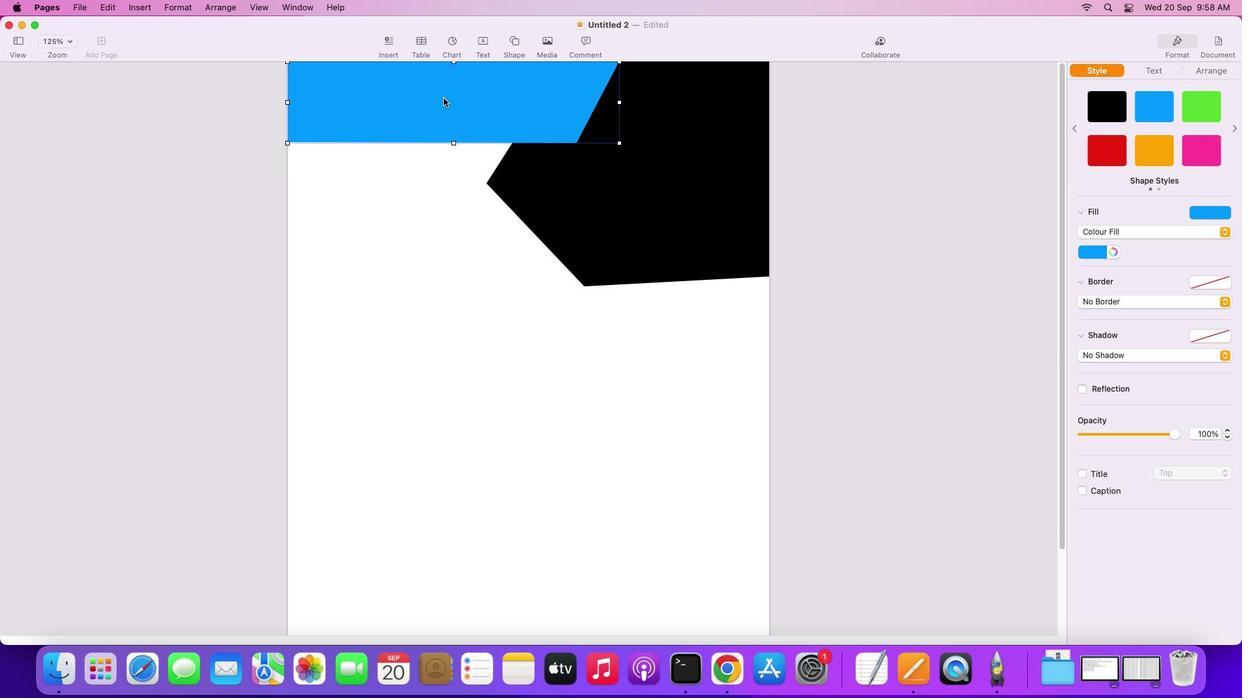 
Action: Mouse moved to (466, 156)
Screenshot: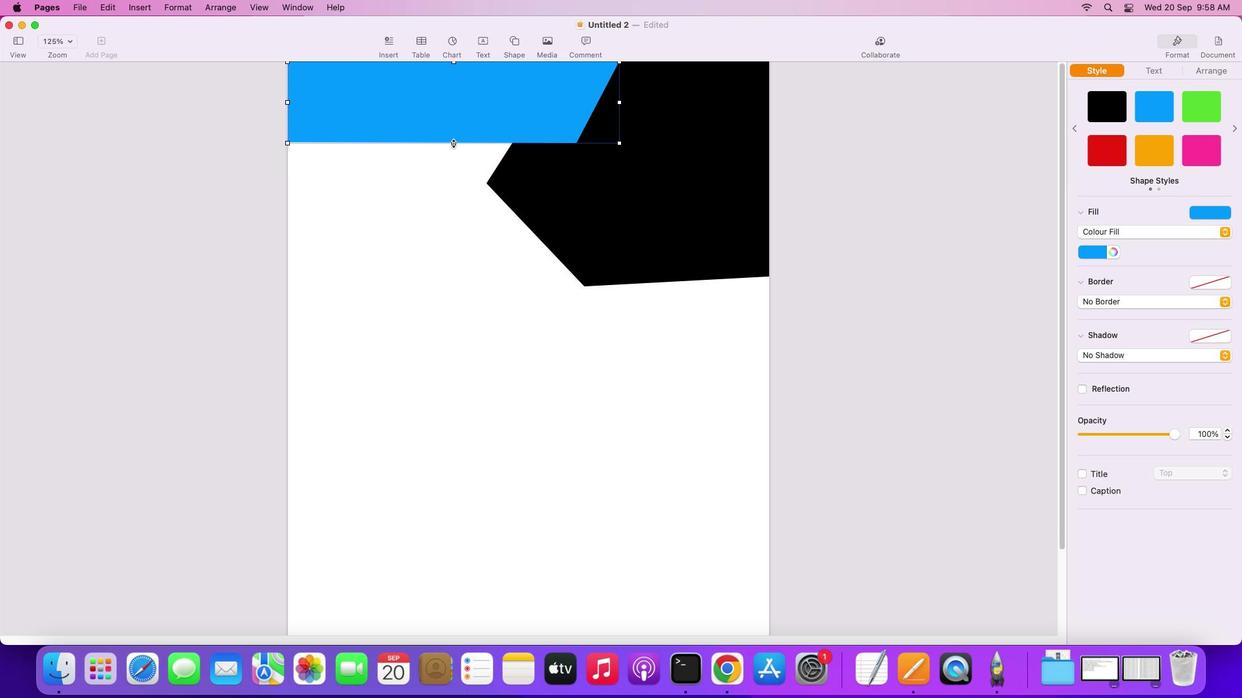 
Action: Mouse pressed left at (466, 156)
Screenshot: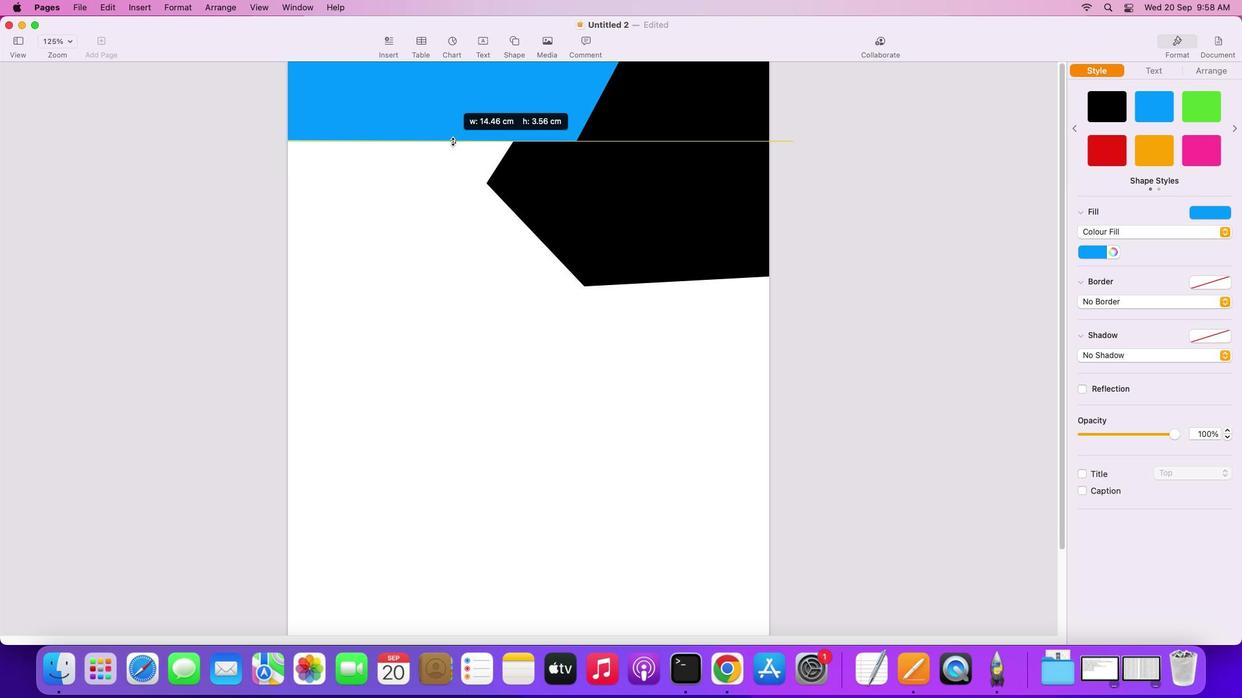 
Action: Mouse moved to (632, 178)
Screenshot: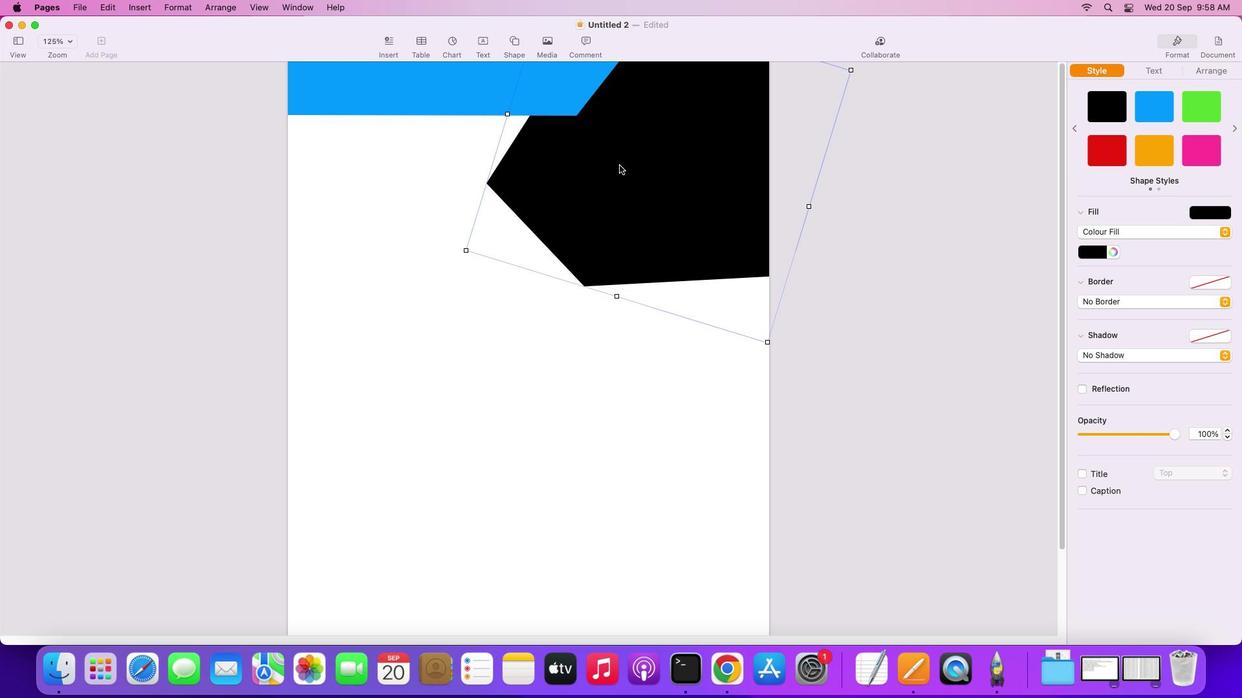 
Action: Mouse pressed left at (632, 178)
Screenshot: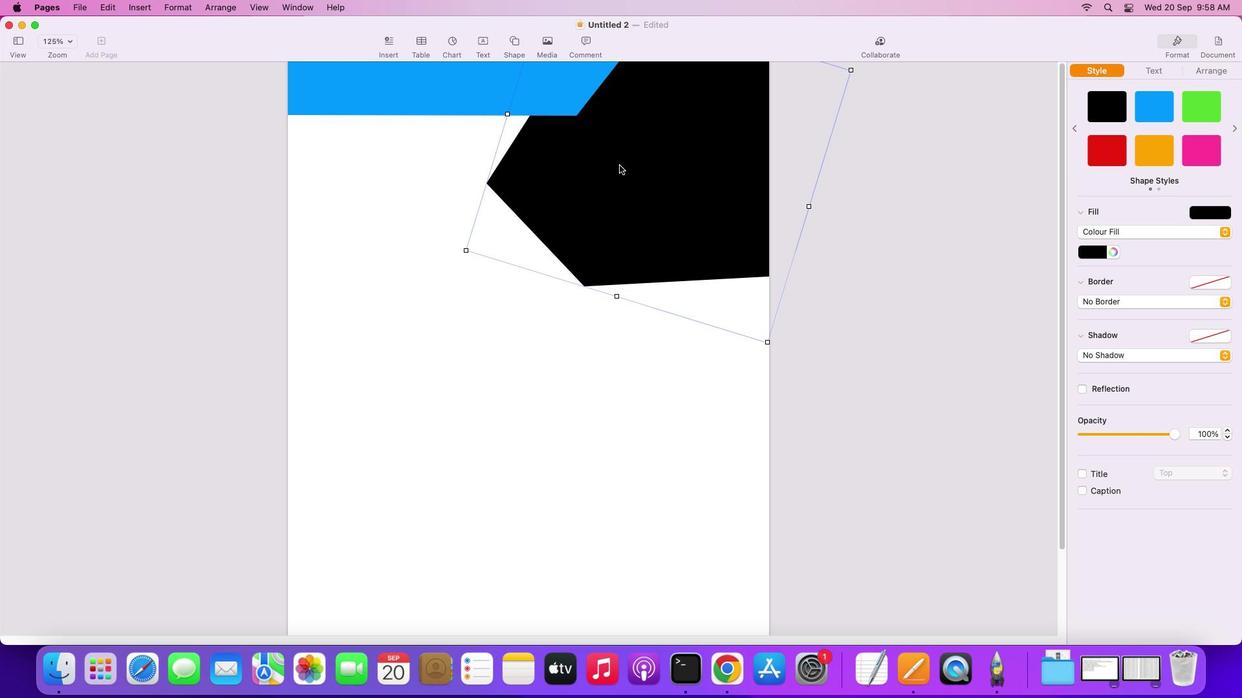 
Action: Mouse moved to (480, 264)
Screenshot: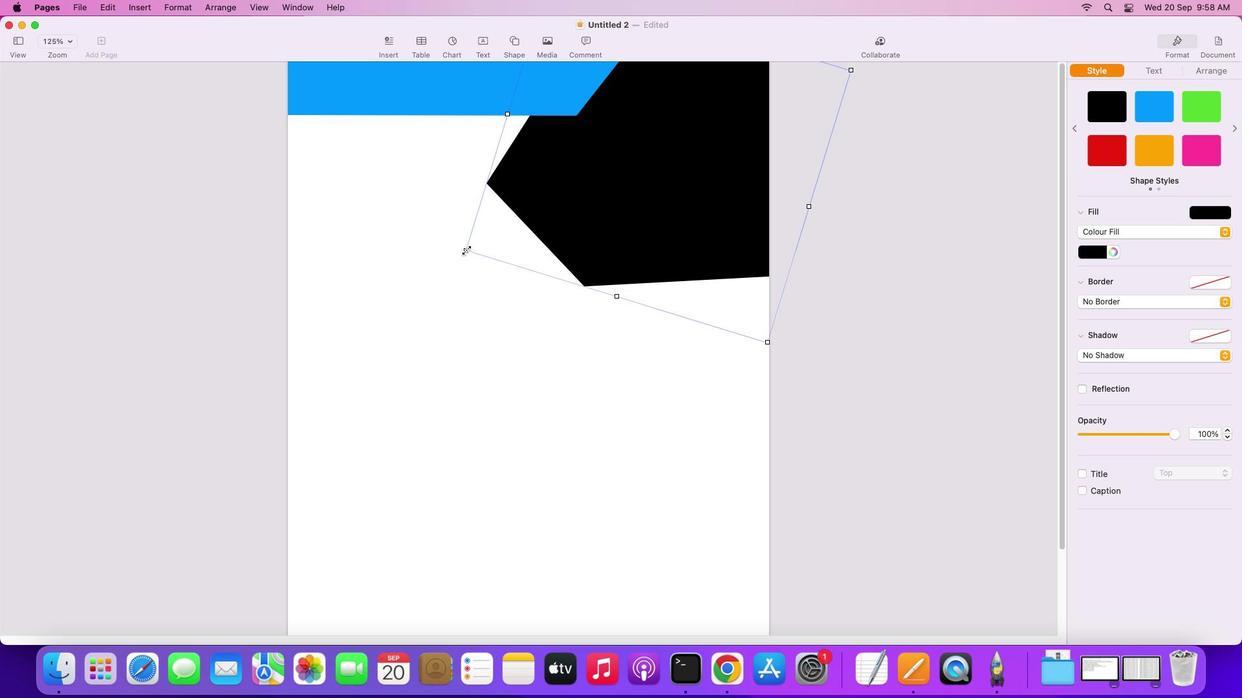 
Action: Mouse pressed left at (480, 264)
Screenshot: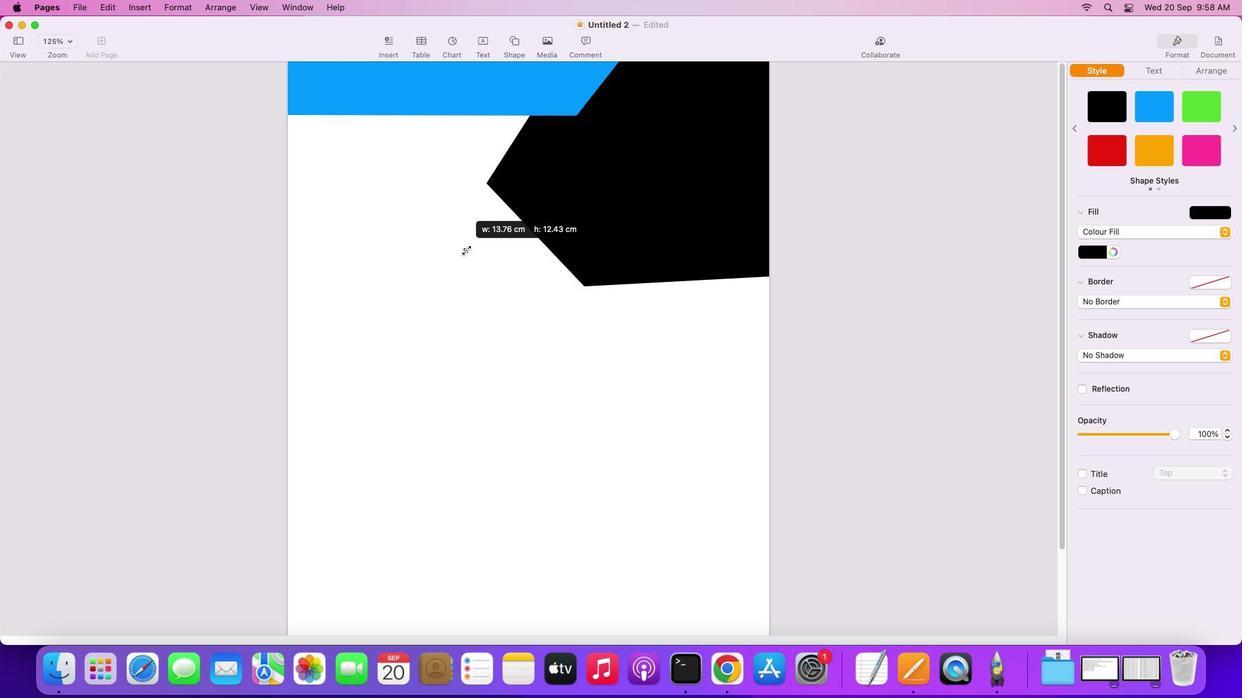 
Action: Mouse moved to (625, 202)
Screenshot: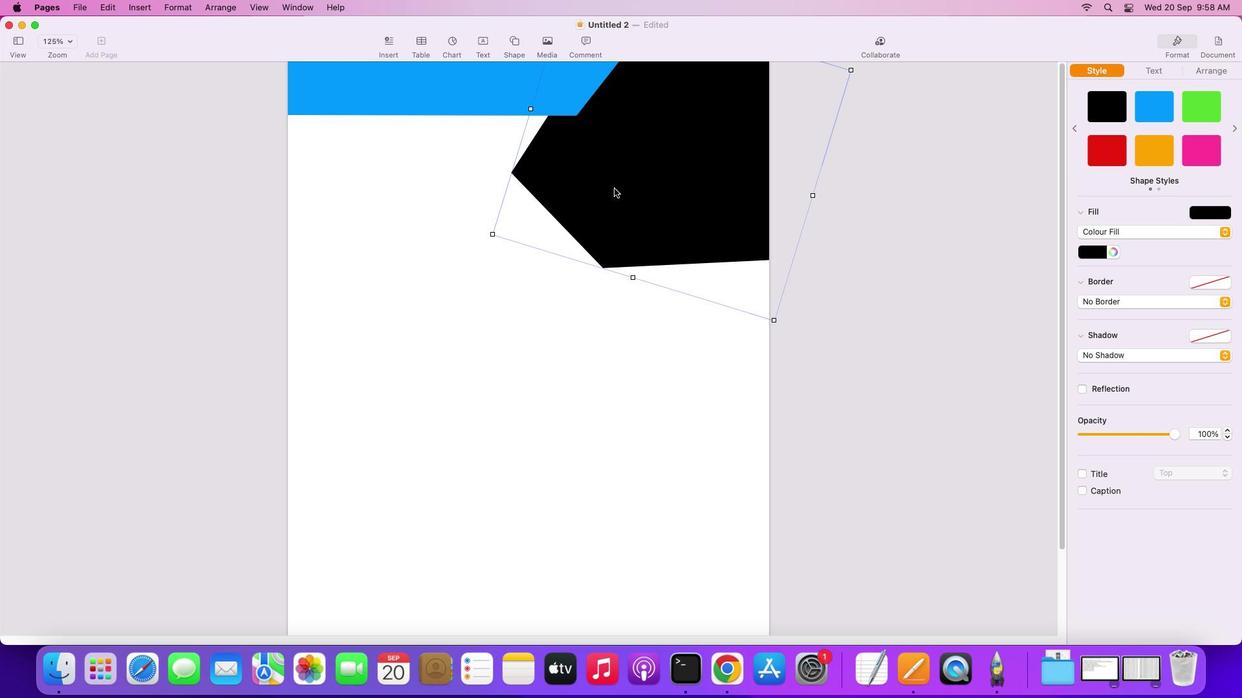 
Action: Mouse pressed left at (625, 202)
Screenshot: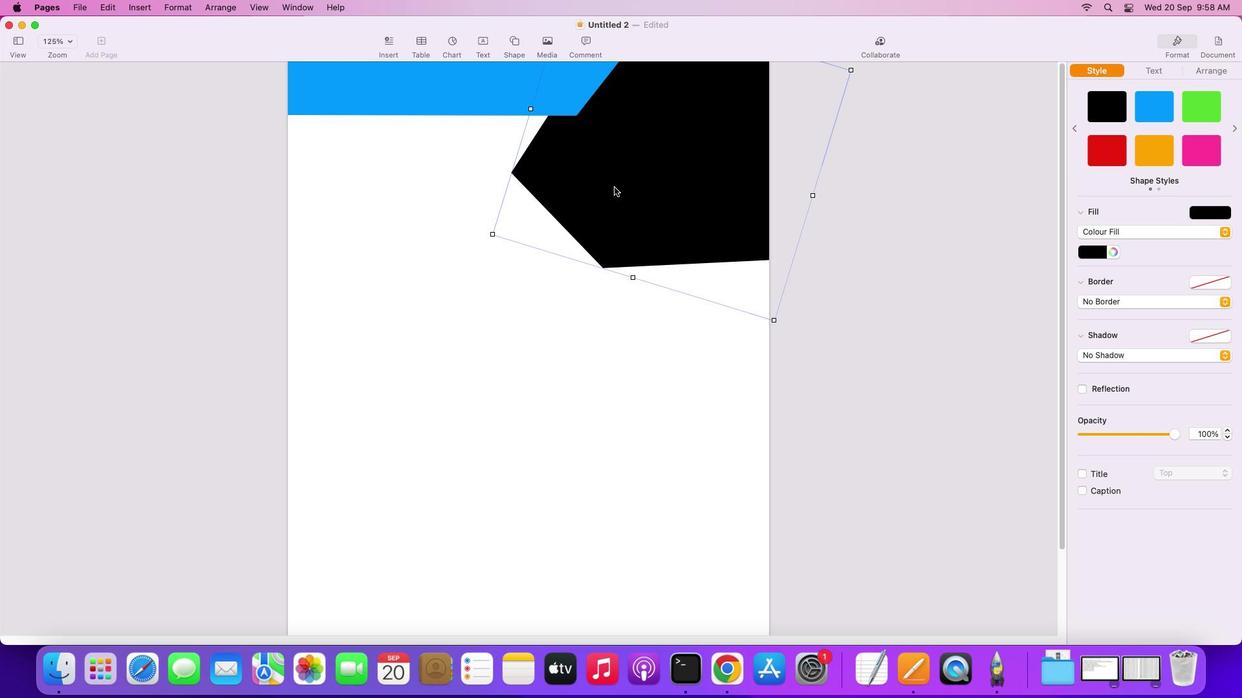 
Action: Mouse moved to (627, 195)
Screenshot: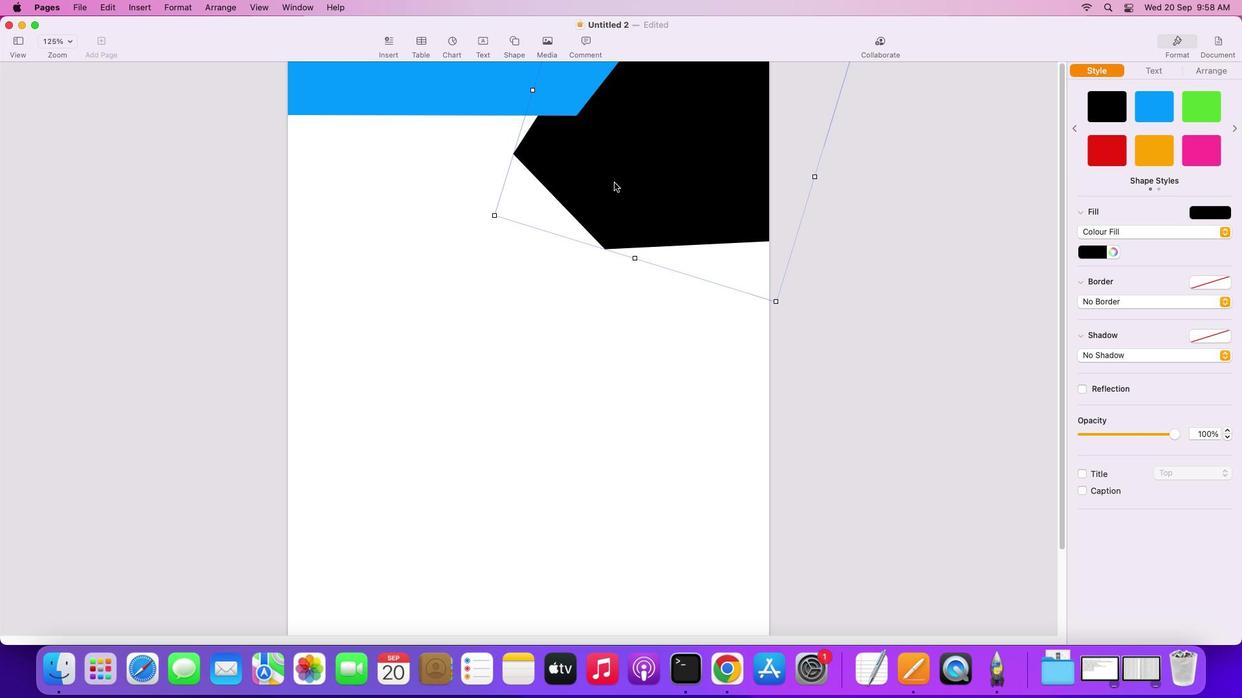 
Action: Mouse pressed left at (627, 195)
Screenshot: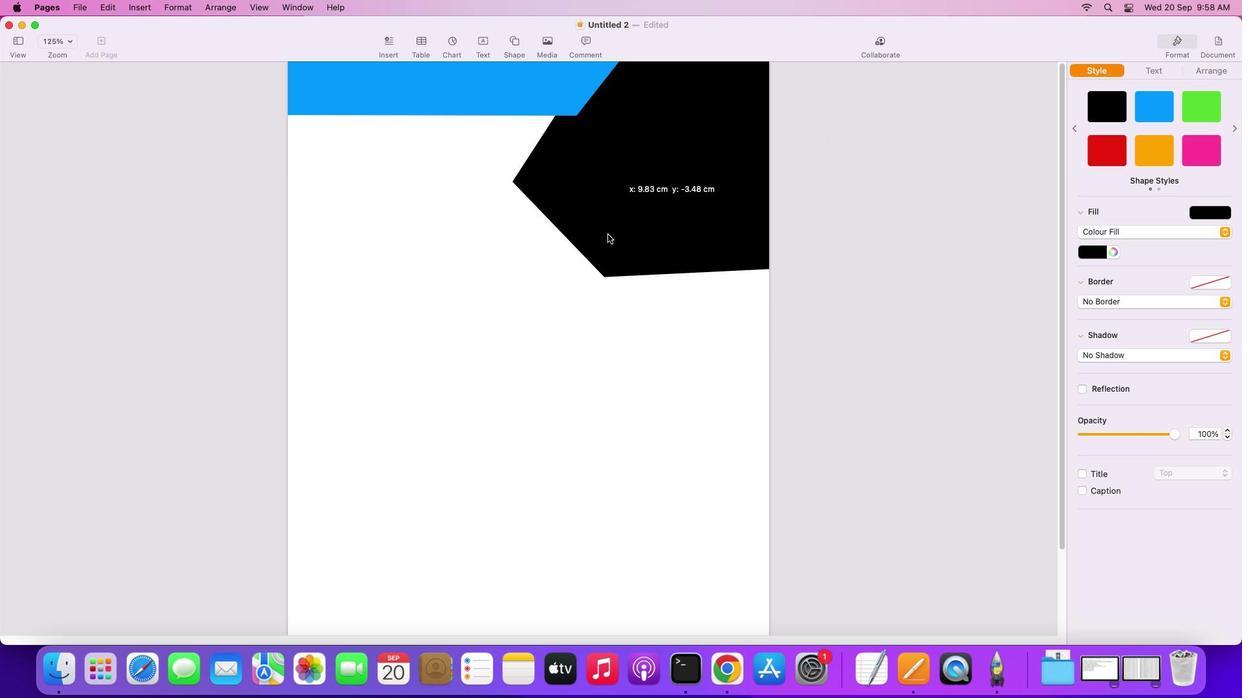 
Action: Mouse moved to (540, 370)
Screenshot: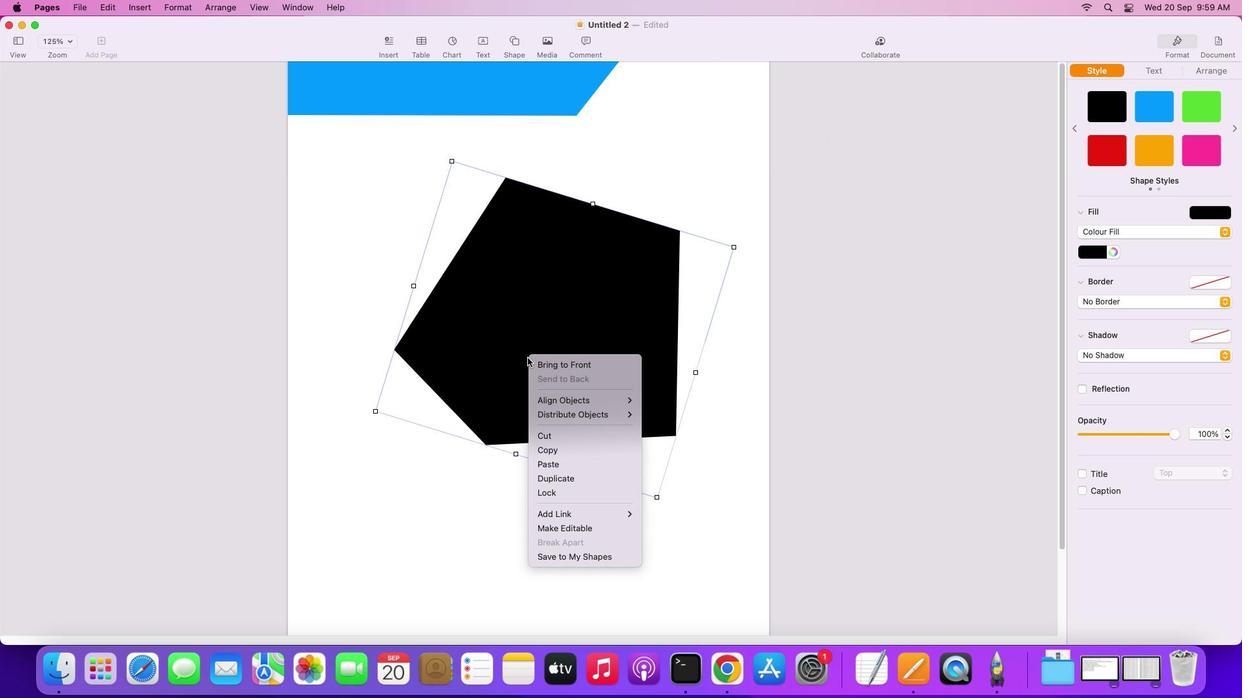 
Action: Mouse pressed right at (540, 370)
Screenshot: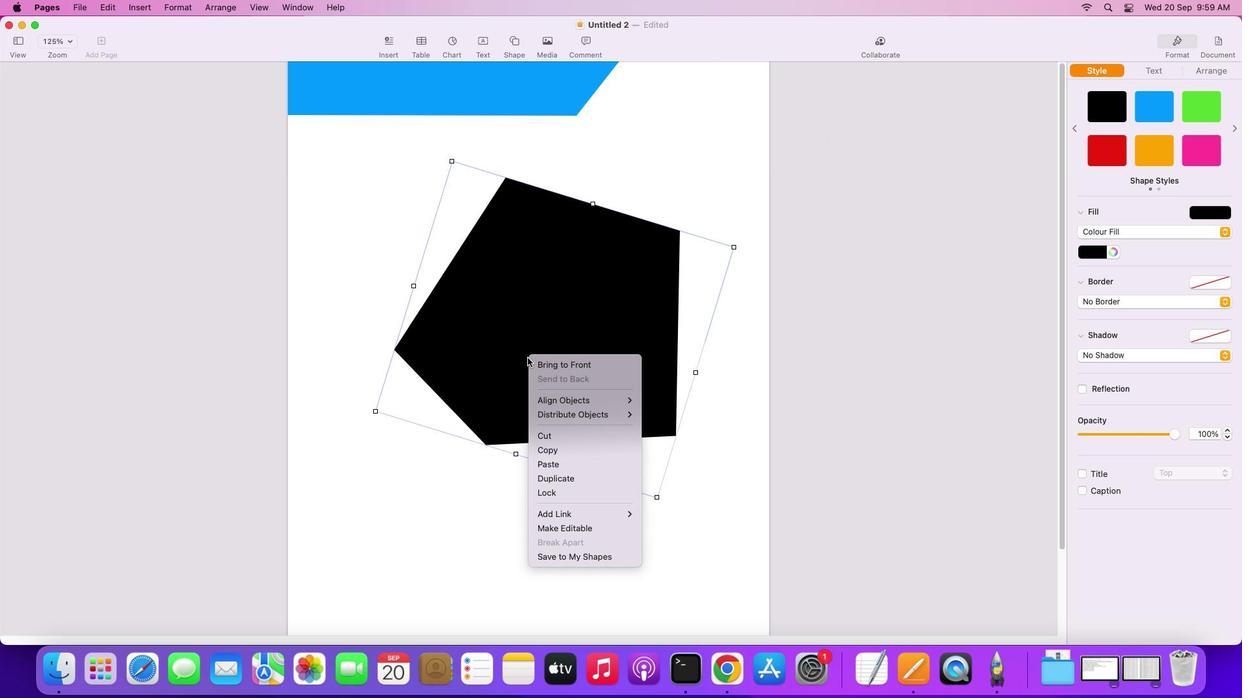 
Action: Mouse moved to (594, 451)
Screenshot: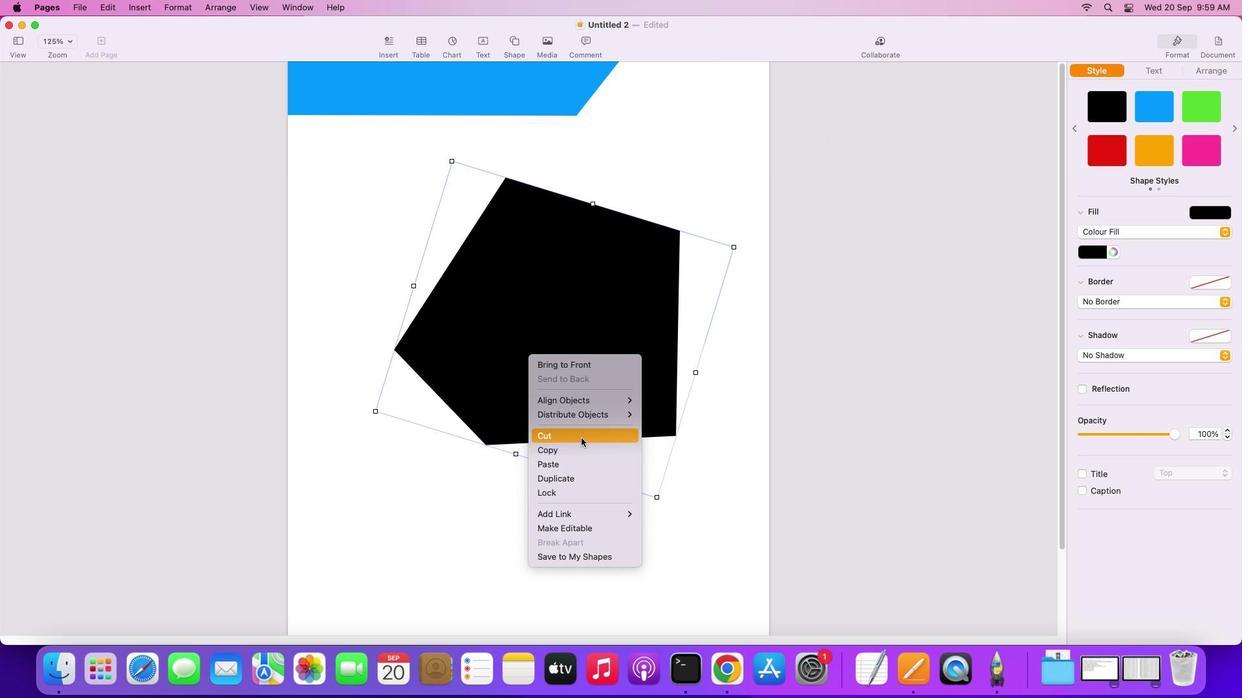 
Action: Mouse pressed left at (594, 451)
Screenshot: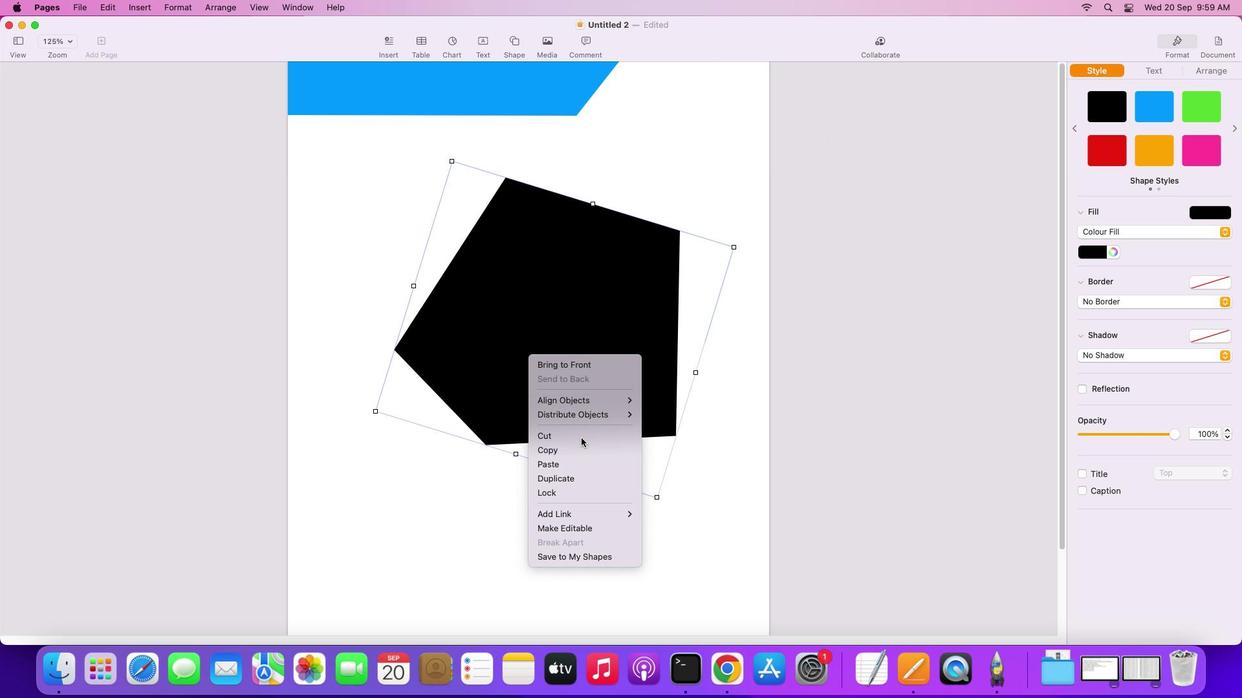 
Action: Mouse moved to (529, 58)
Screenshot: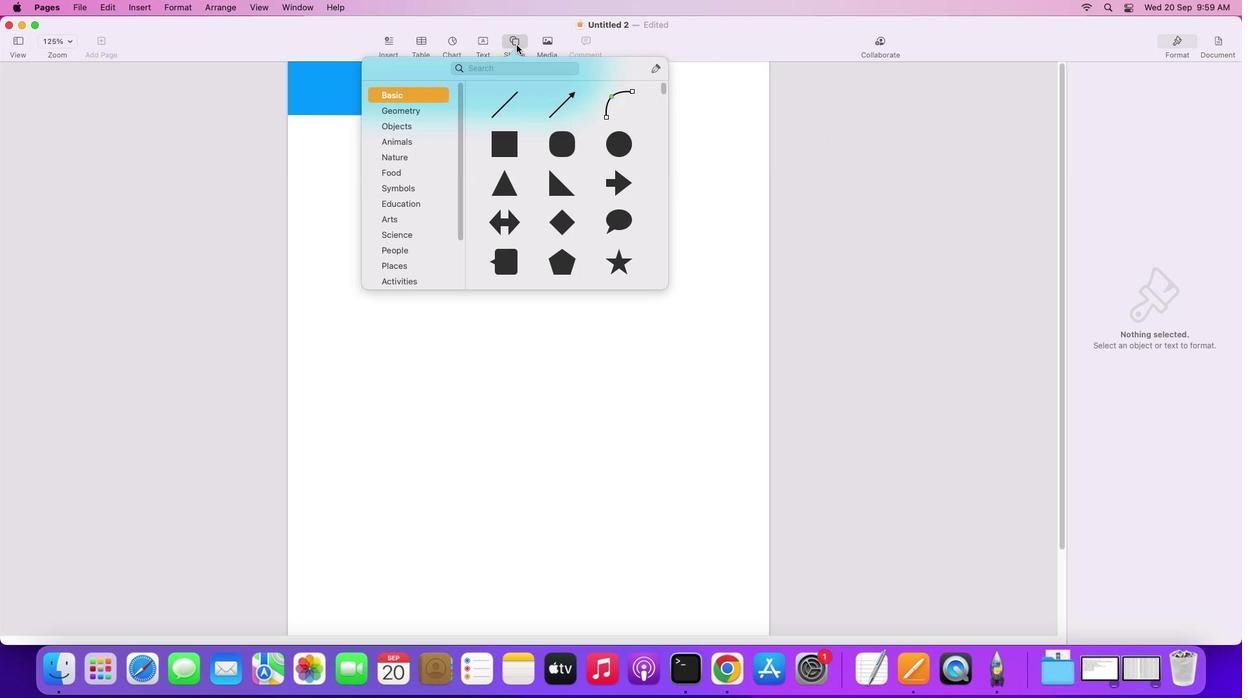 
Action: Mouse pressed left at (529, 58)
Screenshot: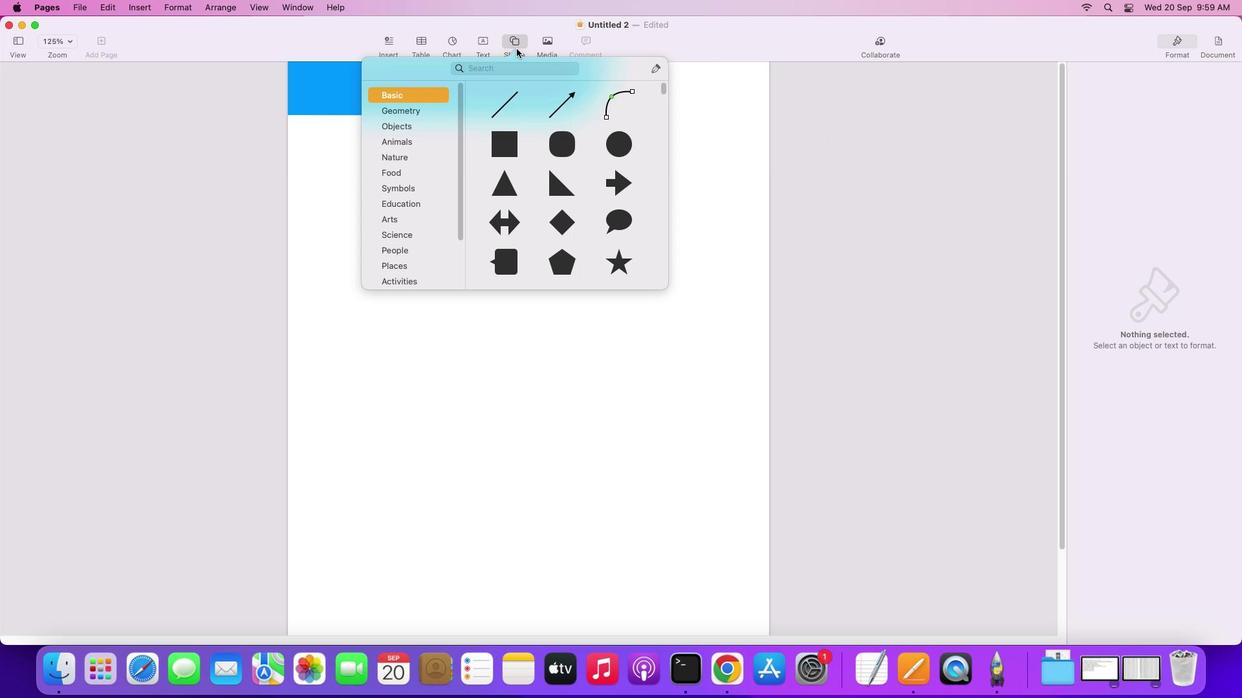 
Action: Mouse moved to (525, 157)
Screenshot: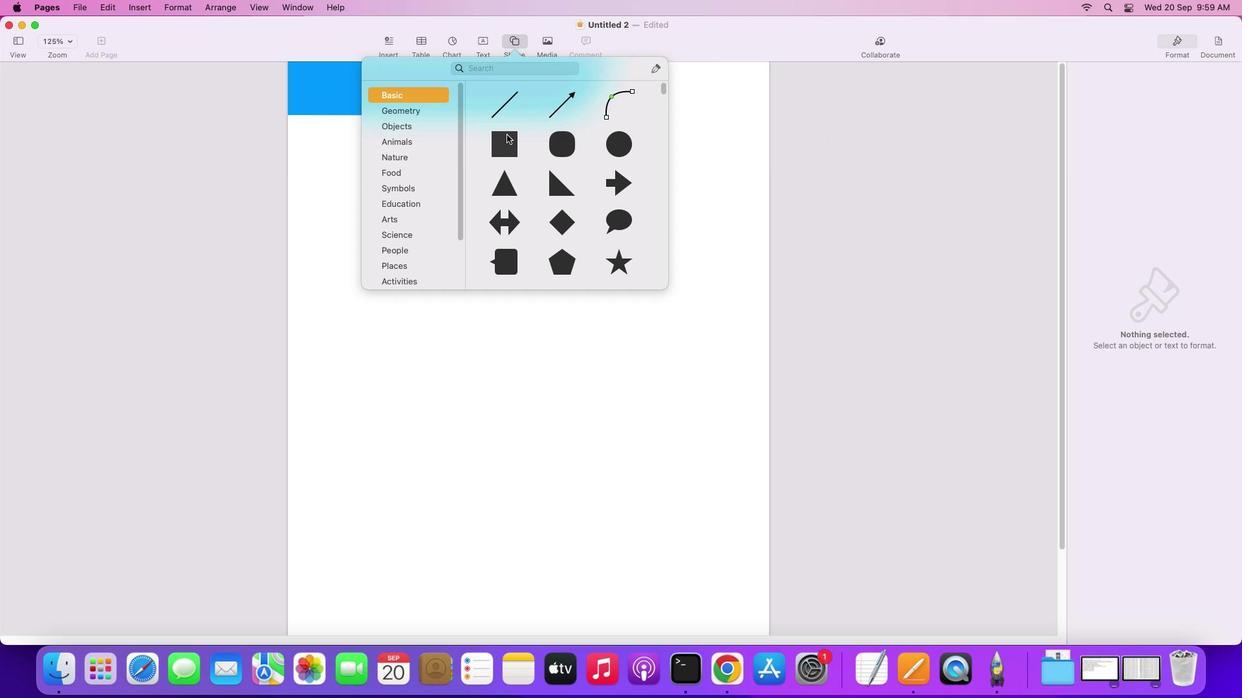 
Action: Mouse pressed left at (525, 157)
Screenshot: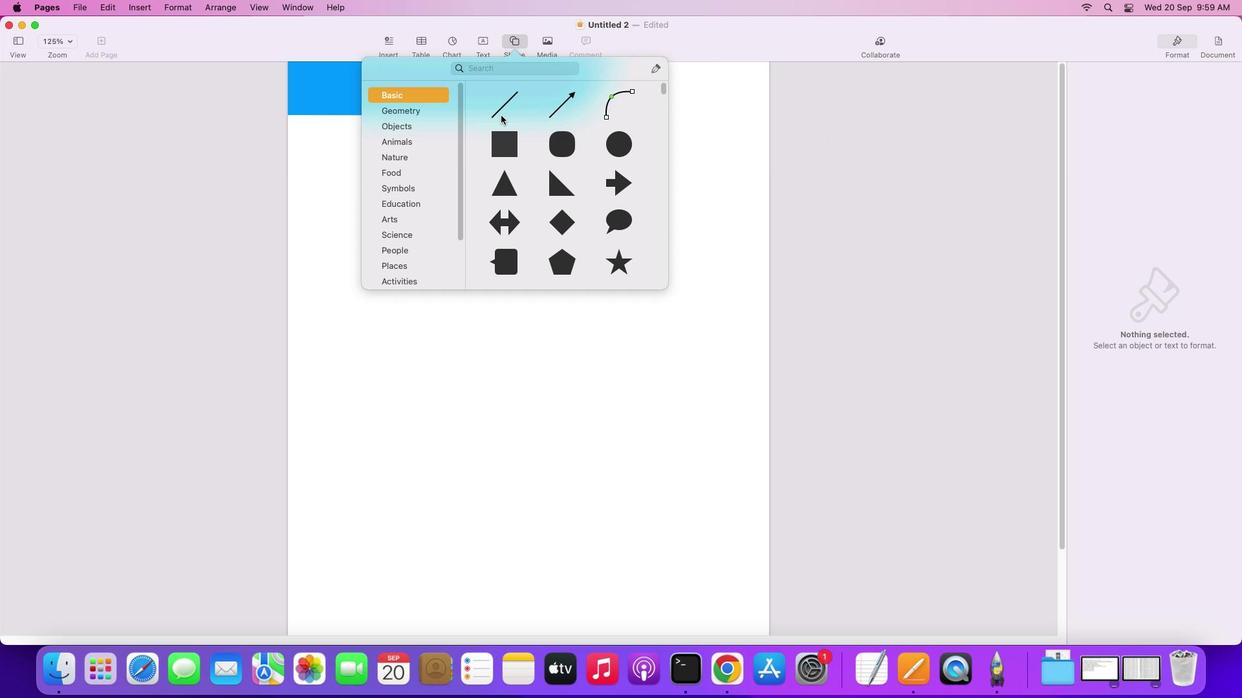 
Action: Mouse moved to (527, 53)
Screenshot: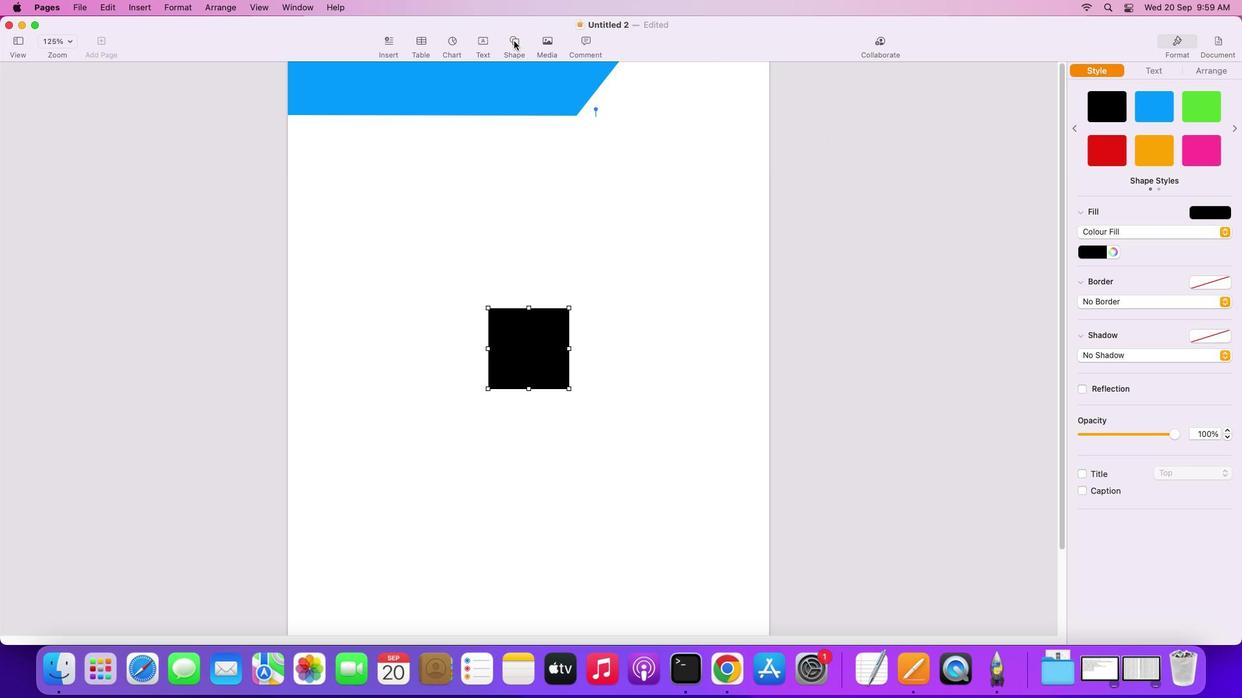 
Action: Mouse pressed left at (527, 53)
Screenshot: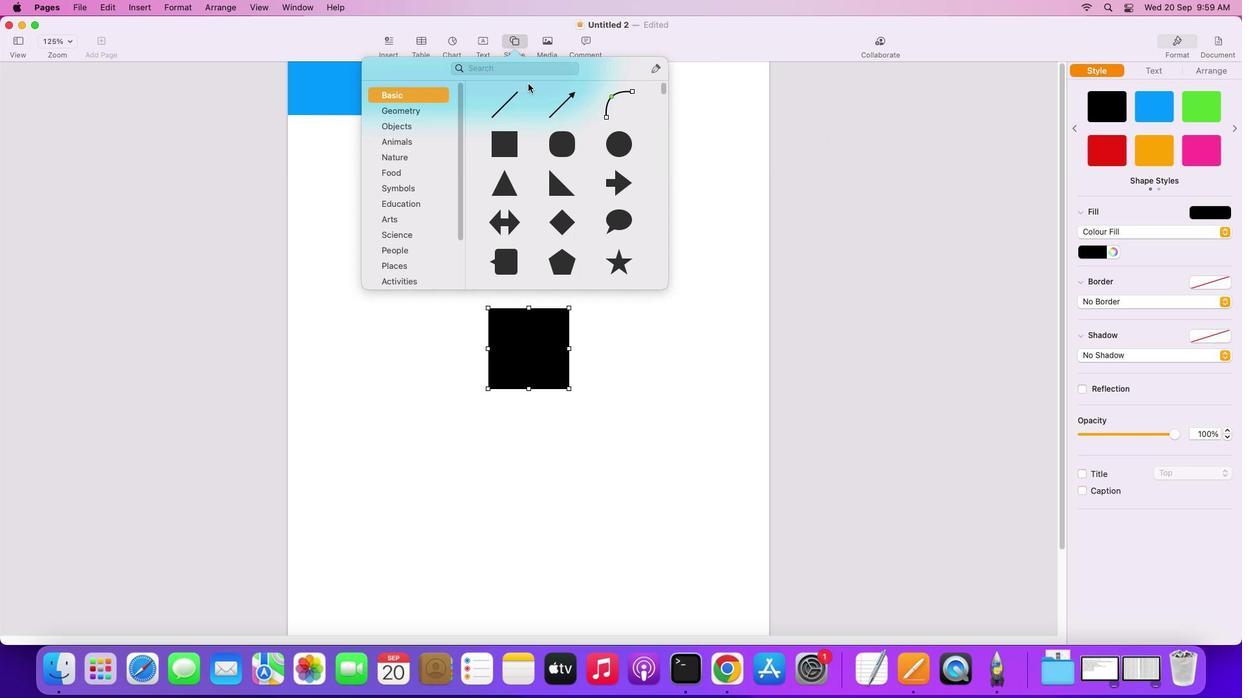 
Action: Mouse moved to (568, 197)
Screenshot: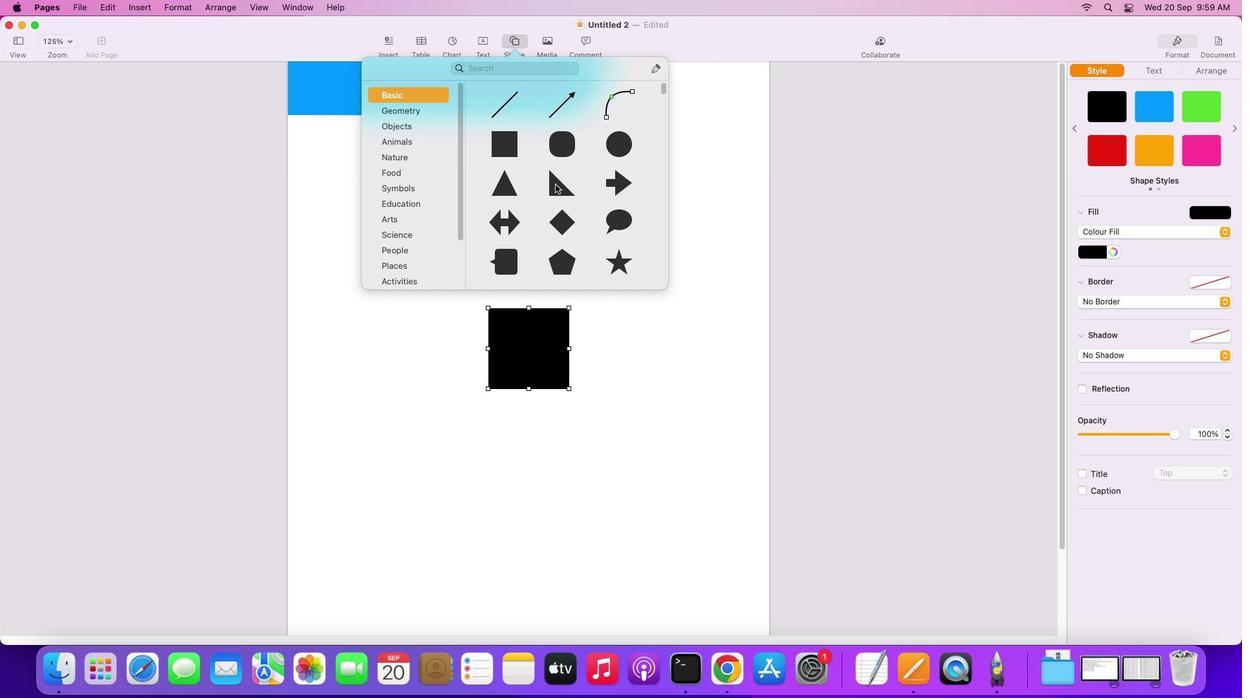 
Action: Mouse pressed left at (568, 197)
Screenshot: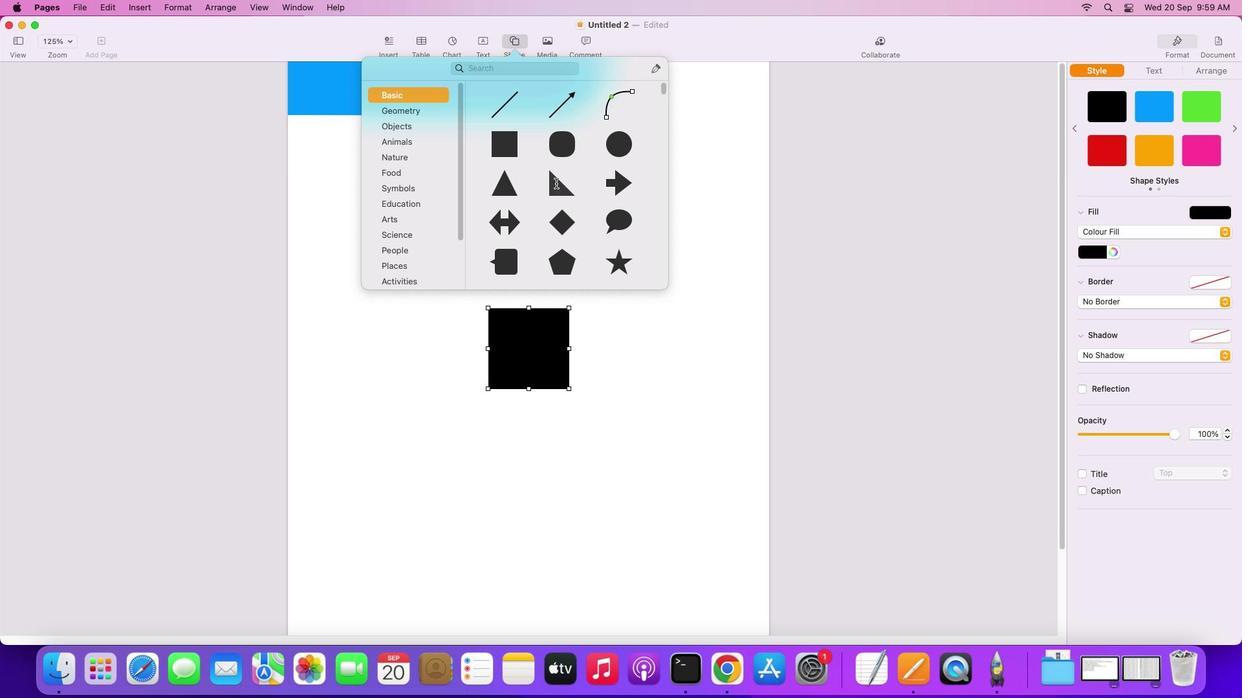 
Action: Mouse moved to (546, 383)
Screenshot: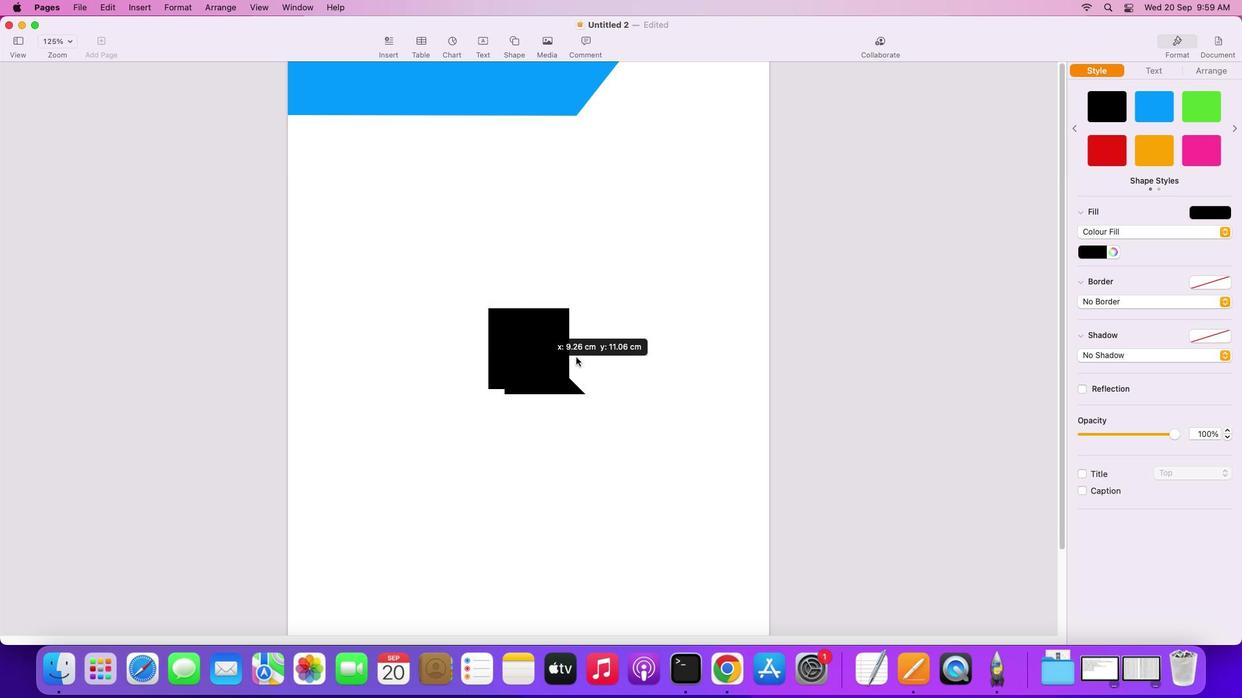 
Action: Mouse pressed left at (546, 383)
Screenshot: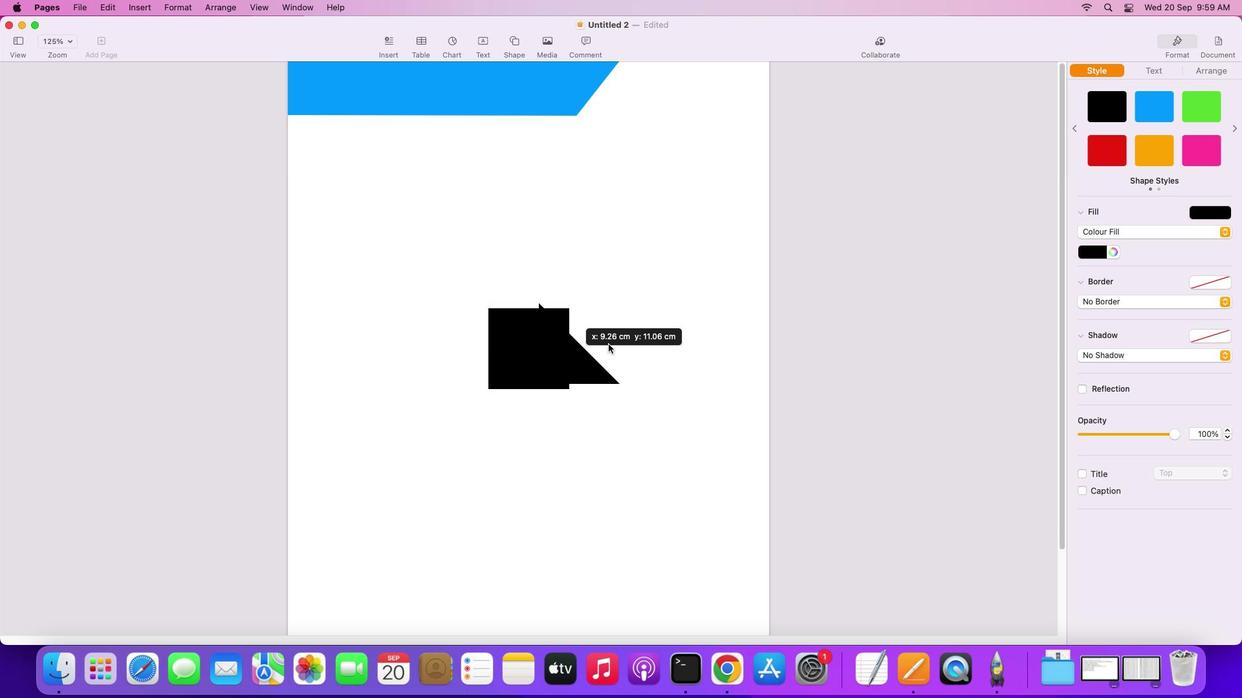 
Action: Mouse moved to (1224, 80)
Screenshot: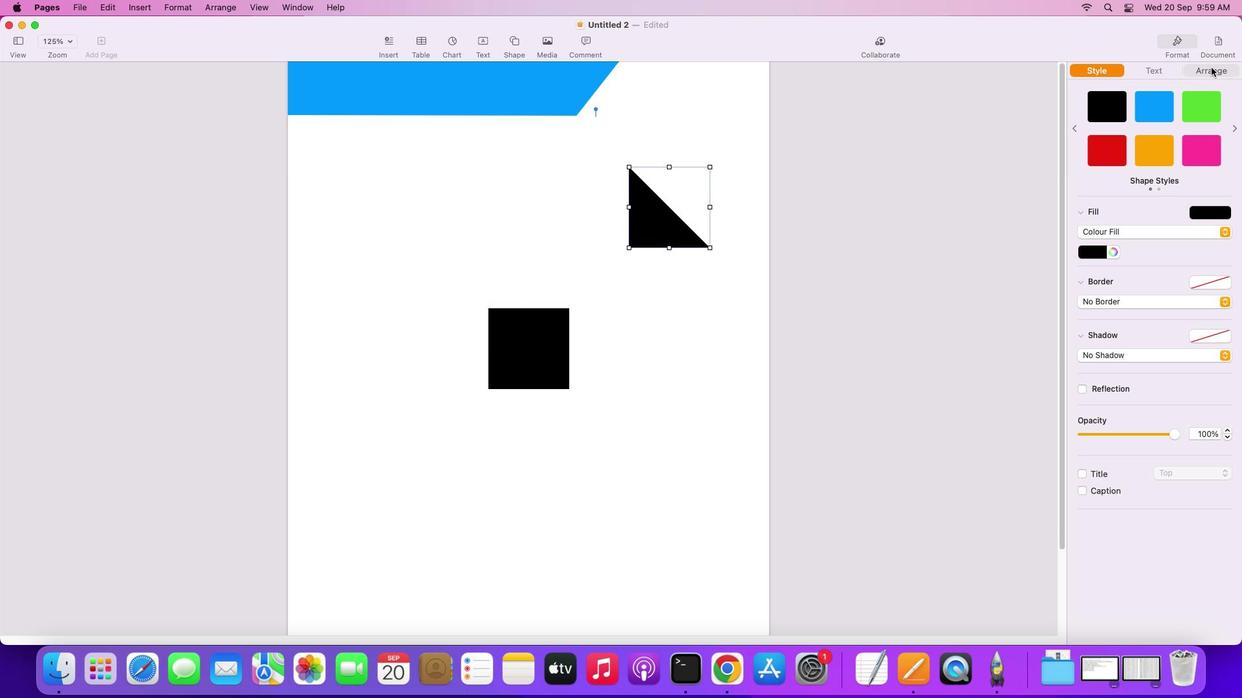 
Action: Mouse pressed left at (1224, 80)
Screenshot: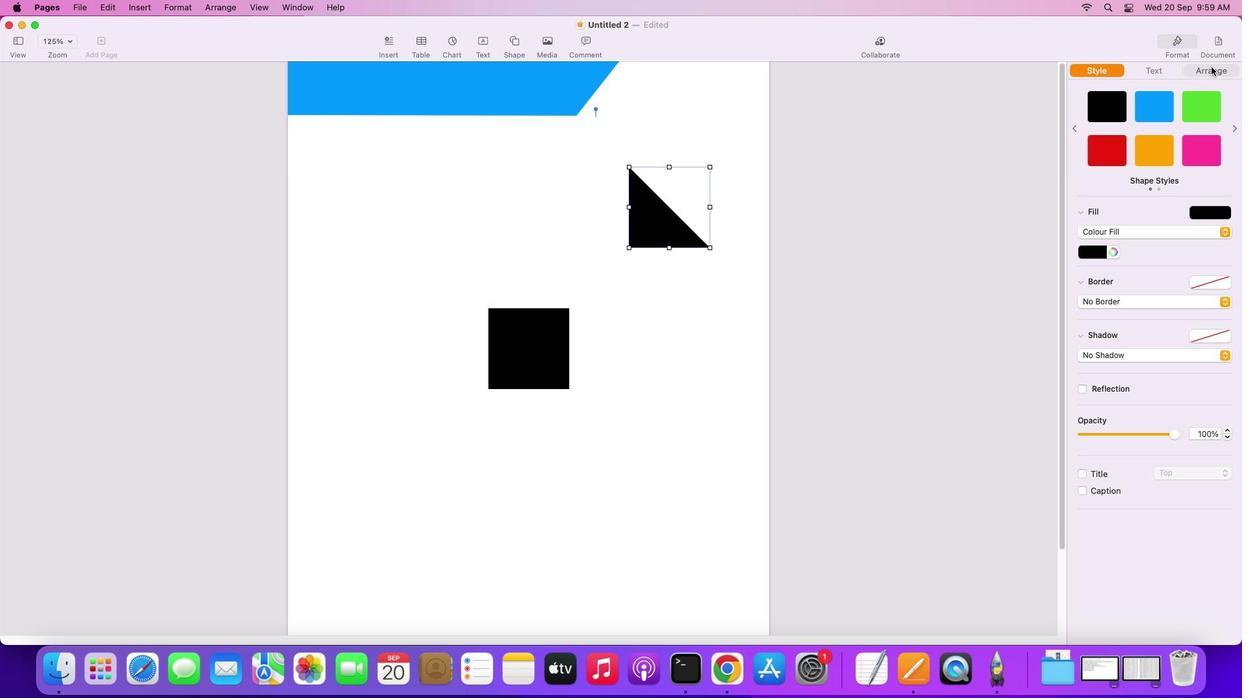 
Action: Mouse moved to (1148, 118)
Screenshot: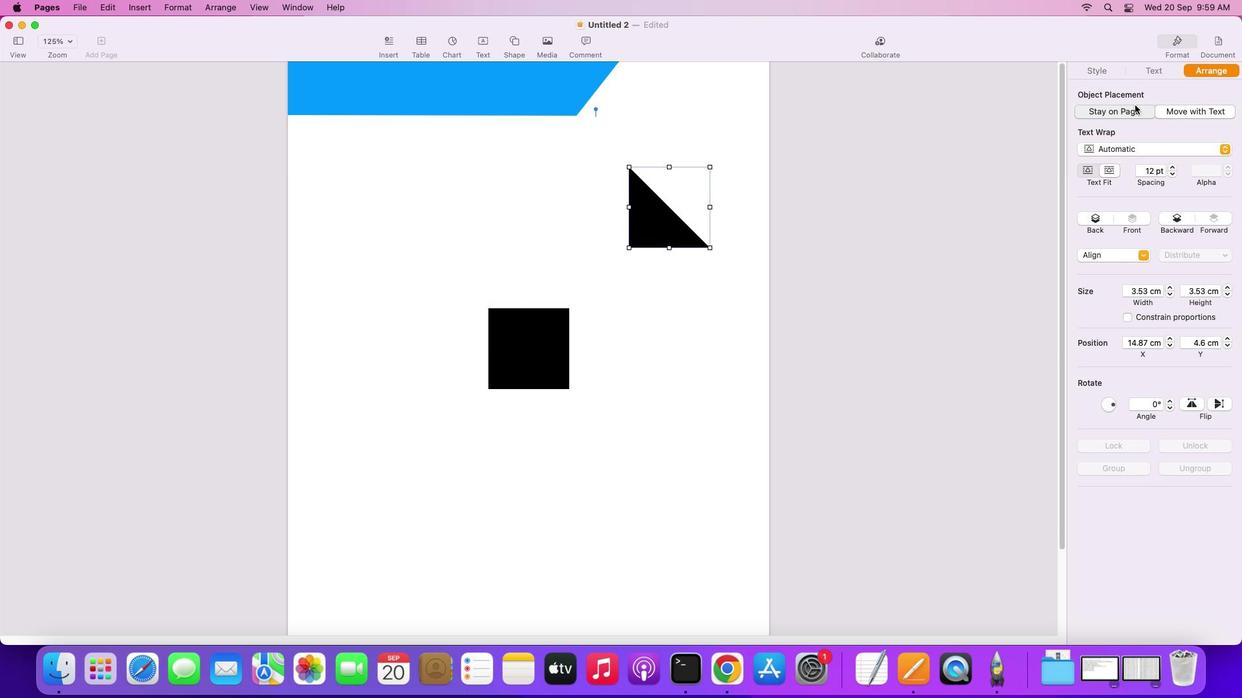 
Action: Mouse pressed left at (1148, 118)
Screenshot: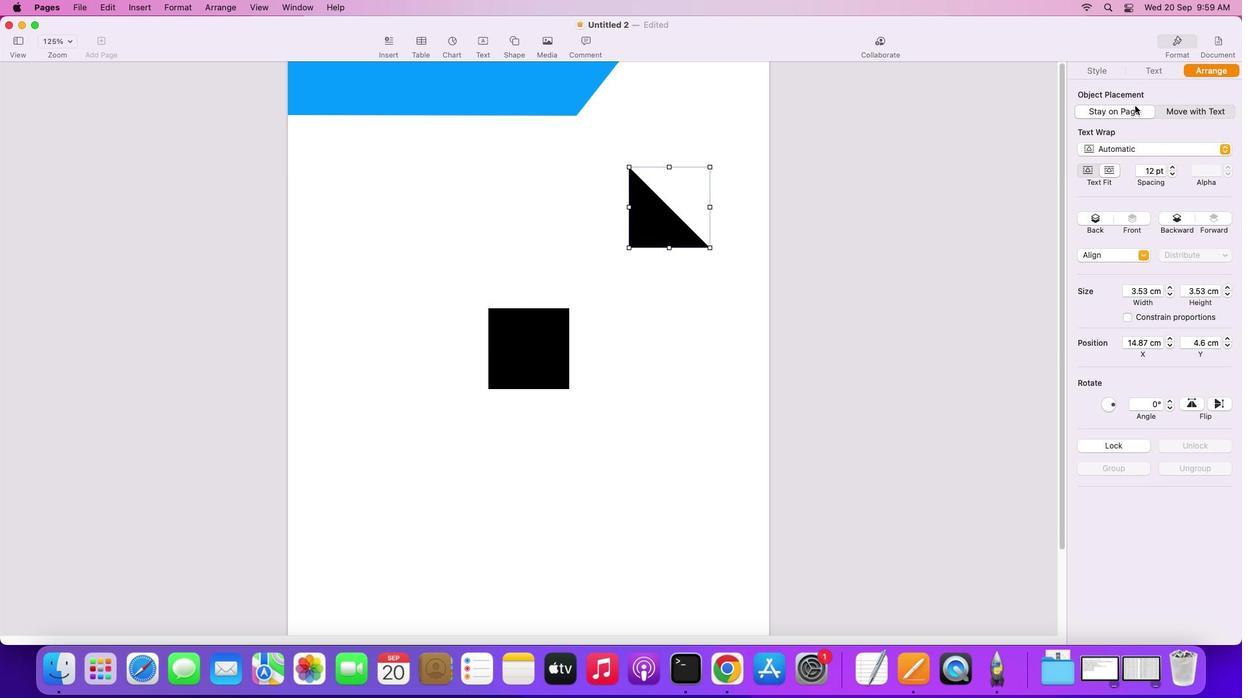 
Action: Mouse moved to (1228, 415)
Screenshot: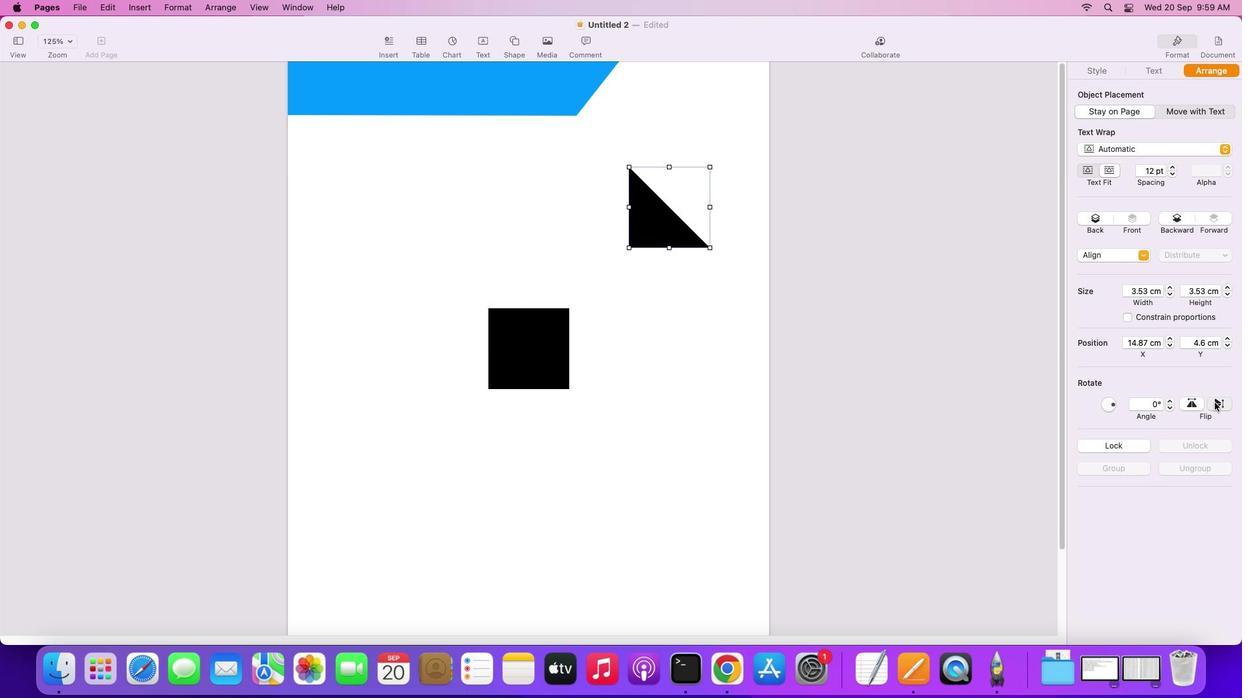 
Action: Mouse pressed left at (1228, 415)
Screenshot: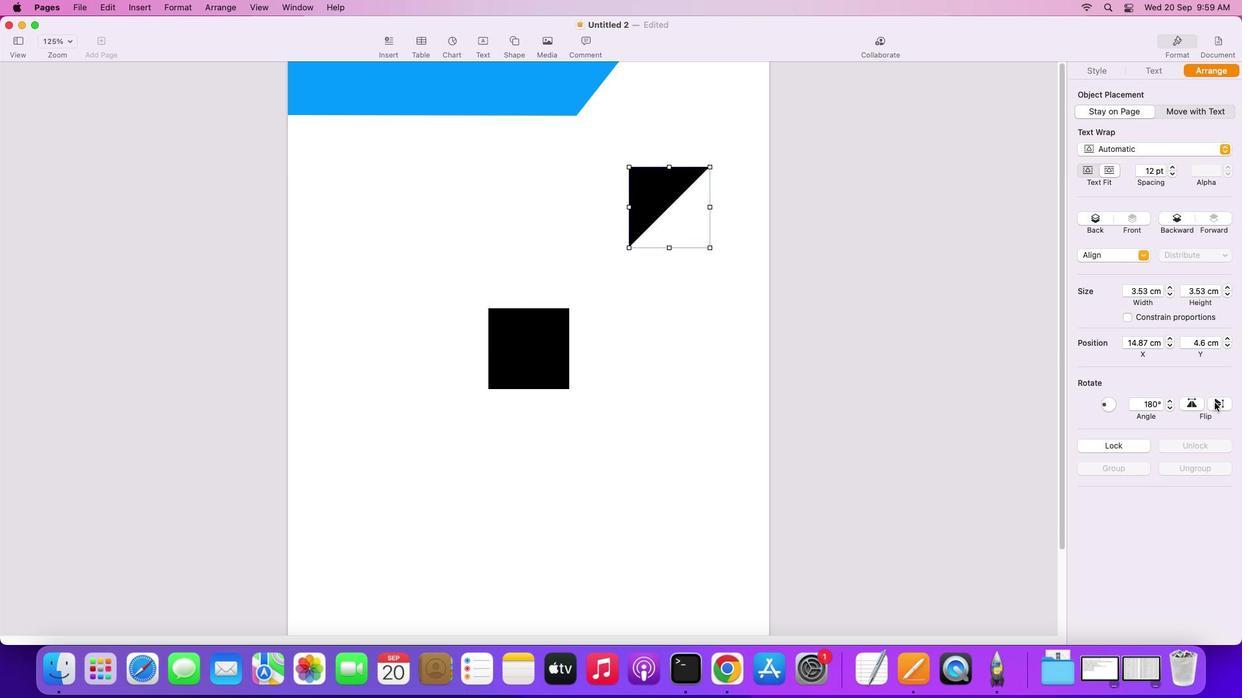 
Action: Mouse moved to (1201, 414)
Screenshot: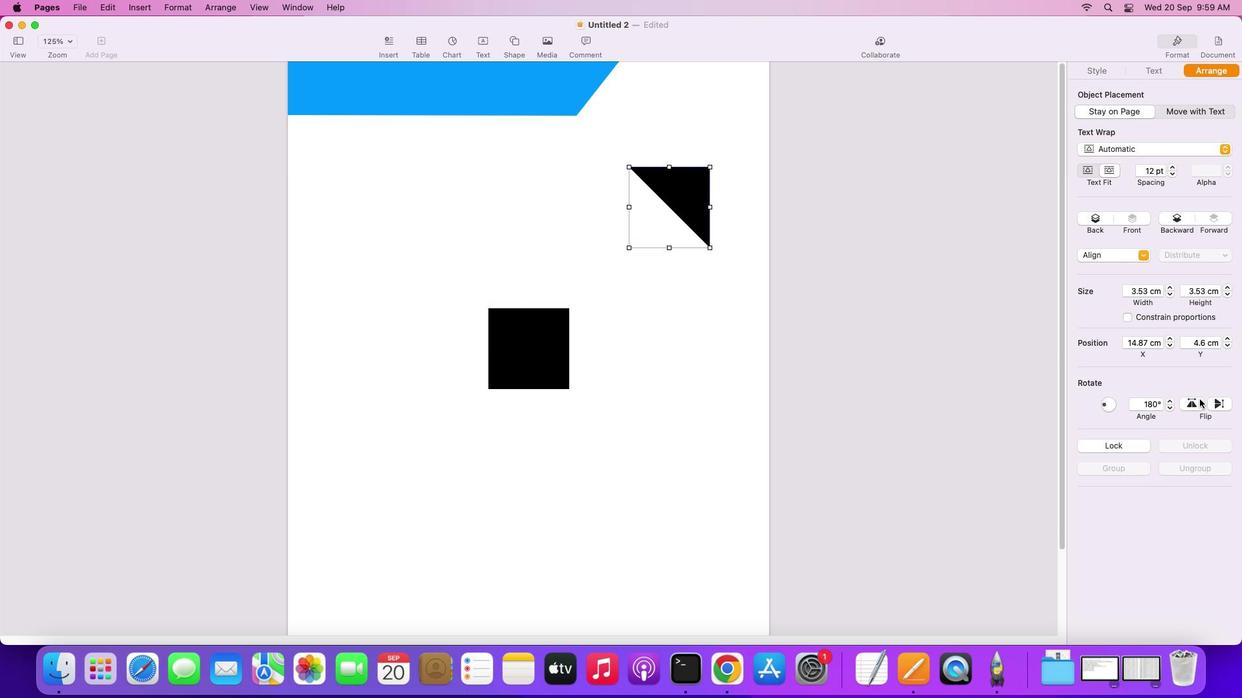 
Action: Mouse pressed left at (1201, 414)
Screenshot: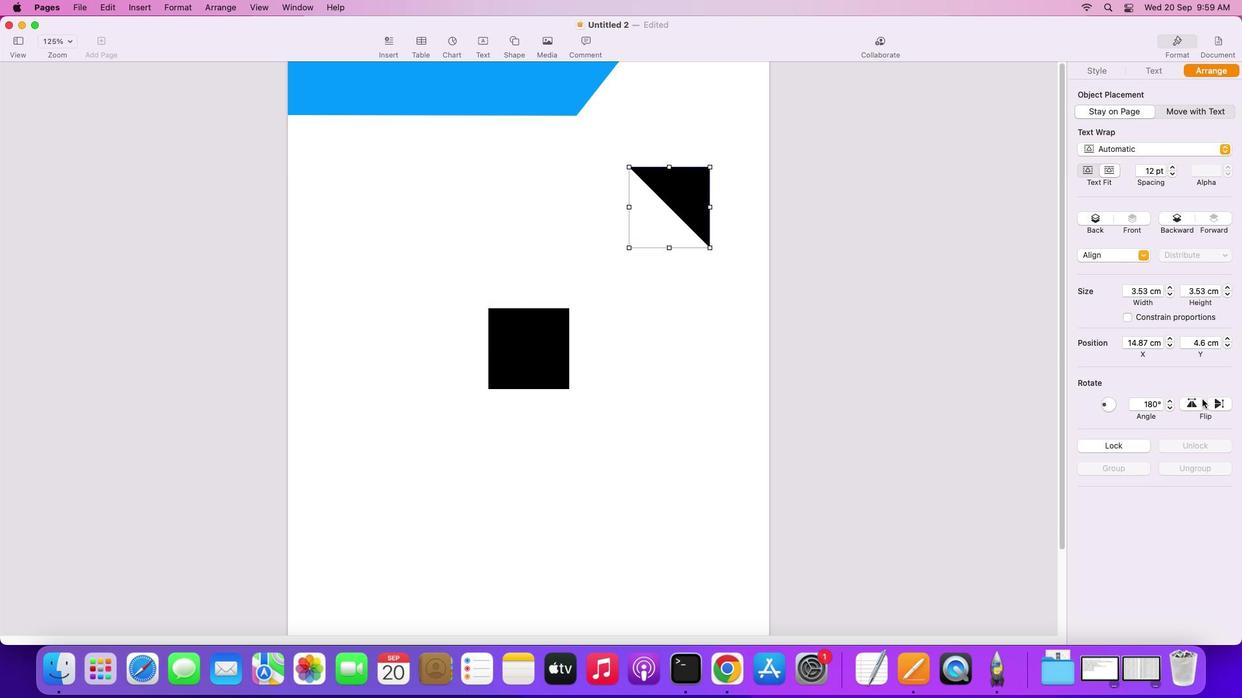 
Action: Mouse moved to (1232, 415)
Screenshot: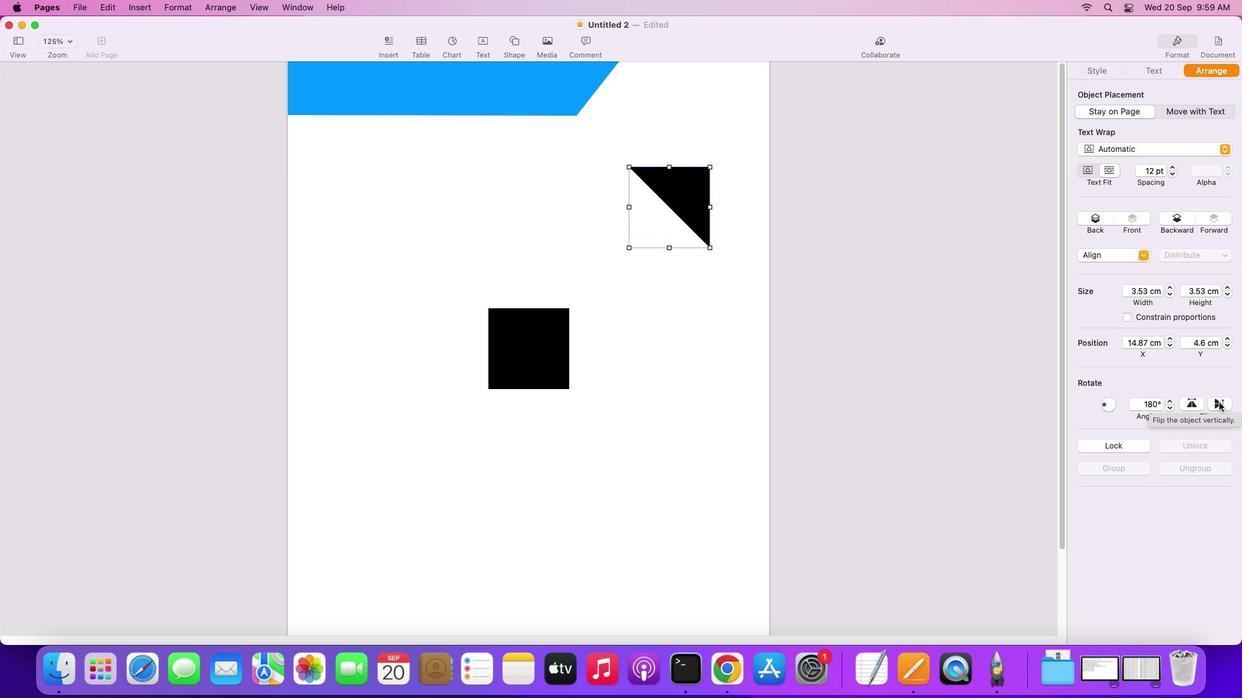 
Action: Mouse pressed left at (1232, 415)
Screenshot: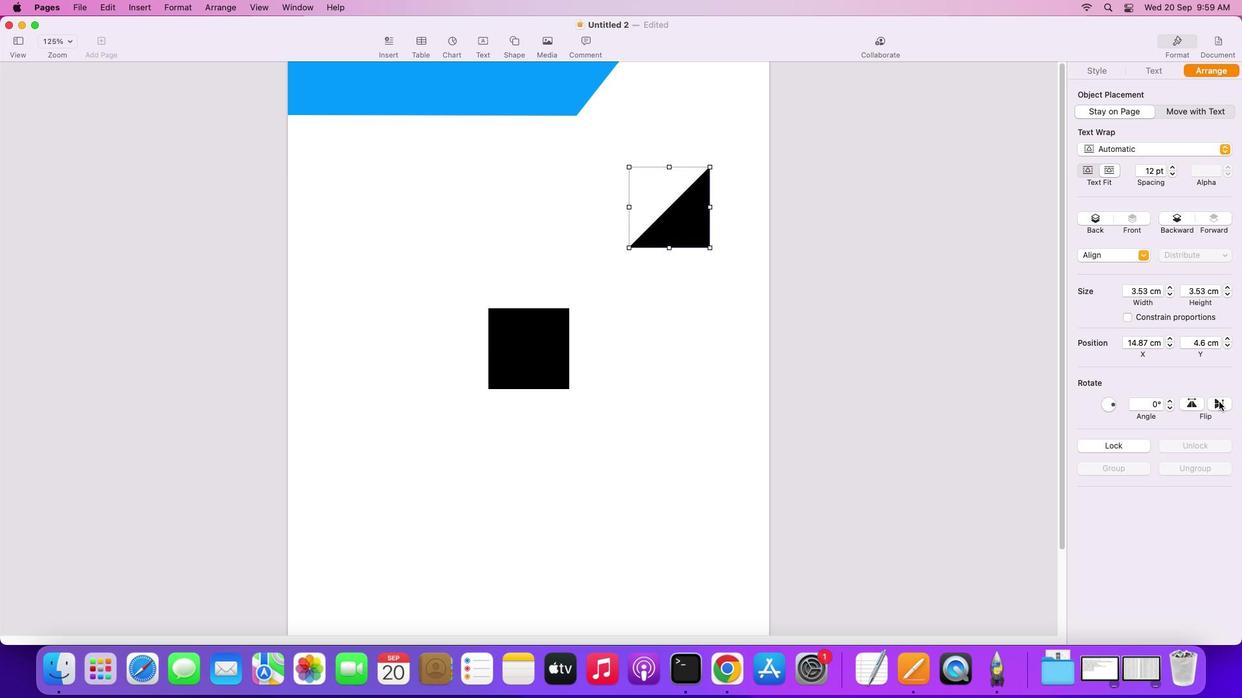 
Action: Mouse moved to (714, 220)
Screenshot: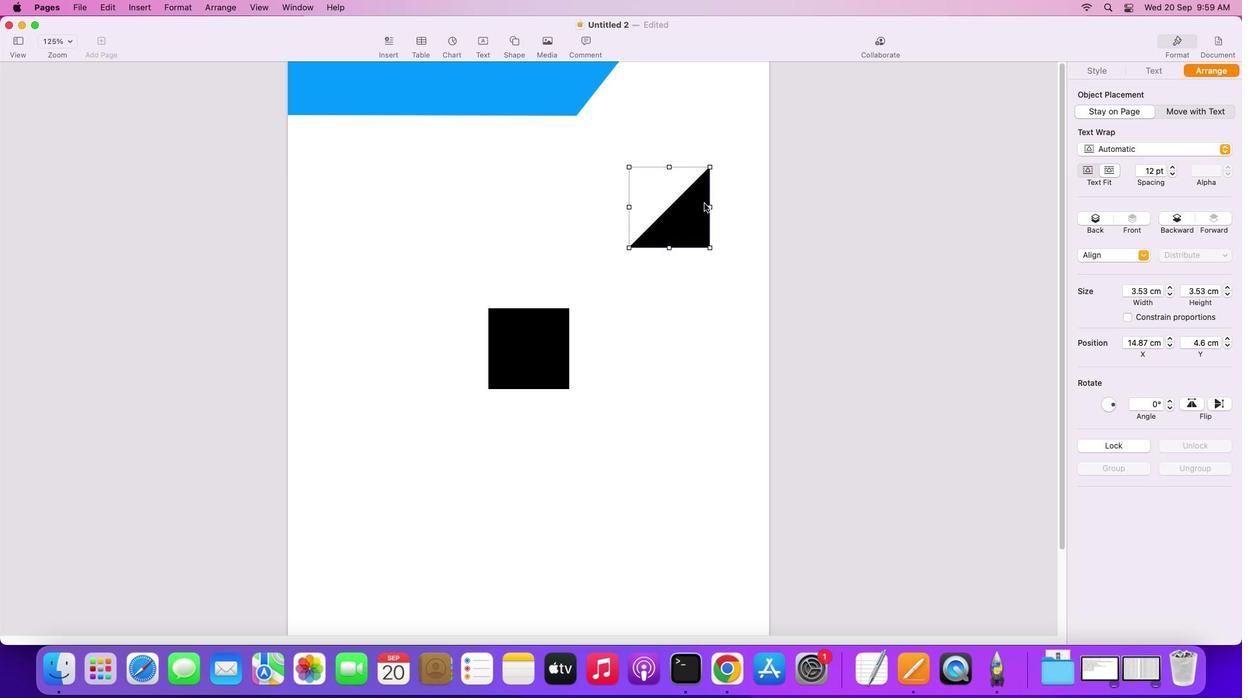 
Action: Mouse pressed left at (714, 220)
Screenshot: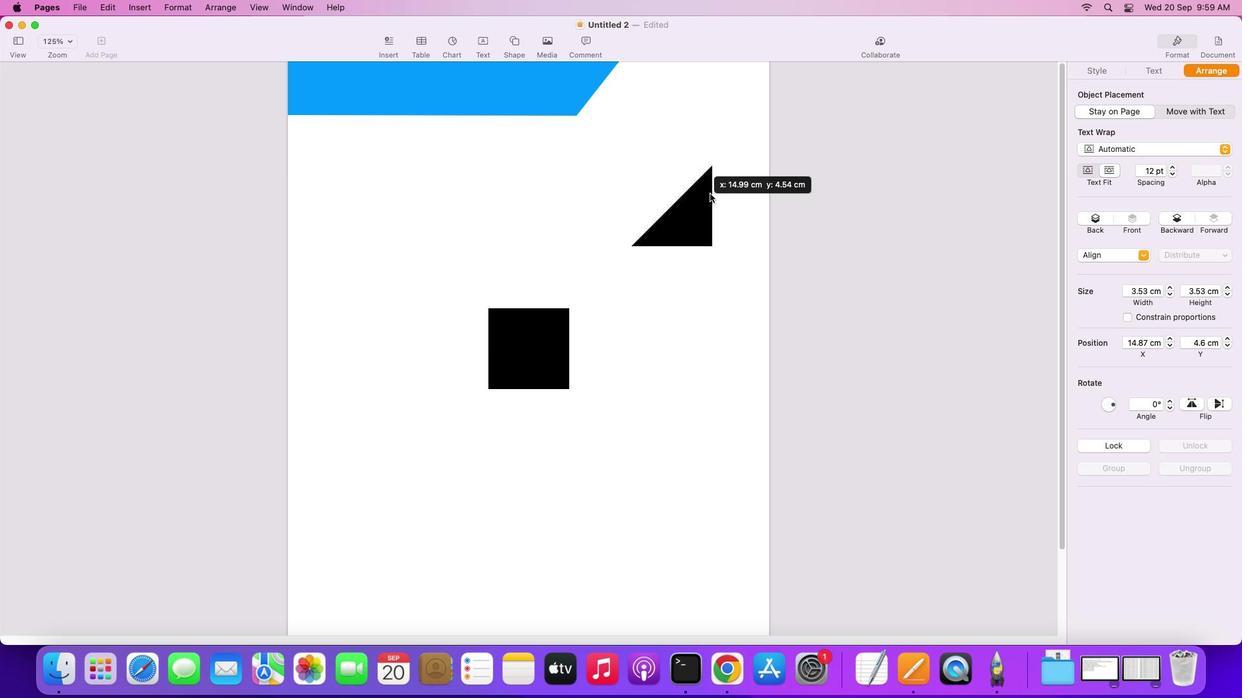
Action: Mouse moved to (742, 149)
Screenshot: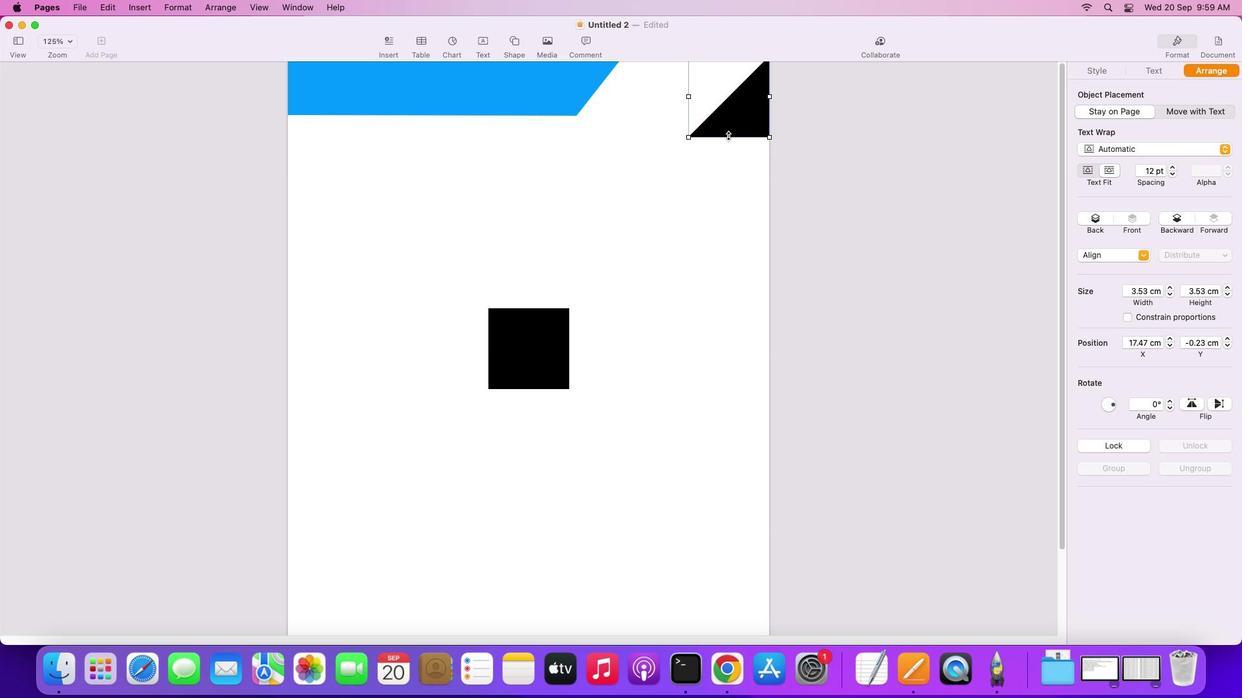 
Action: Mouse pressed left at (742, 149)
Screenshot: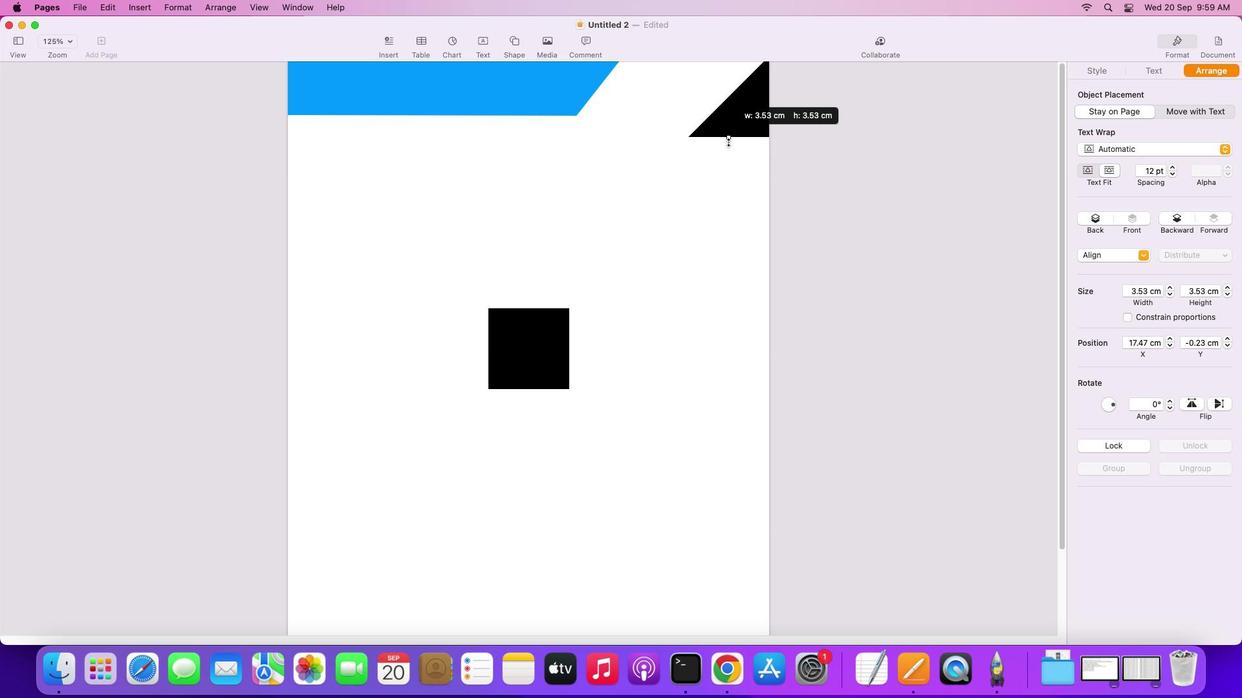 
Action: Mouse moved to (702, 206)
Screenshot: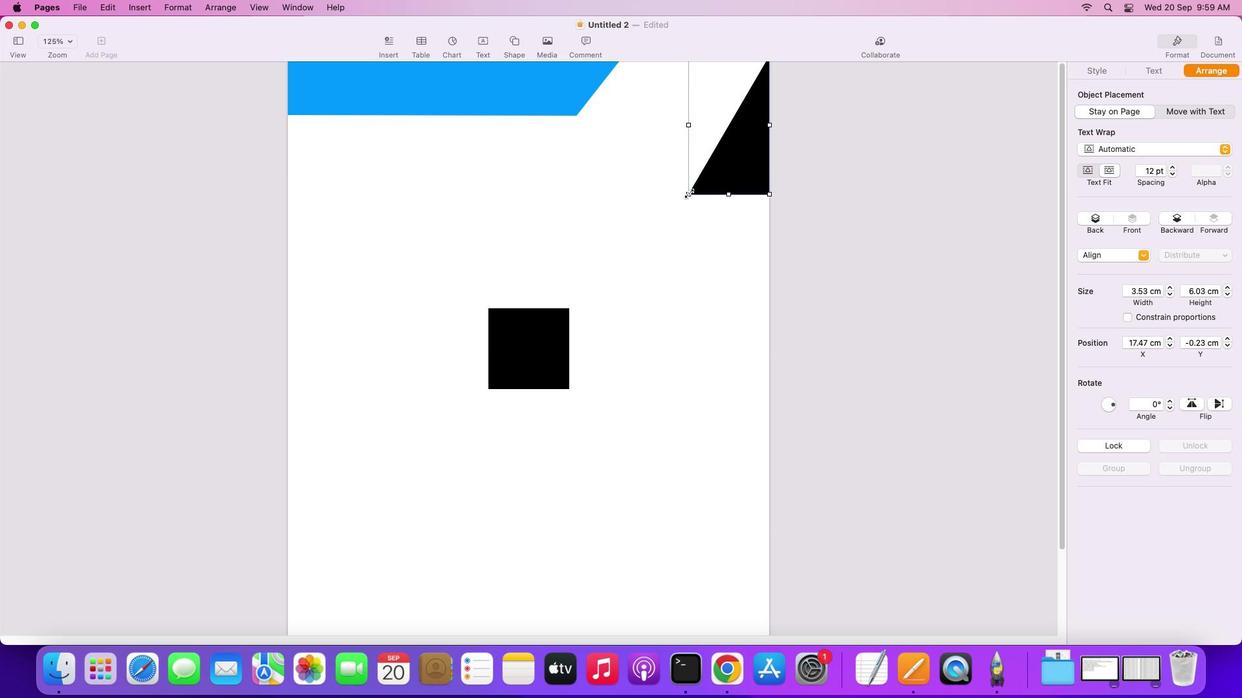 
Action: Mouse pressed left at (702, 206)
Screenshot: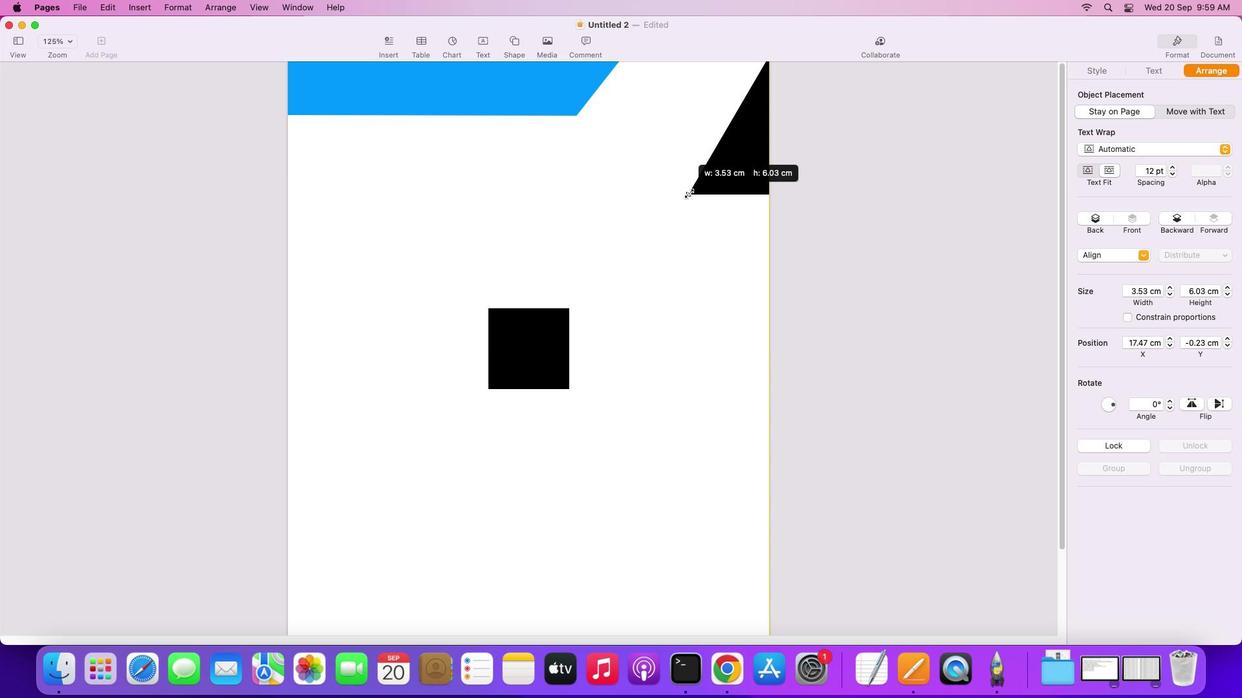 
Action: Mouse moved to (755, 180)
Screenshot: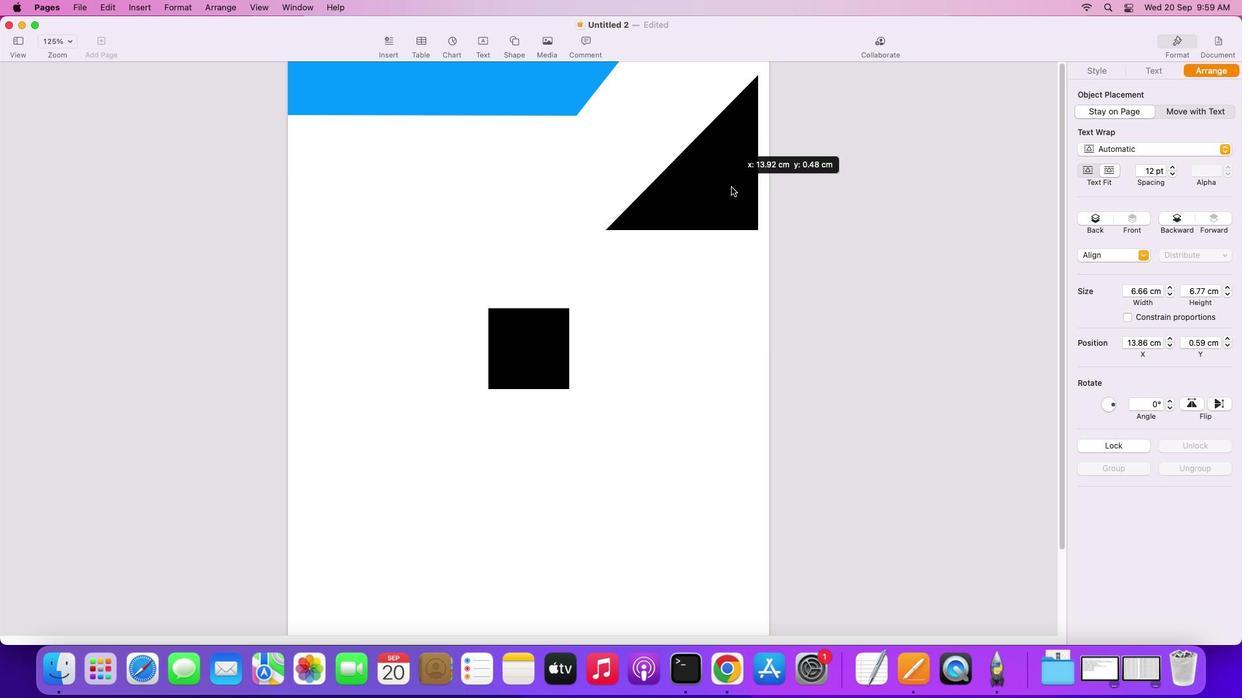 
Action: Mouse pressed left at (755, 180)
Screenshot: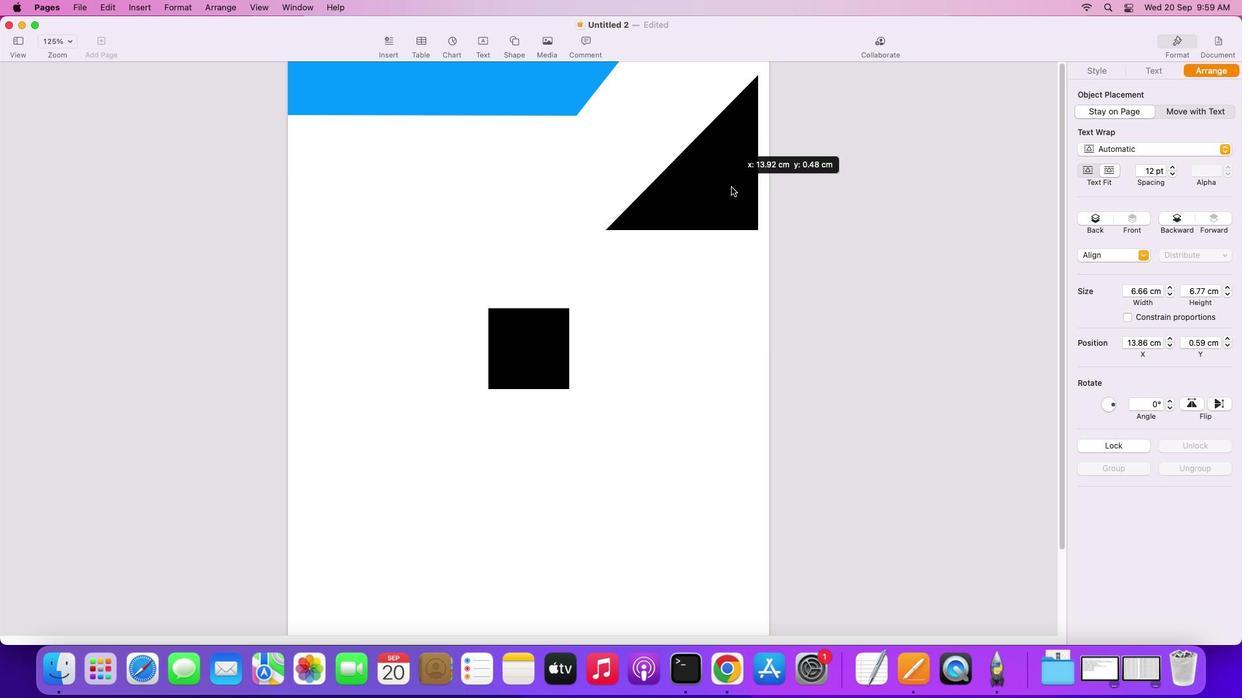 
Action: Mouse moved to (533, 366)
Screenshot: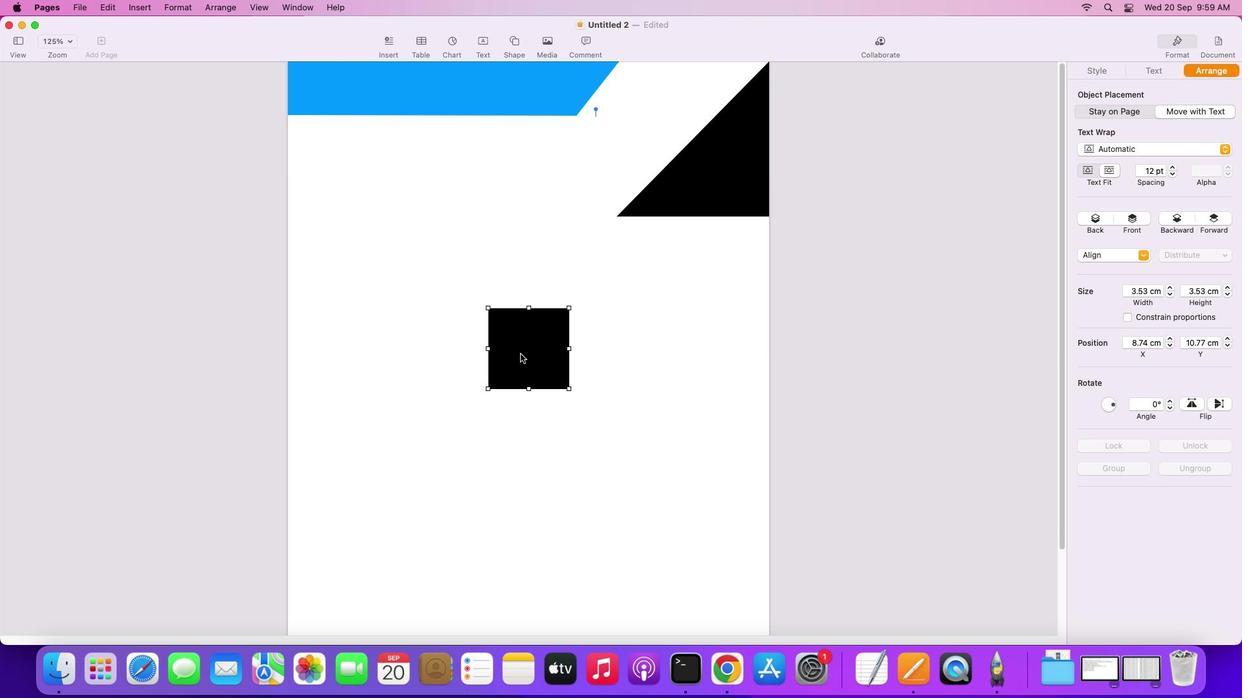 
Action: Mouse pressed left at (533, 366)
Screenshot: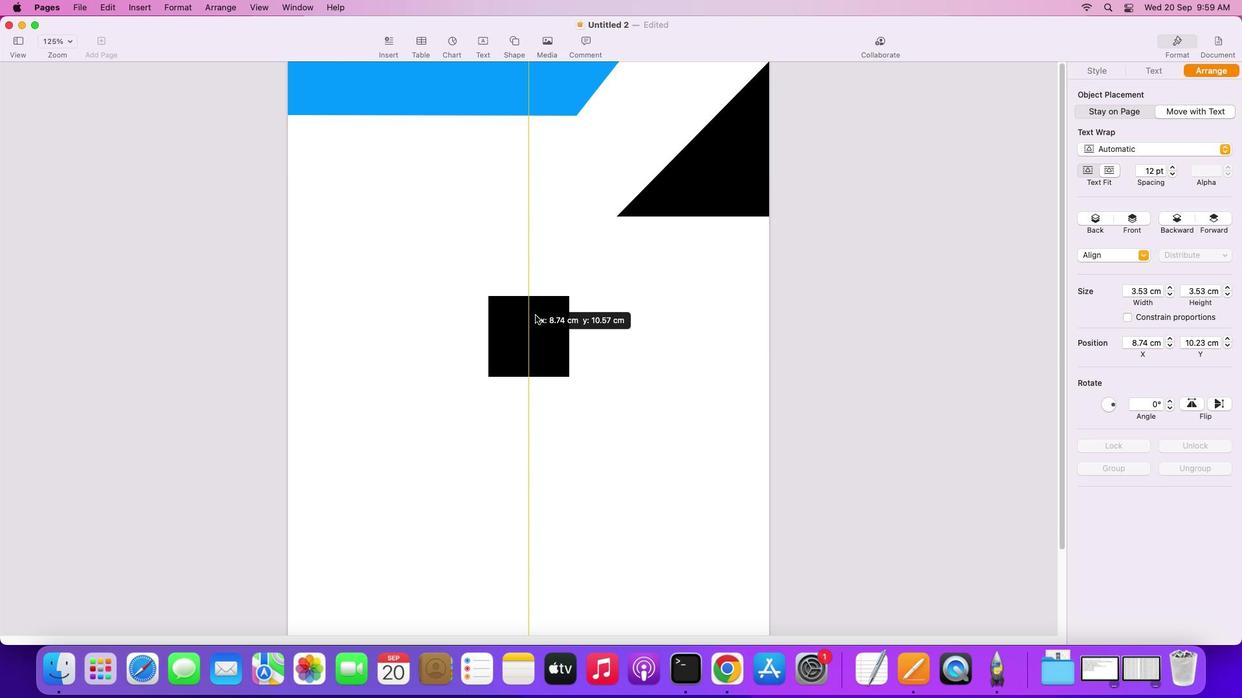 
Action: Mouse moved to (669, 164)
Screenshot: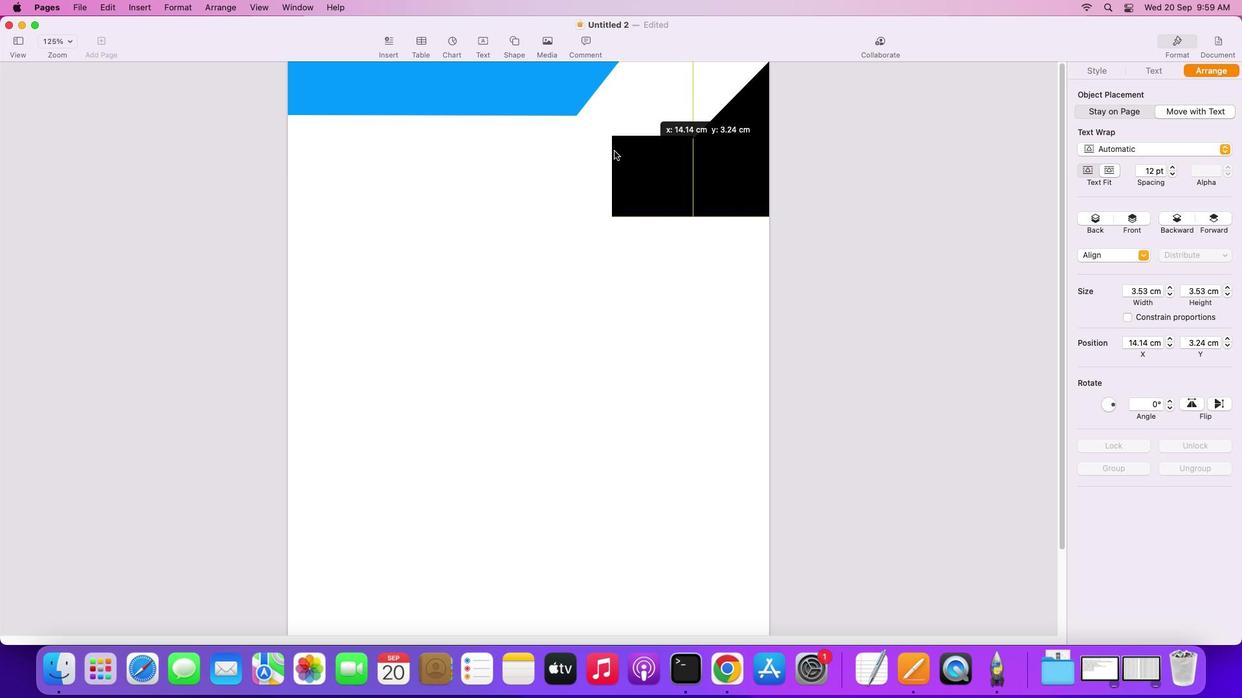 
Action: Mouse pressed left at (669, 164)
Screenshot: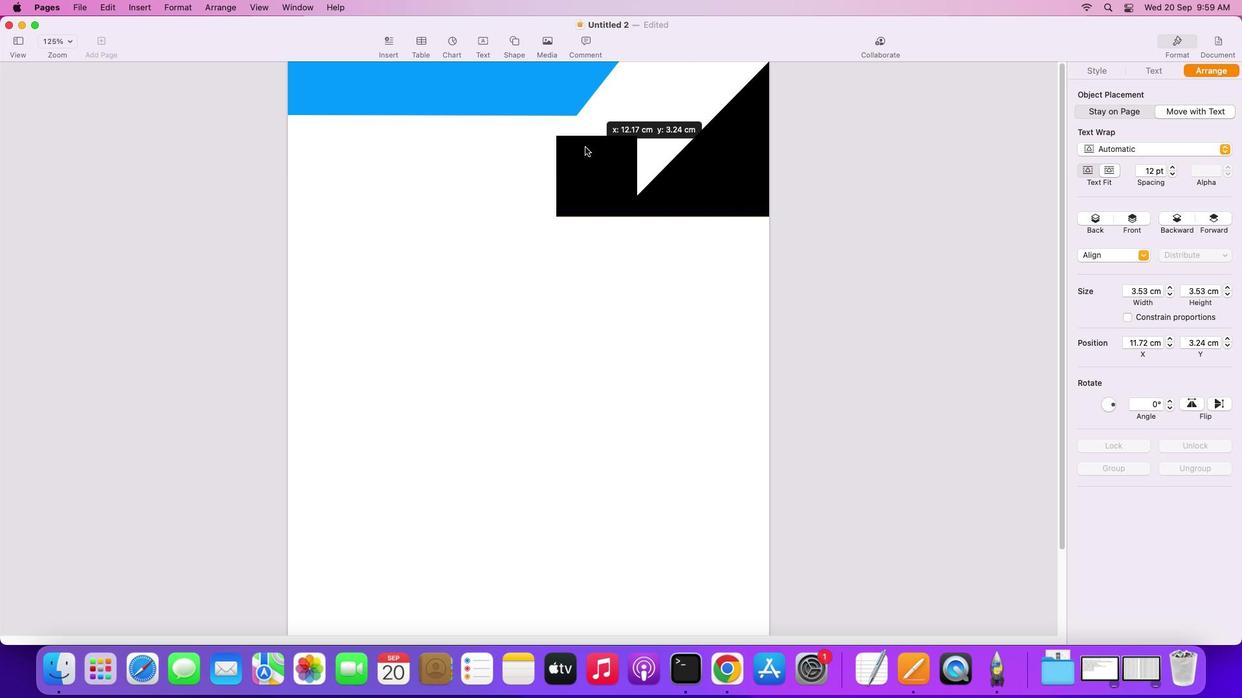 
Action: Mouse moved to (605, 161)
Screenshot: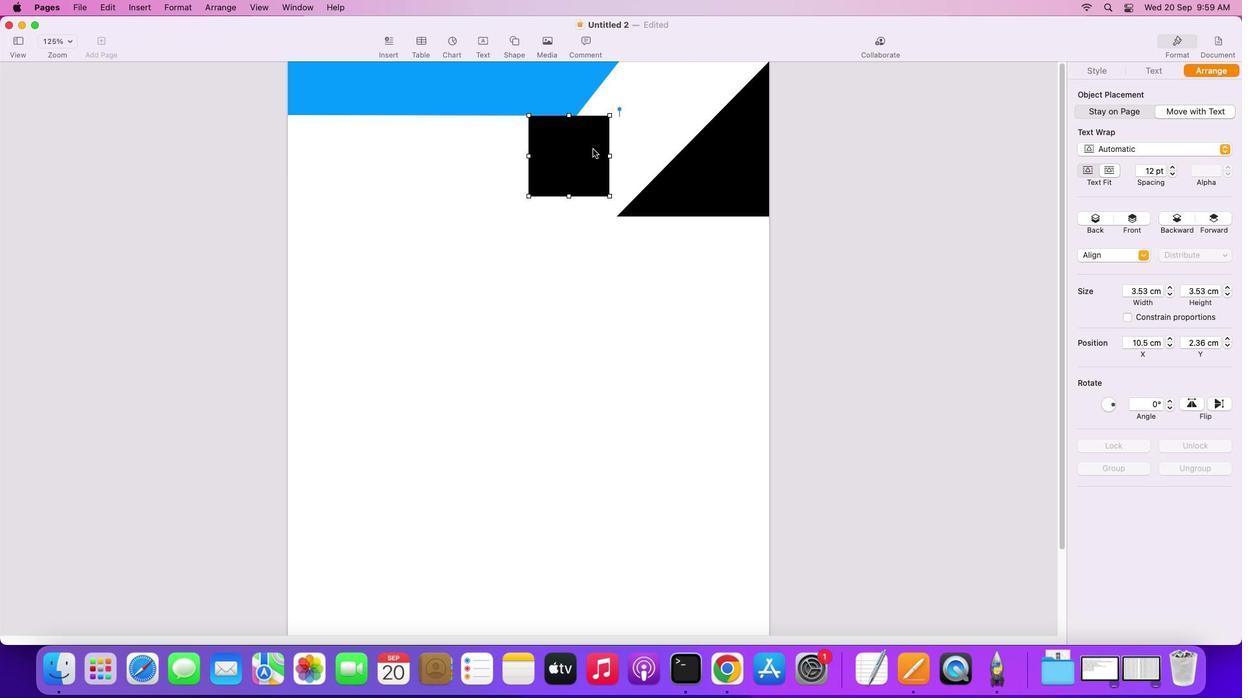 
Action: Mouse pressed left at (605, 161)
Screenshot: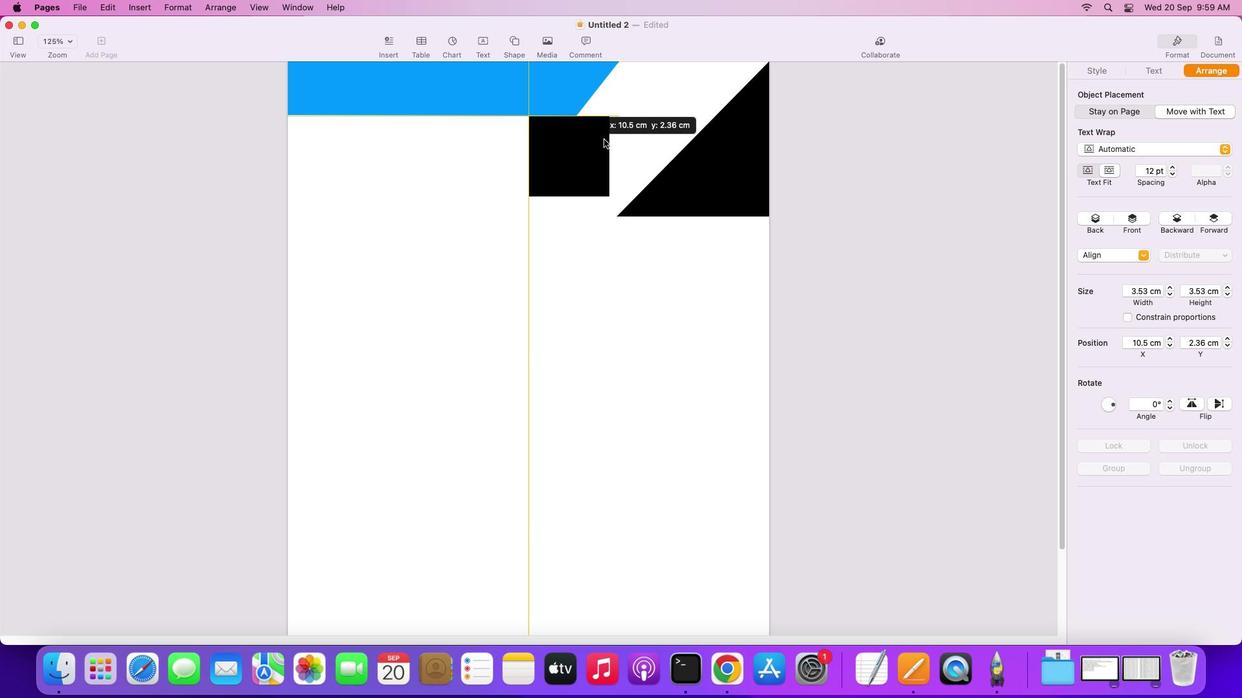
Action: Mouse moved to (676, 115)
Screenshot: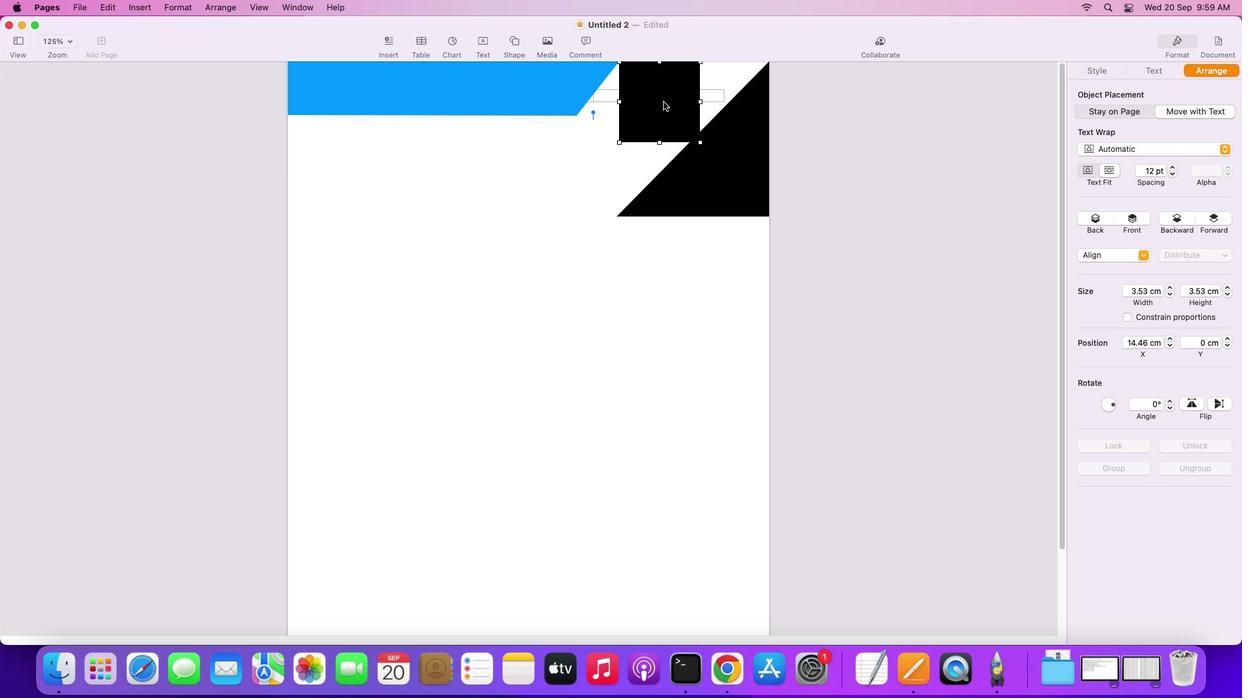 
Action: Mouse pressed left at (676, 115)
Screenshot: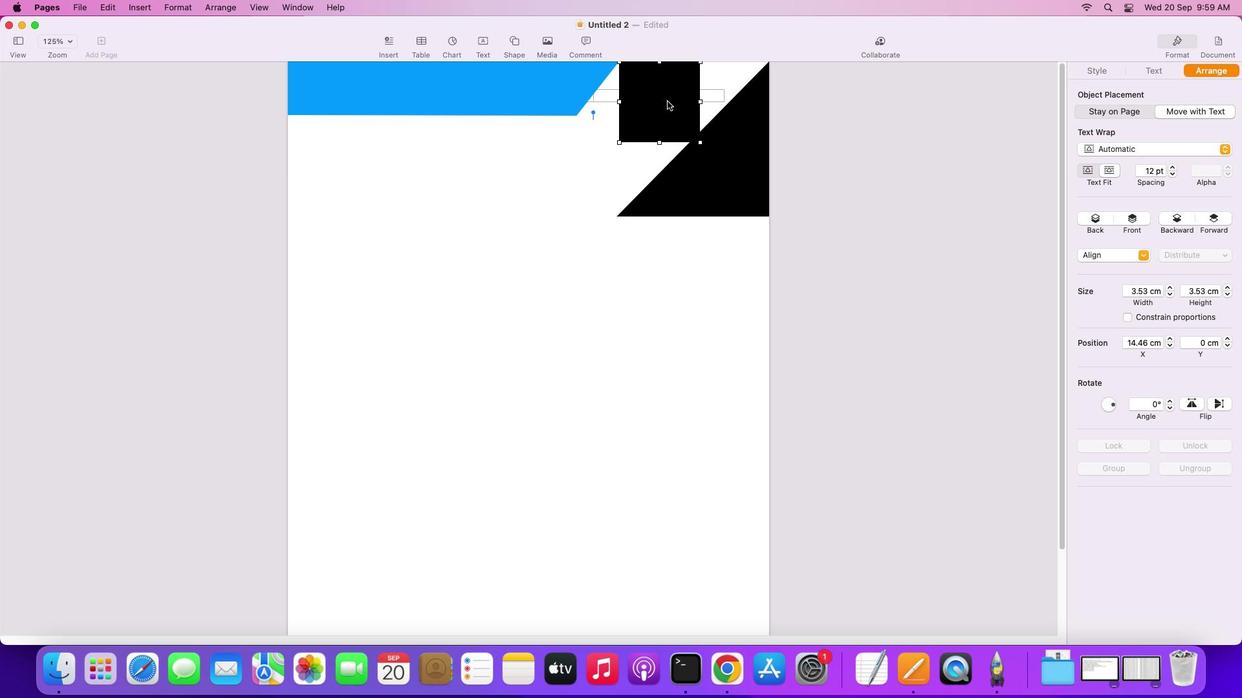 
Action: Mouse moved to (682, 113)
Screenshot: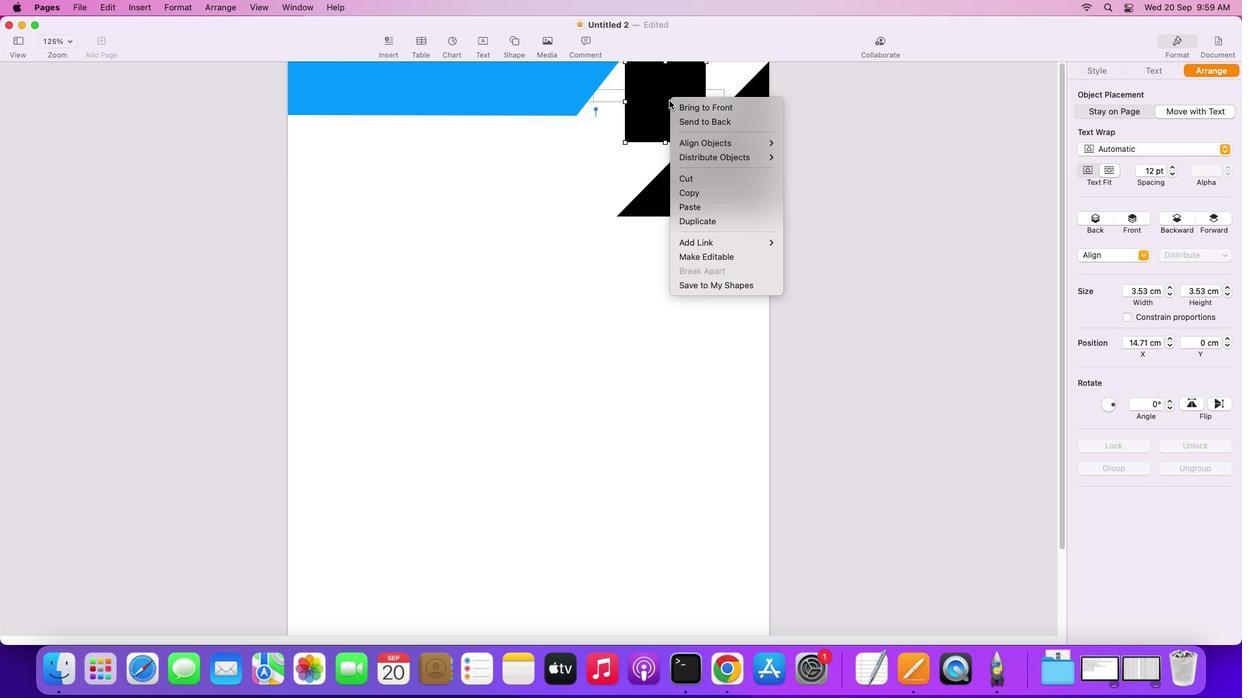 
Action: Mouse pressed right at (682, 113)
Screenshot: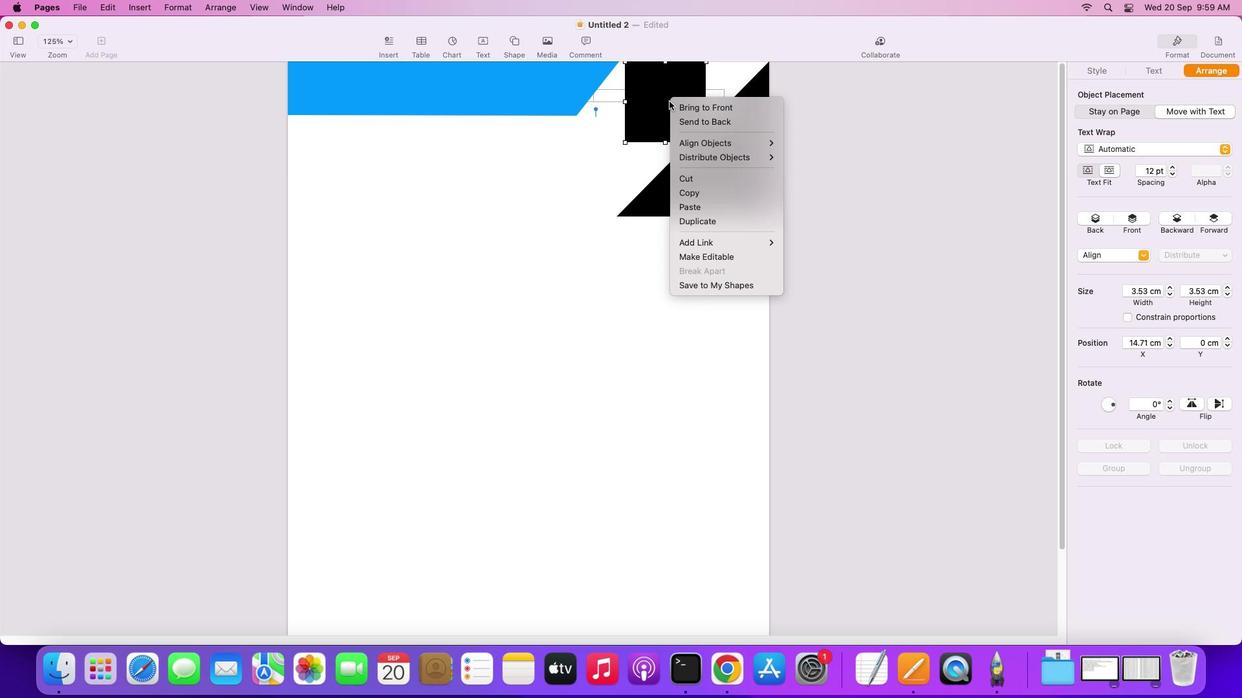 
Action: Mouse moved to (737, 267)
Screenshot: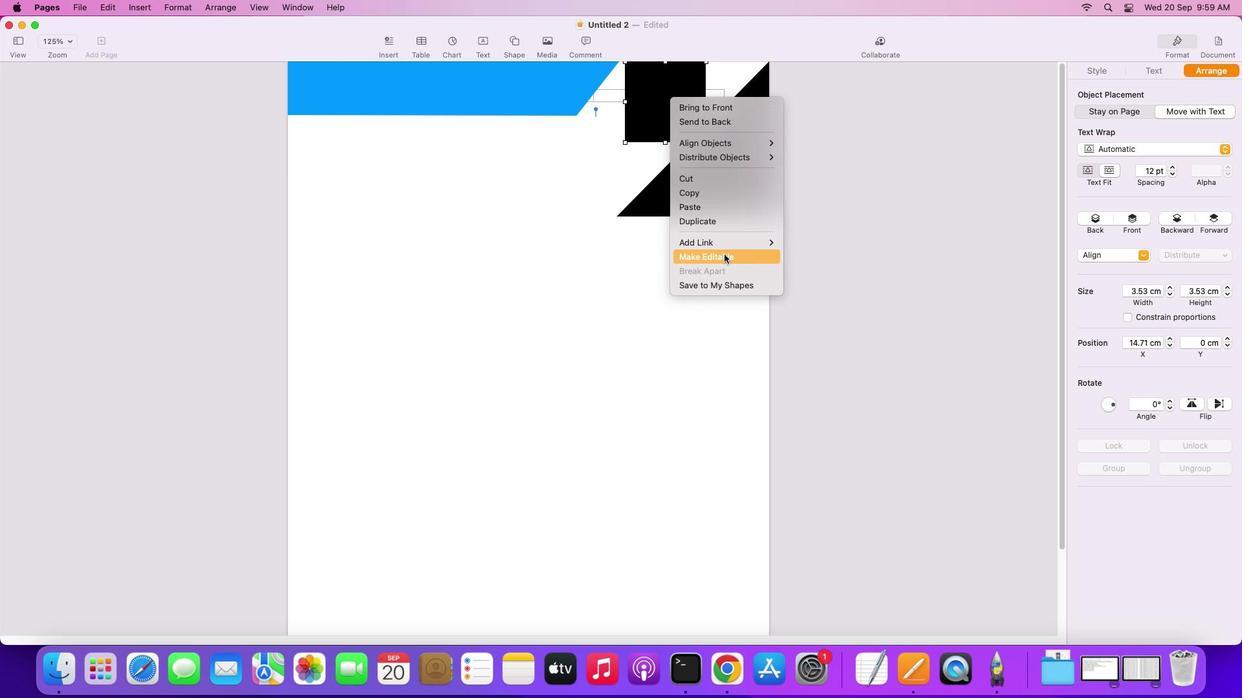 
Action: Mouse pressed left at (737, 267)
Screenshot: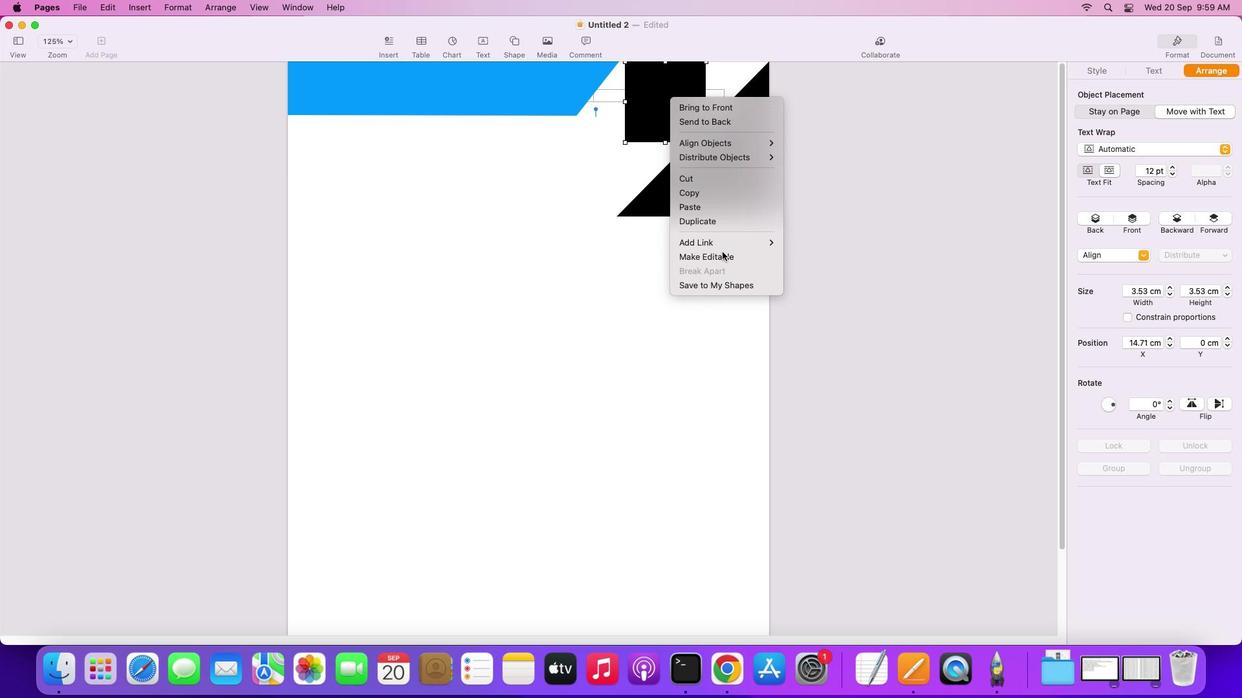 
Action: Mouse moved to (1179, 119)
Screenshot: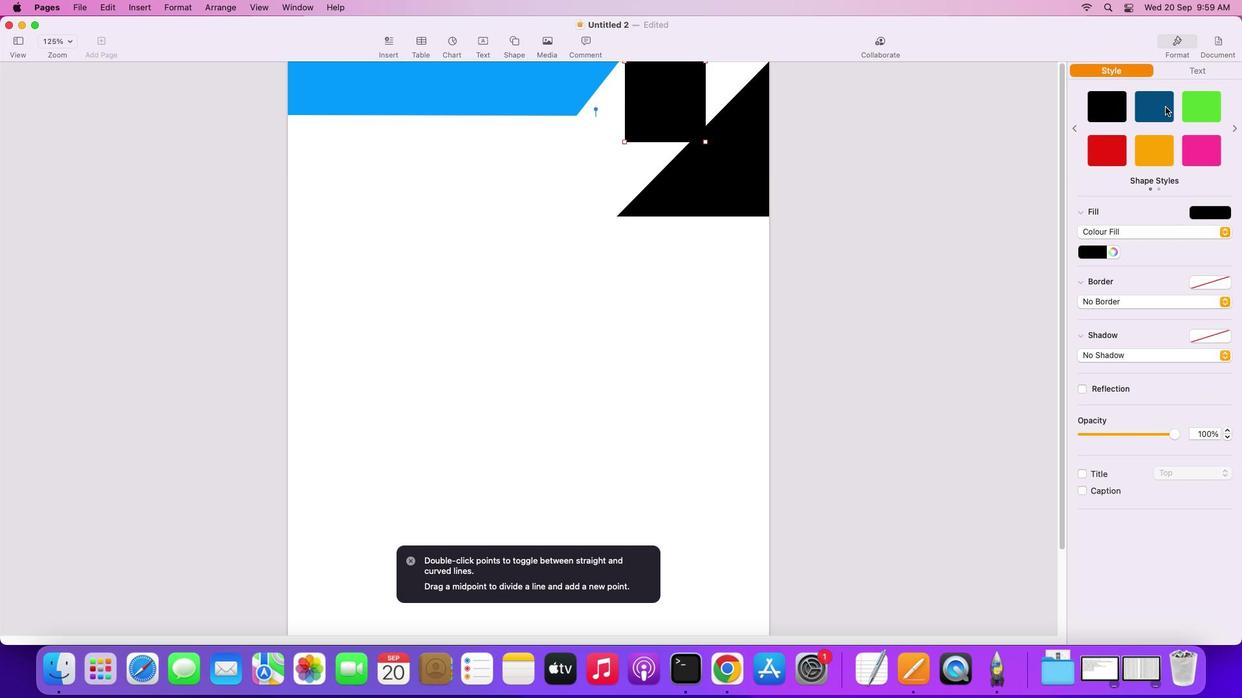 
Action: Mouse pressed left at (1179, 119)
Screenshot: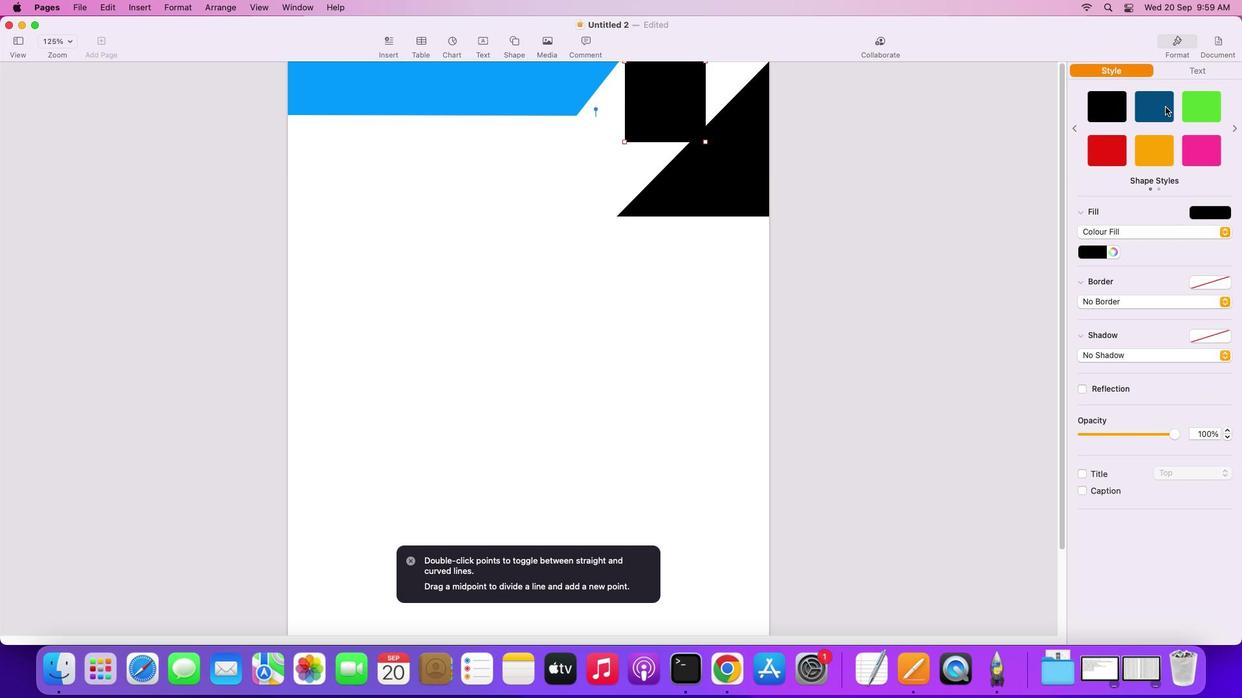 
Action: Mouse moved to (1137, 162)
Screenshot: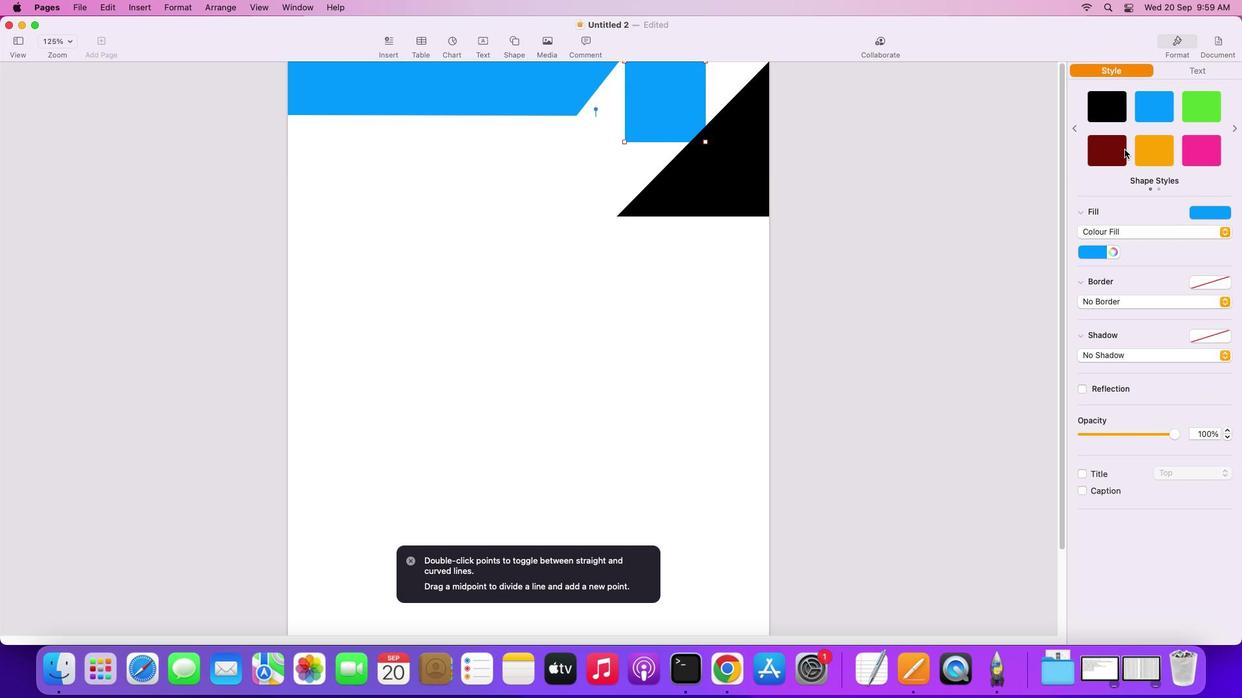 
Action: Mouse pressed left at (1137, 162)
Screenshot: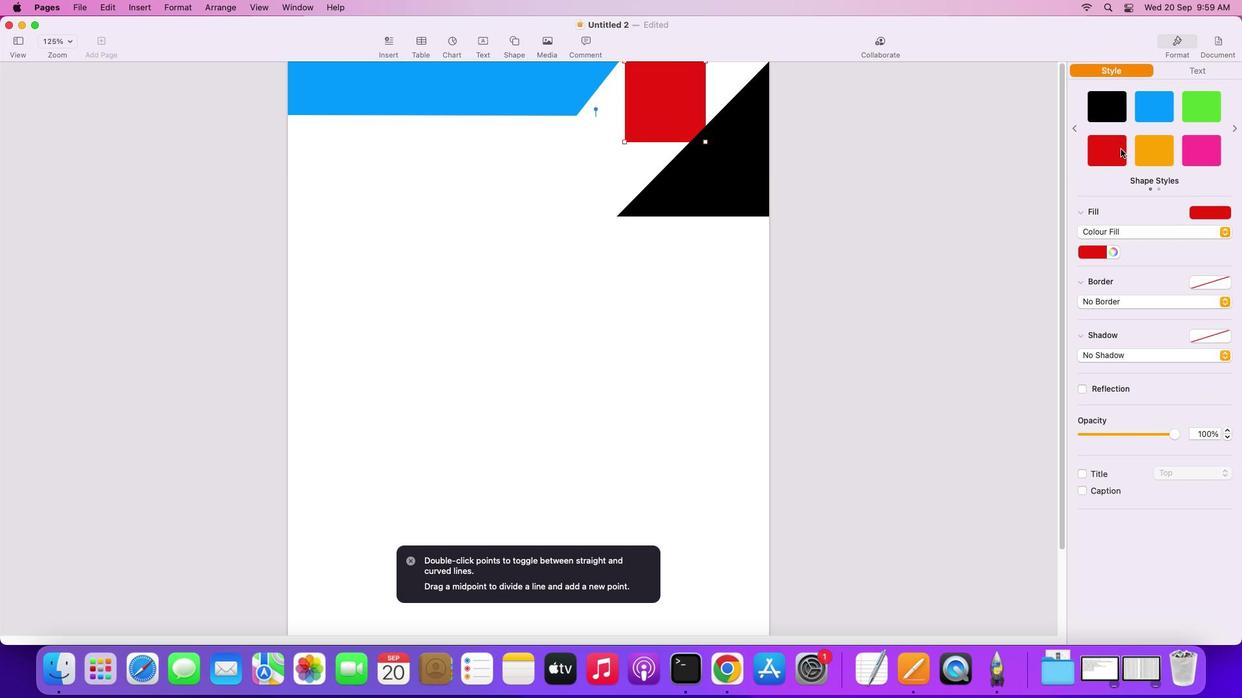 
Action: Mouse moved to (720, 75)
Screenshot: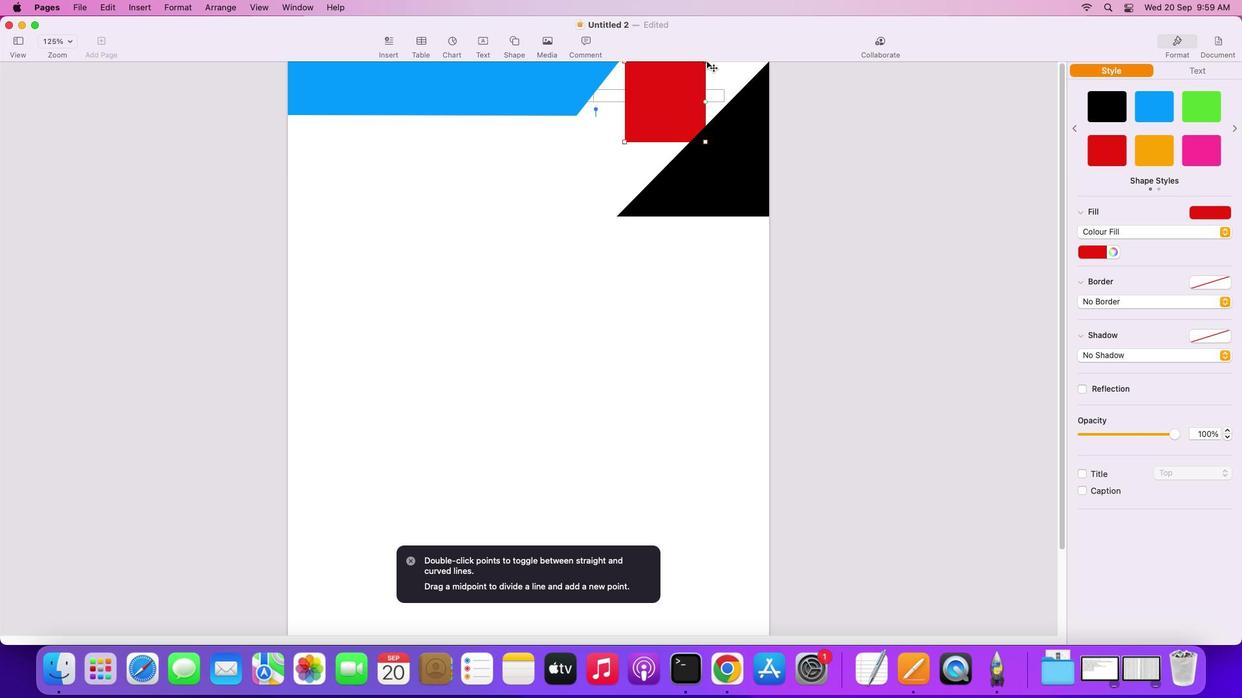 
Action: Mouse pressed left at (720, 75)
Screenshot: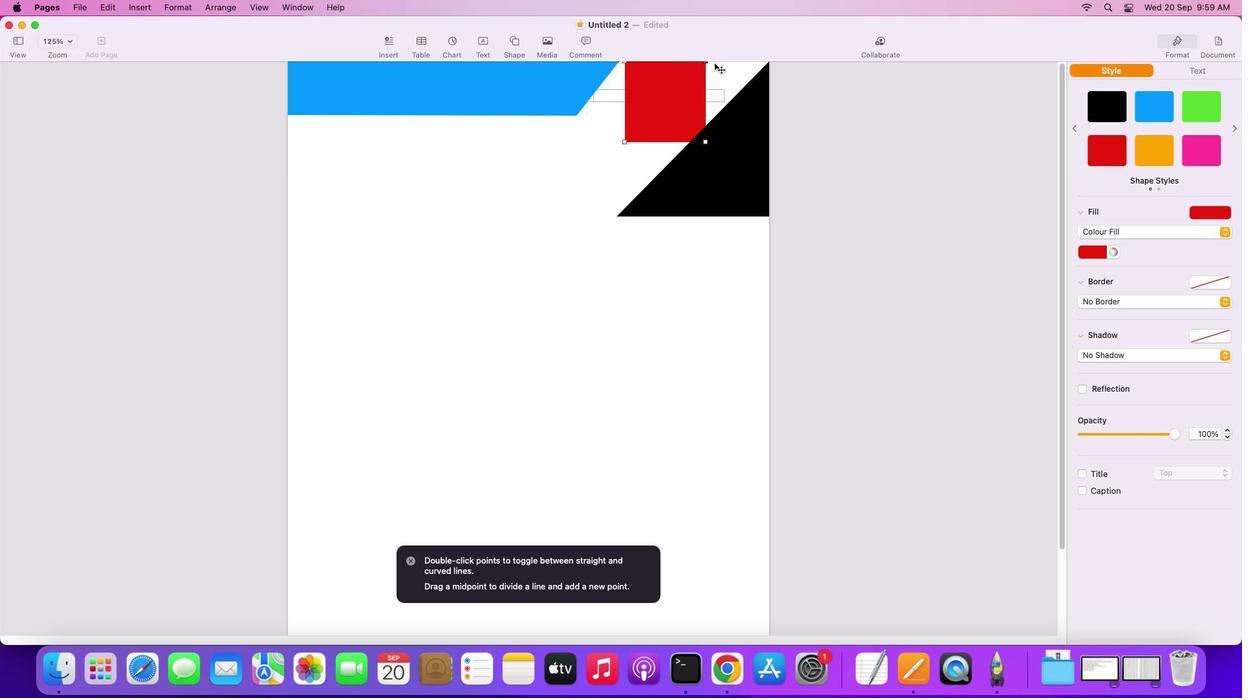 
Action: Mouse moved to (638, 77)
Screenshot: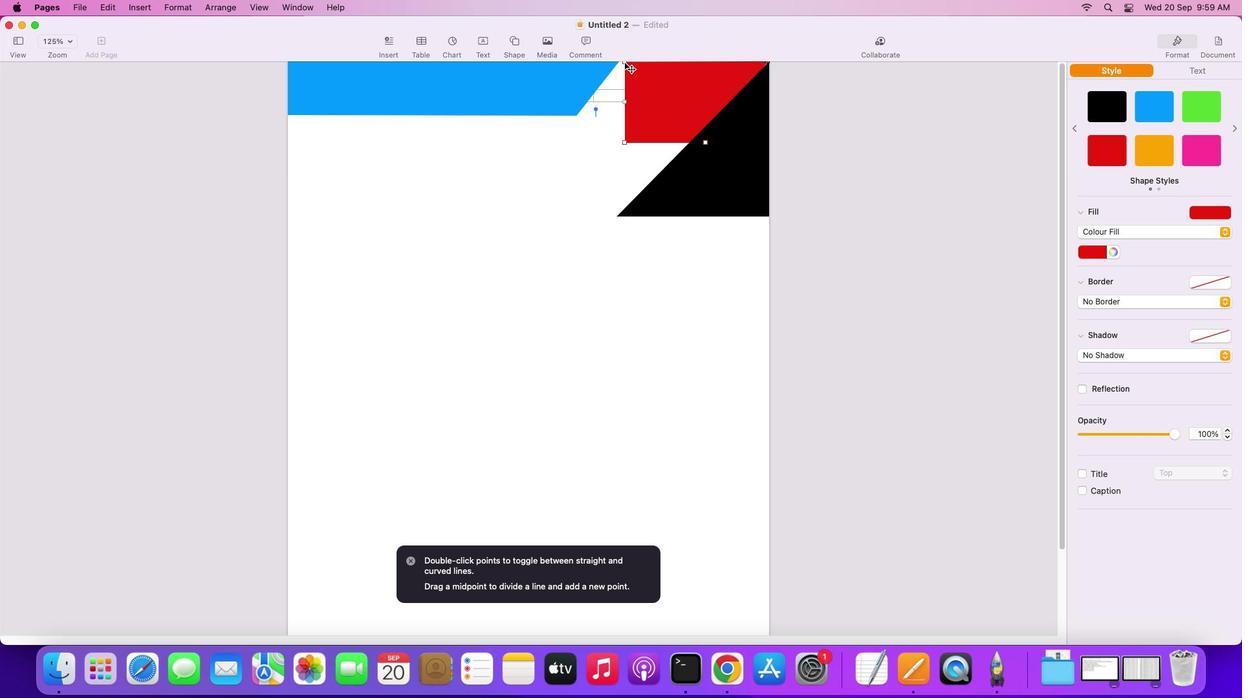 
Action: Mouse pressed left at (638, 77)
Screenshot: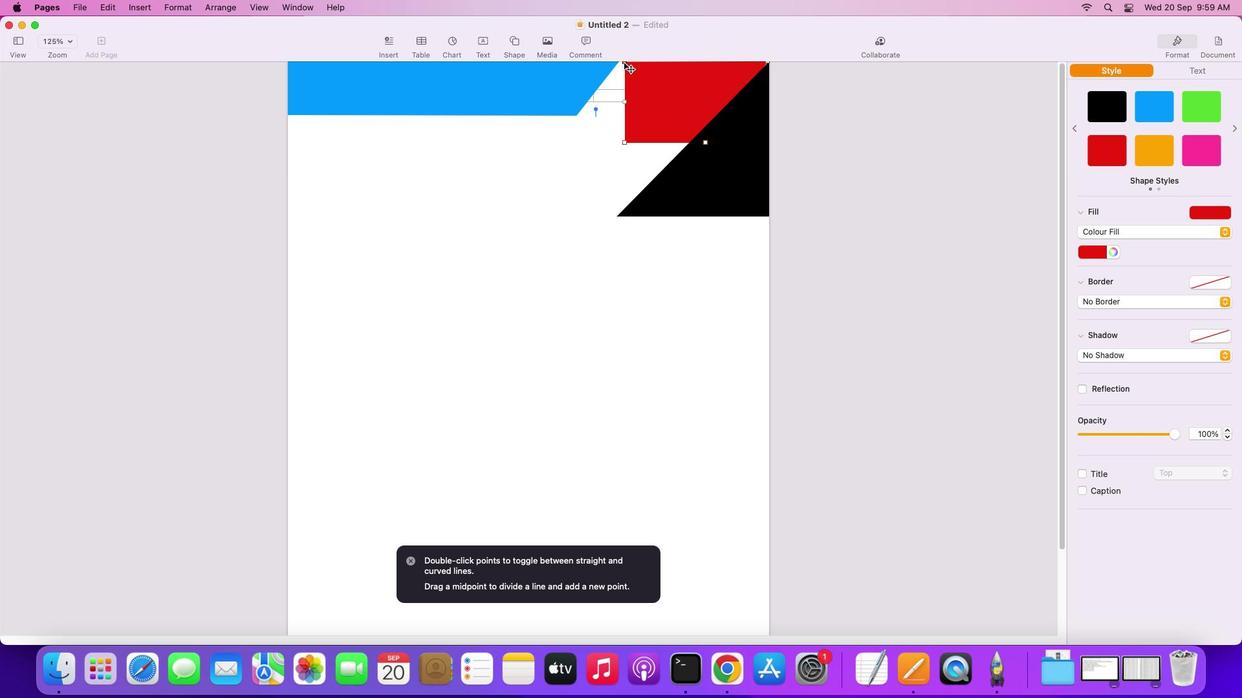 
Action: Mouse moved to (720, 156)
Screenshot: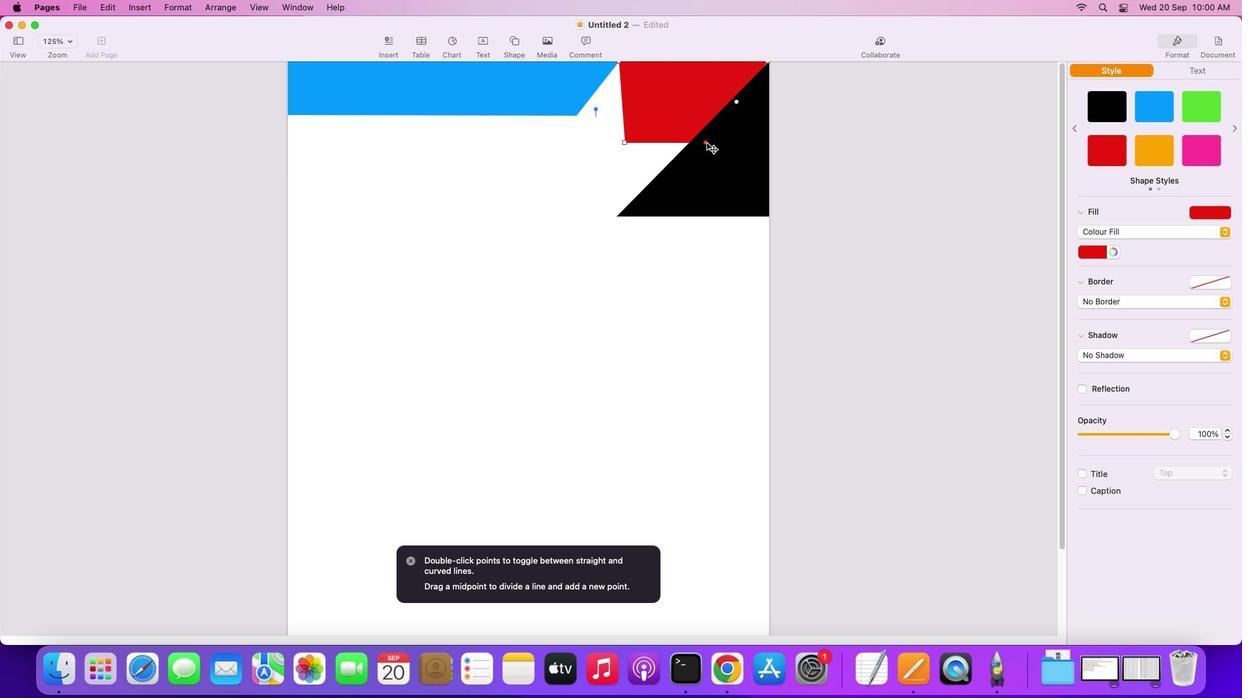 
Action: Mouse pressed left at (720, 156)
Screenshot: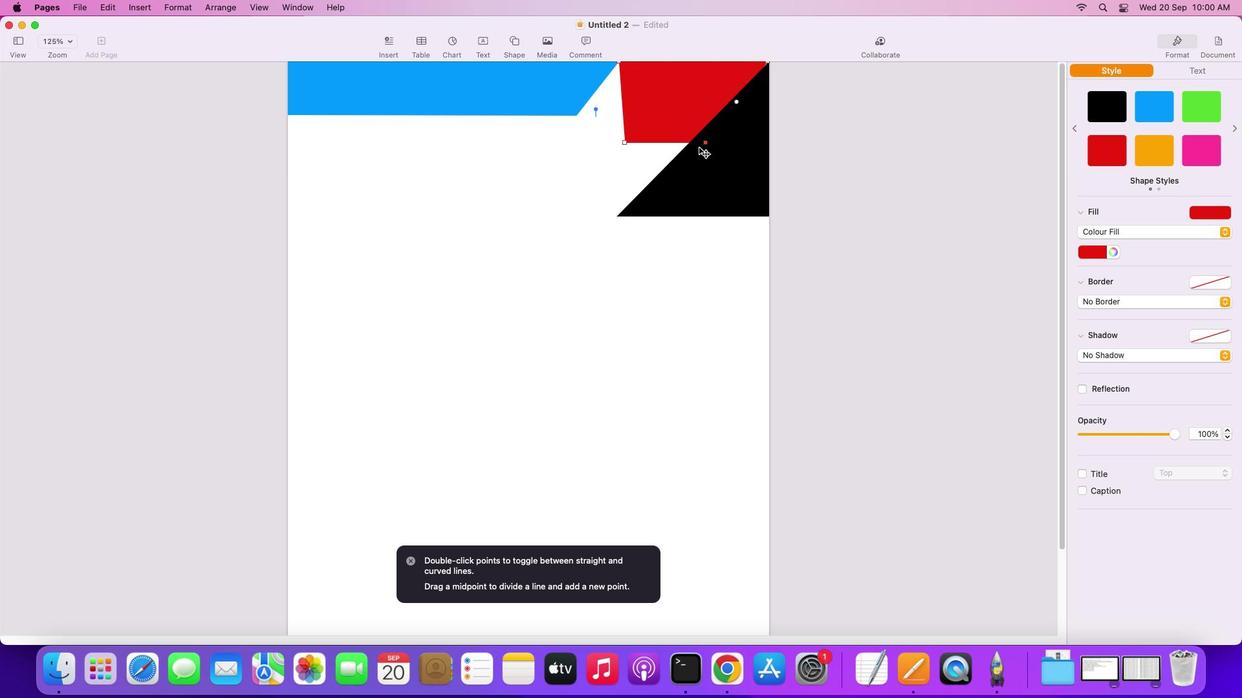 
Action: Mouse moved to (638, 155)
Screenshot: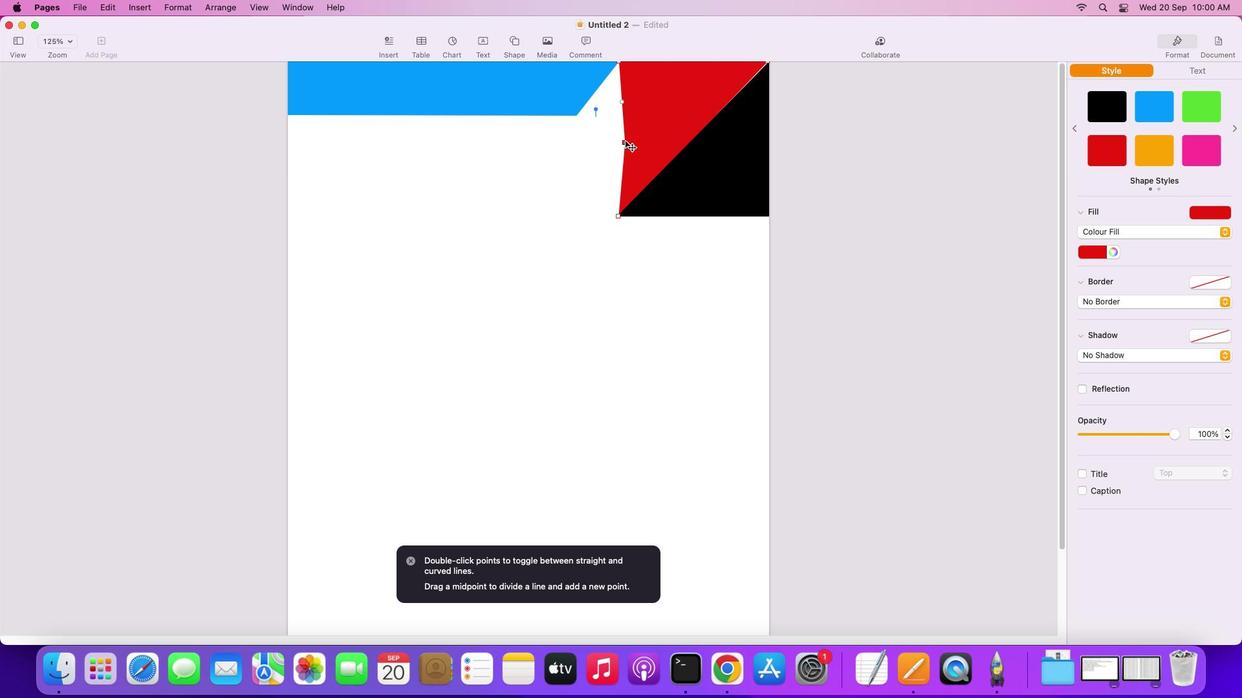 
Action: Mouse pressed left at (638, 155)
Screenshot: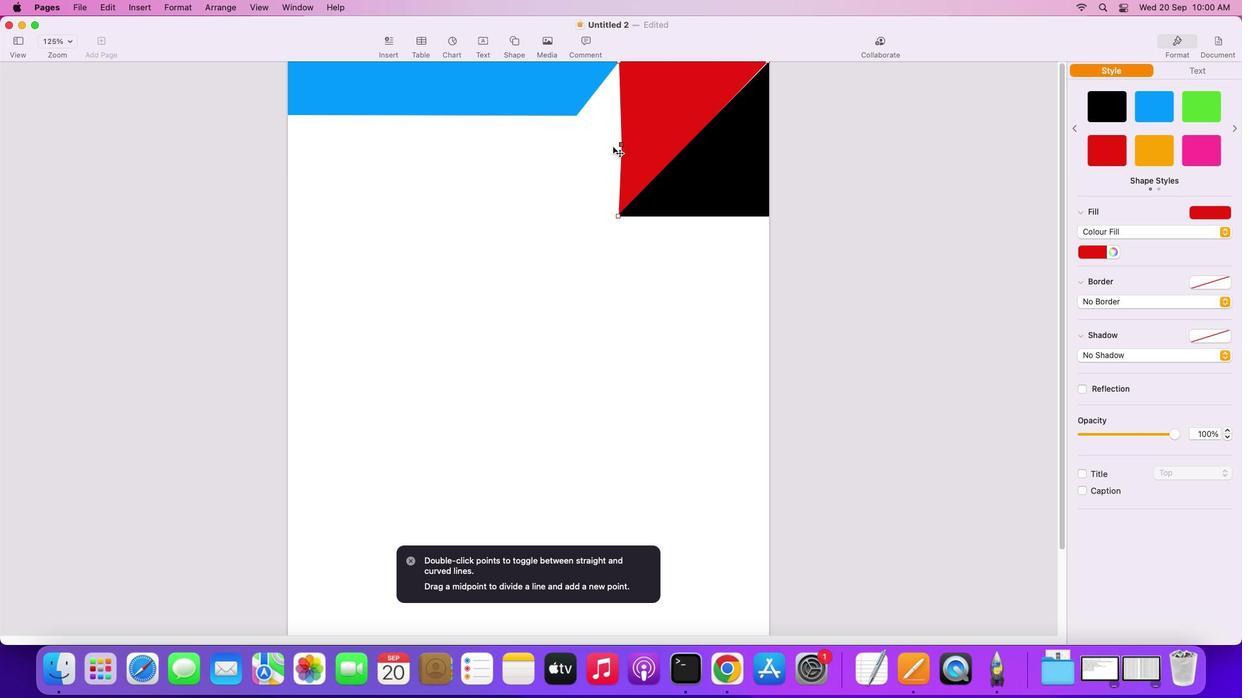 
Action: Mouse moved to (782, 75)
Screenshot: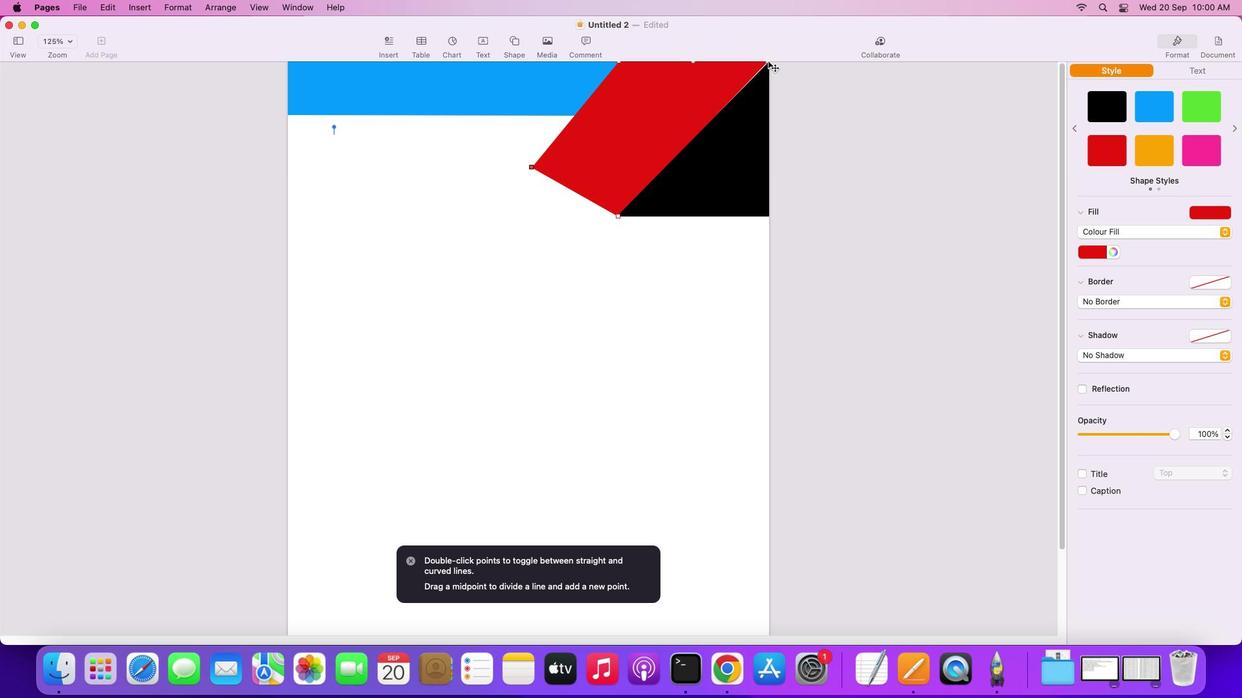 
Action: Mouse pressed left at (782, 75)
Screenshot: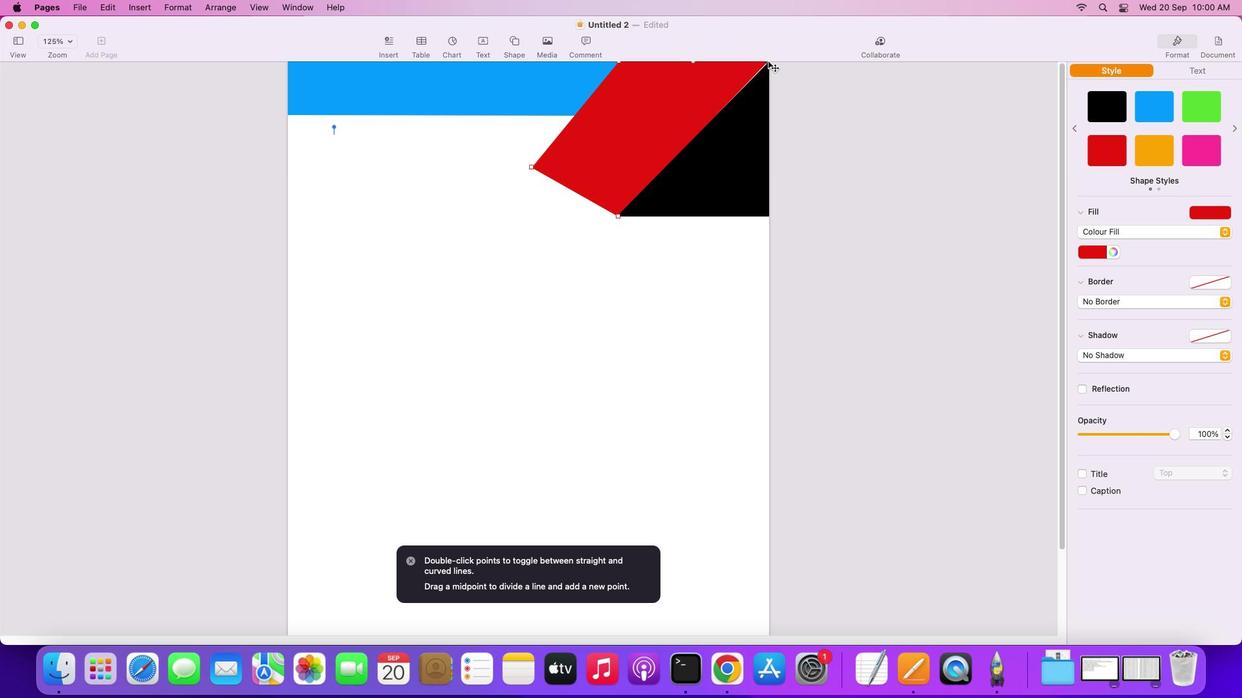 
Action: Mouse moved to (693, 260)
Screenshot: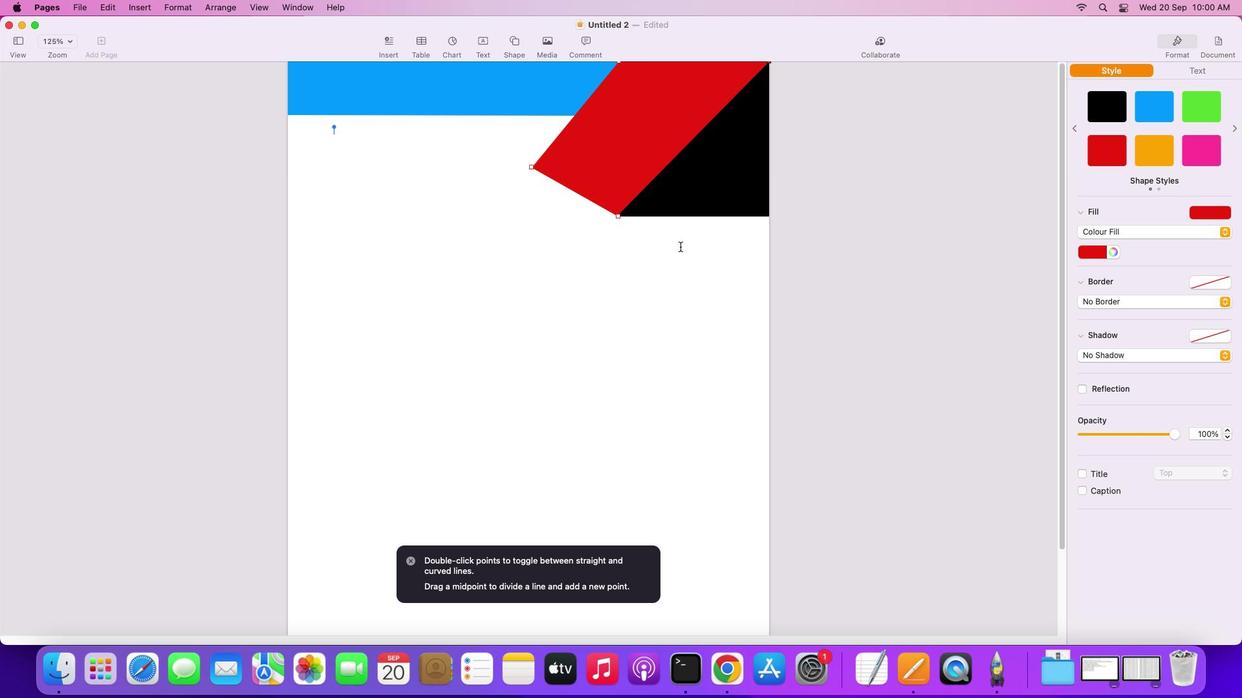 
Action: Mouse pressed left at (693, 260)
Screenshot: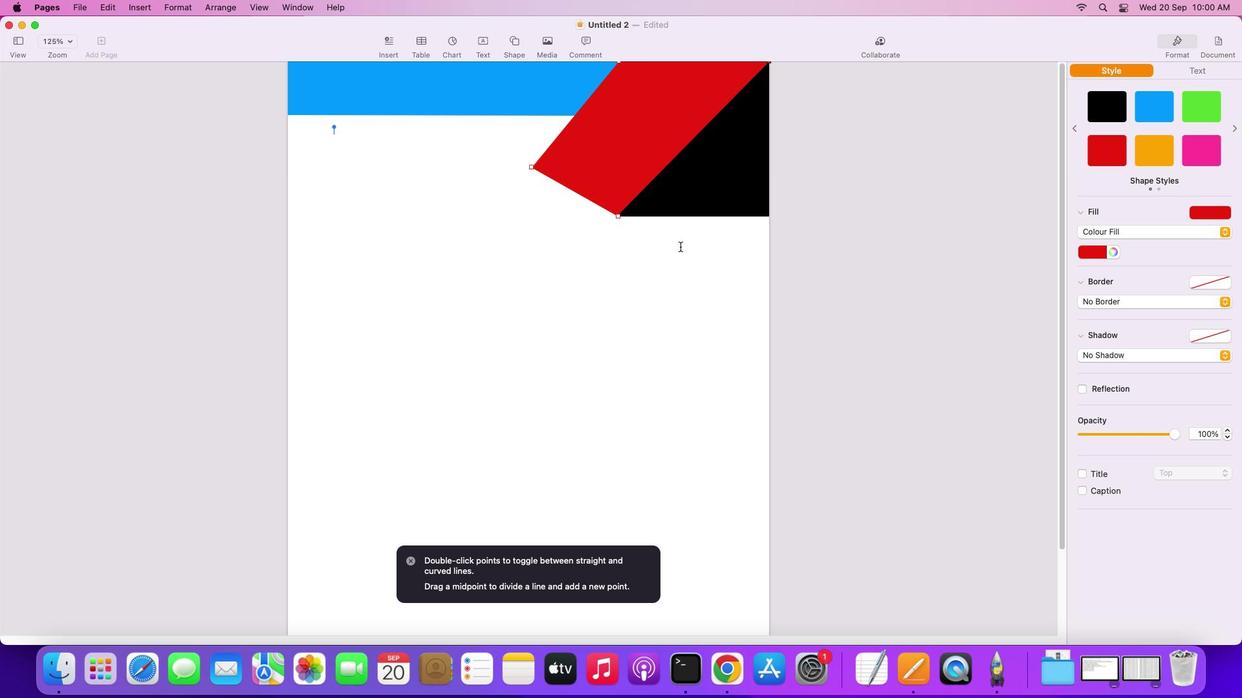 
Action: Mouse moved to (613, 196)
Screenshot: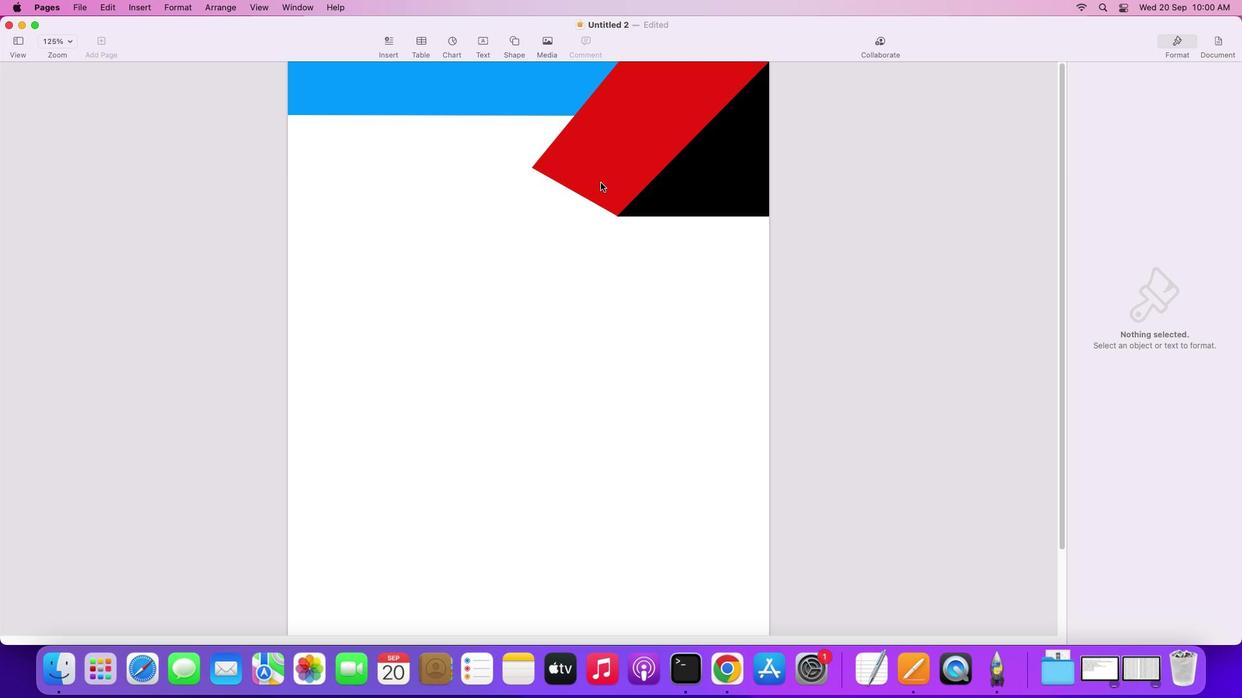 
Action: Mouse pressed left at (613, 196)
Screenshot: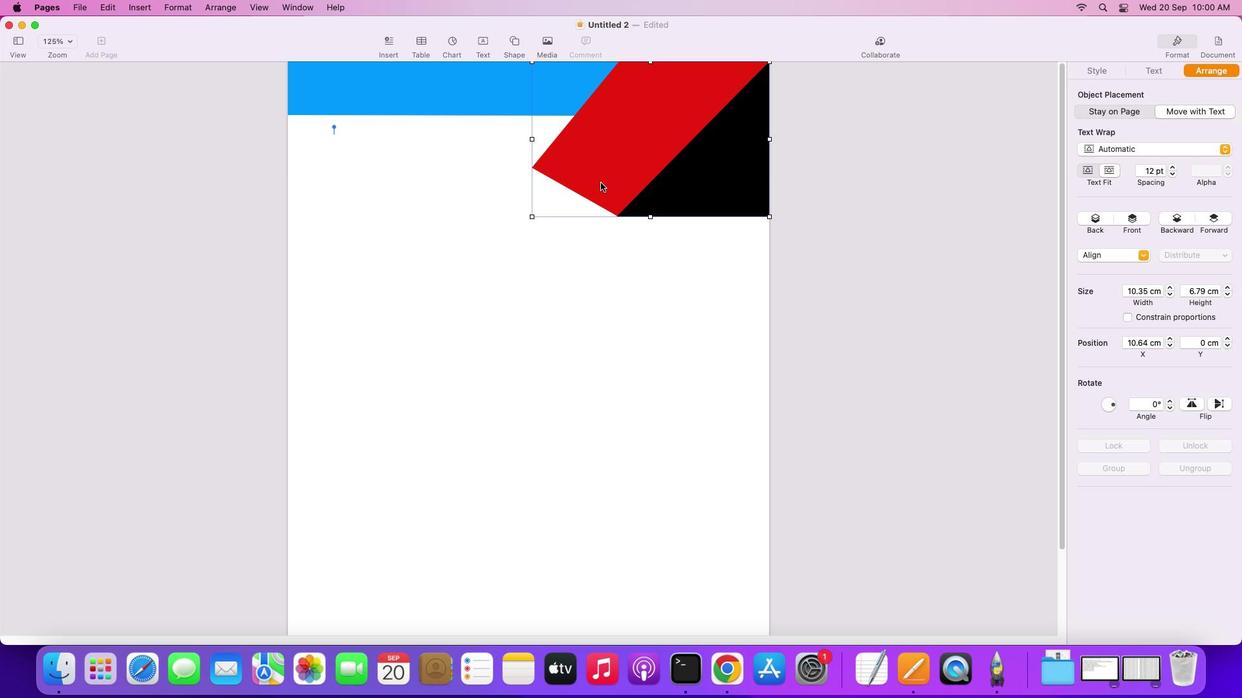 
Action: Mouse moved to (647, 260)
Screenshot: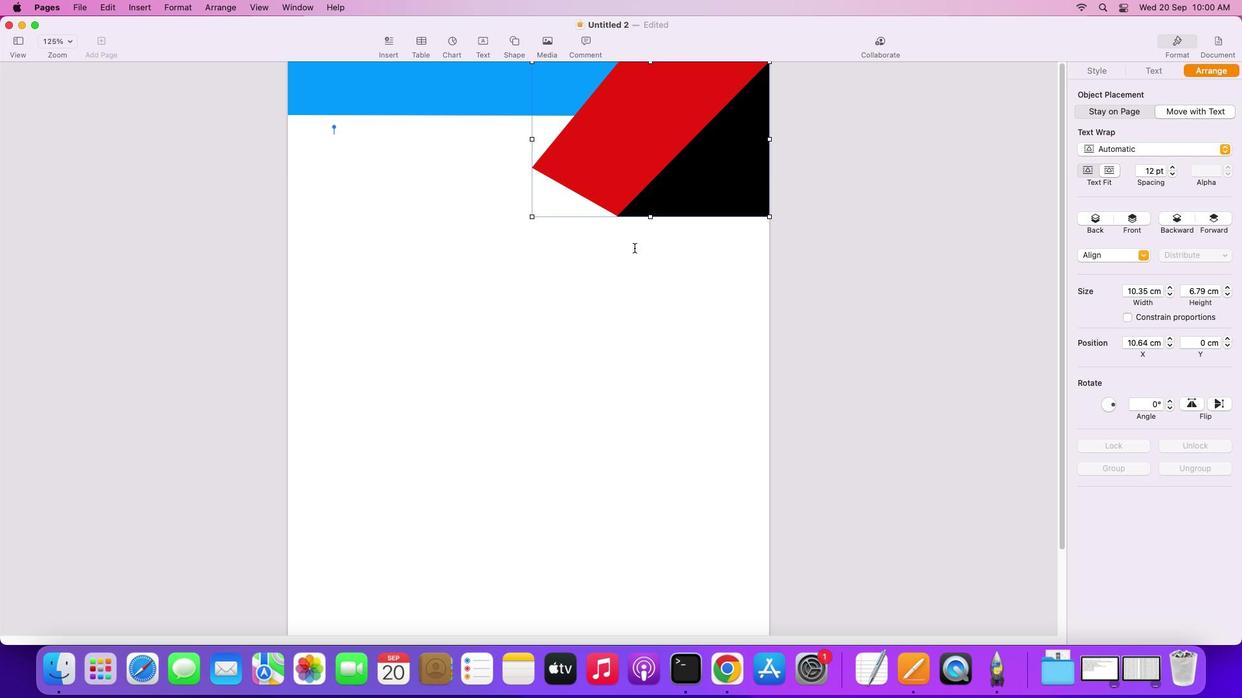 
Action: Mouse pressed left at (647, 260)
Screenshot: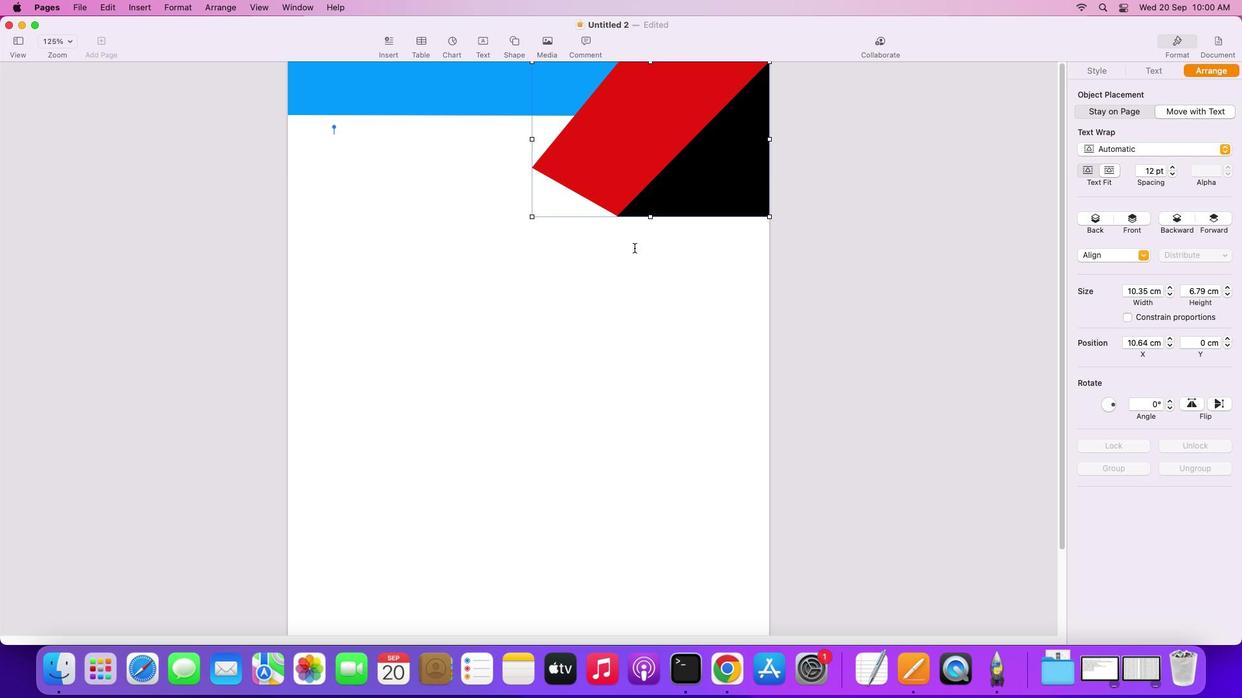 
Action: Mouse moved to (525, 53)
Screenshot: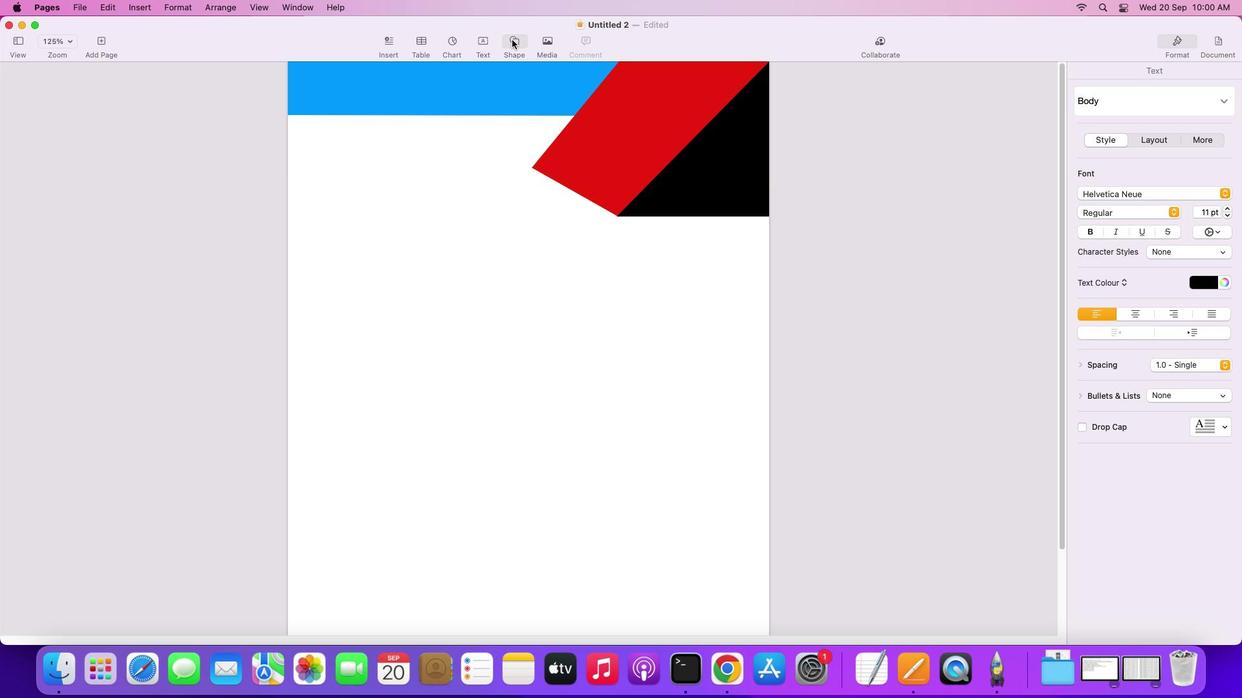 
Action: Mouse pressed left at (525, 53)
Screenshot: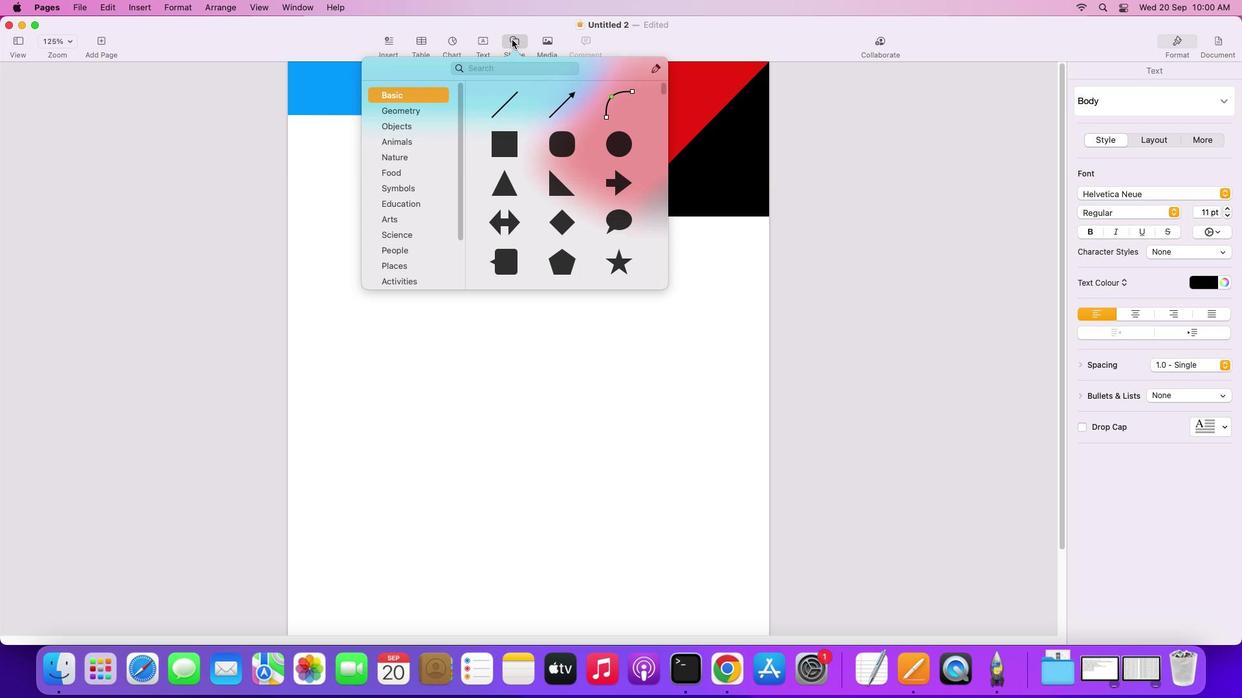 
Action: Mouse moved to (570, 201)
Screenshot: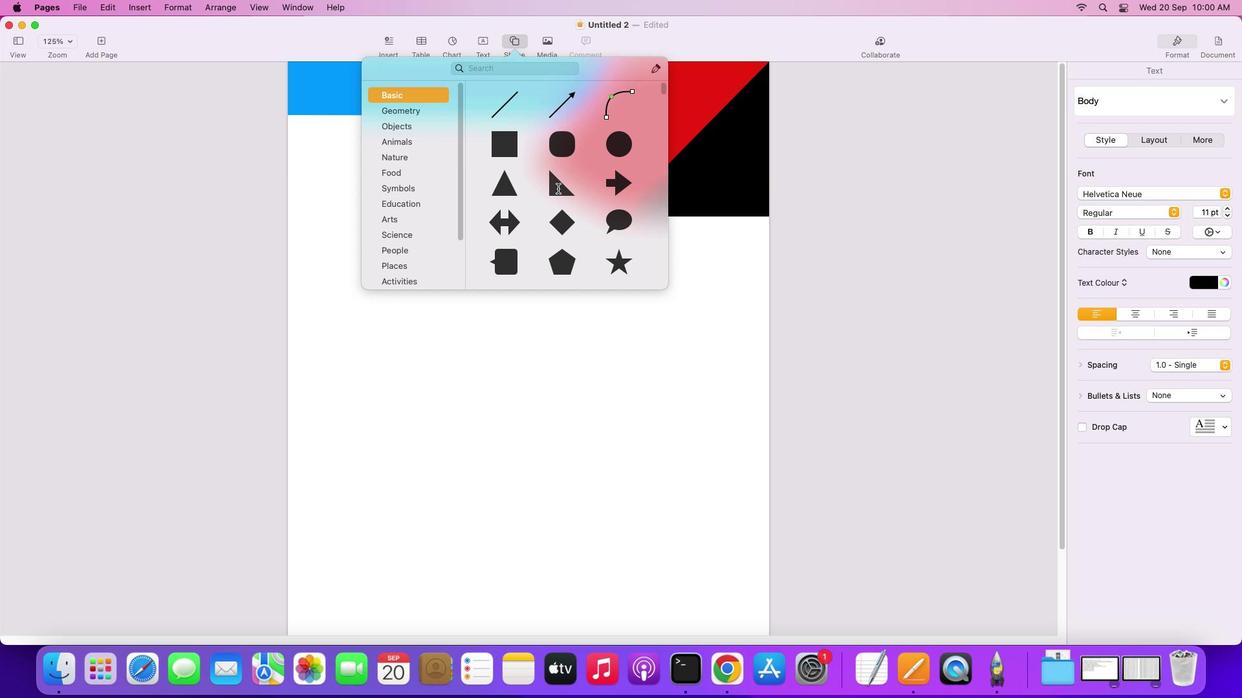 
Action: Mouse pressed left at (570, 201)
Screenshot: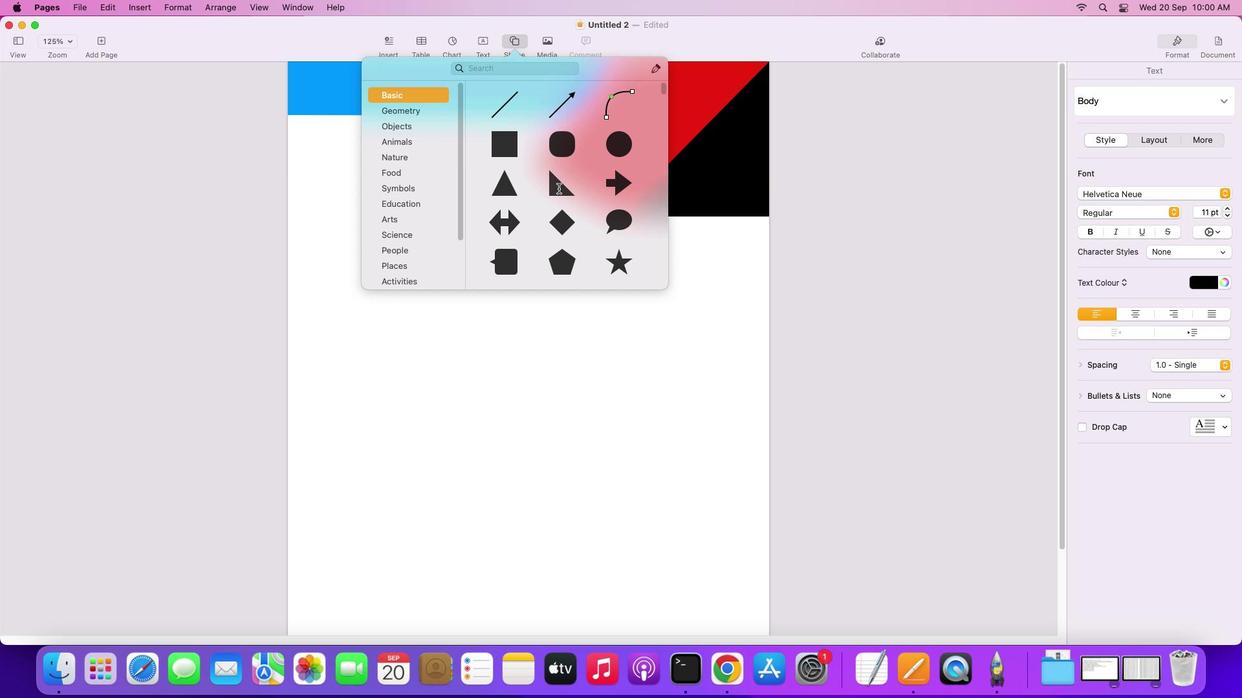 
Action: Mouse moved to (581, 228)
Screenshot: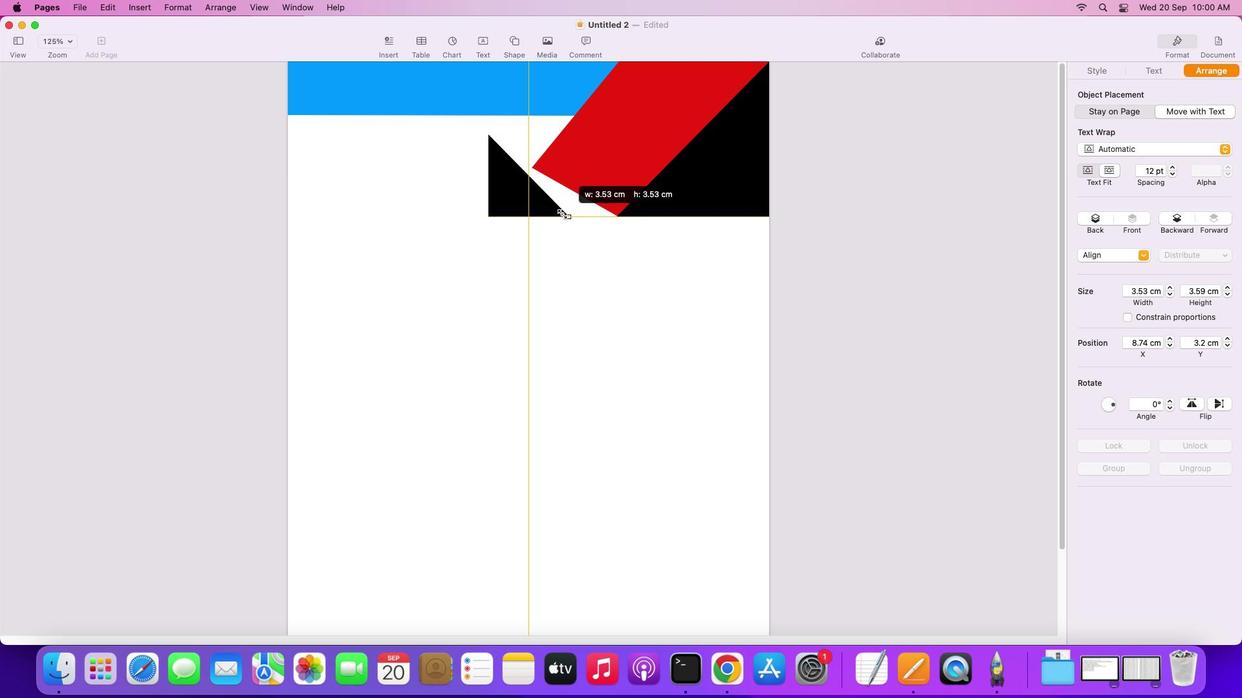 
Action: Mouse pressed left at (581, 228)
Screenshot: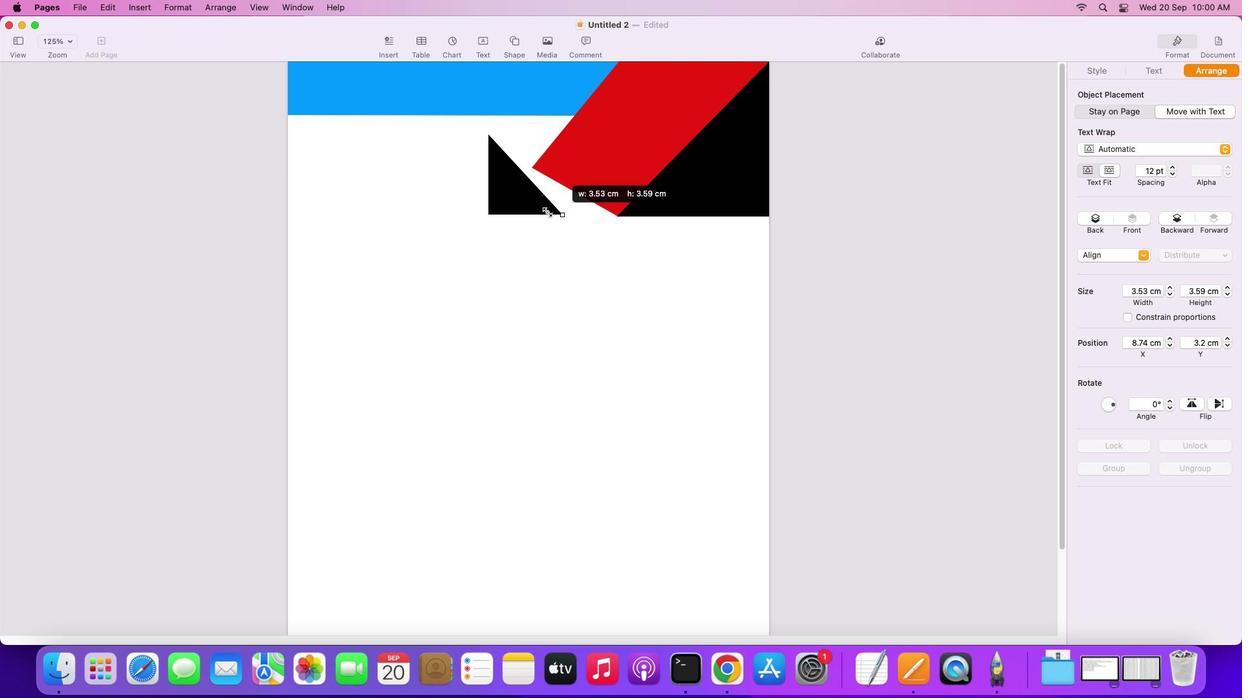
Action: Mouse moved to (517, 207)
Screenshot: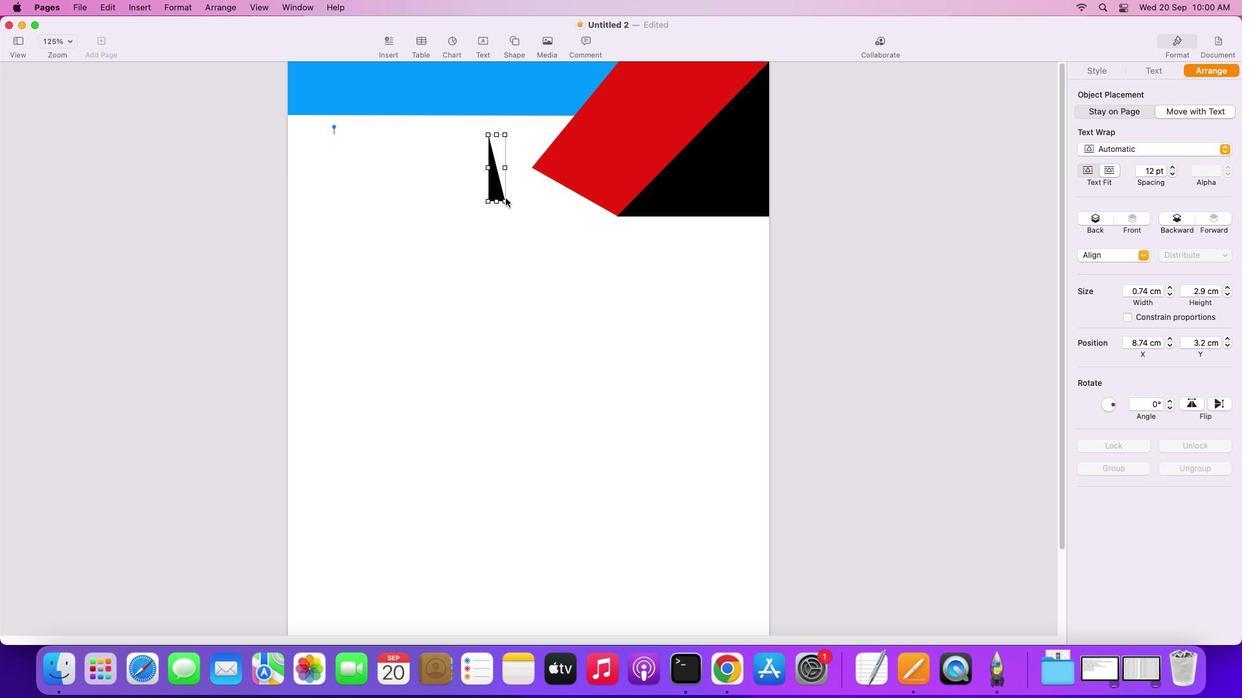 
Action: Mouse pressed left at (517, 207)
Screenshot: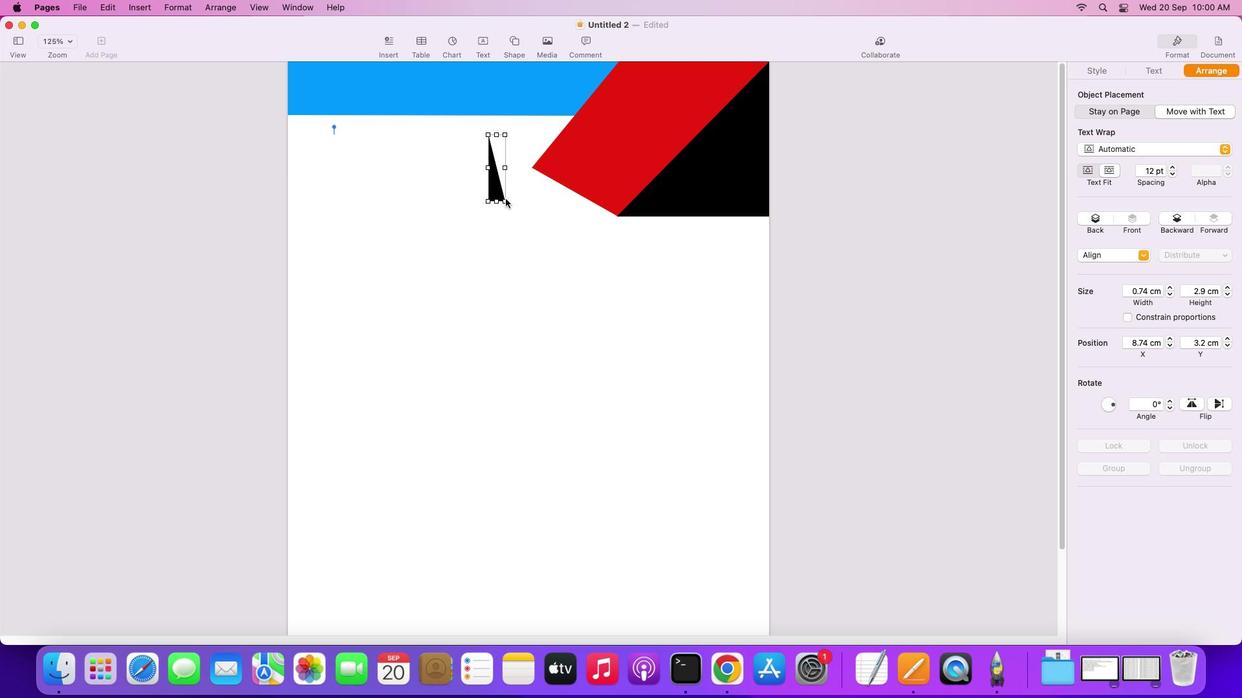 
Action: Mouse moved to (515, 210)
Screenshot: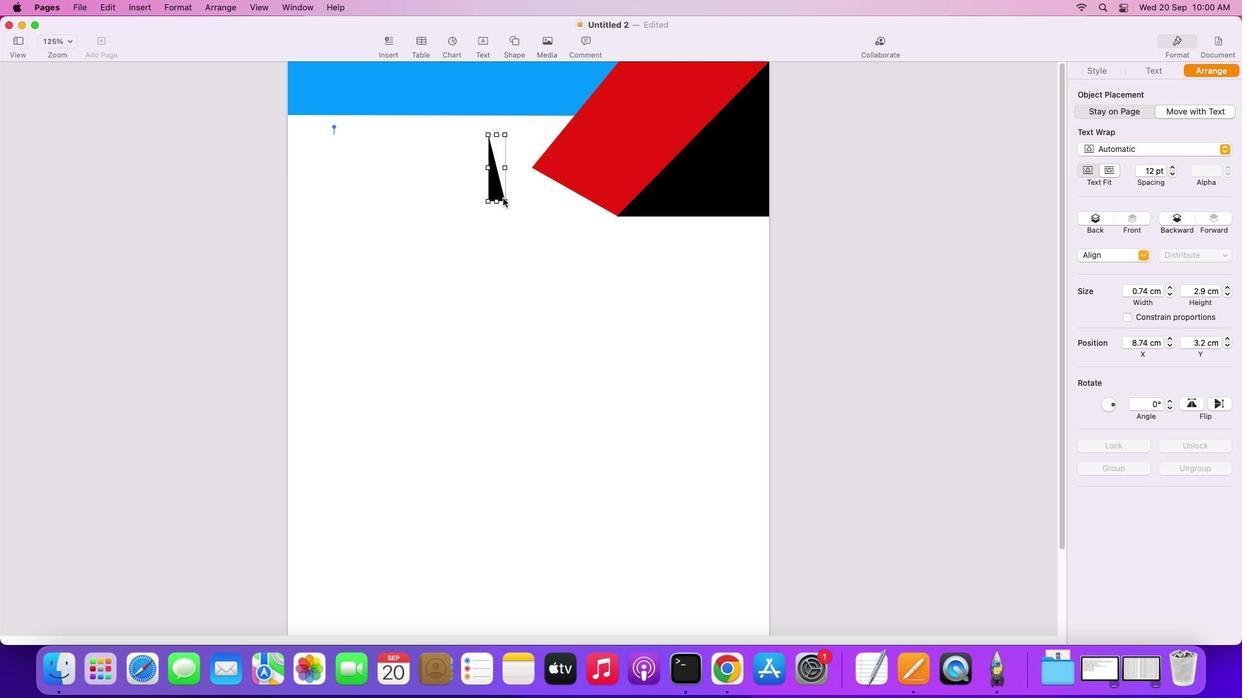 
Action: Mouse pressed left at (515, 210)
Screenshot: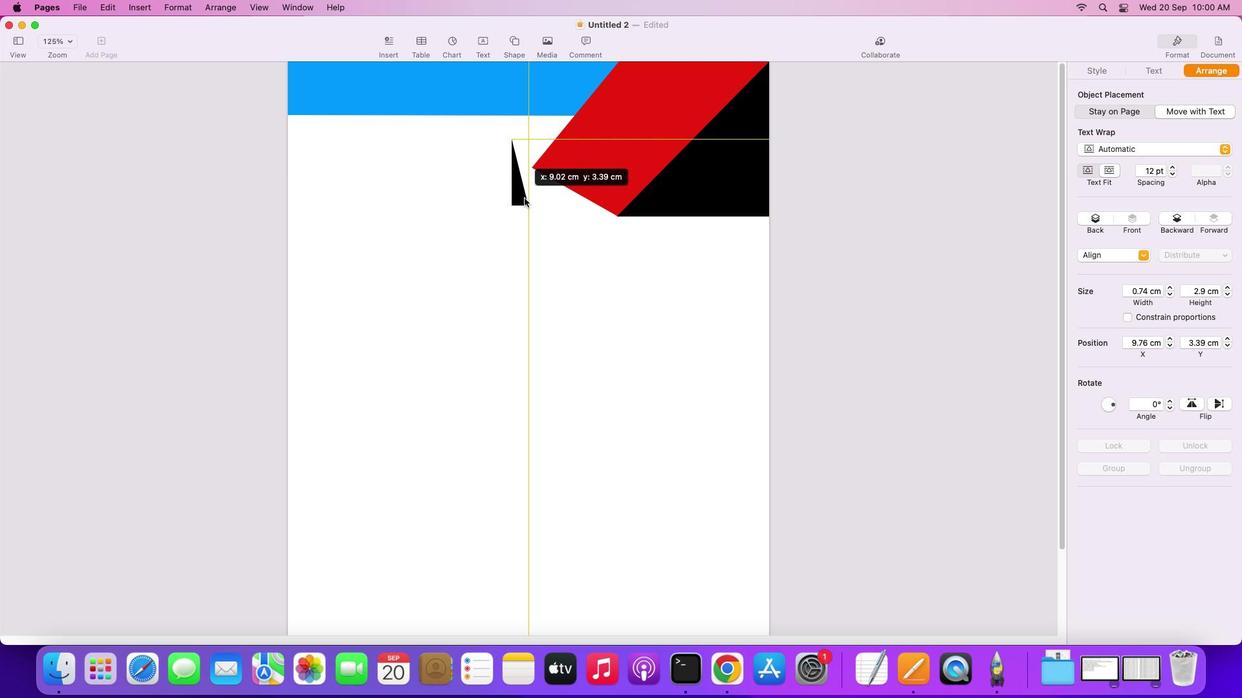 
Action: Mouse moved to (541, 185)
Screenshot: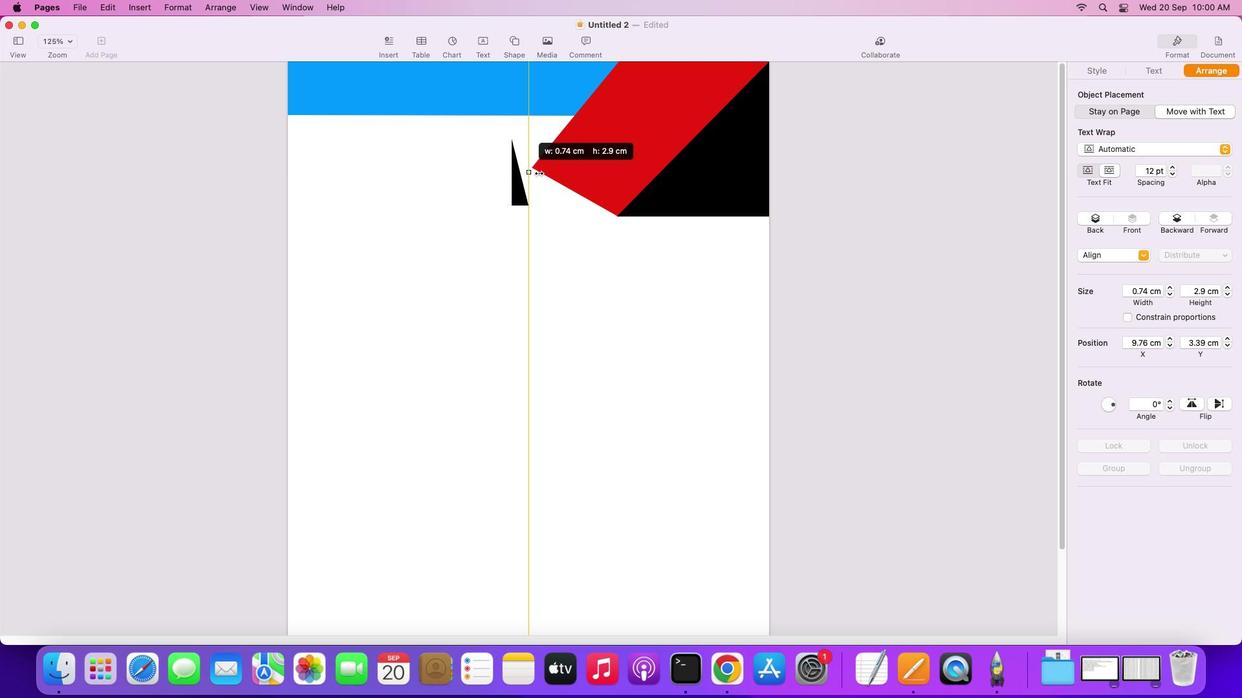 
Action: Mouse pressed left at (541, 185)
Screenshot: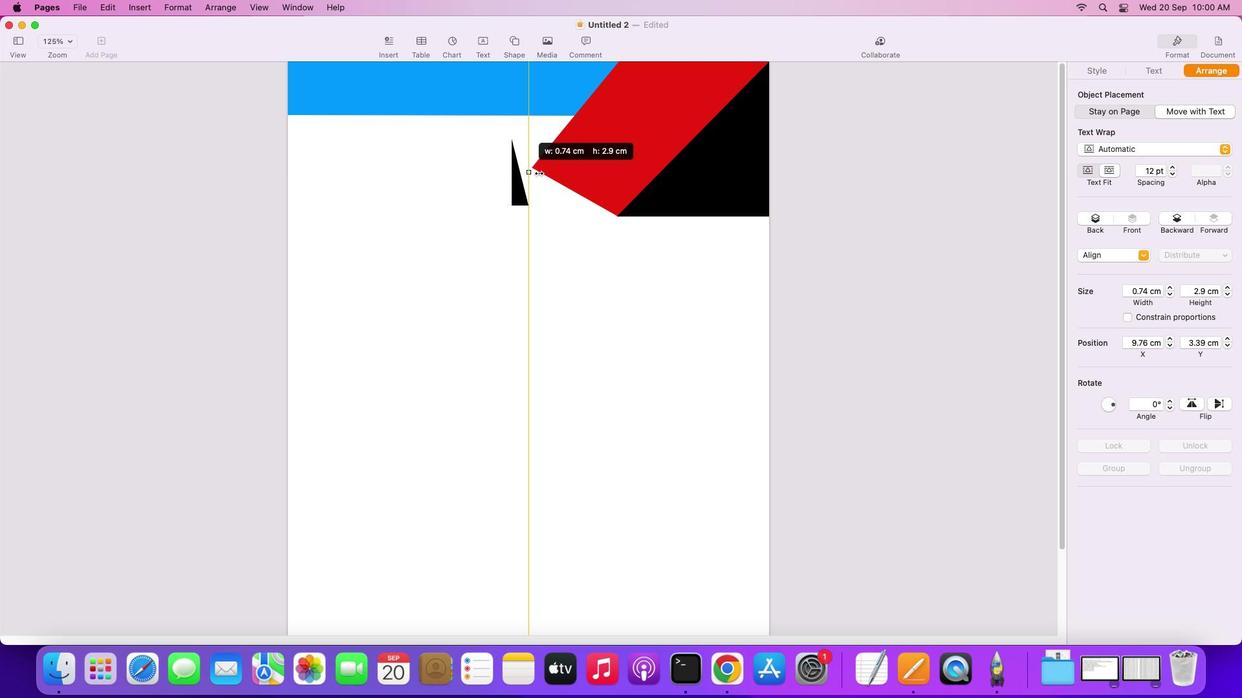 
Action: Mouse moved to (536, 194)
Screenshot: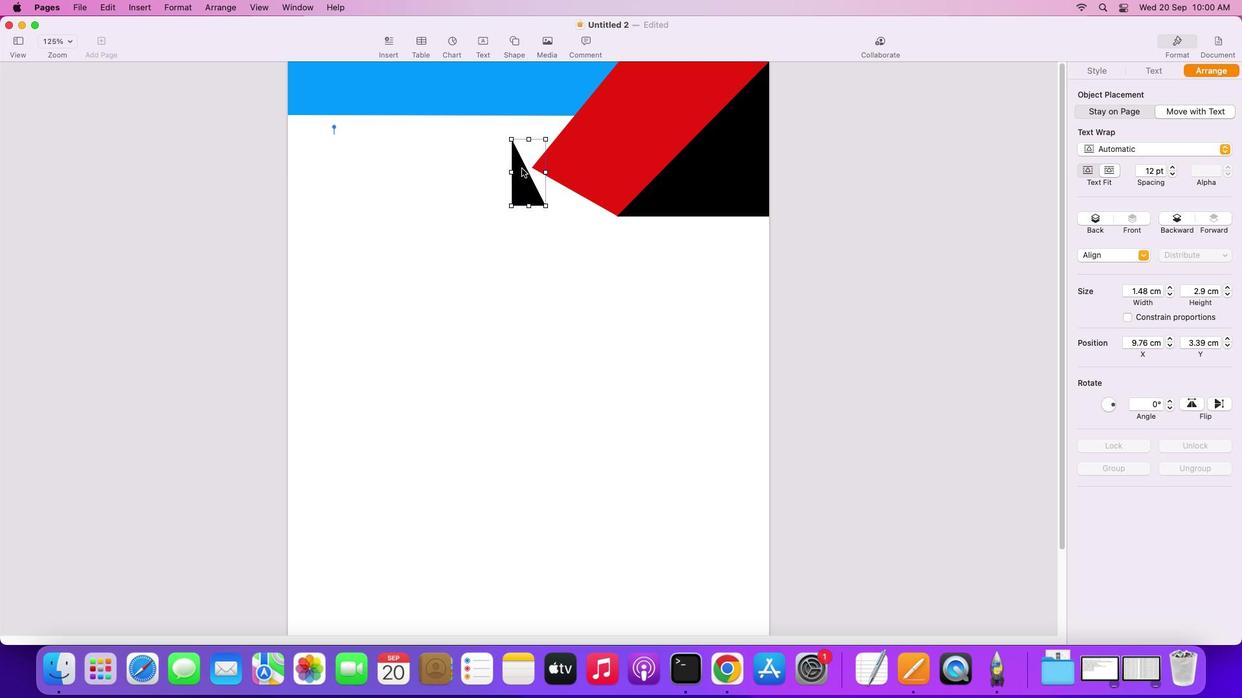 
Action: Mouse pressed left at (536, 194)
Screenshot: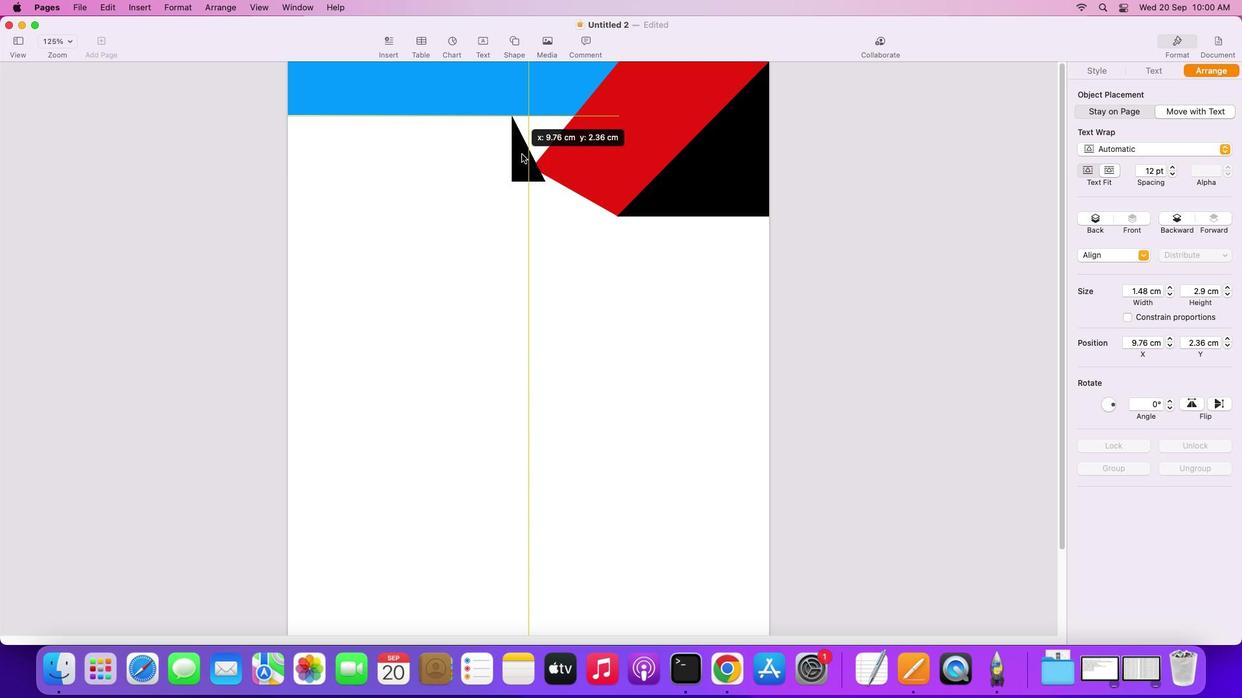 
Action: Mouse moved to (1206, 417)
Screenshot: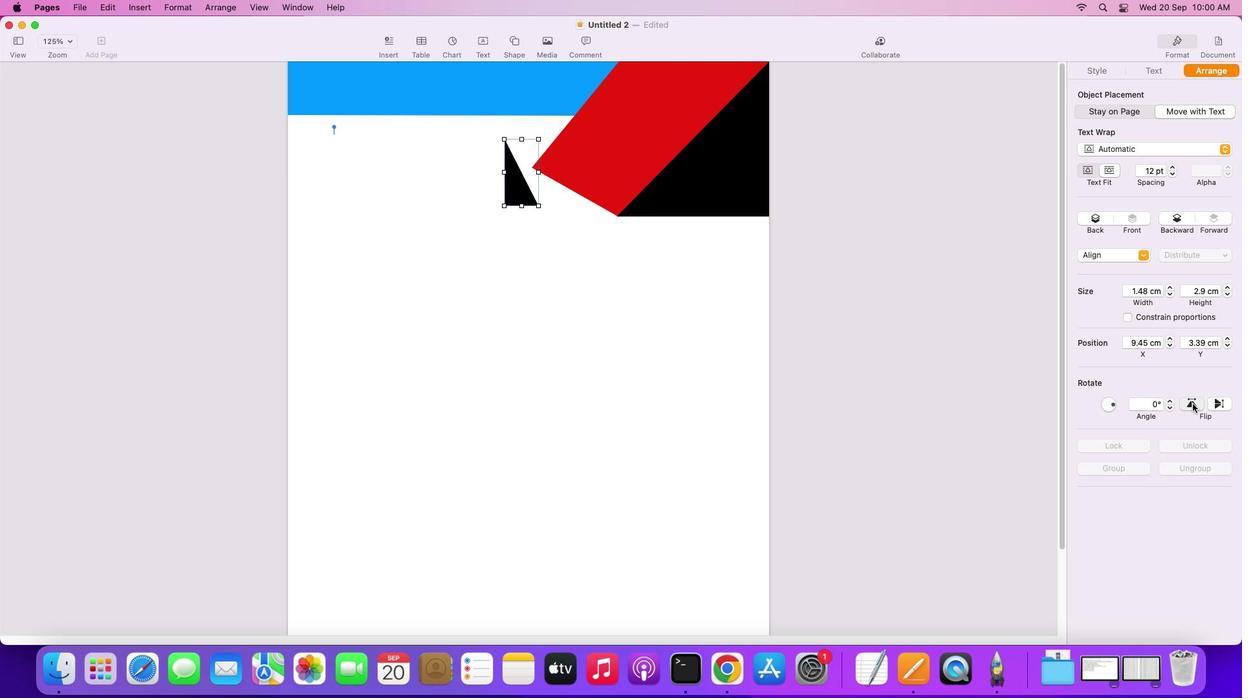
Action: Mouse pressed left at (1206, 417)
Screenshot: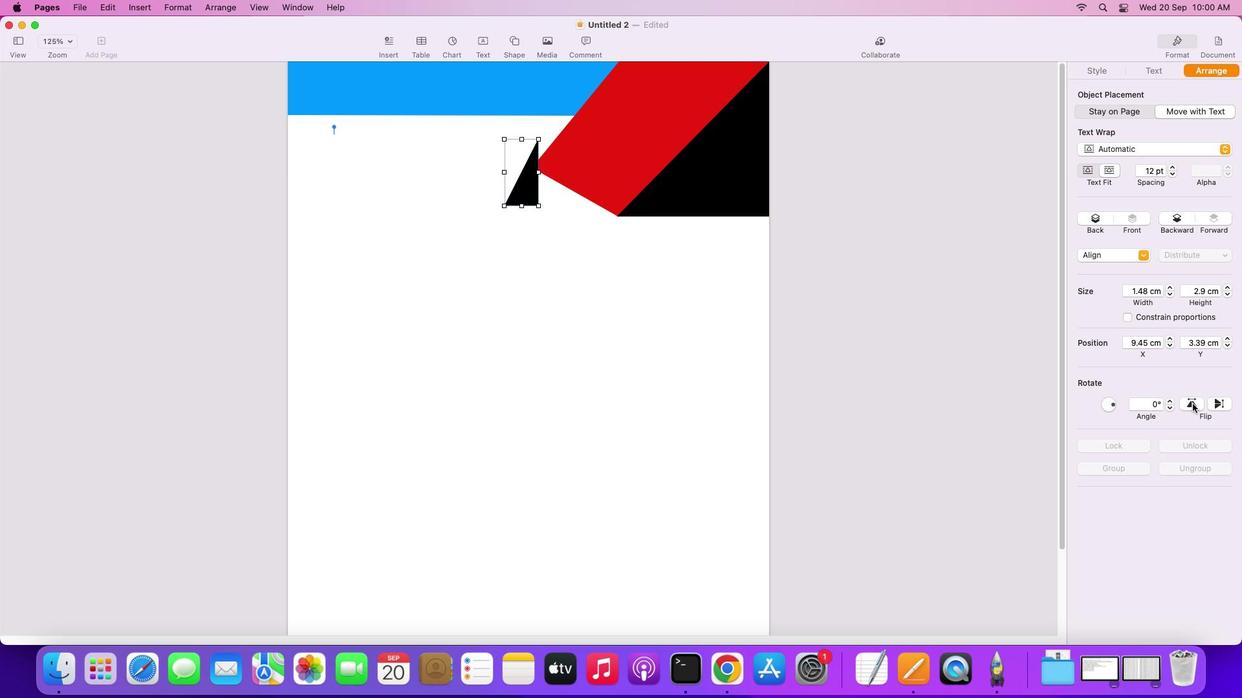 
Action: Mouse moved to (1233, 416)
Screenshot: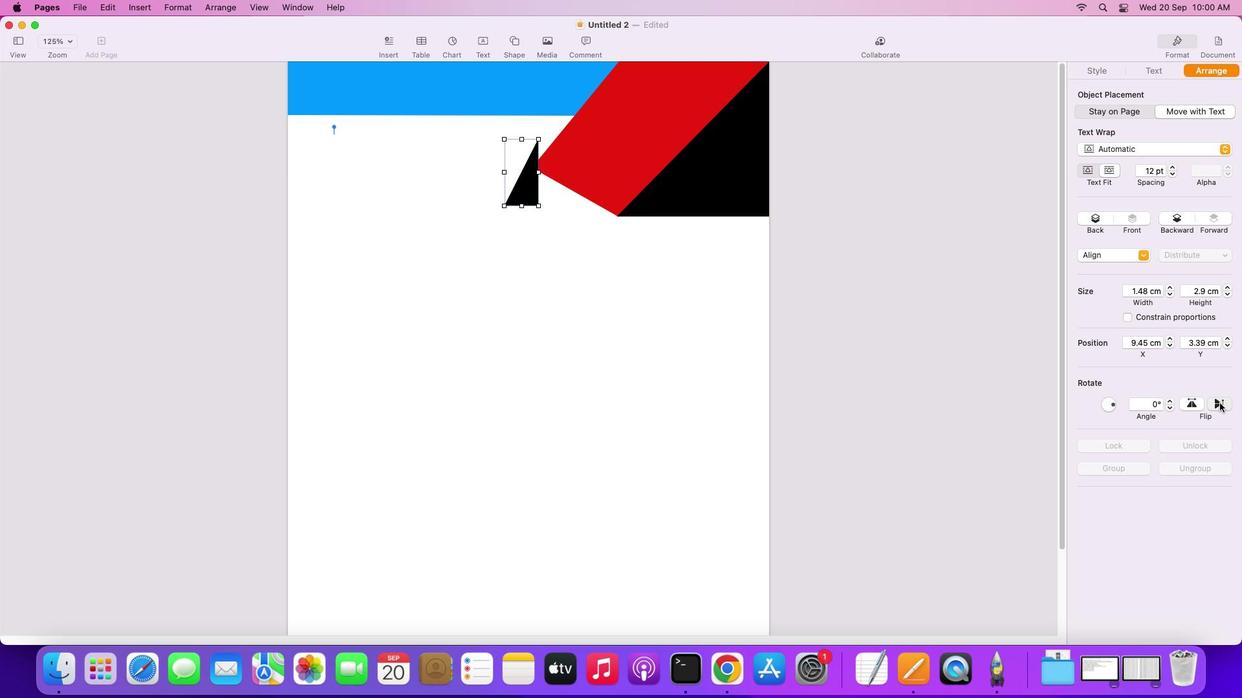 
Action: Mouse pressed left at (1233, 416)
Screenshot: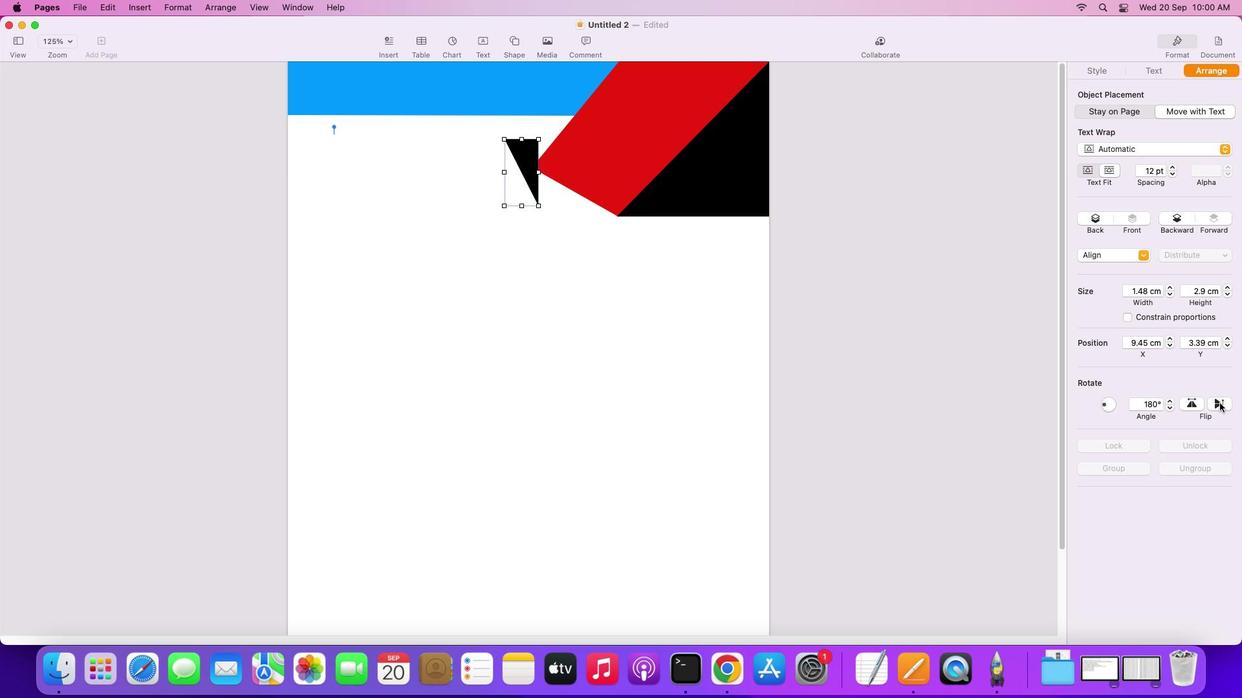
Action: Mouse moved to (543, 176)
Screenshot: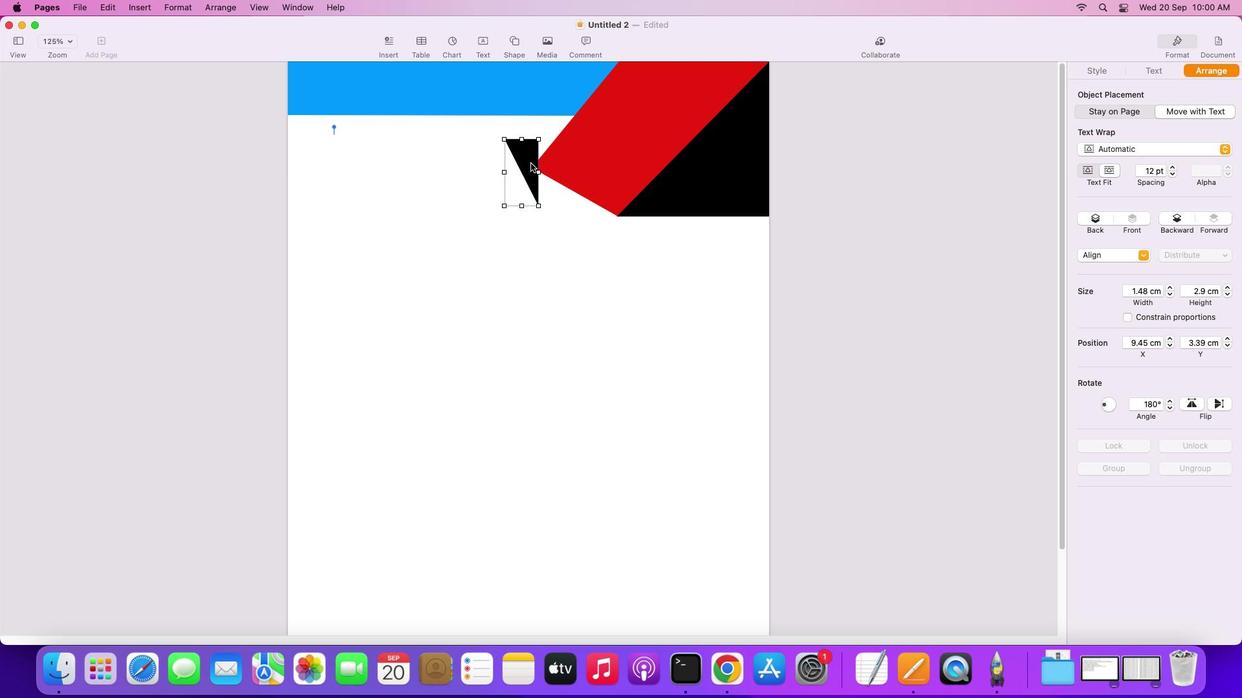 
Action: Mouse pressed left at (543, 176)
Screenshot: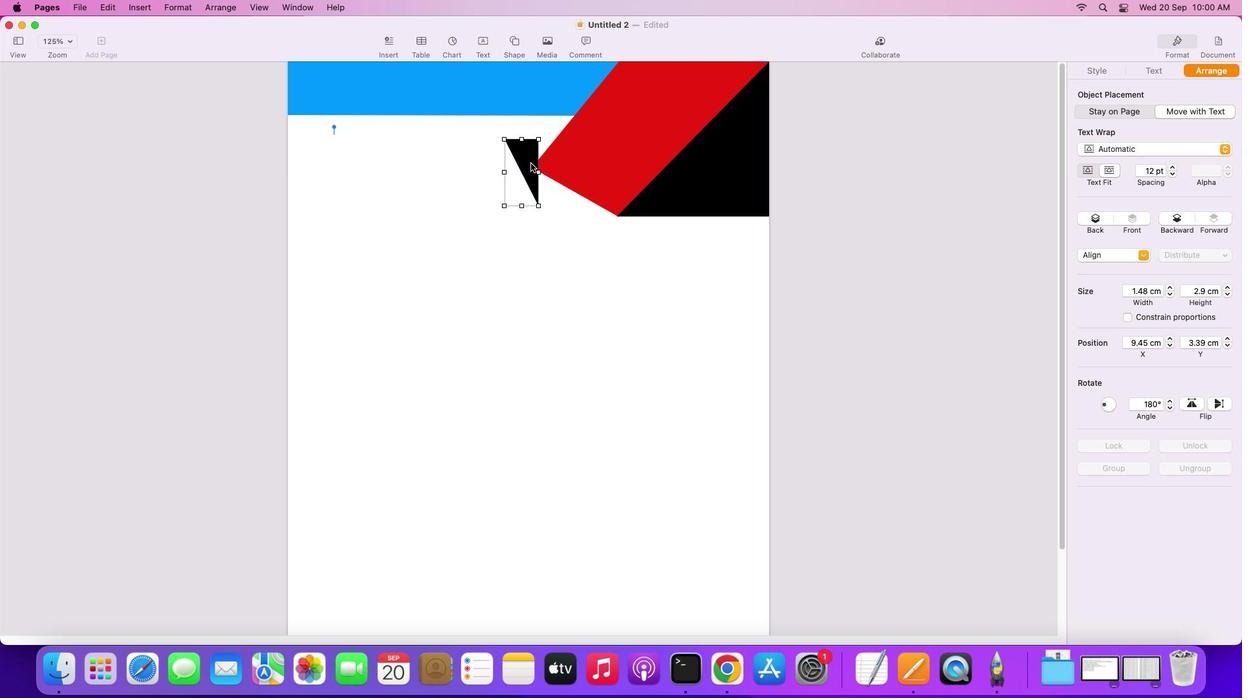 
Action: Mouse moved to (503, 167)
Screenshot: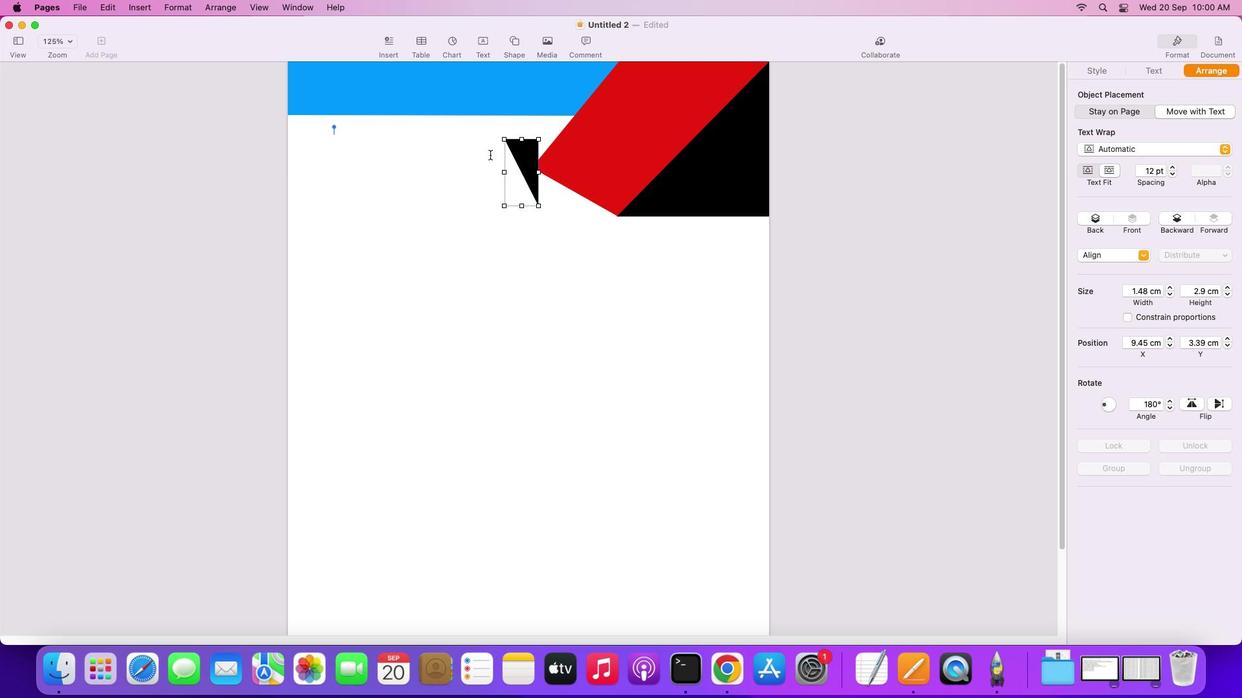 
Action: Mouse pressed left at (503, 167)
Screenshot: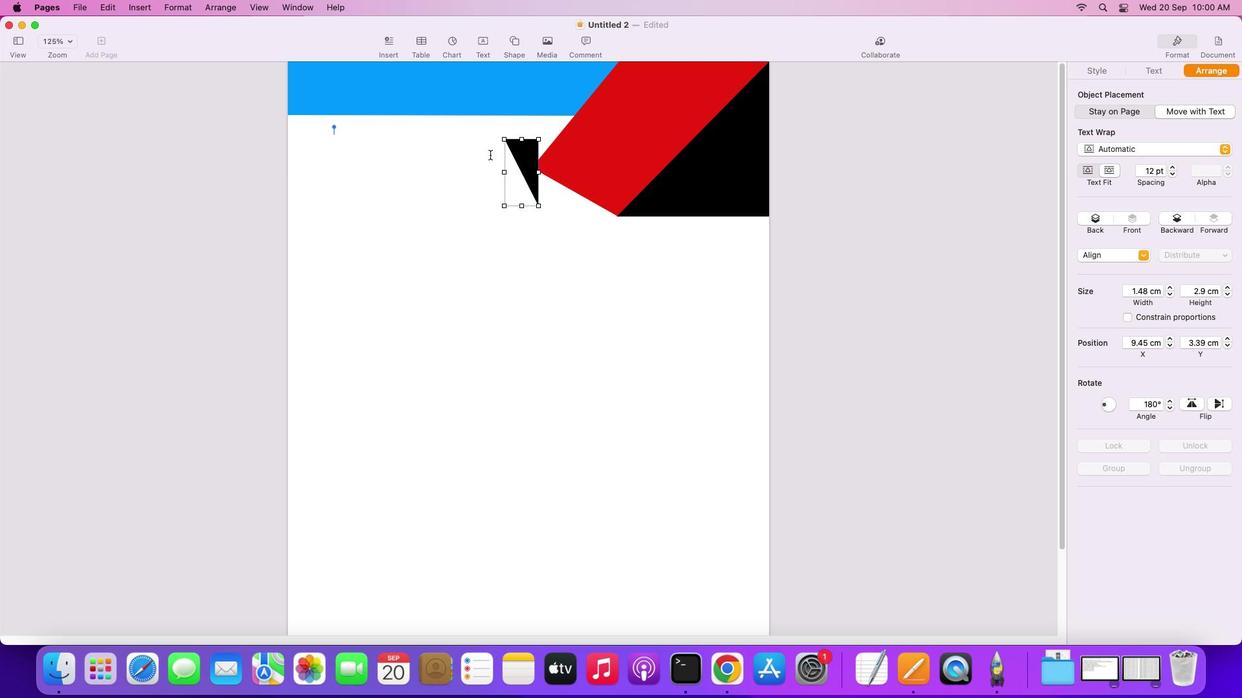 
Action: Mouse moved to (574, 216)
